 Task: Find discounted kurtas on Ajio and compare options.
Action: Mouse moved to (862, 214)
Screenshot: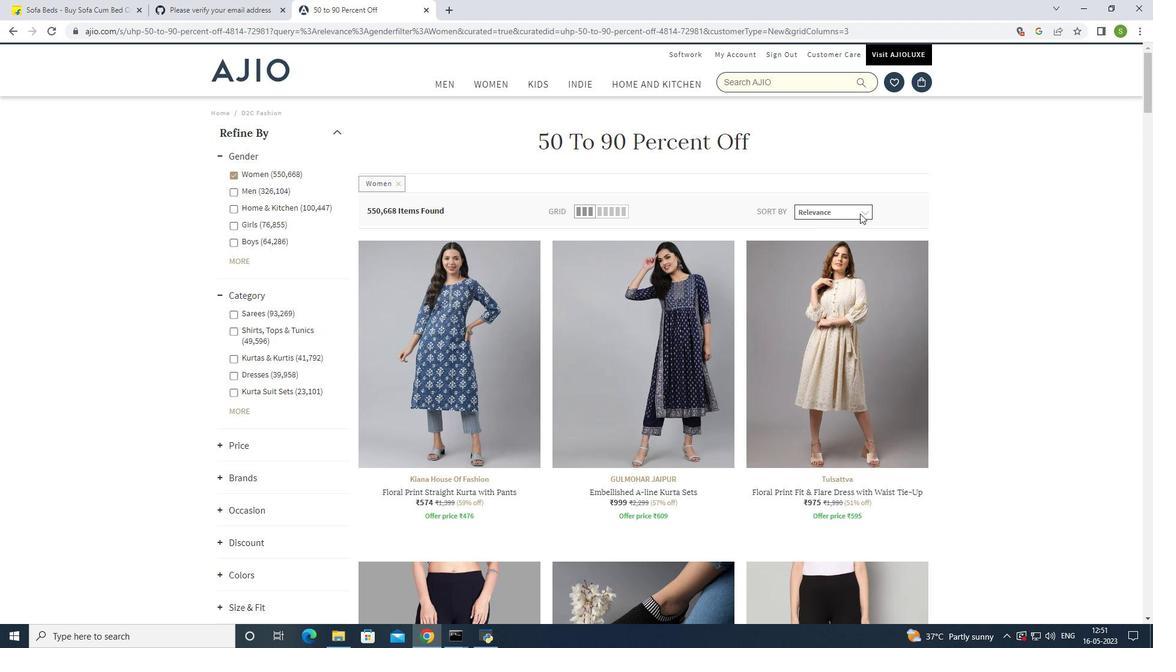 
Action: Mouse pressed left at (862, 214)
Screenshot: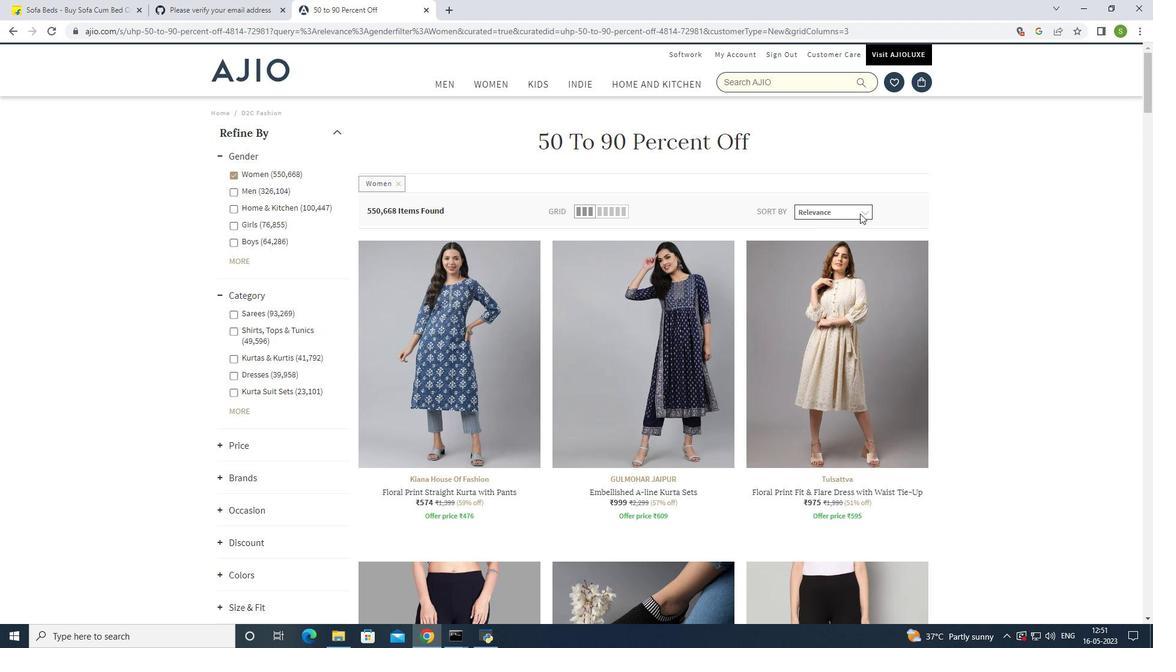 
Action: Mouse moved to (844, 252)
Screenshot: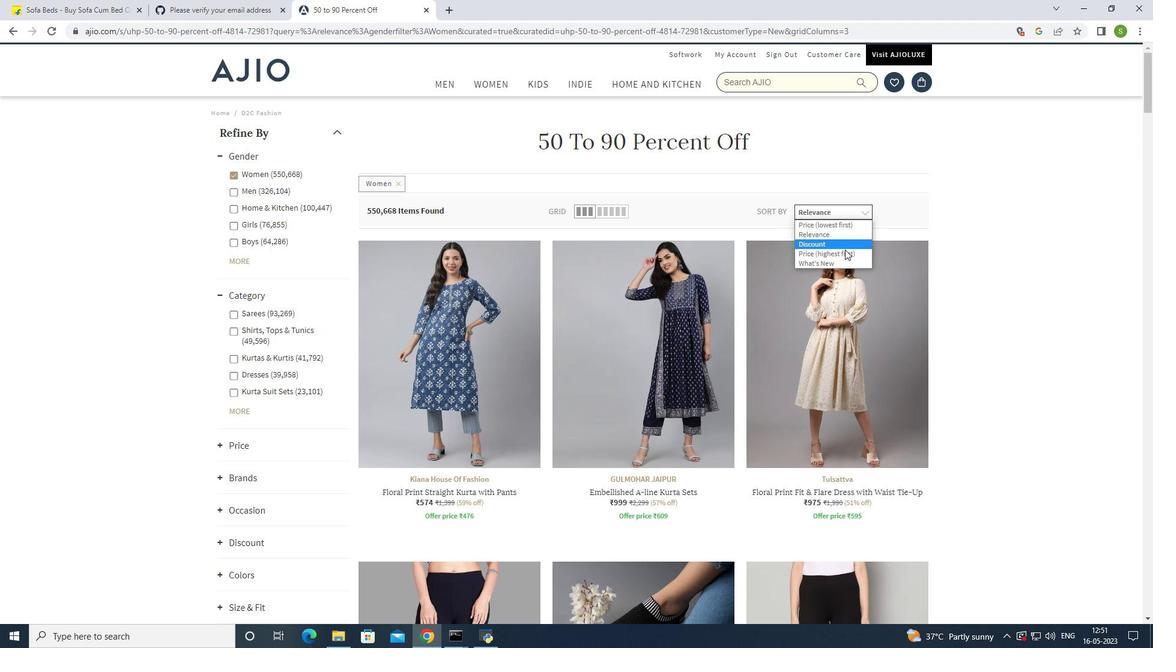 
Action: Mouse pressed left at (844, 252)
Screenshot: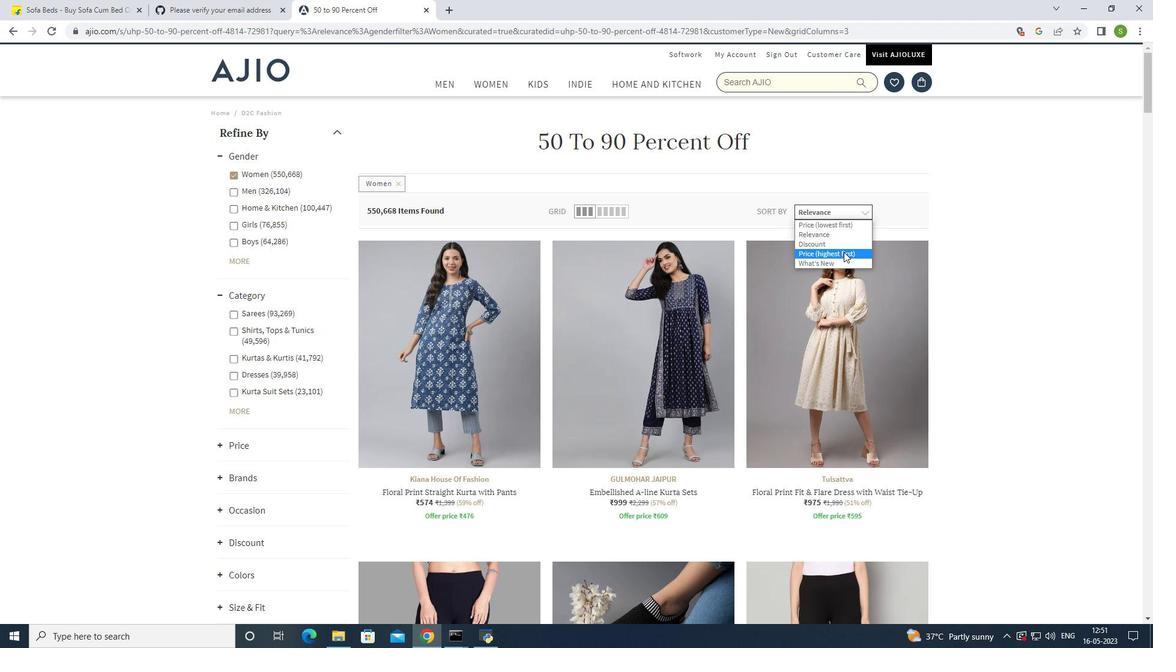 
Action: Mouse moved to (667, 313)
Screenshot: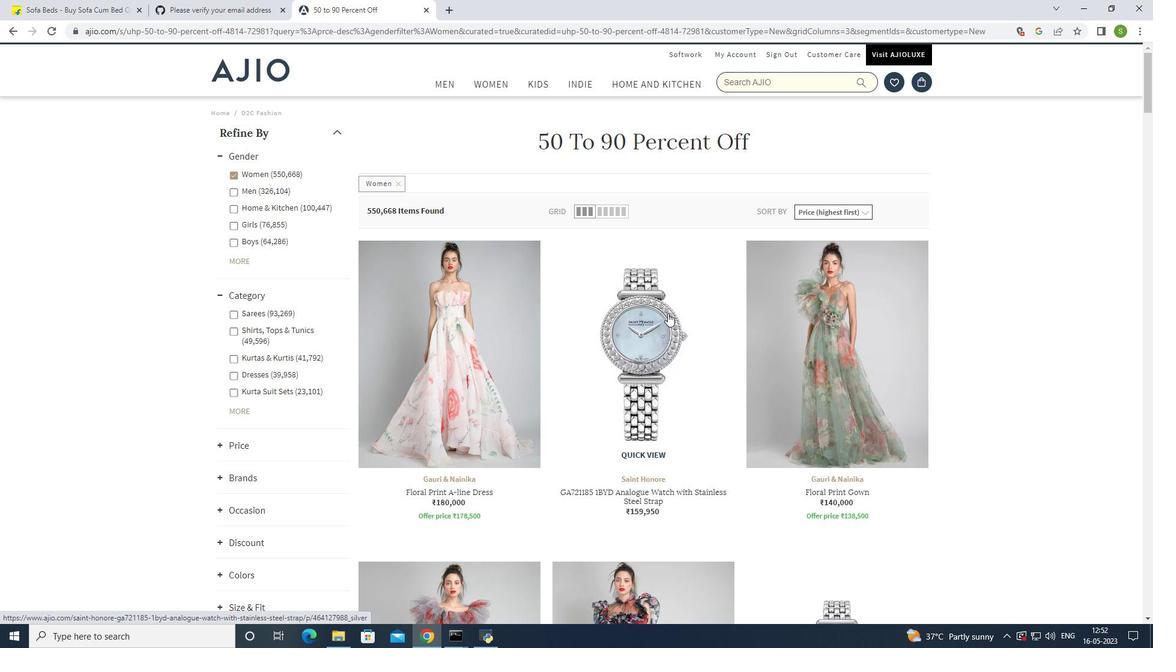 
Action: Mouse scrolled (667, 314) with delta (0, 0)
Screenshot: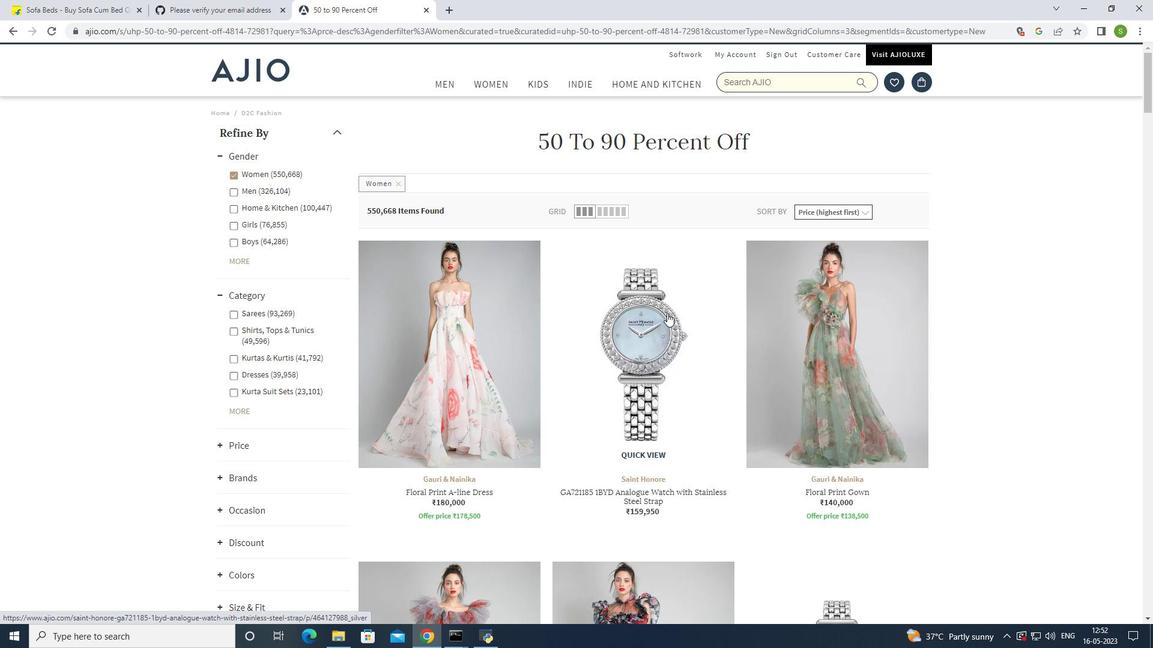 
Action: Mouse scrolled (667, 314) with delta (0, 0)
Screenshot: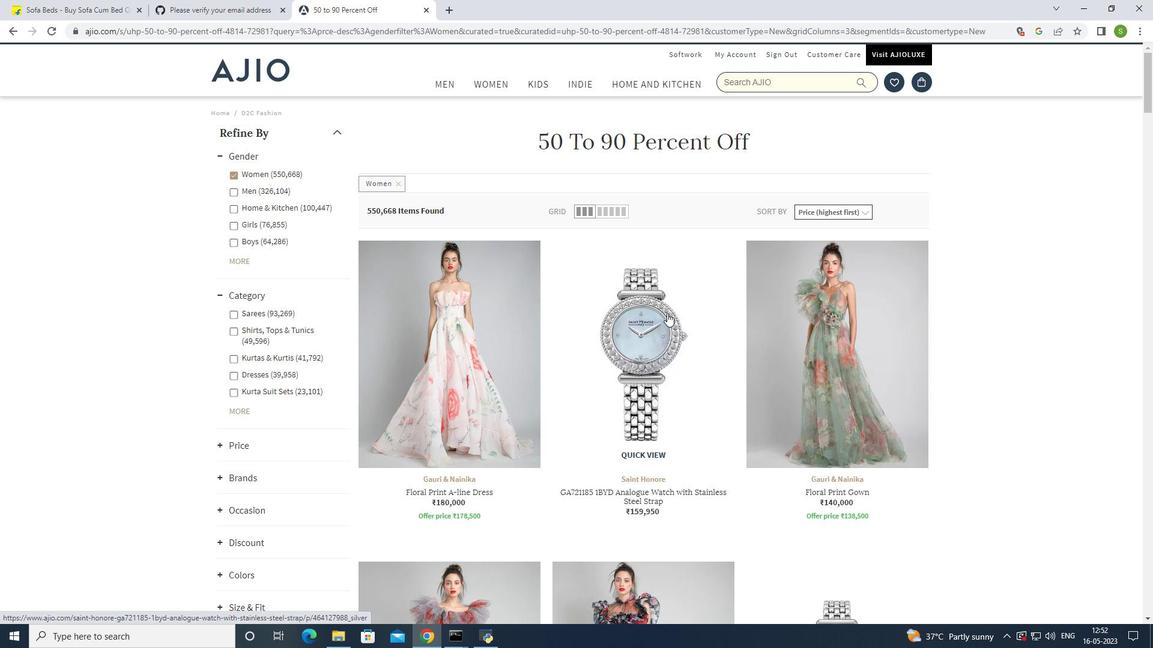 
Action: Mouse scrolled (667, 314) with delta (0, 0)
Screenshot: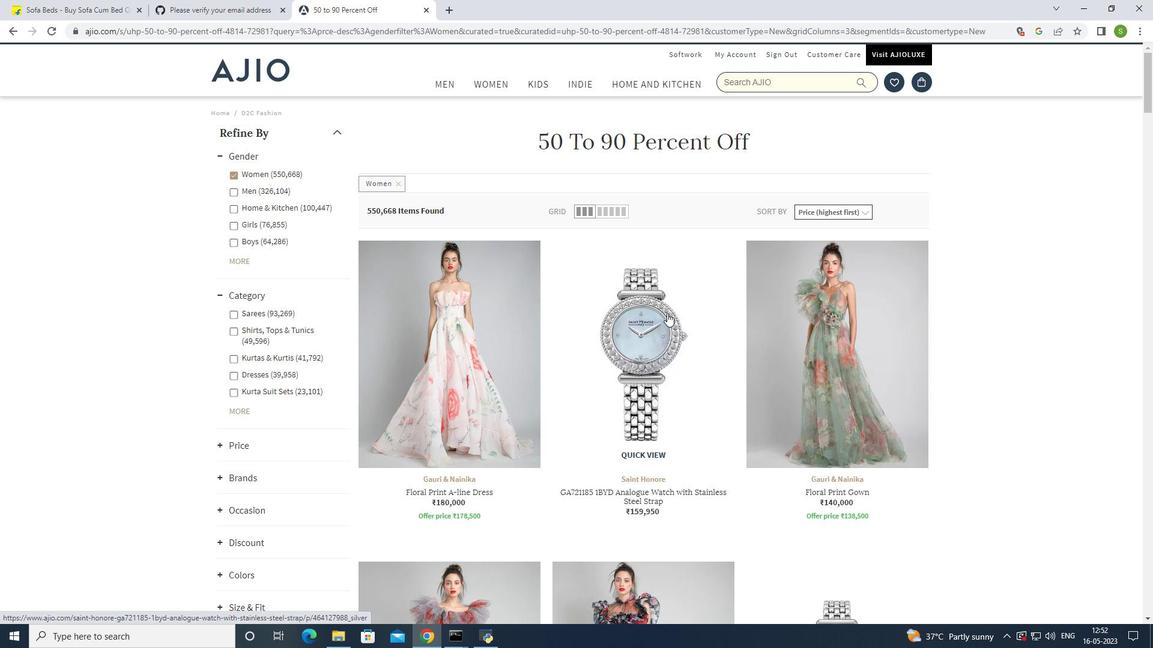 
Action: Mouse moved to (575, 311)
Screenshot: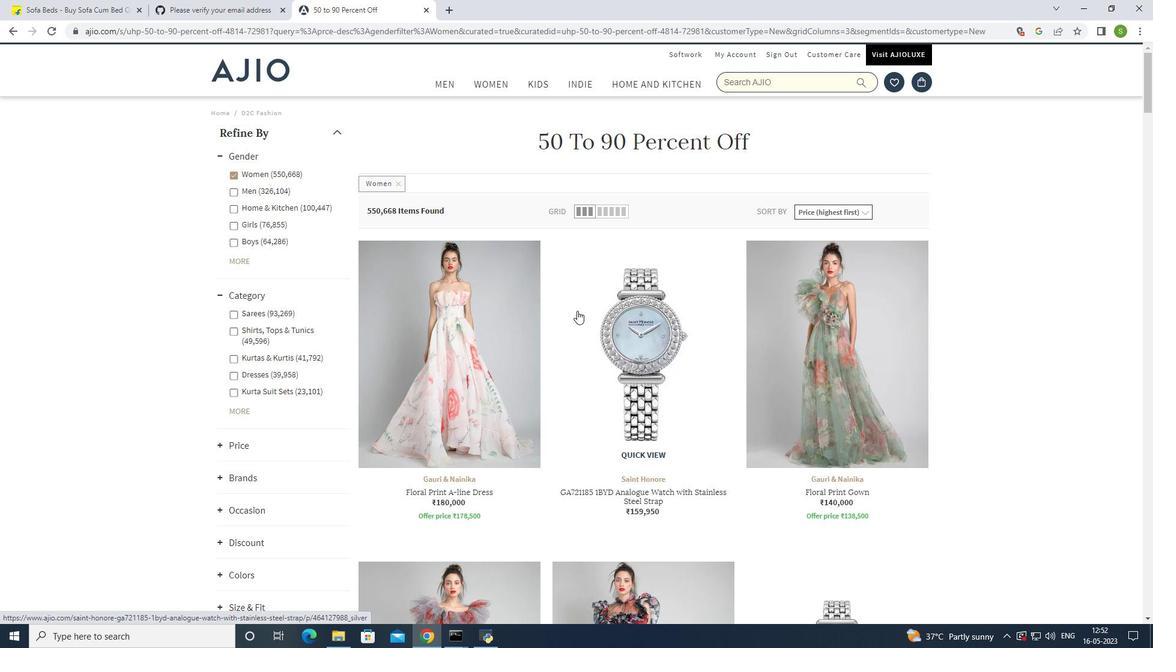 
Action: Mouse scrolled (575, 311) with delta (0, 0)
Screenshot: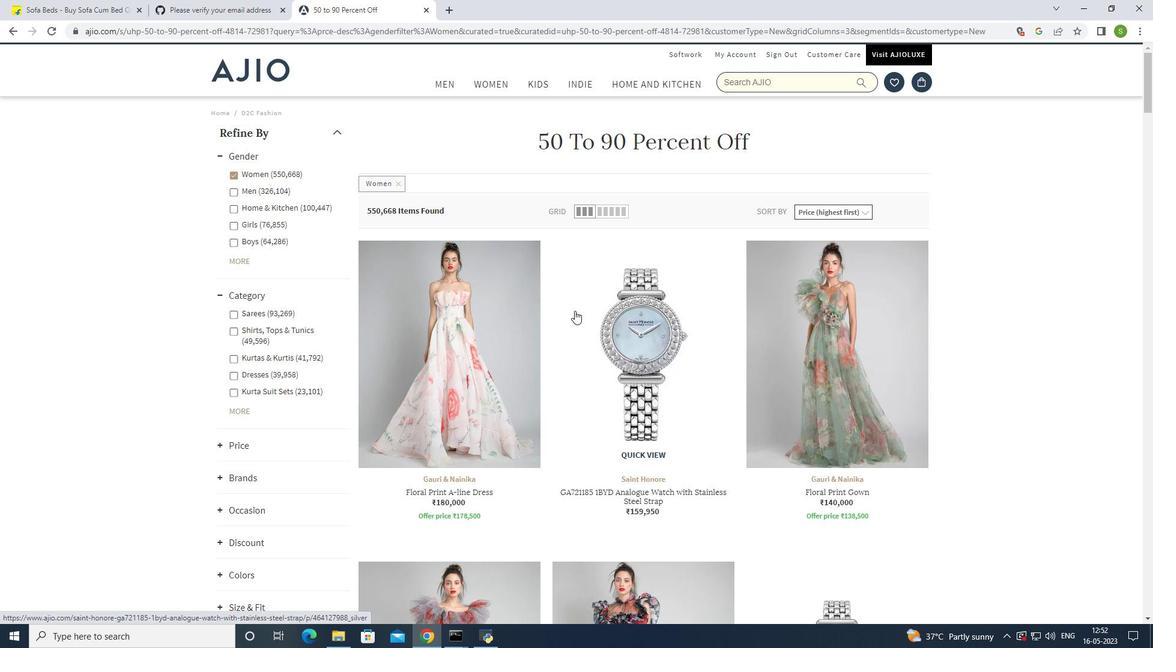 
Action: Mouse scrolled (575, 310) with delta (0, 0)
Screenshot: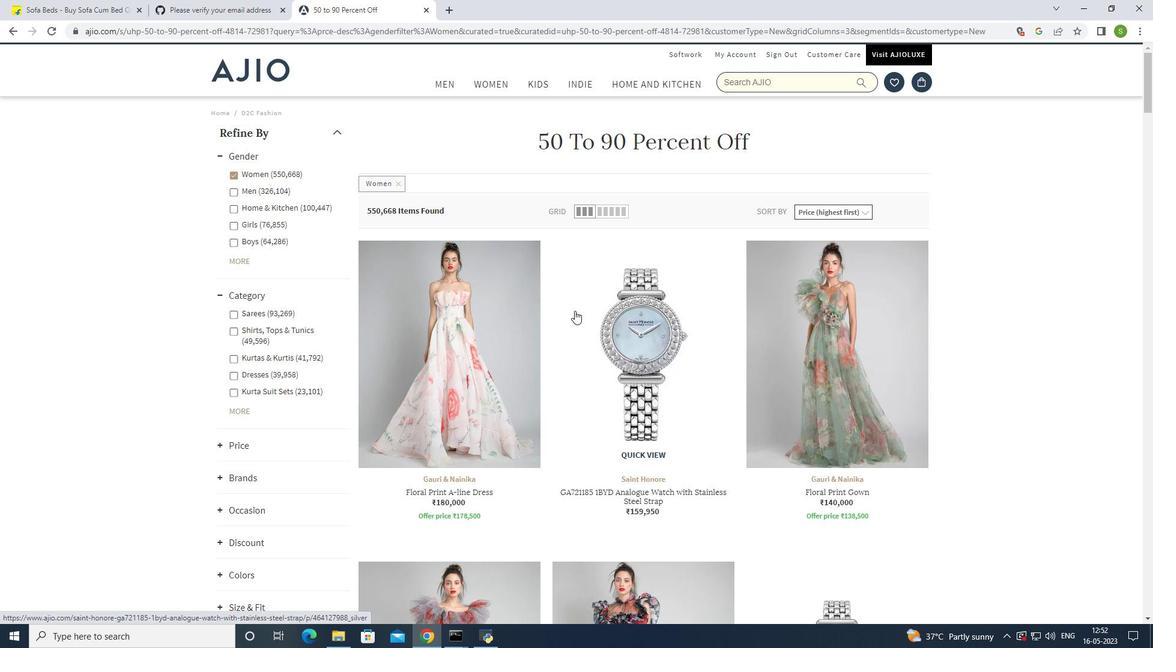 
Action: Mouse scrolled (575, 310) with delta (0, 0)
Screenshot: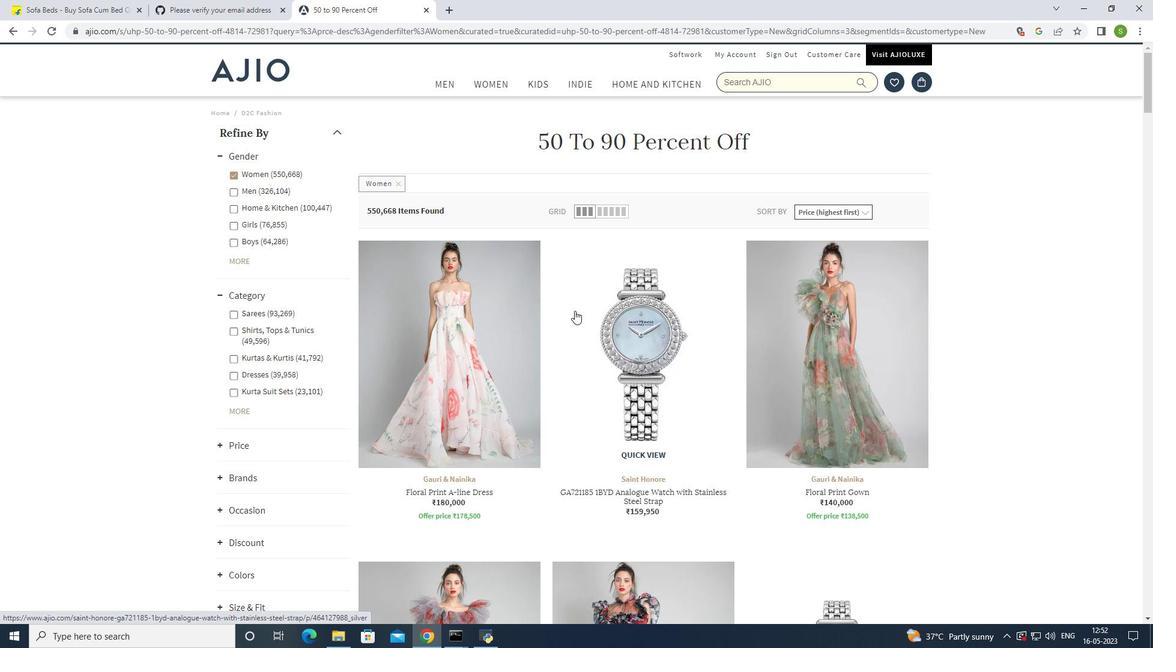
Action: Mouse scrolled (575, 310) with delta (0, 0)
Screenshot: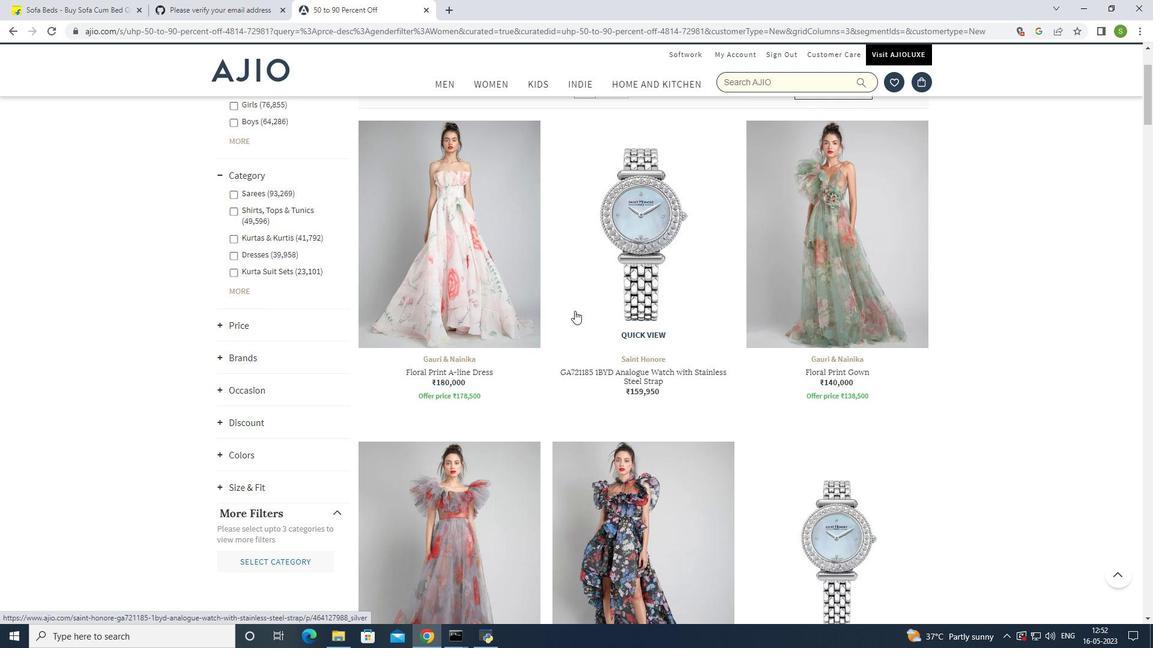 
Action: Mouse scrolled (575, 310) with delta (0, 0)
Screenshot: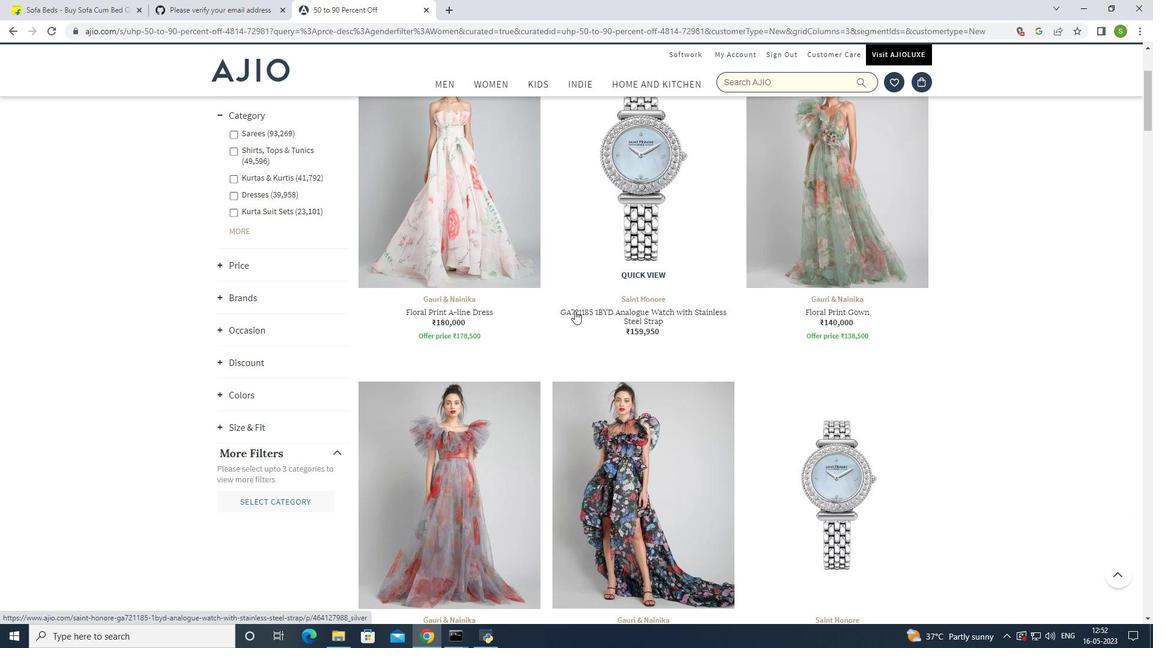 
Action: Mouse moved to (576, 309)
Screenshot: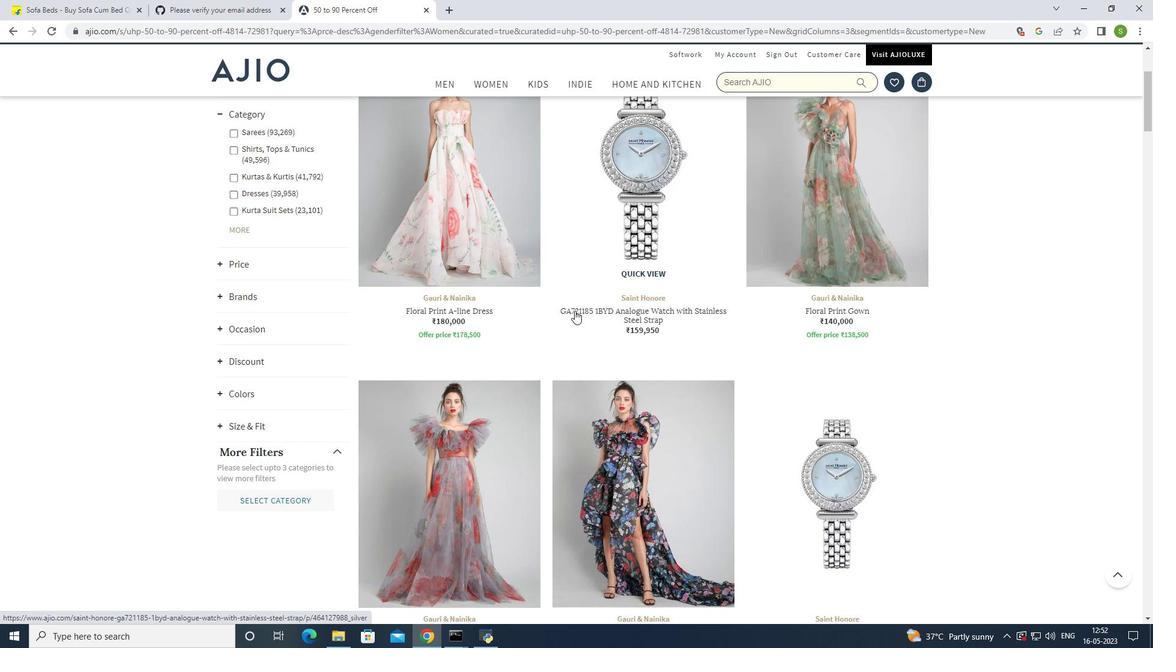 
Action: Mouse scrolled (576, 308) with delta (0, 0)
Screenshot: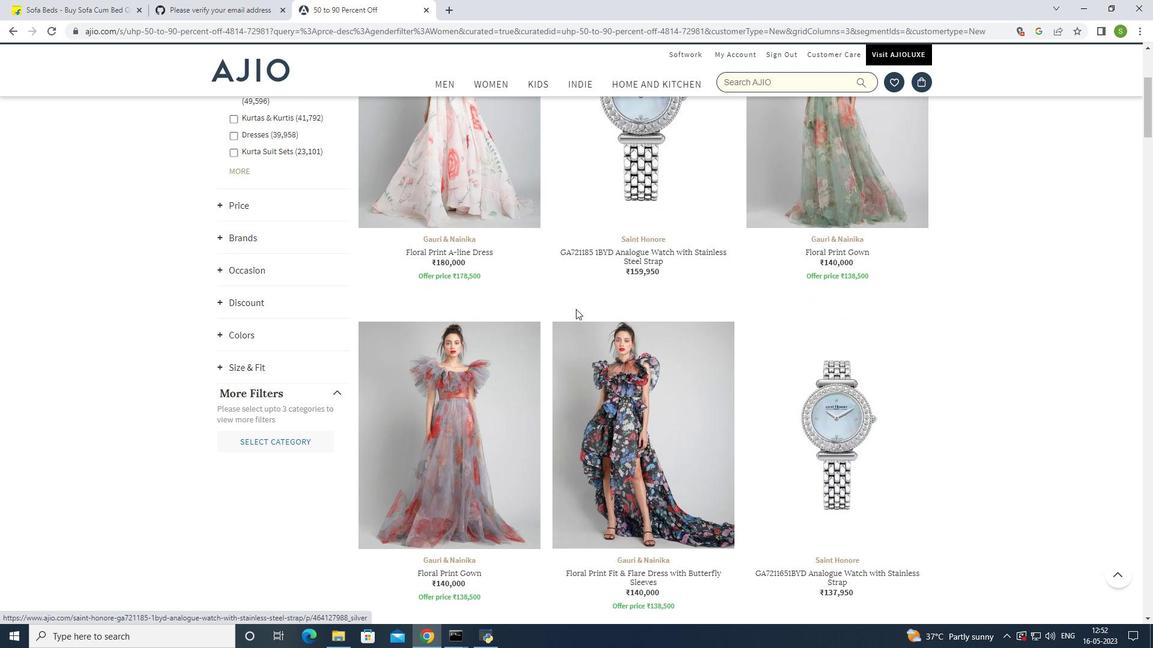 
Action: Mouse scrolled (576, 308) with delta (0, 0)
Screenshot: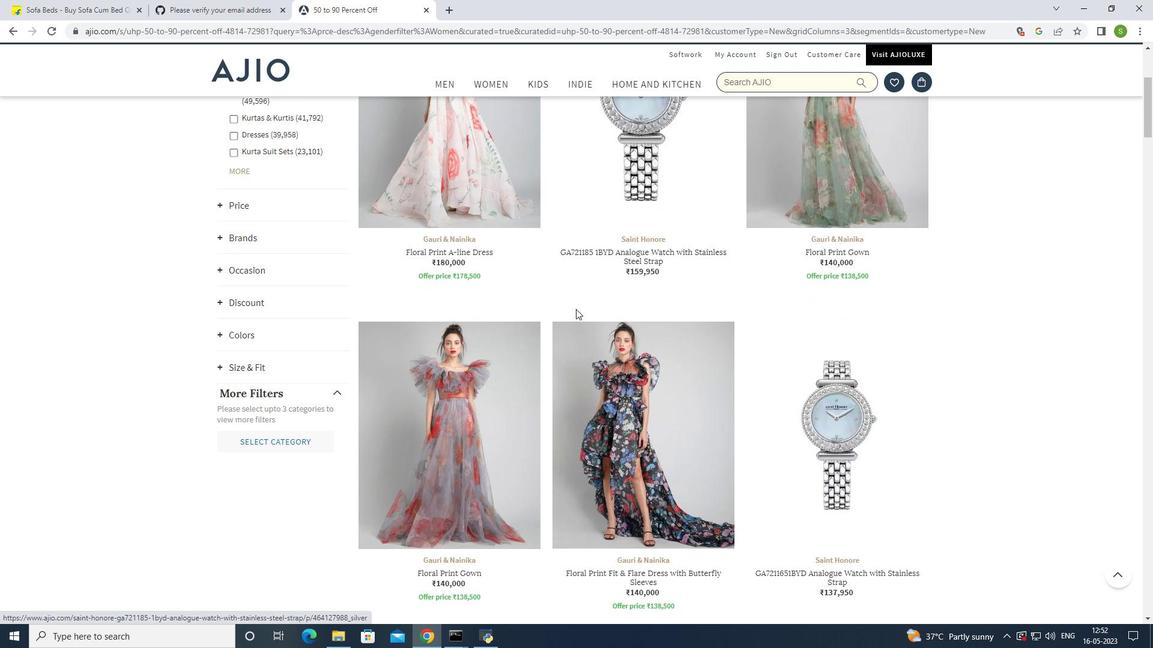 
Action: Mouse scrolled (576, 308) with delta (0, 0)
Screenshot: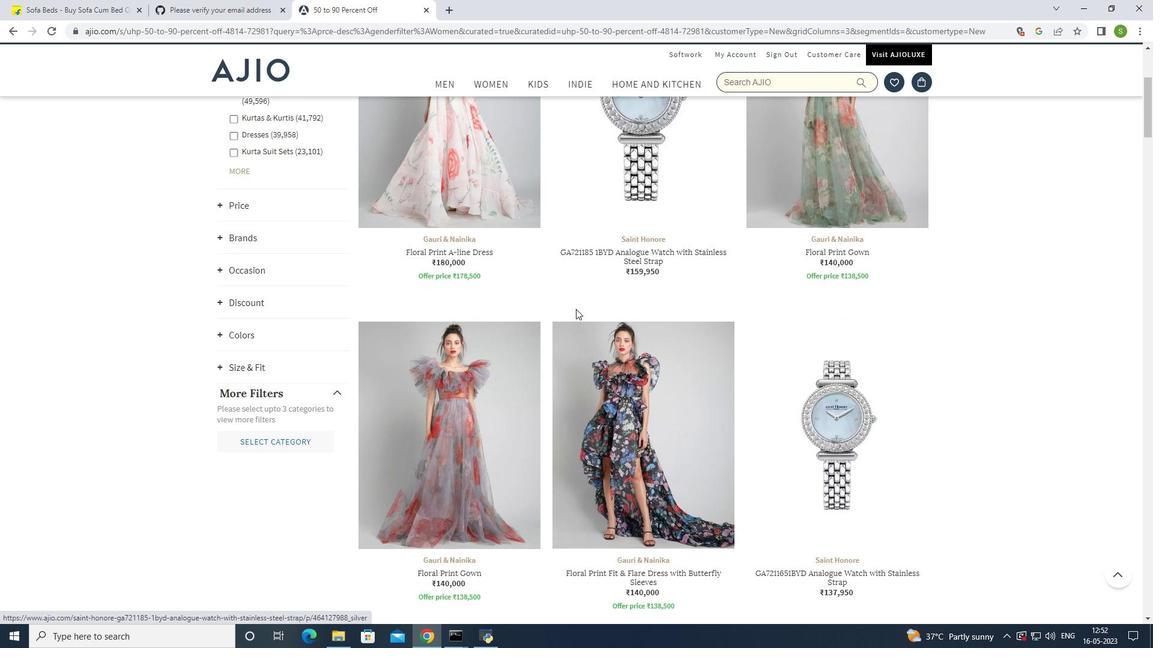 
Action: Mouse moved to (576, 308)
Screenshot: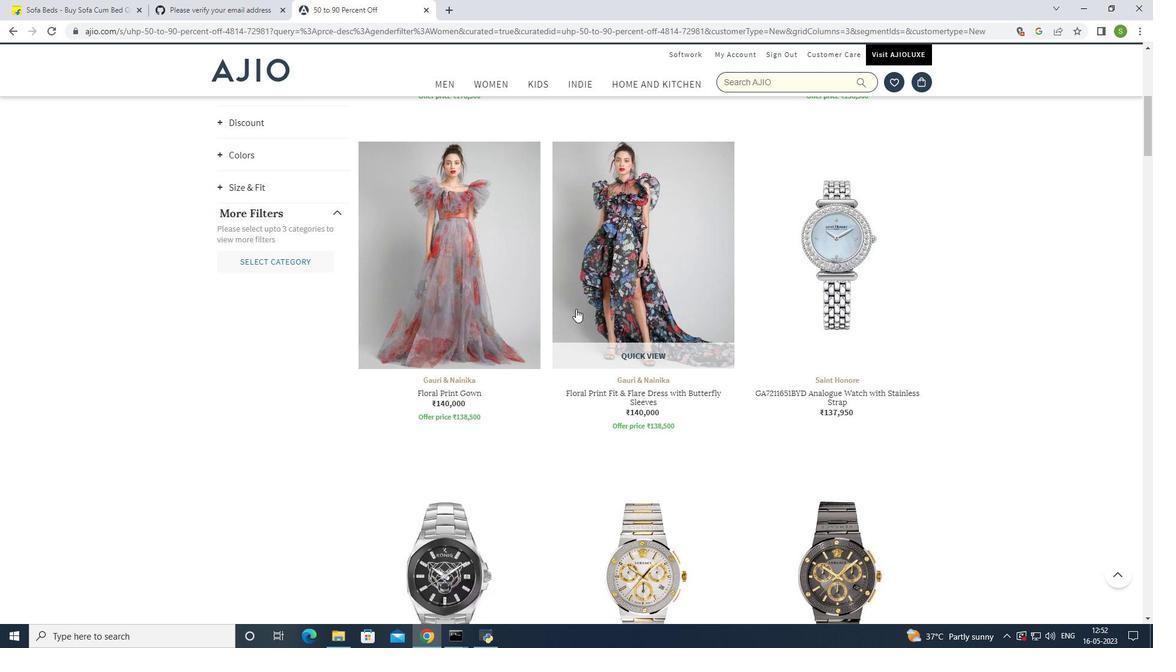 
Action: Mouse scrolled (576, 308) with delta (0, 0)
Screenshot: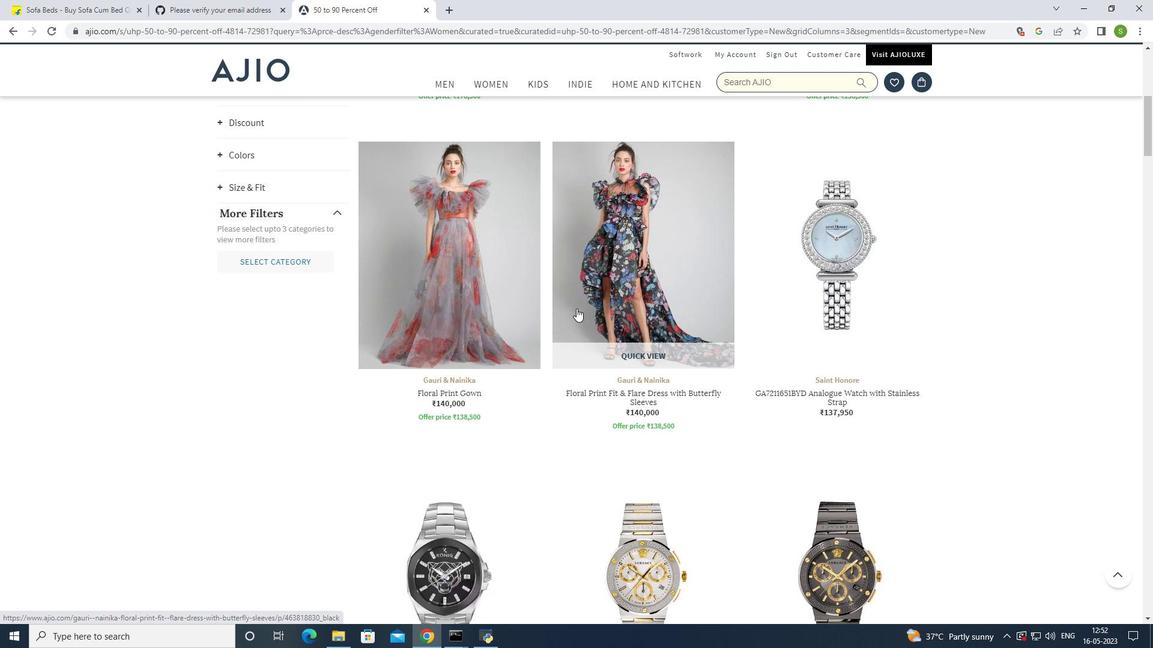 
Action: Mouse scrolled (576, 308) with delta (0, 0)
Screenshot: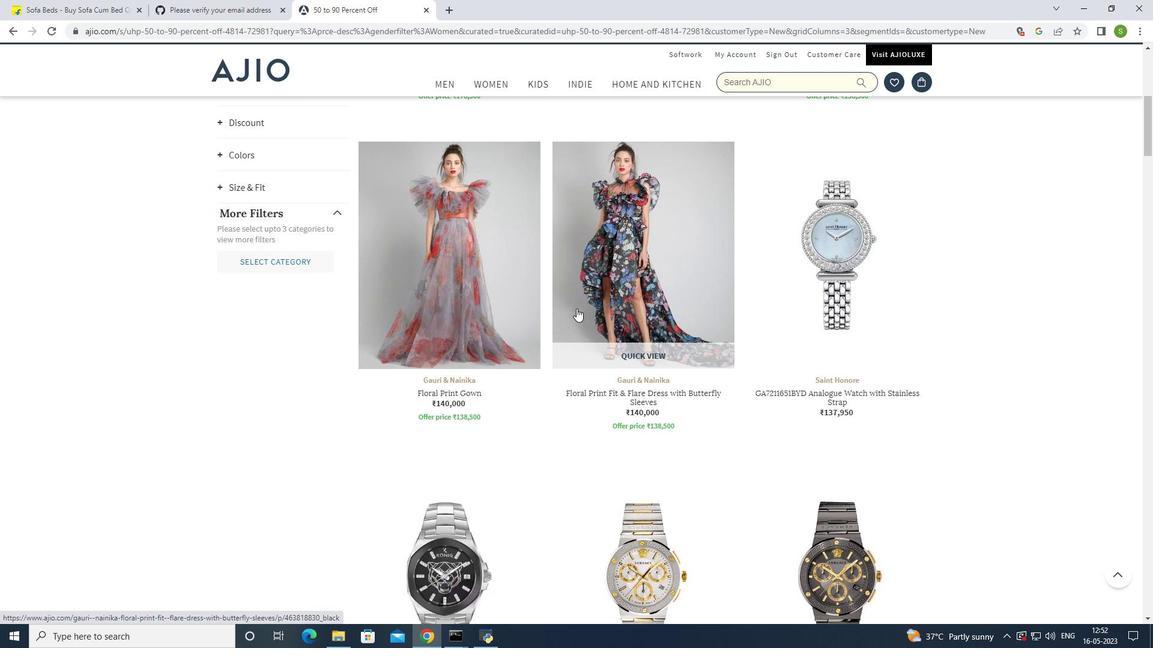 
Action: Mouse scrolled (576, 308) with delta (0, 0)
Screenshot: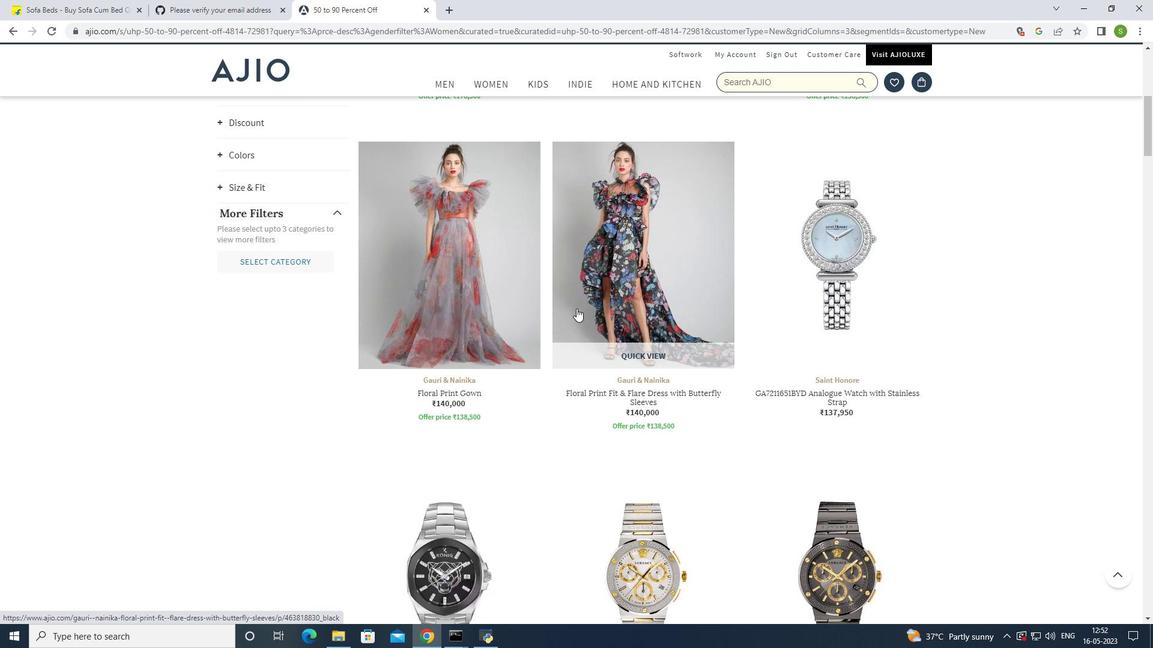 
Action: Mouse scrolled (576, 309) with delta (0, 0)
Screenshot: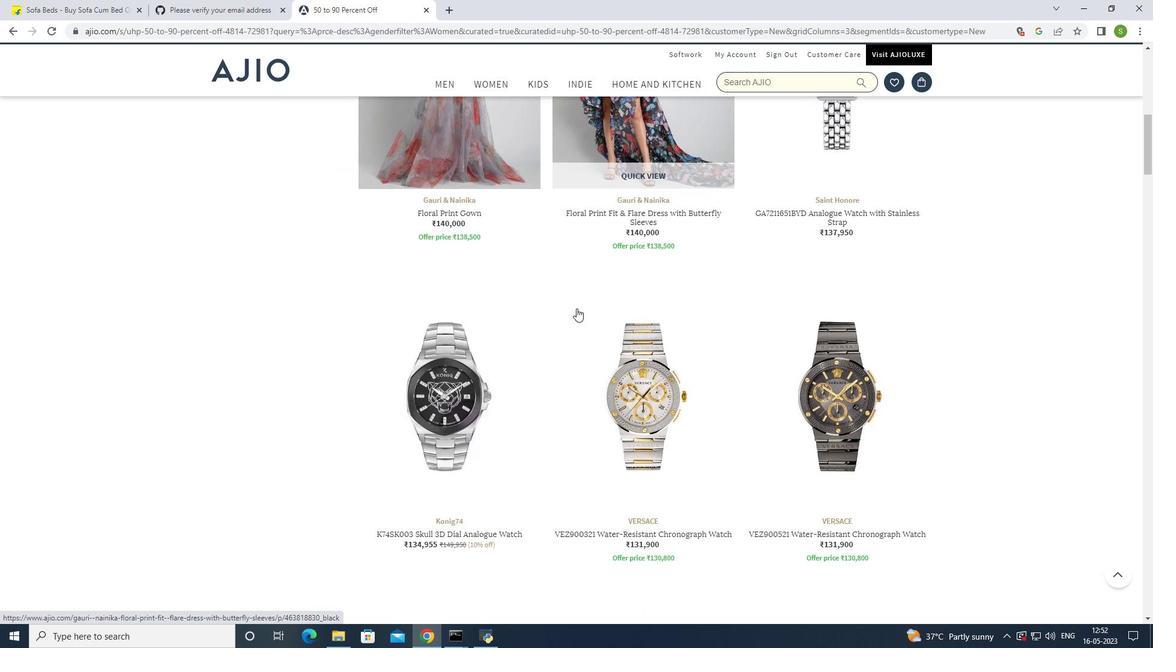 
Action: Mouse scrolled (576, 309) with delta (0, 0)
Screenshot: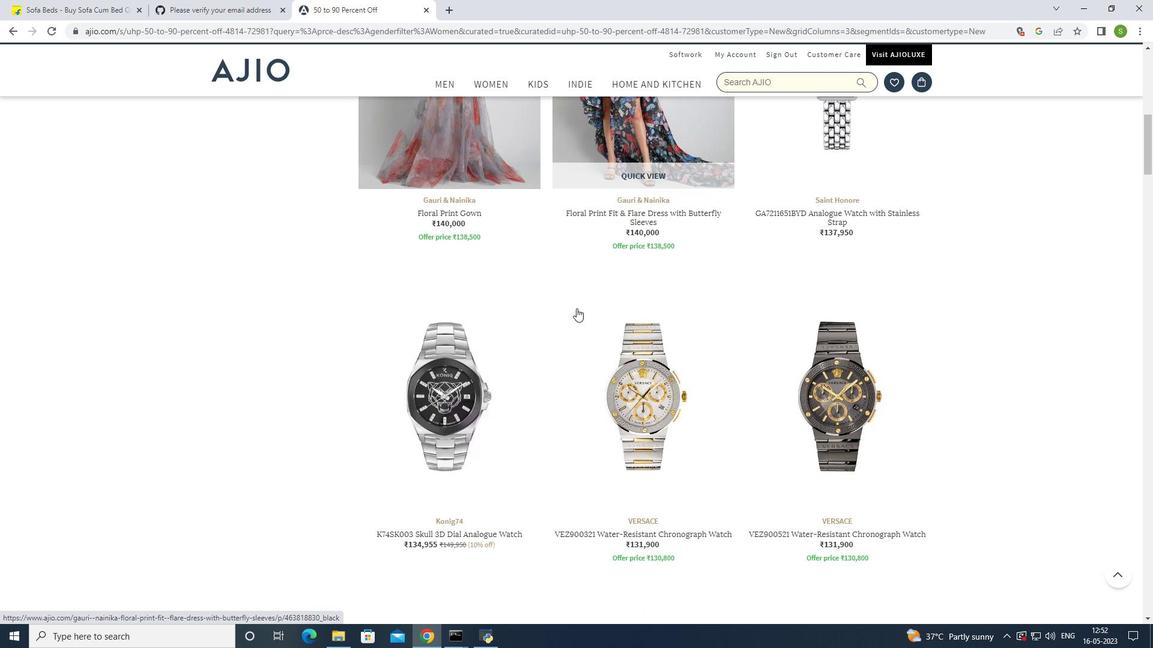 
Action: Mouse scrolled (576, 309) with delta (0, 0)
Screenshot: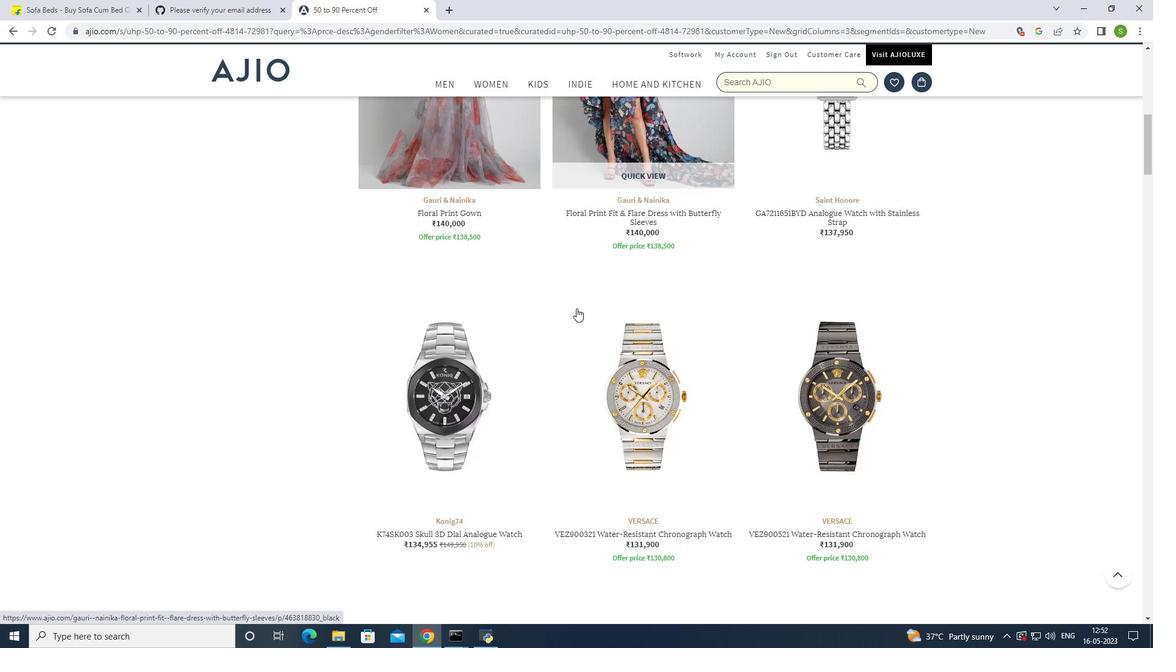 
Action: Mouse moved to (581, 296)
Screenshot: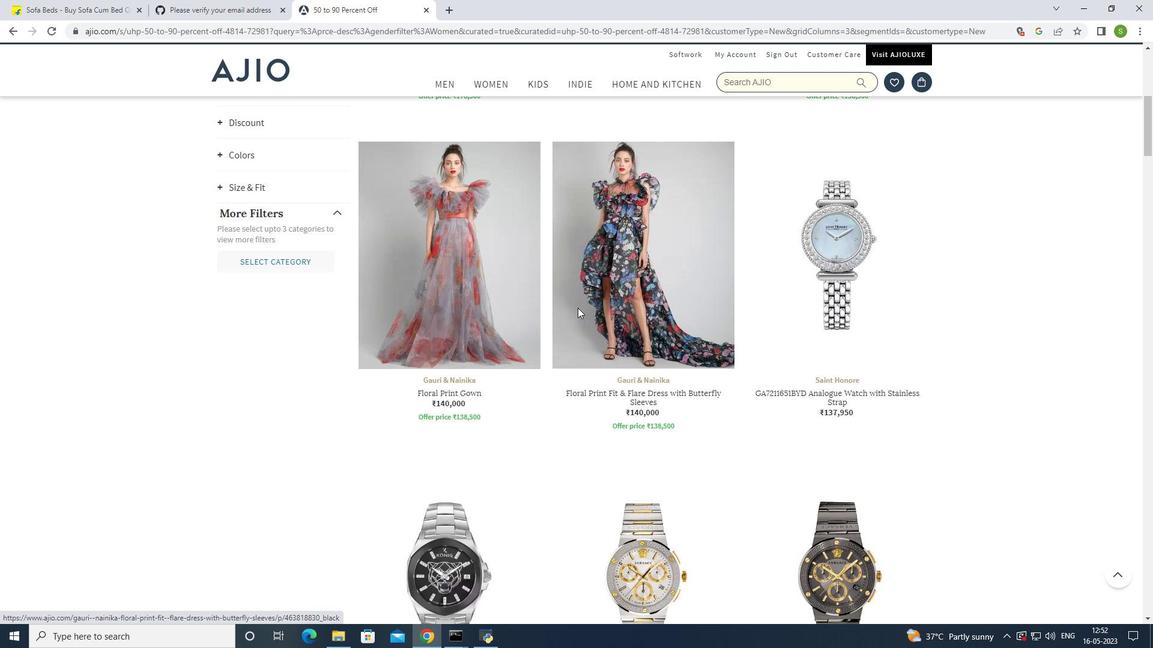 
Action: Mouse scrolled (581, 296) with delta (0, 0)
Screenshot: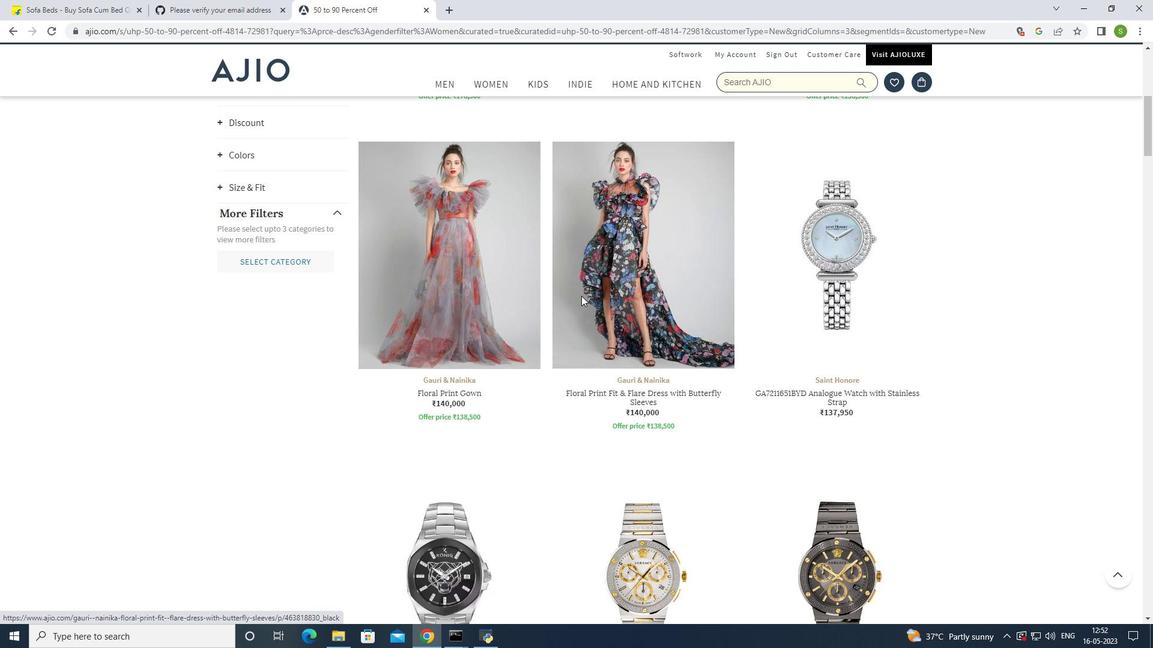 
Action: Mouse scrolled (581, 296) with delta (0, 0)
Screenshot: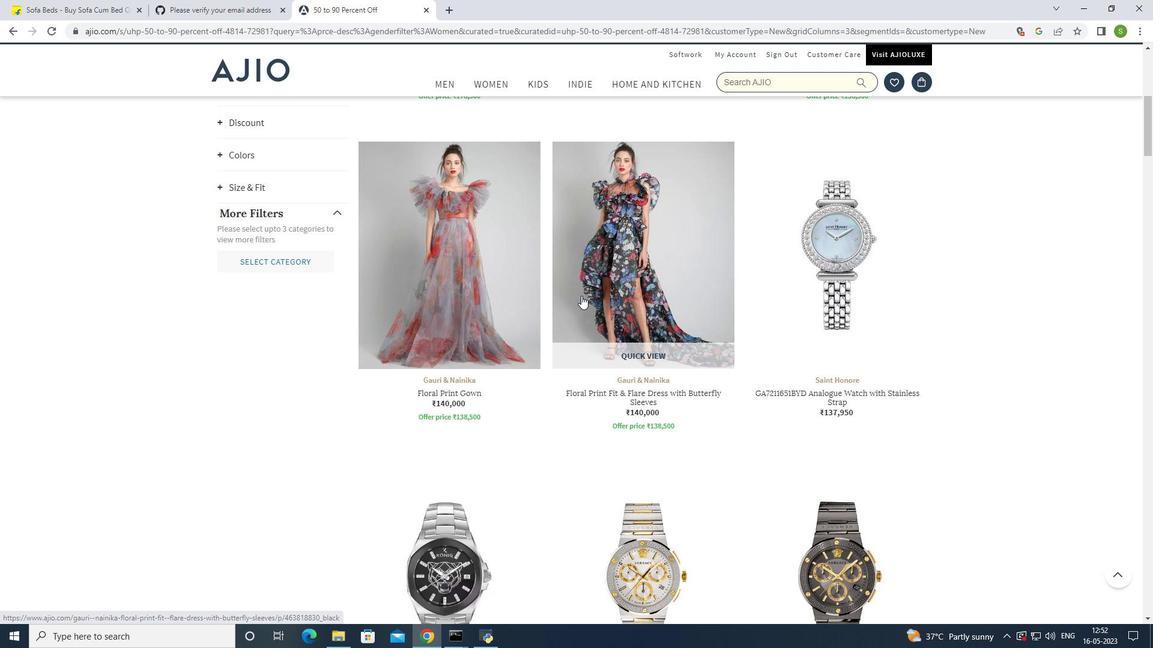 
Action: Mouse scrolled (581, 296) with delta (0, 0)
Screenshot: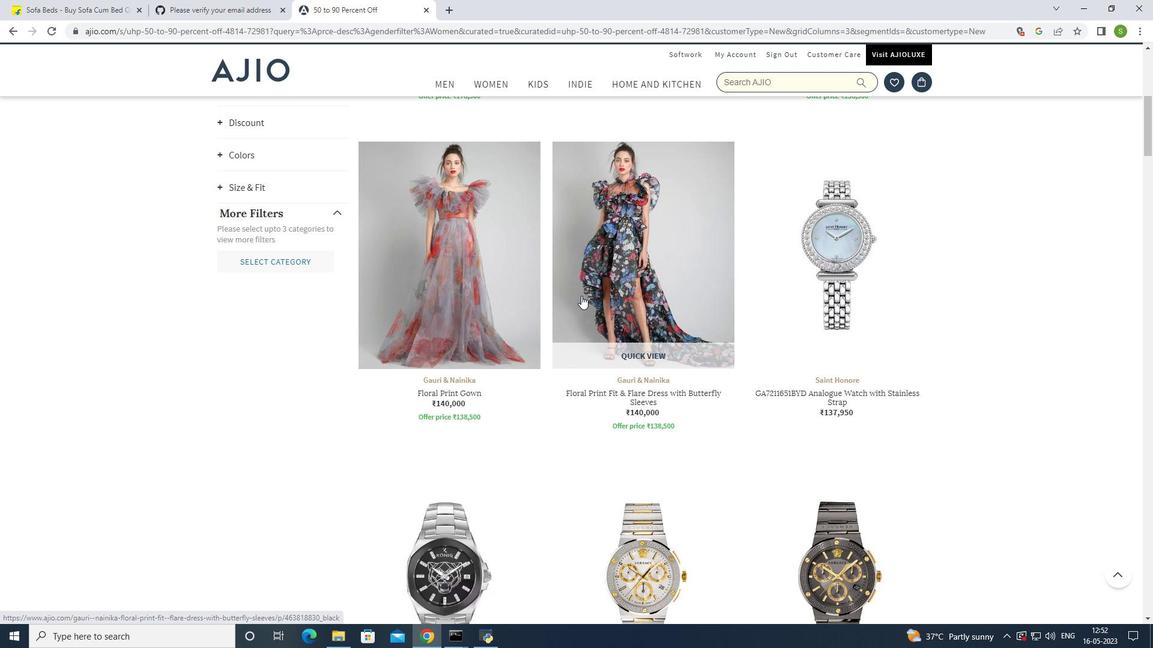 
Action: Mouse moved to (581, 295)
Screenshot: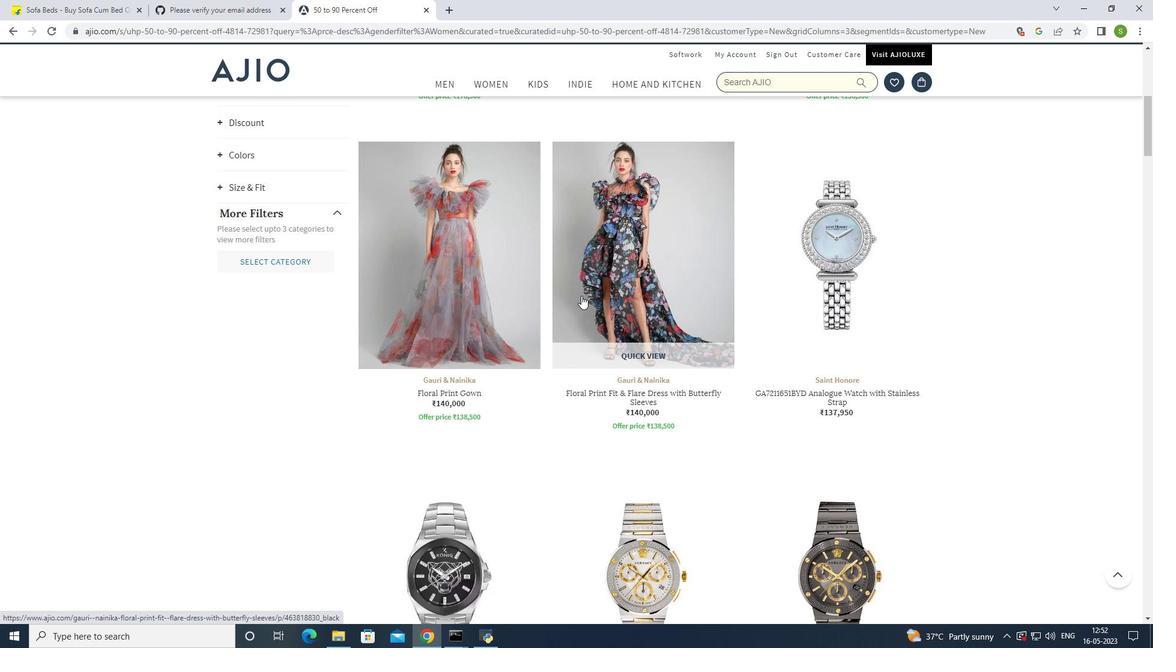 
Action: Mouse scrolled (581, 296) with delta (0, 0)
Screenshot: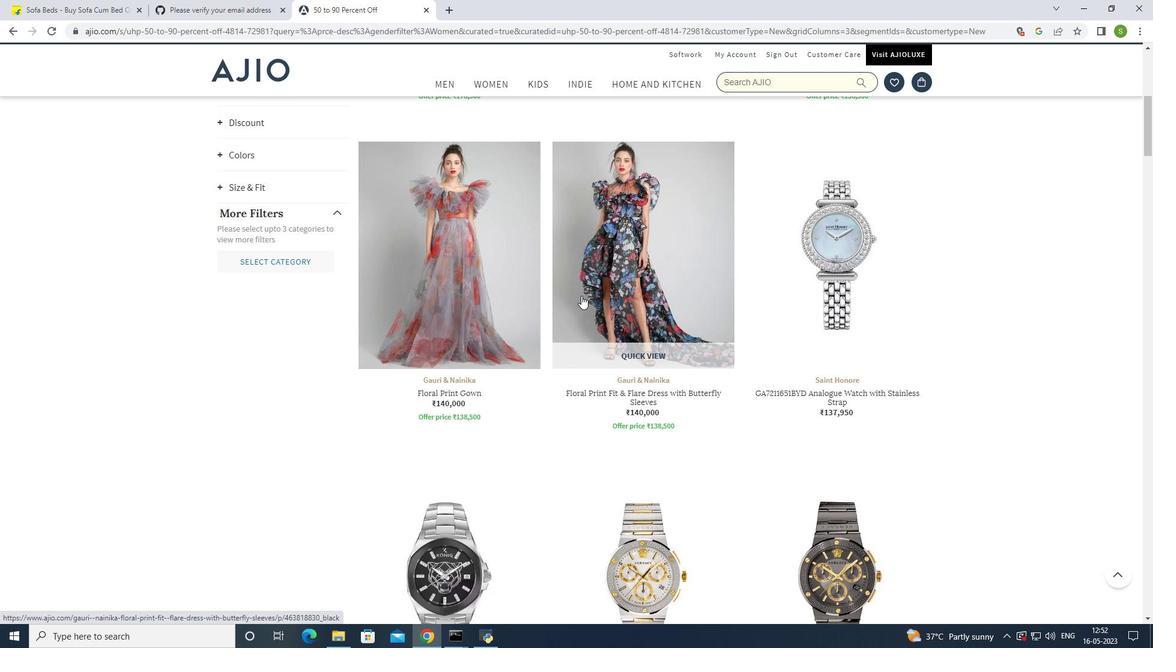 
Action: Mouse moved to (257, 176)
Screenshot: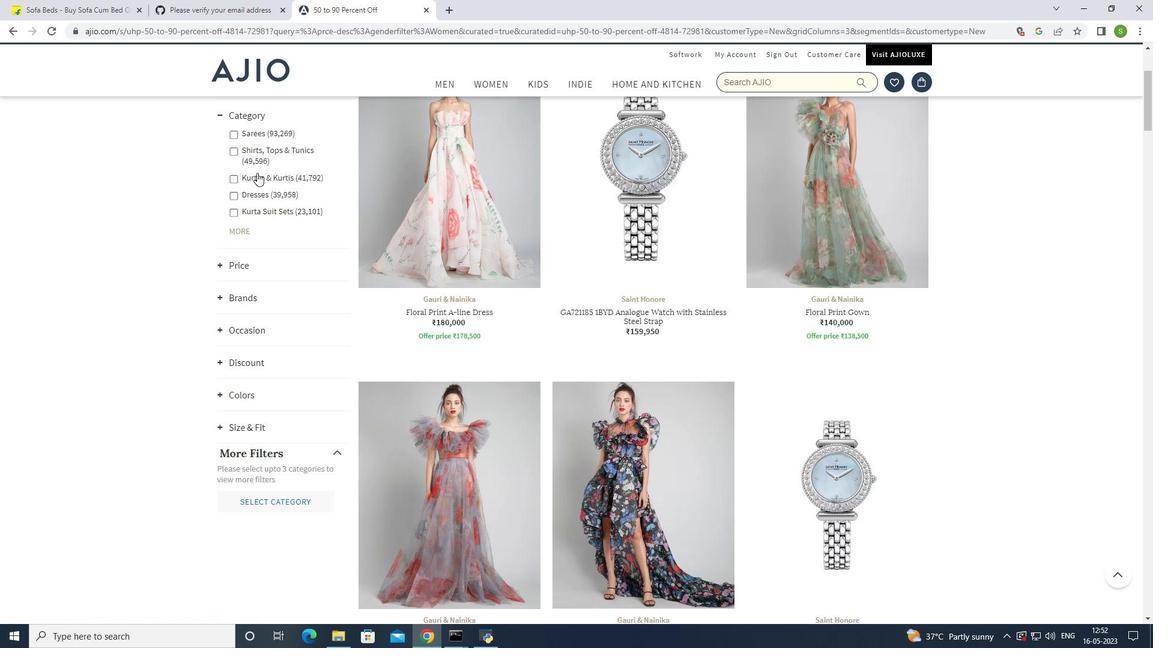 
Action: Mouse pressed left at (257, 176)
Screenshot: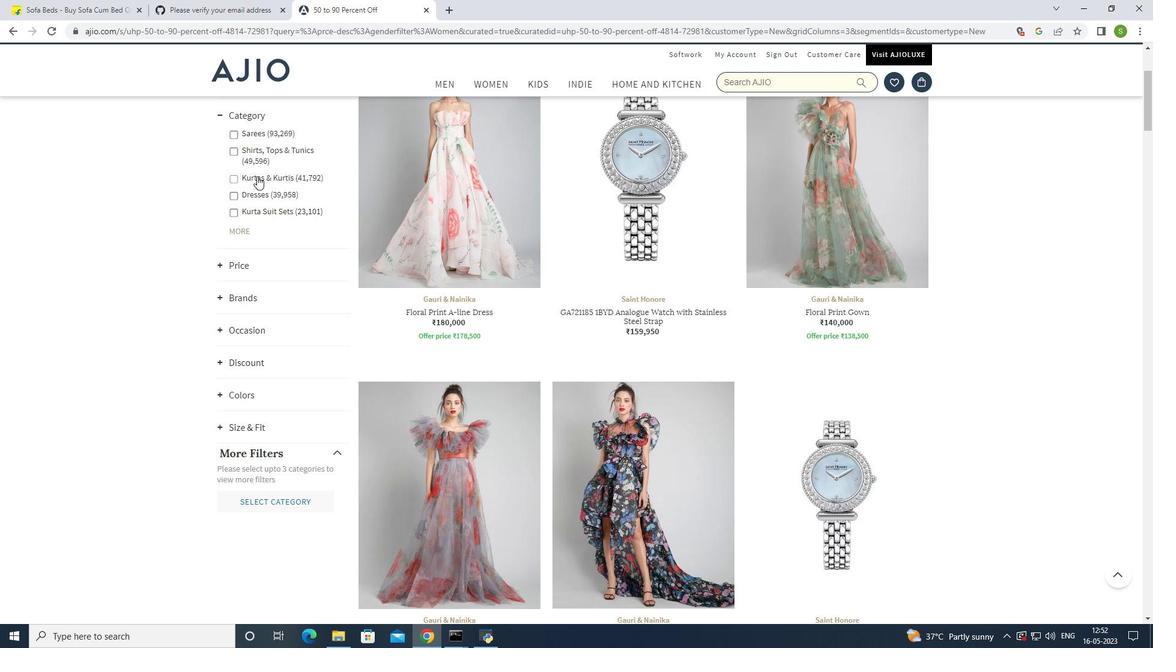 
Action: Mouse moved to (661, 258)
Screenshot: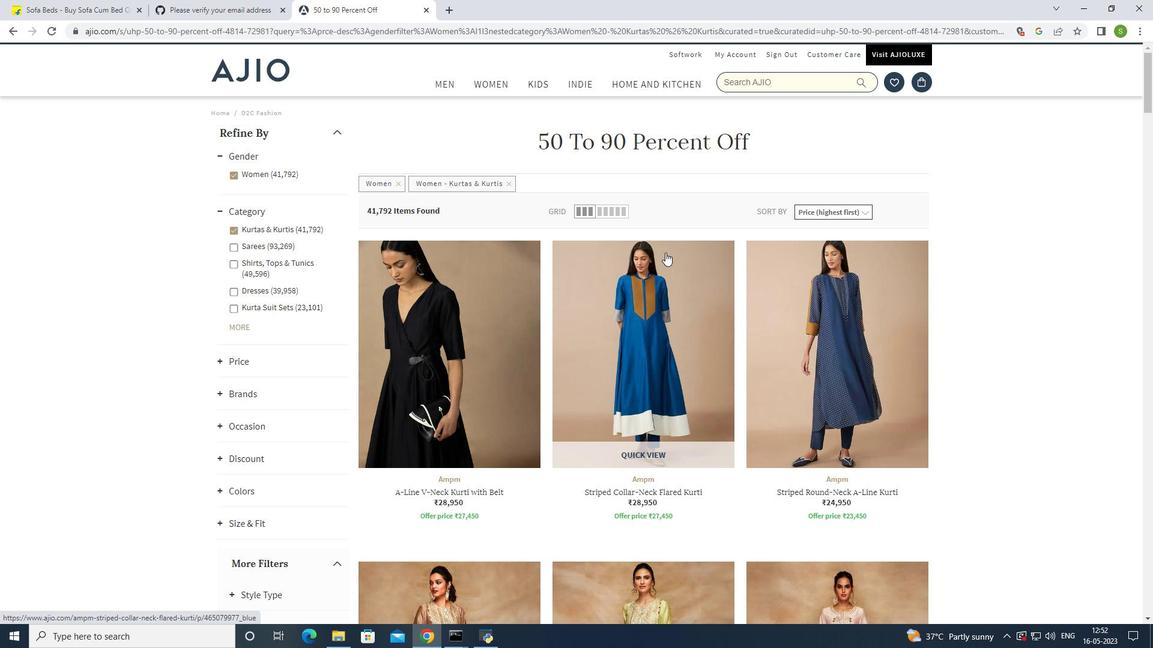 
Action: Mouse scrolled (661, 257) with delta (0, 0)
Screenshot: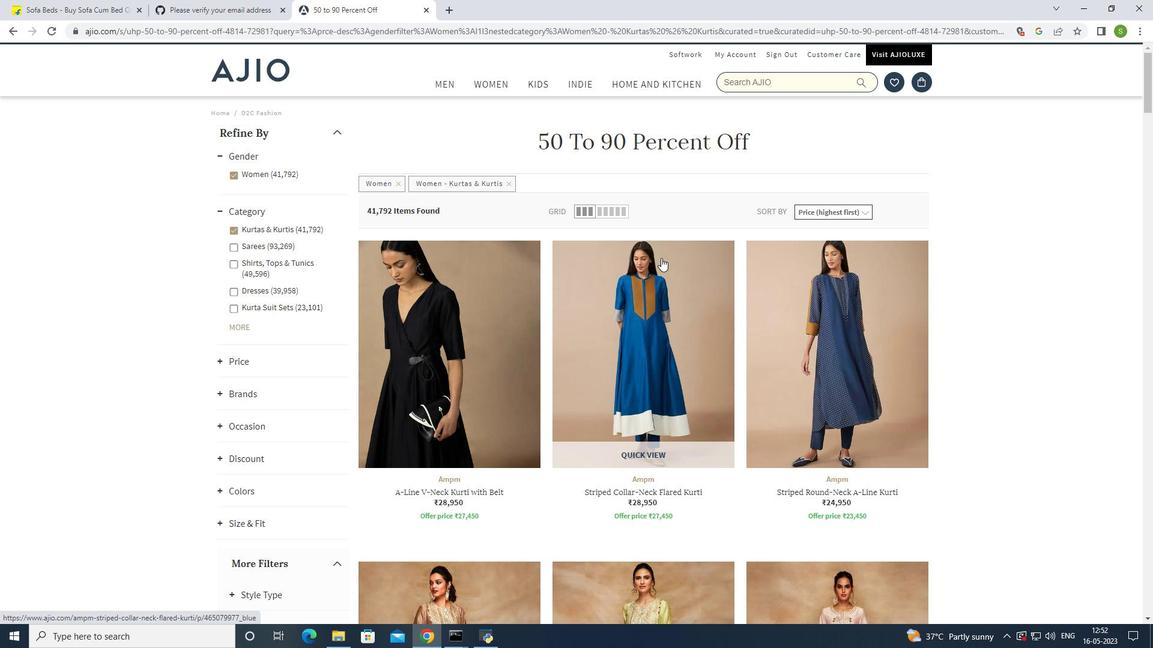 
Action: Mouse moved to (656, 266)
Screenshot: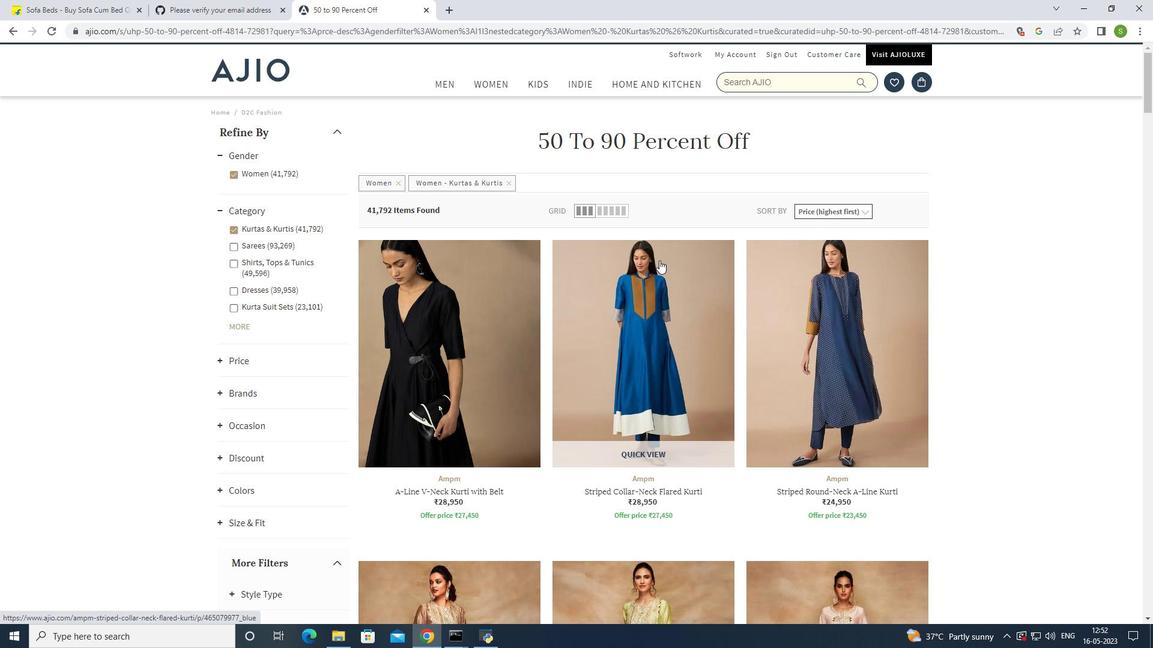 
Action: Mouse scrolled (656, 265) with delta (0, 0)
Screenshot: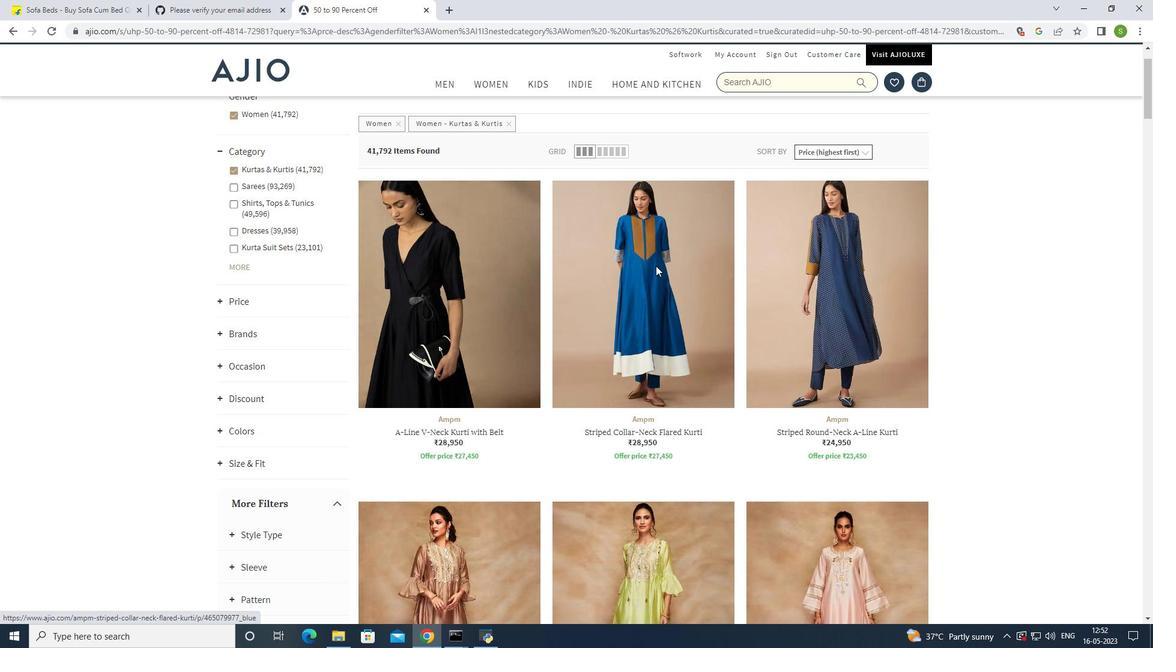 
Action: Mouse scrolled (656, 265) with delta (0, 0)
Screenshot: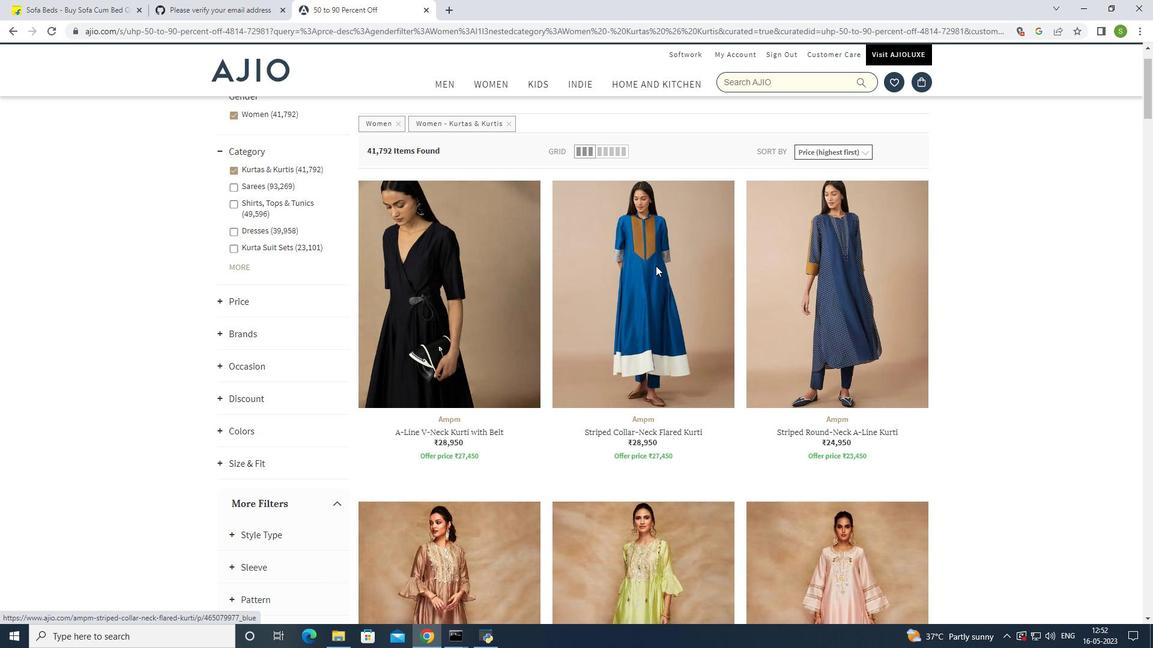 
Action: Mouse scrolled (656, 265) with delta (0, 0)
Screenshot: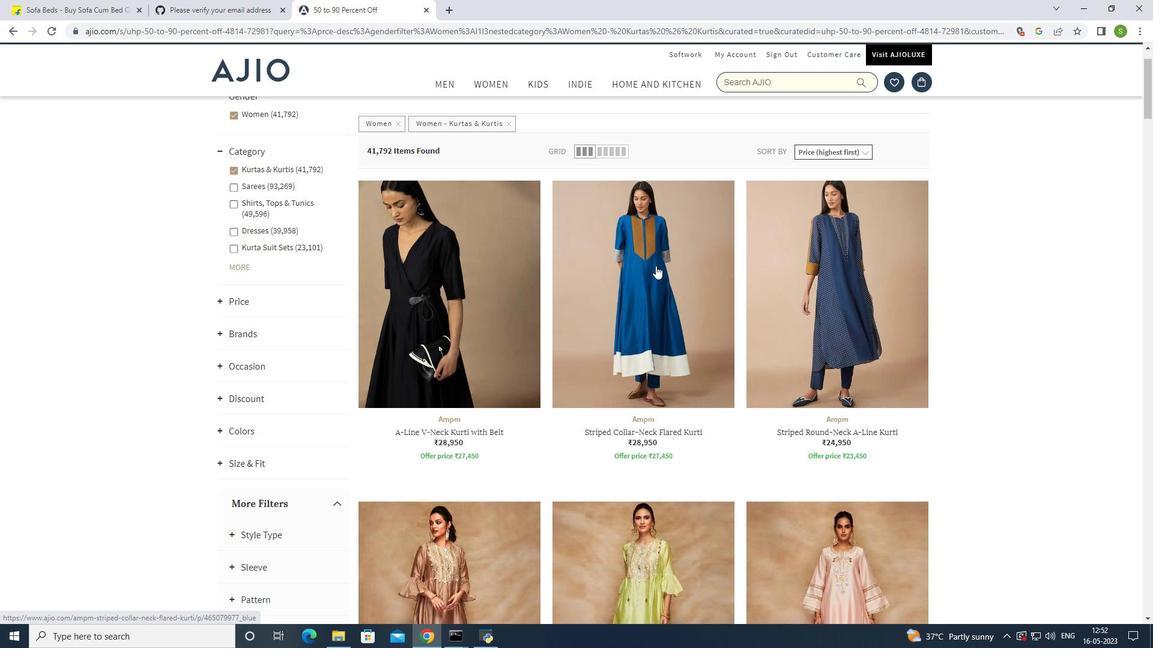 
Action: Mouse moved to (657, 251)
Screenshot: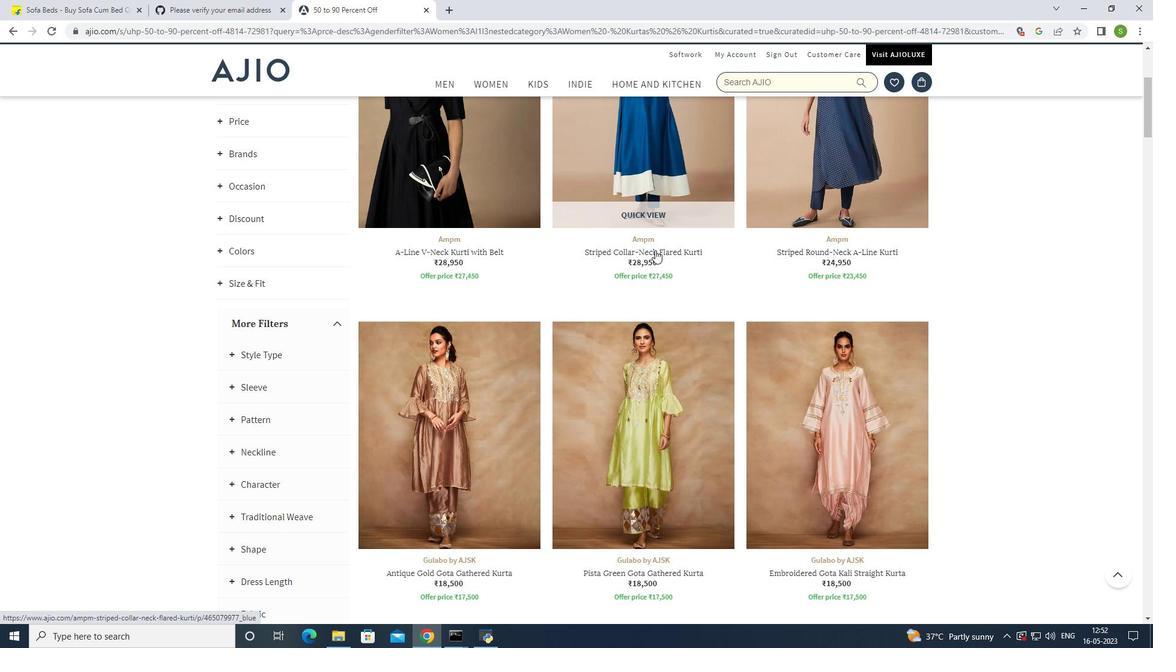 
Action: Mouse scrolled (657, 251) with delta (0, 0)
Screenshot: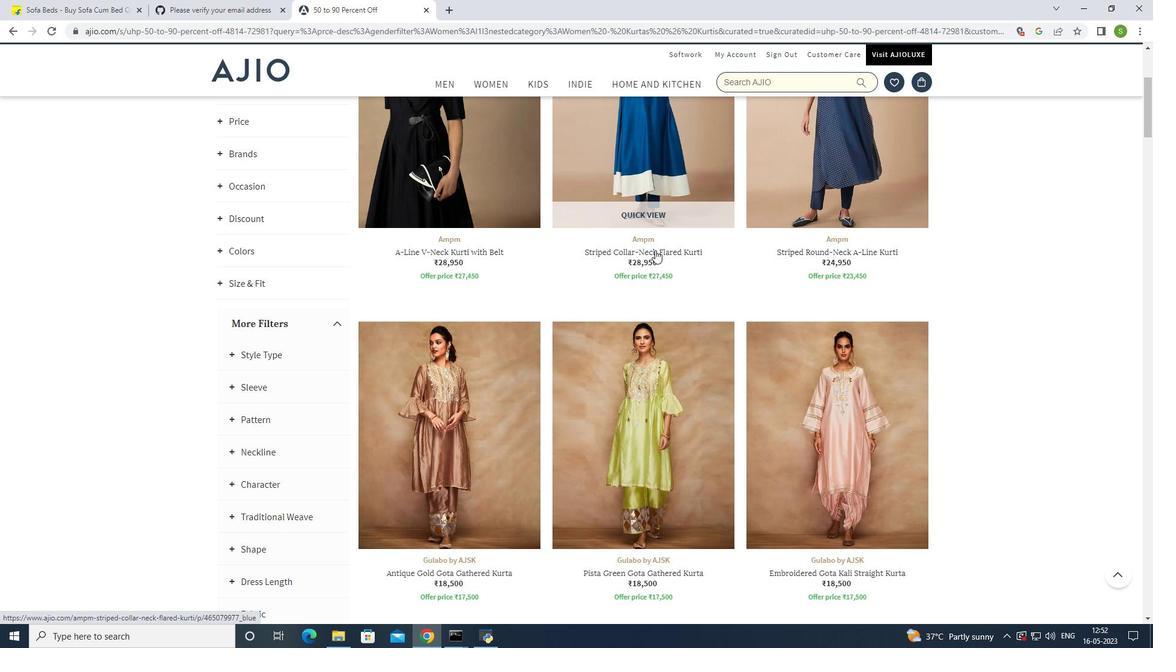 
Action: Mouse moved to (659, 256)
Screenshot: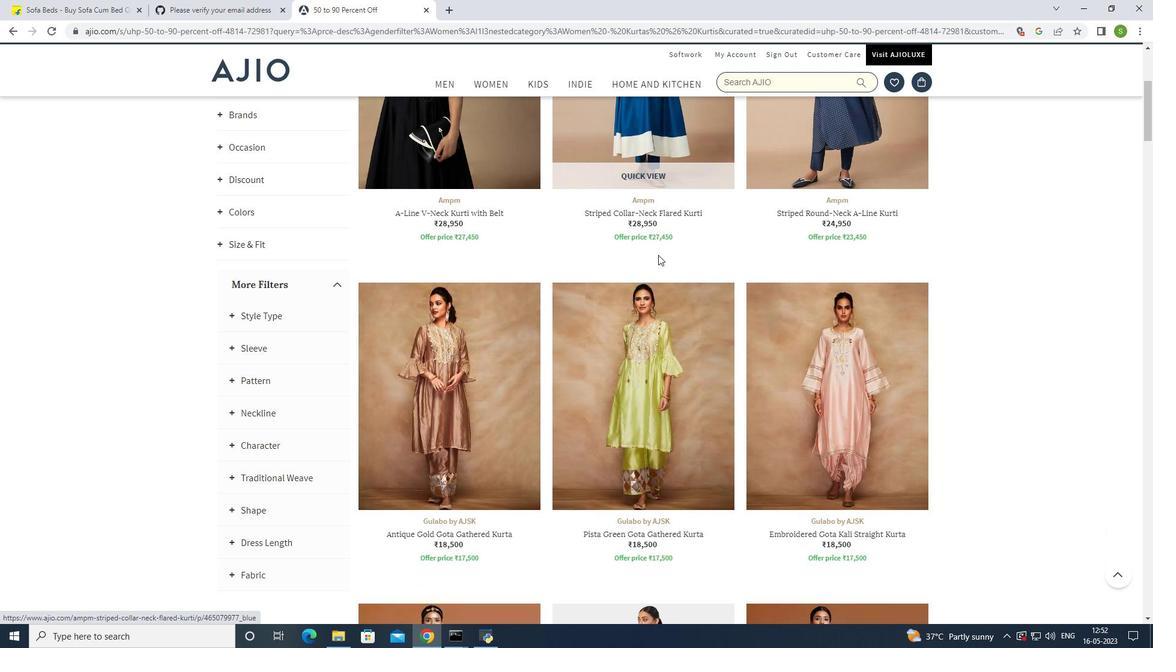 
Action: Mouse scrolled (659, 255) with delta (0, 0)
Screenshot: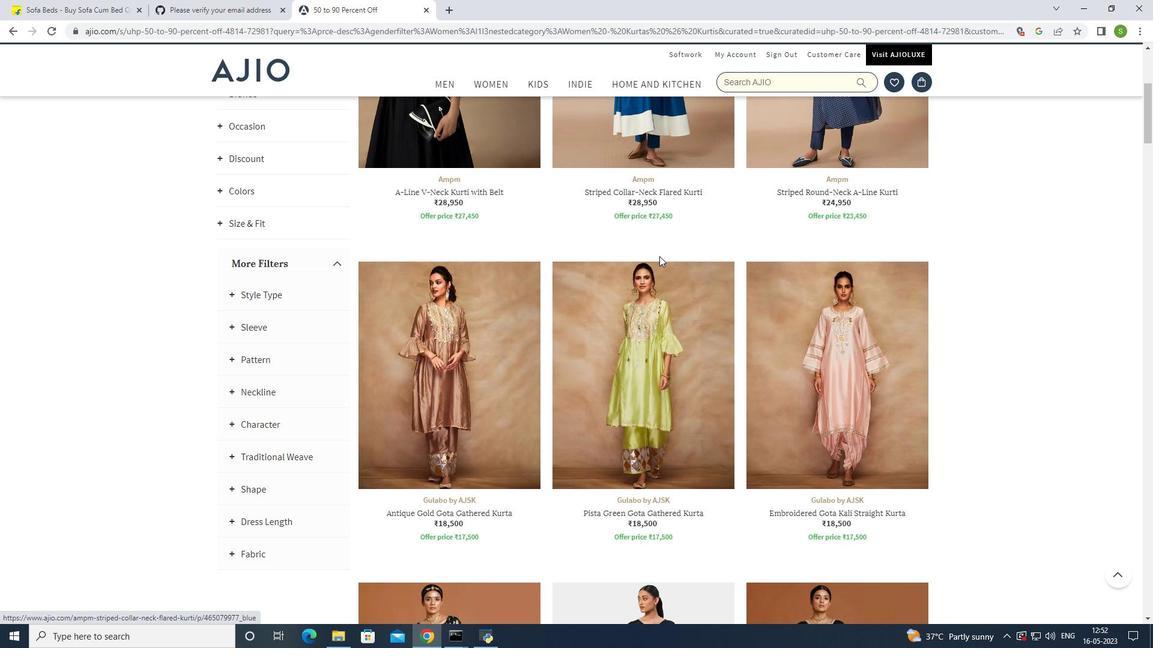 
Action: Mouse moved to (660, 263)
Screenshot: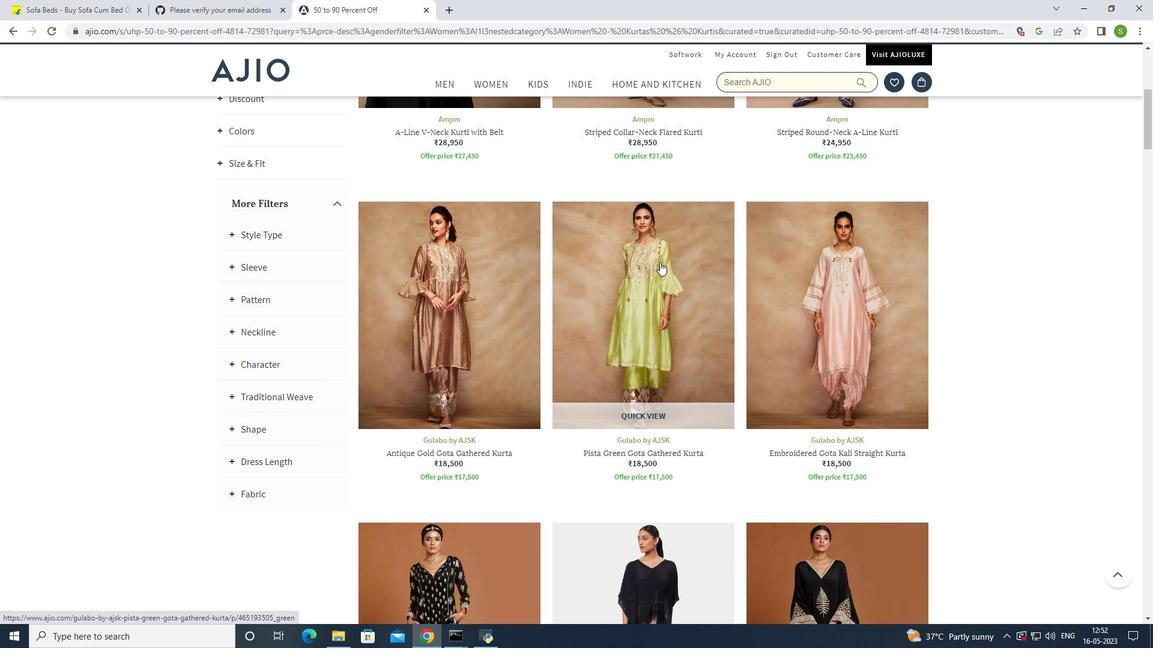 
Action: Mouse scrolled (660, 263) with delta (0, 0)
Screenshot: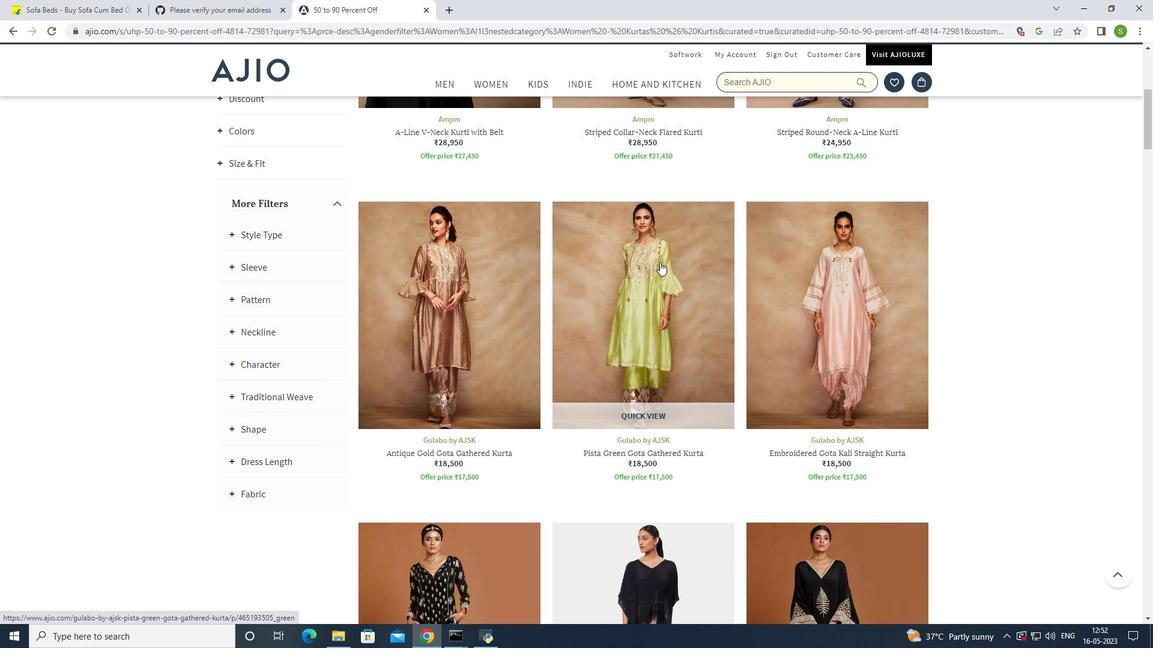 
Action: Mouse moved to (660, 266)
Screenshot: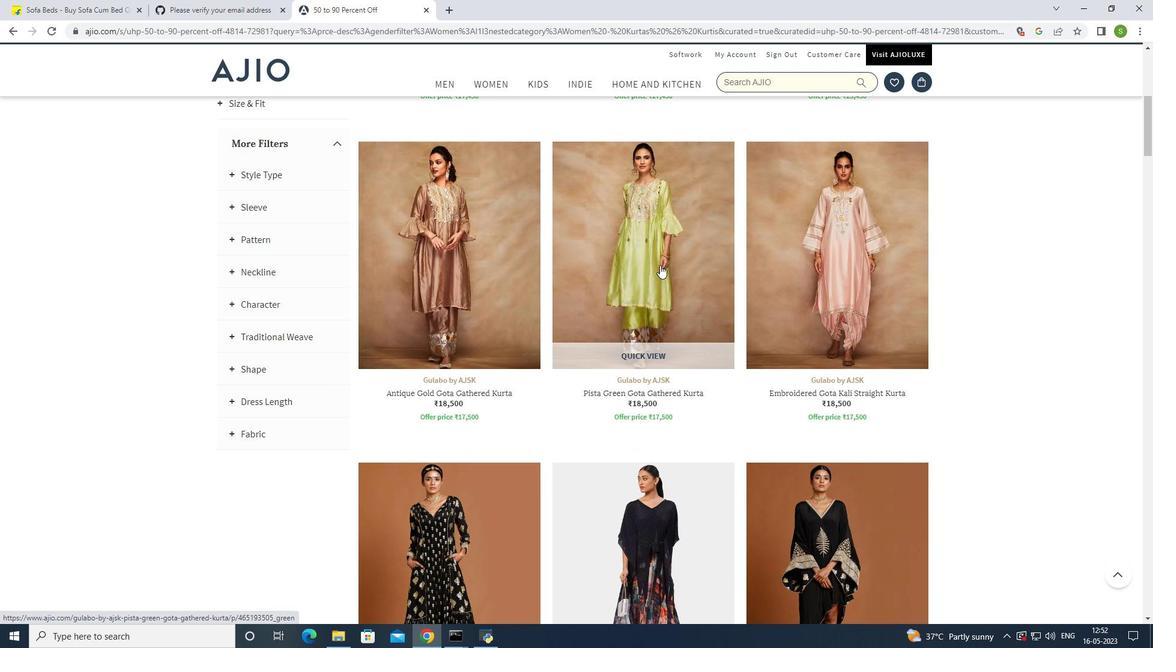 
Action: Mouse scrolled (660, 266) with delta (0, 0)
Screenshot: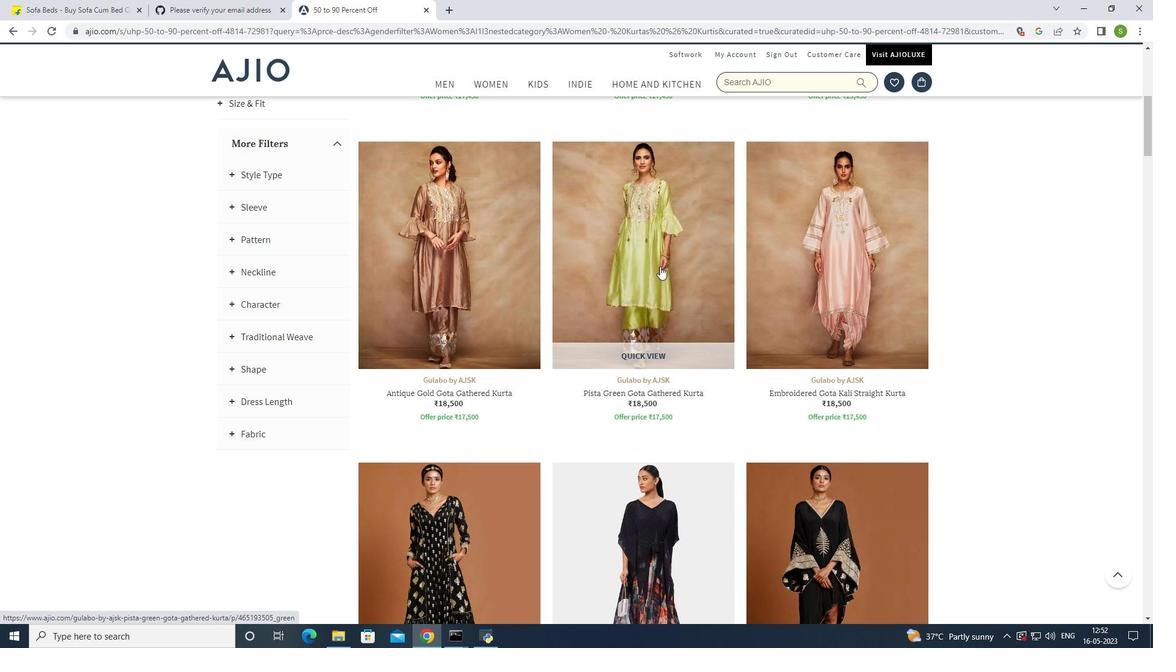 
Action: Mouse scrolled (660, 266) with delta (0, 0)
Screenshot: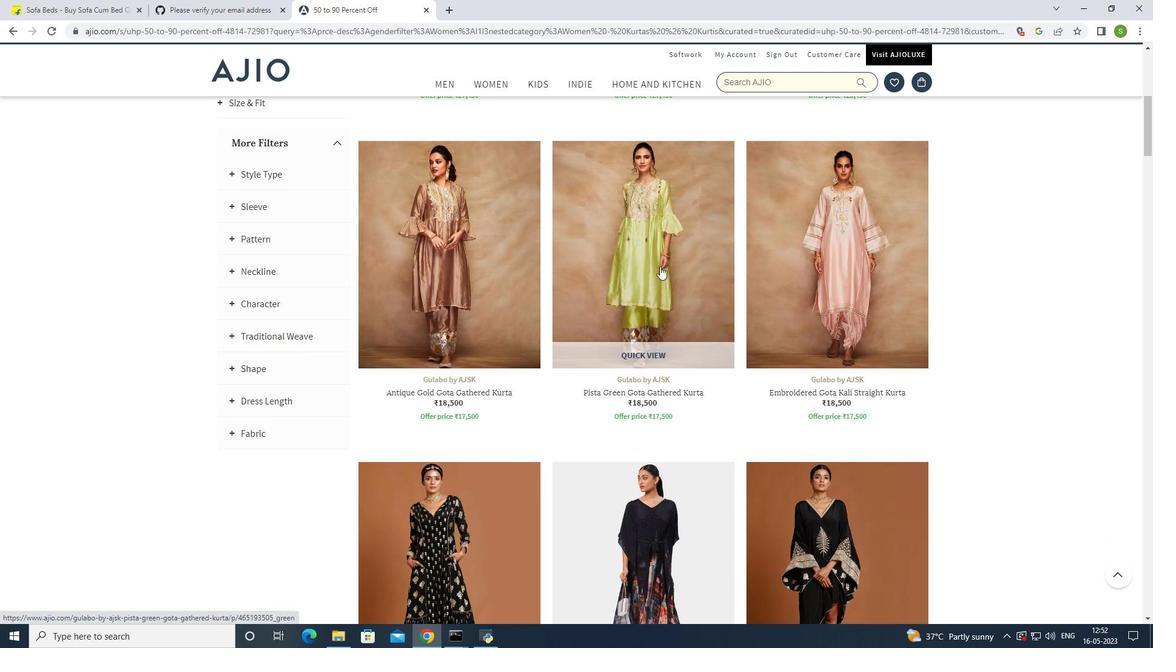
Action: Mouse scrolled (660, 266) with delta (0, 0)
Screenshot: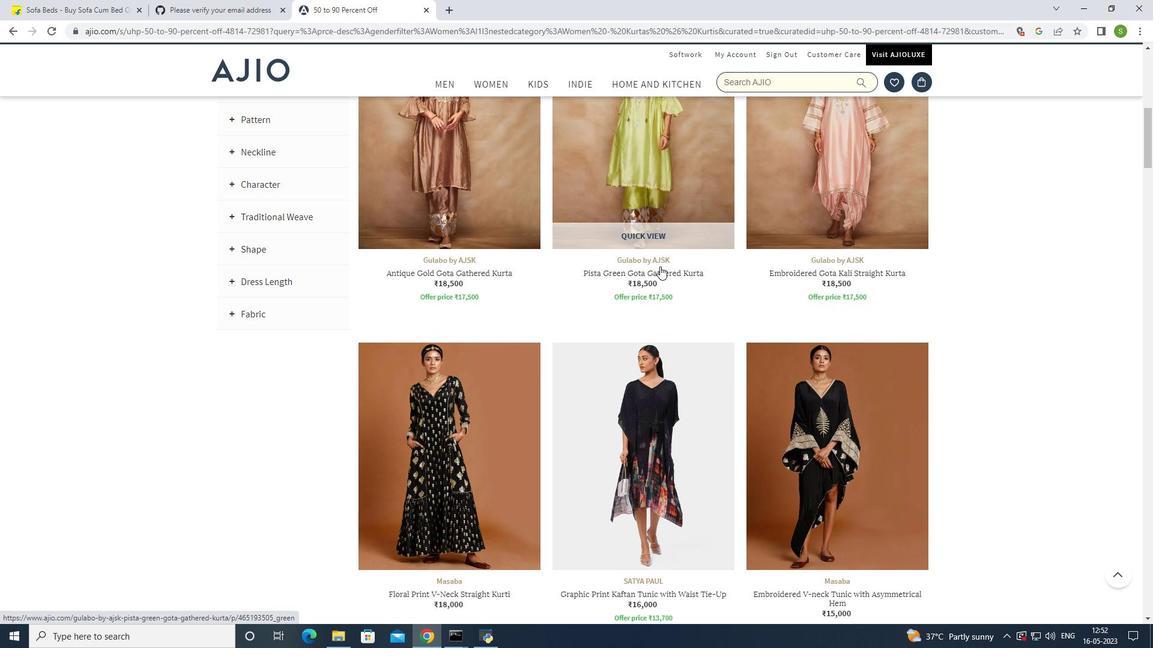 
Action: Mouse scrolled (660, 266) with delta (0, 0)
Screenshot: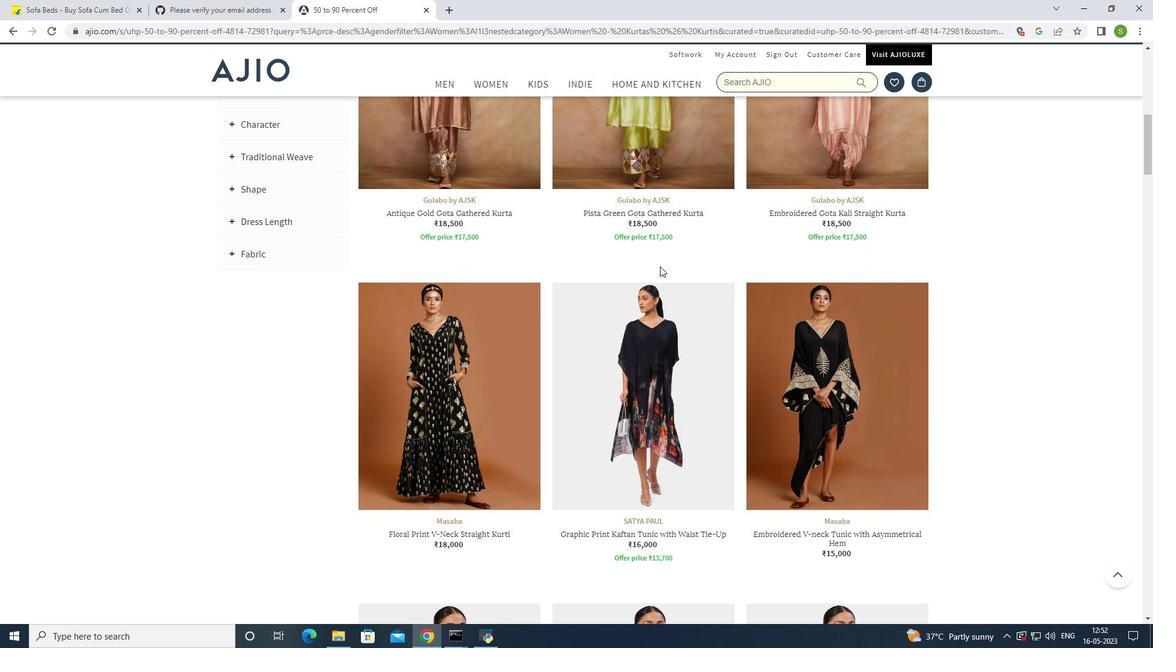 
Action: Mouse scrolled (660, 266) with delta (0, 0)
Screenshot: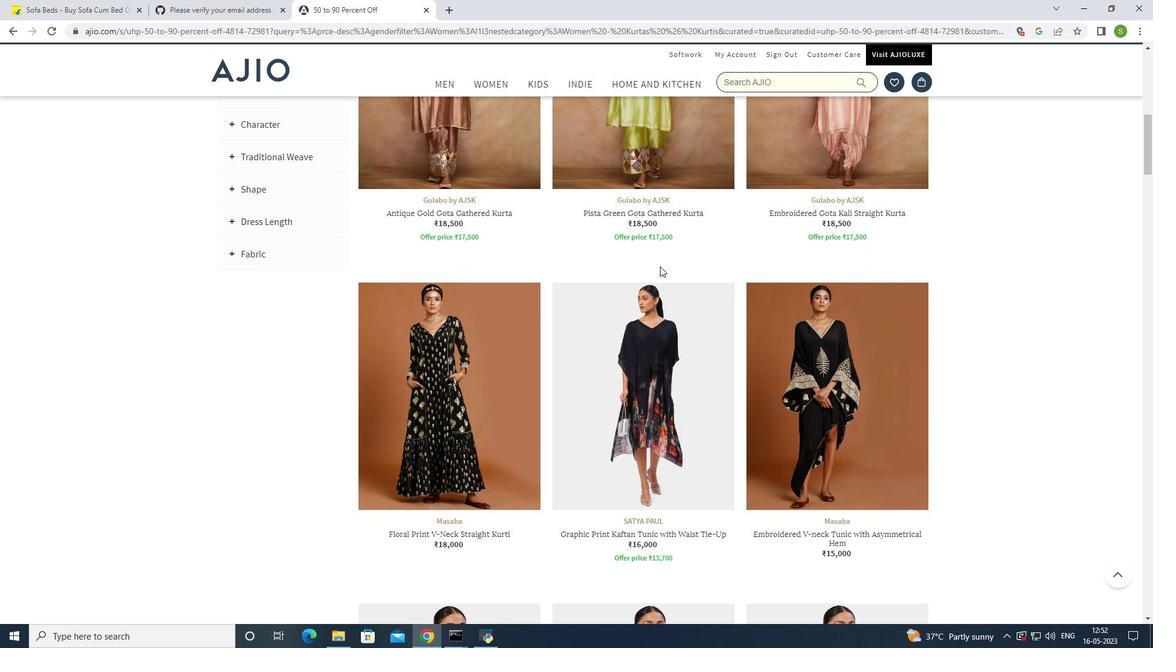 
Action: Mouse scrolled (660, 266) with delta (0, 0)
Screenshot: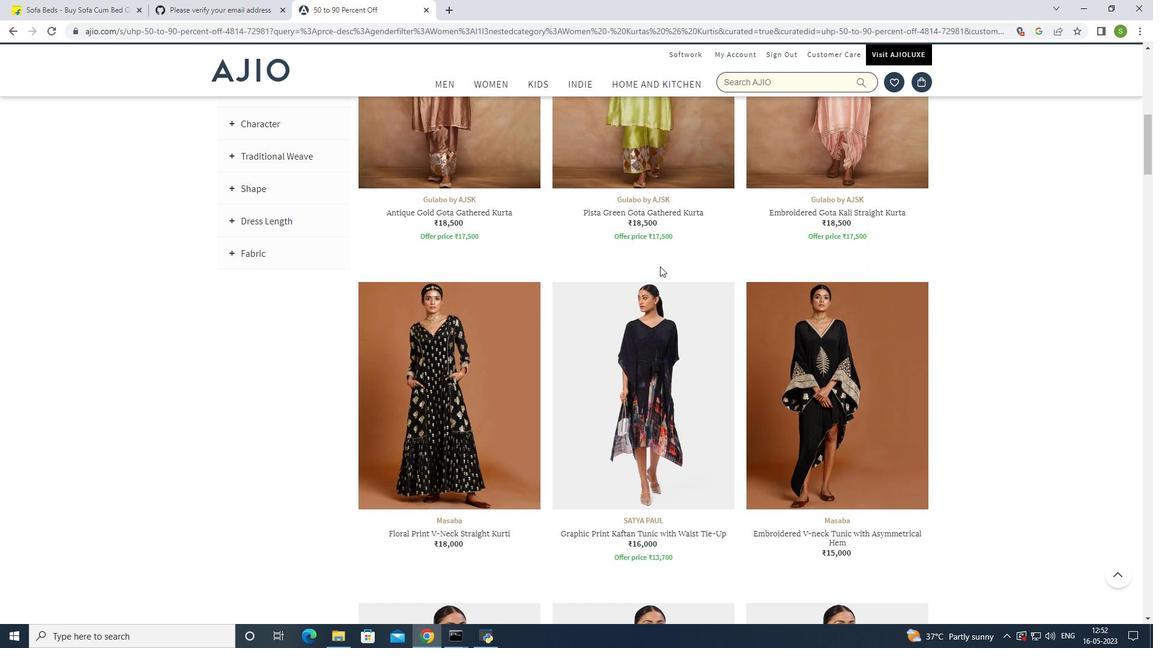 
Action: Mouse scrolled (660, 266) with delta (0, 0)
Screenshot: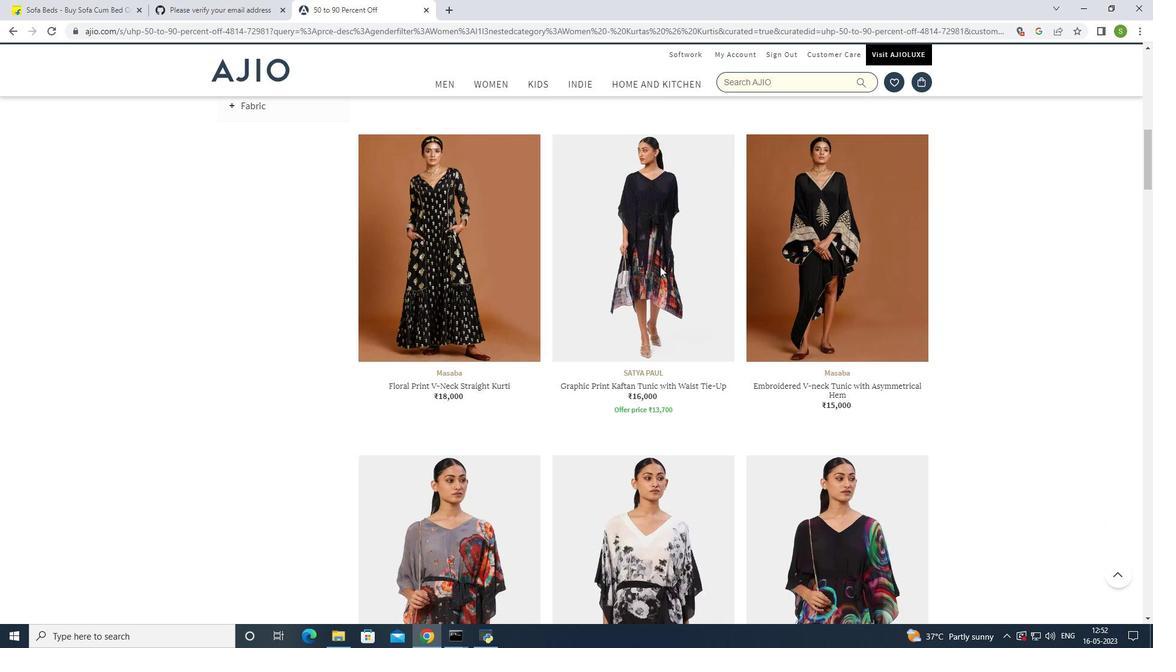 
Action: Mouse moved to (661, 263)
Screenshot: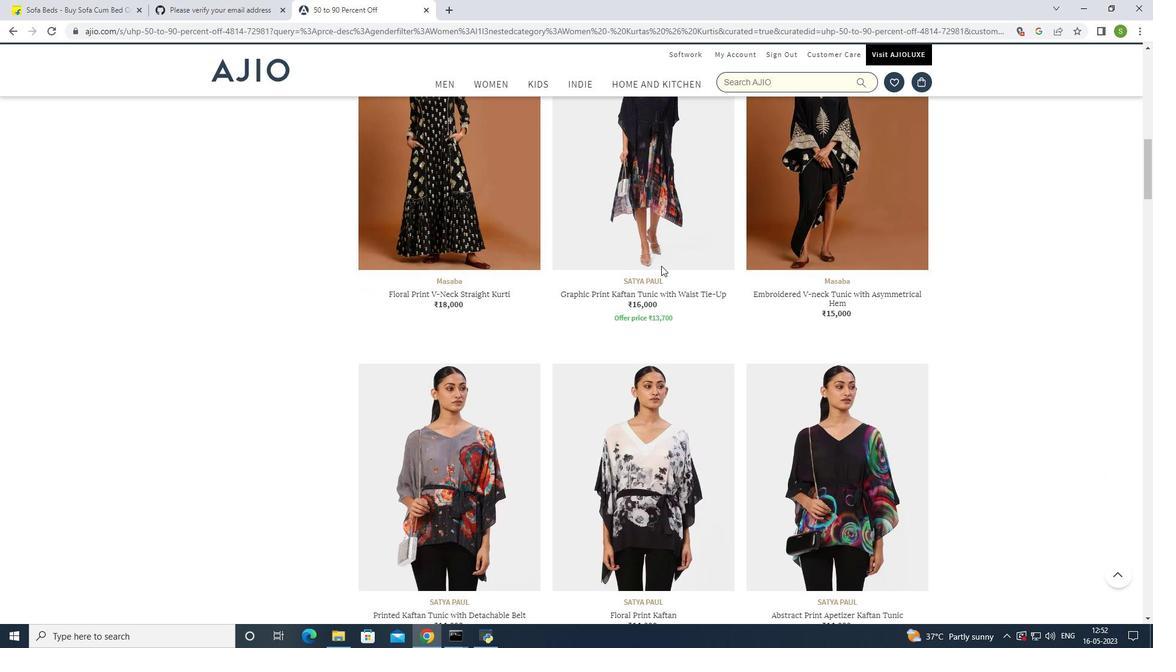 
Action: Mouse scrolled (661, 262) with delta (0, 0)
Screenshot: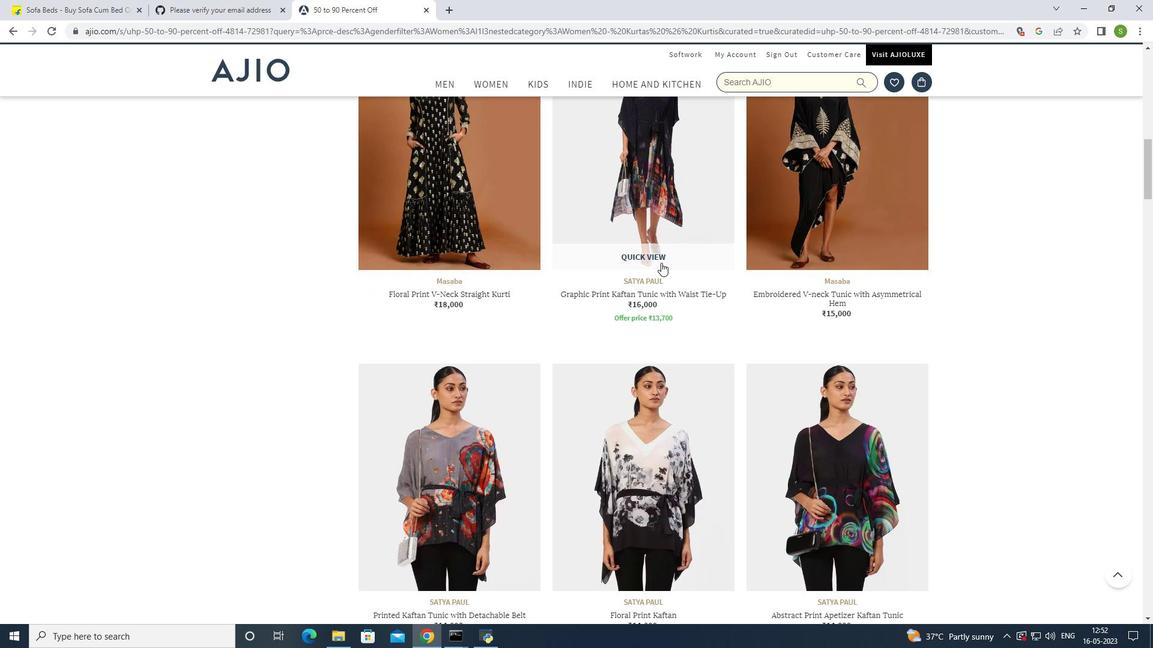 
Action: Mouse scrolled (661, 262) with delta (0, 0)
Screenshot: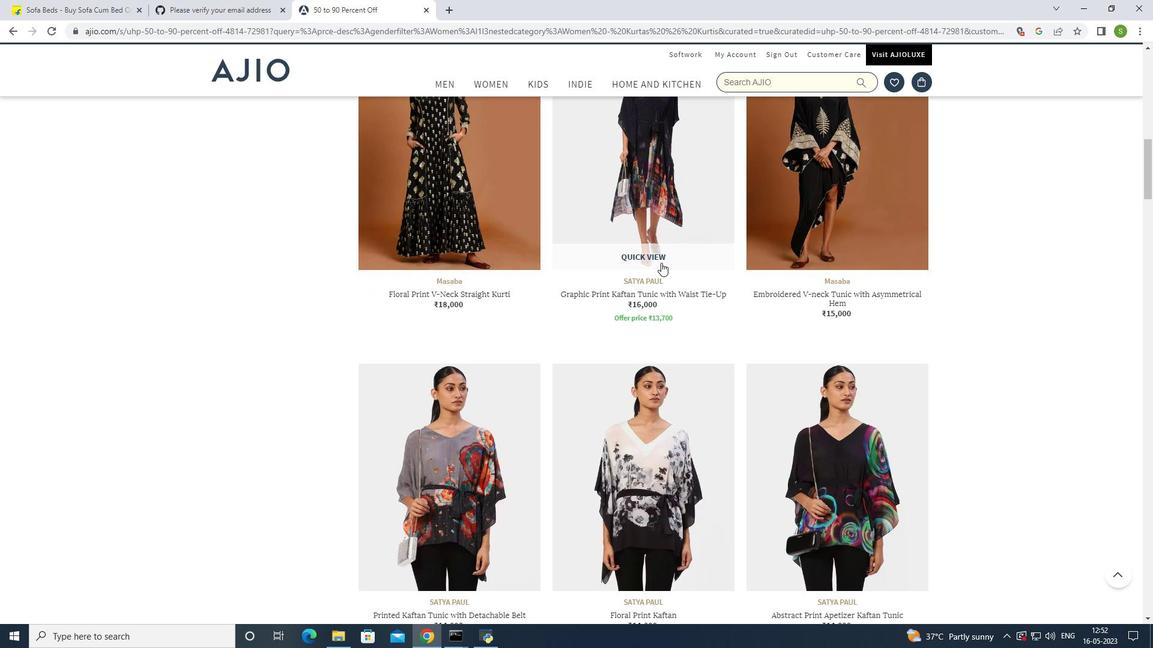 
Action: Mouse scrolled (661, 262) with delta (0, 0)
Screenshot: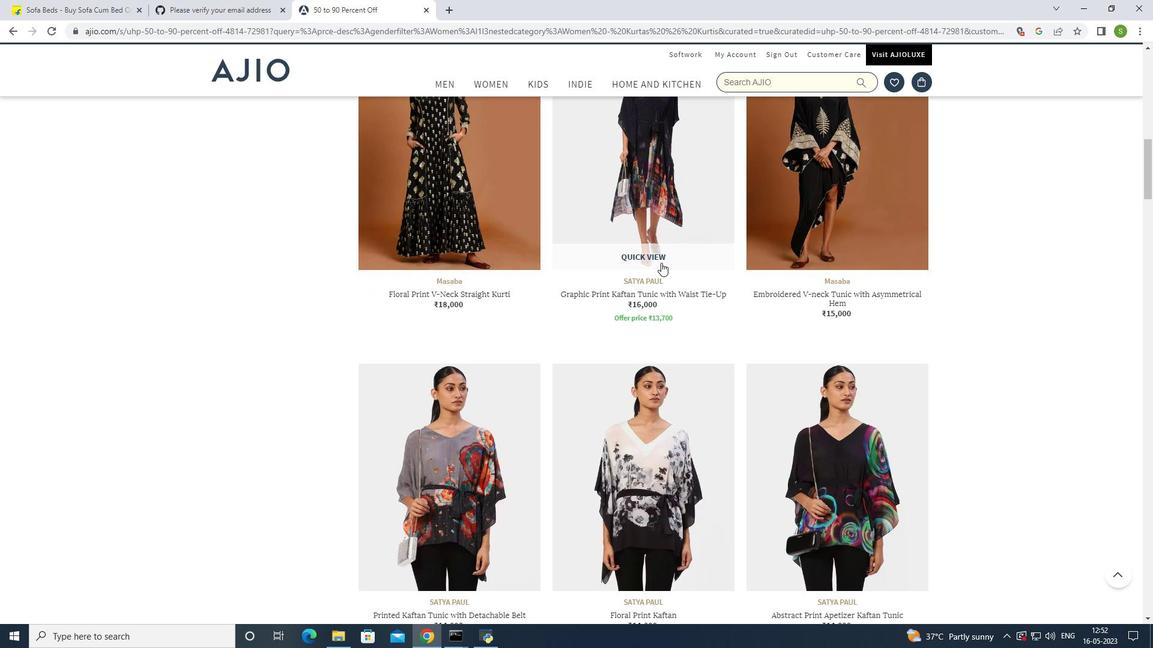 
Action: Mouse scrolled (661, 262) with delta (0, 0)
Screenshot: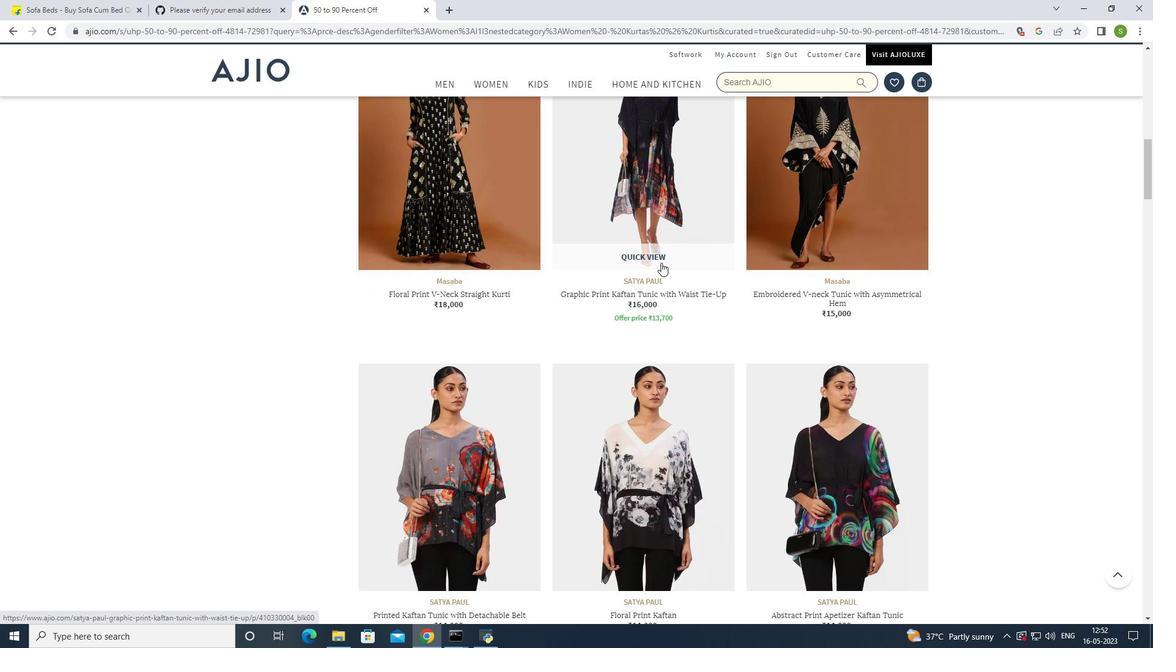 
Action: Mouse scrolled (661, 262) with delta (0, 0)
Screenshot: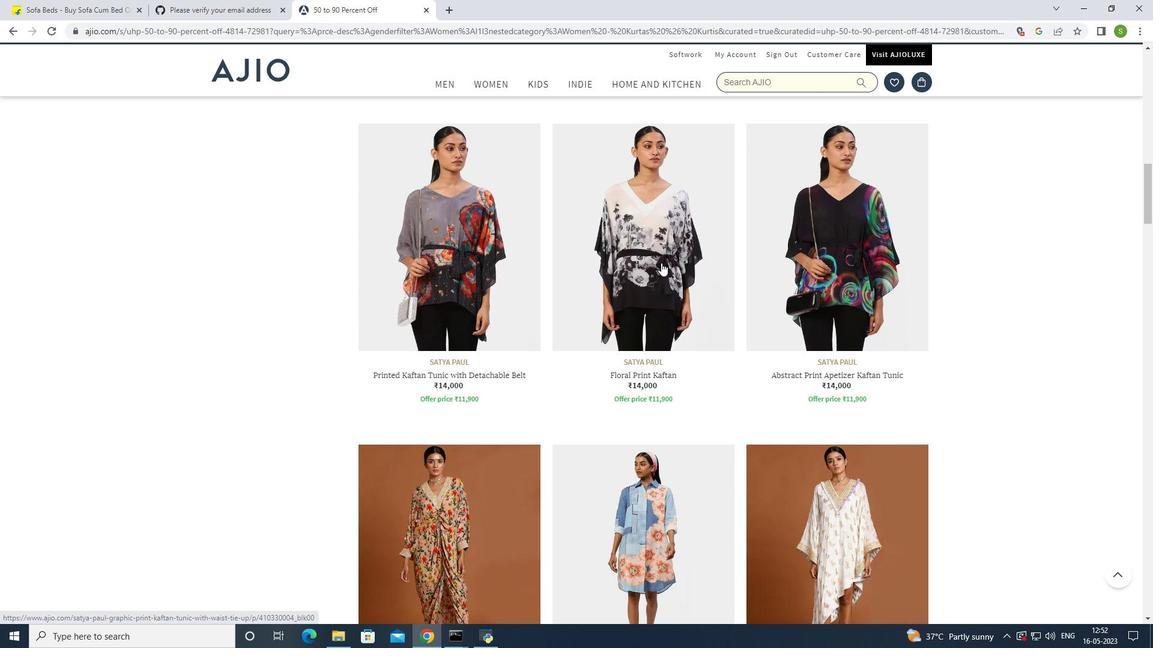 
Action: Mouse scrolled (661, 262) with delta (0, 0)
Screenshot: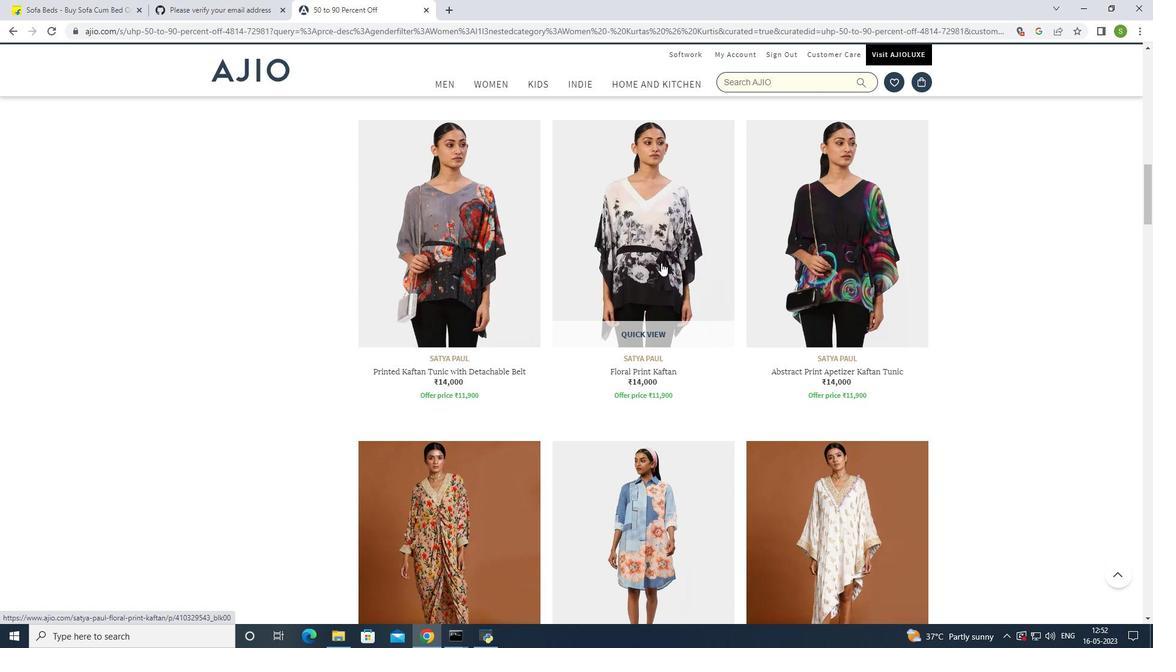 
Action: Mouse scrolled (661, 262) with delta (0, 0)
Screenshot: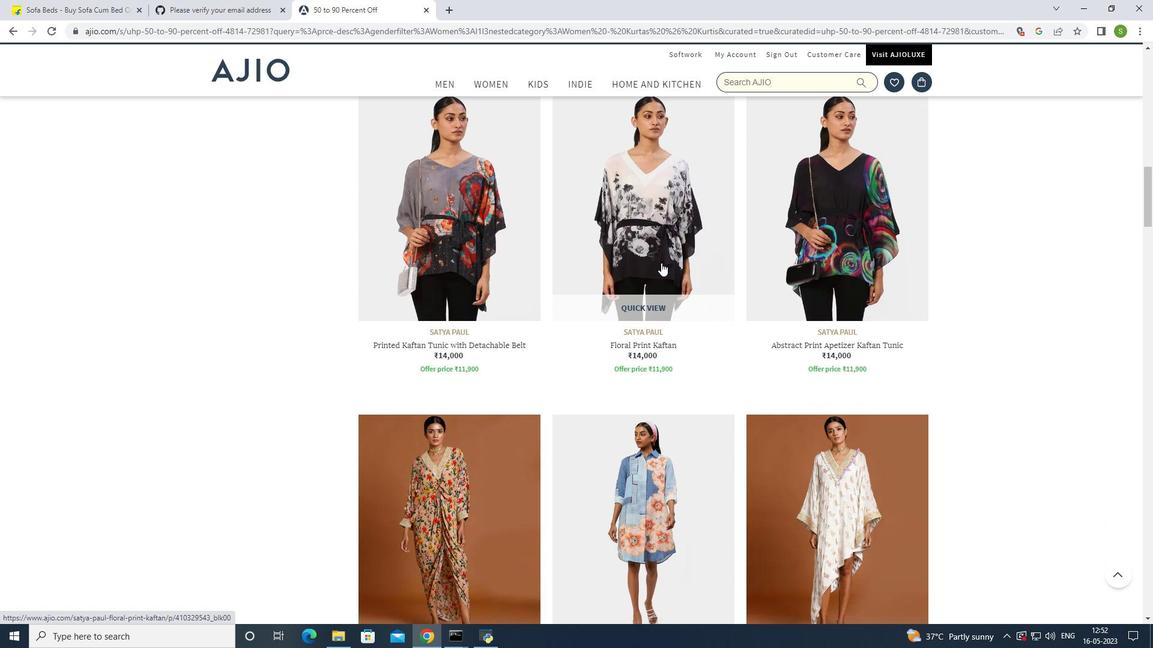 
Action: Mouse scrolled (661, 262) with delta (0, 0)
Screenshot: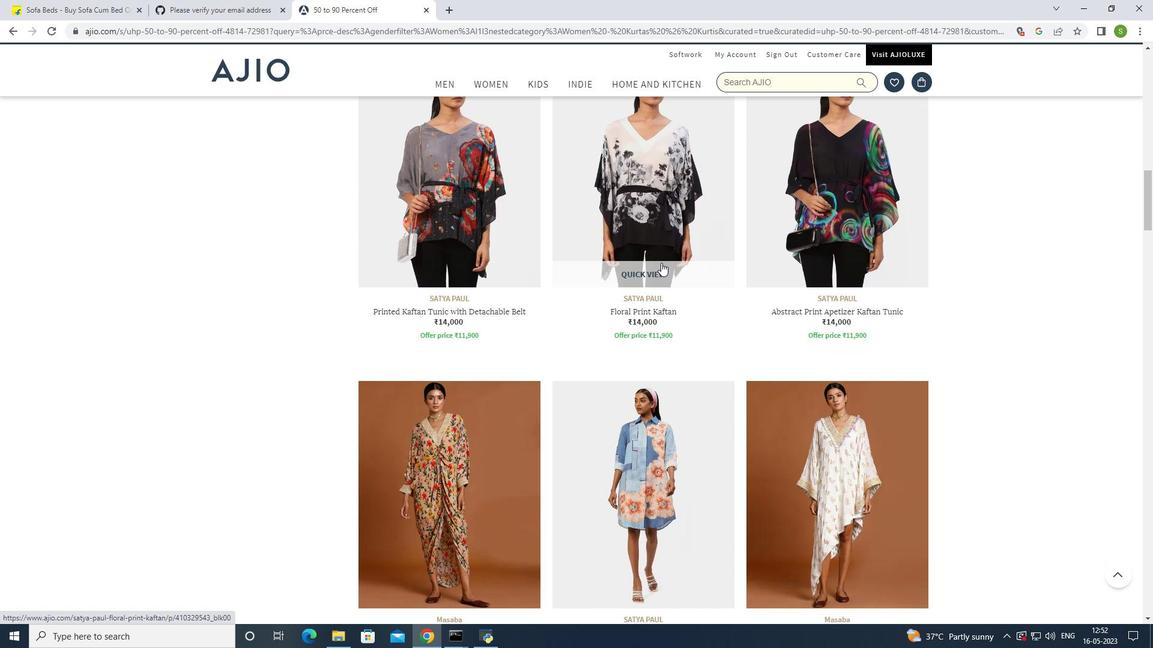 
Action: Mouse scrolled (661, 262) with delta (0, 0)
Screenshot: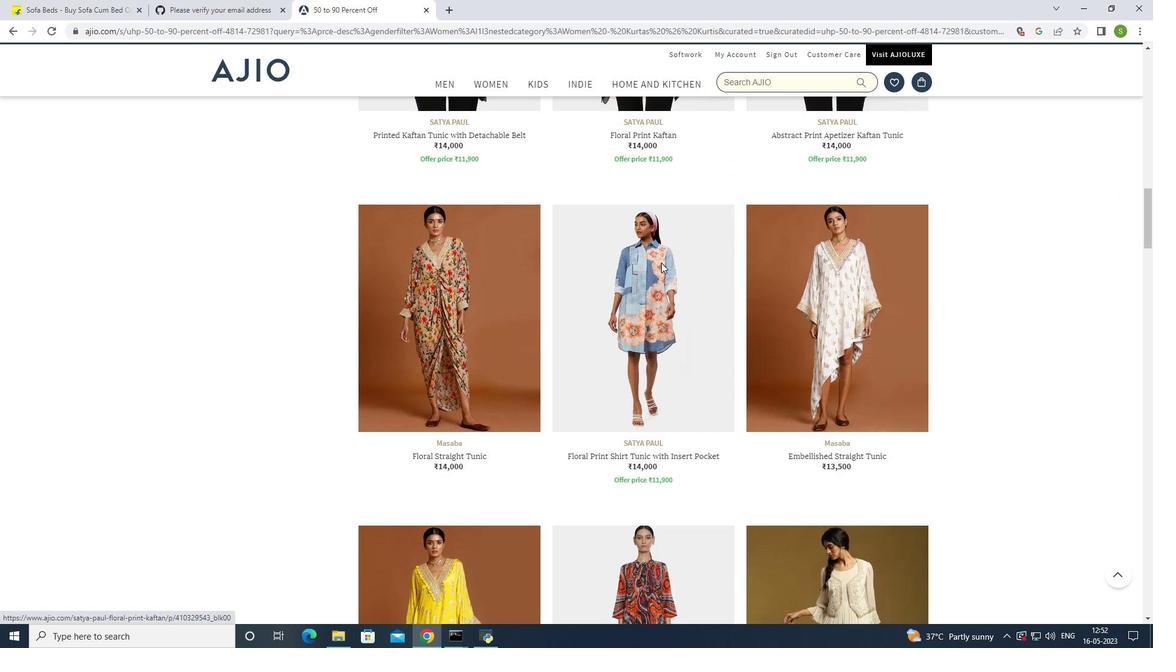 
Action: Mouse scrolled (661, 262) with delta (0, 0)
Screenshot: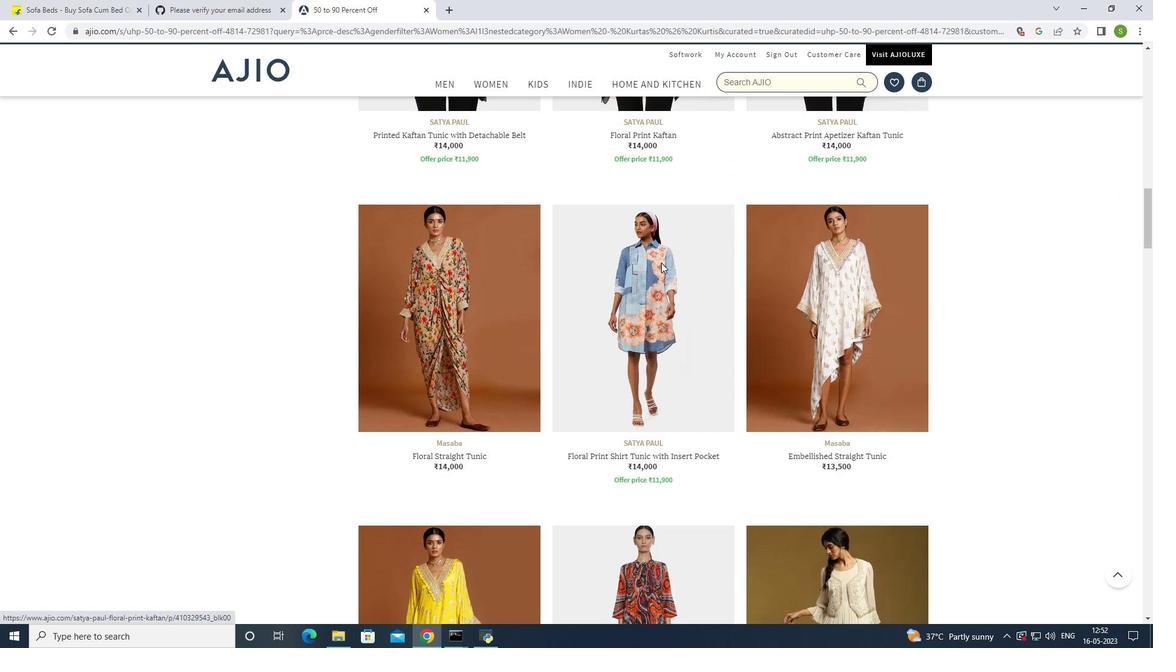 
Action: Mouse scrolled (661, 262) with delta (0, 0)
Screenshot: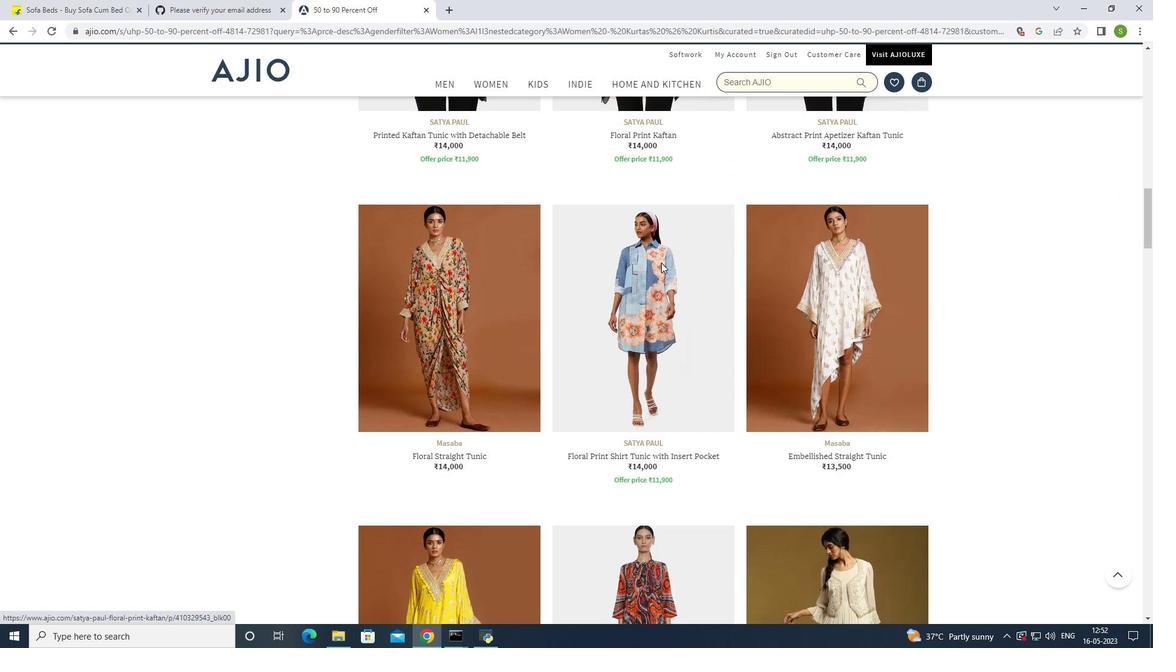 
Action: Mouse scrolled (661, 262) with delta (0, 0)
Screenshot: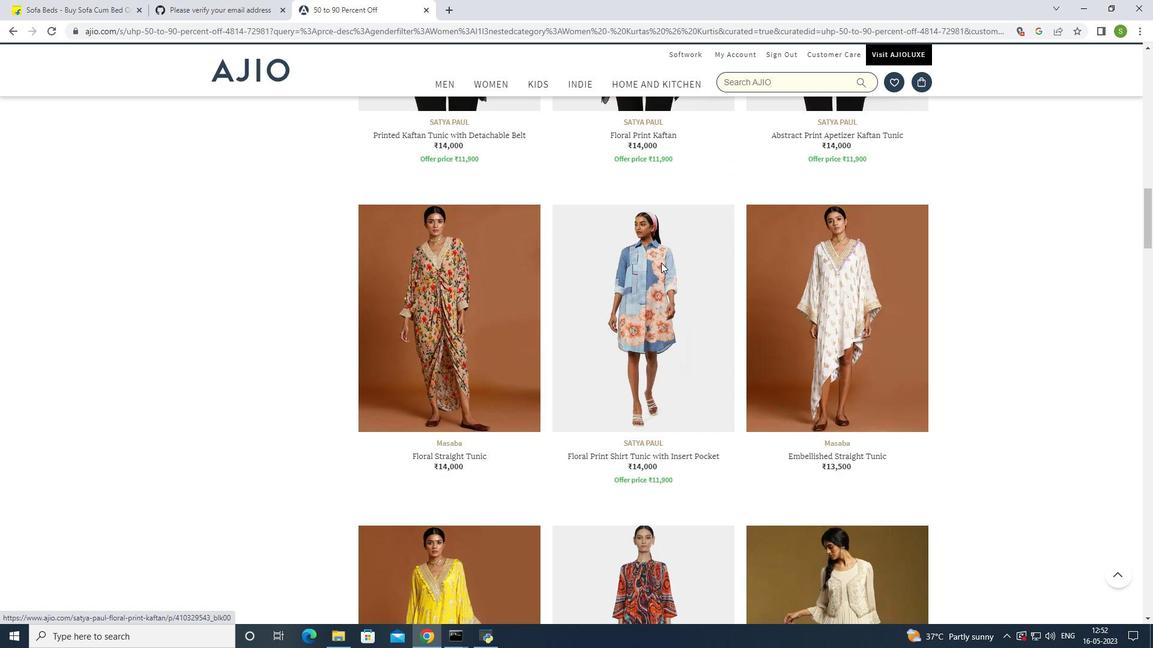 
Action: Mouse moved to (662, 261)
Screenshot: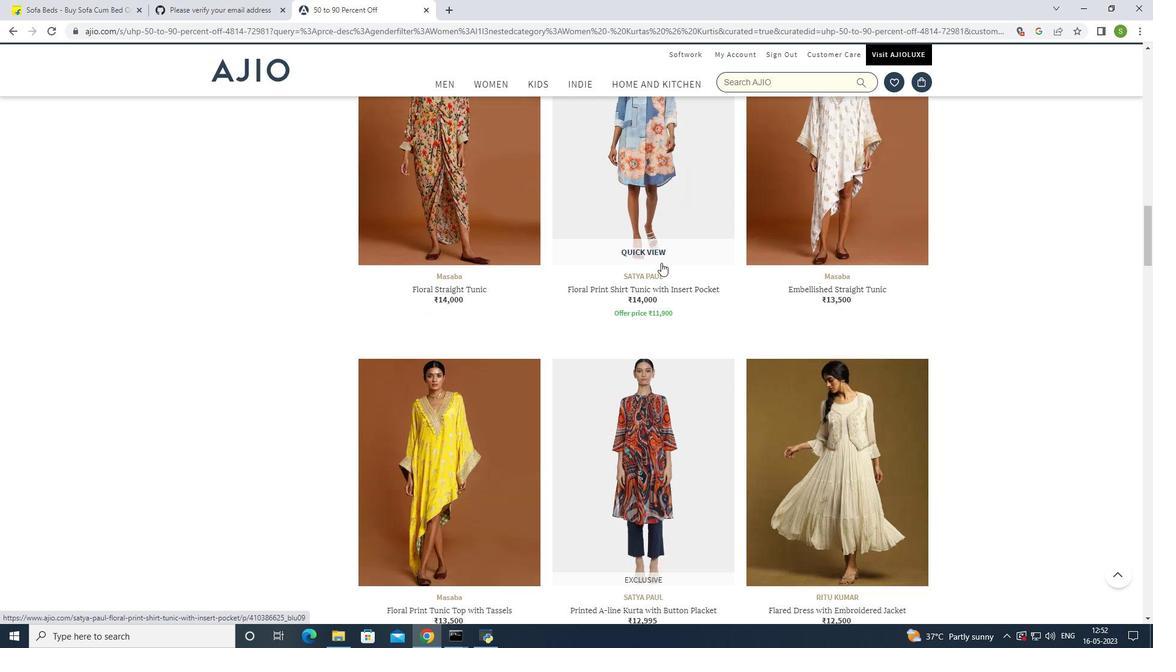 
Action: Mouse scrolled (662, 261) with delta (0, 0)
Screenshot: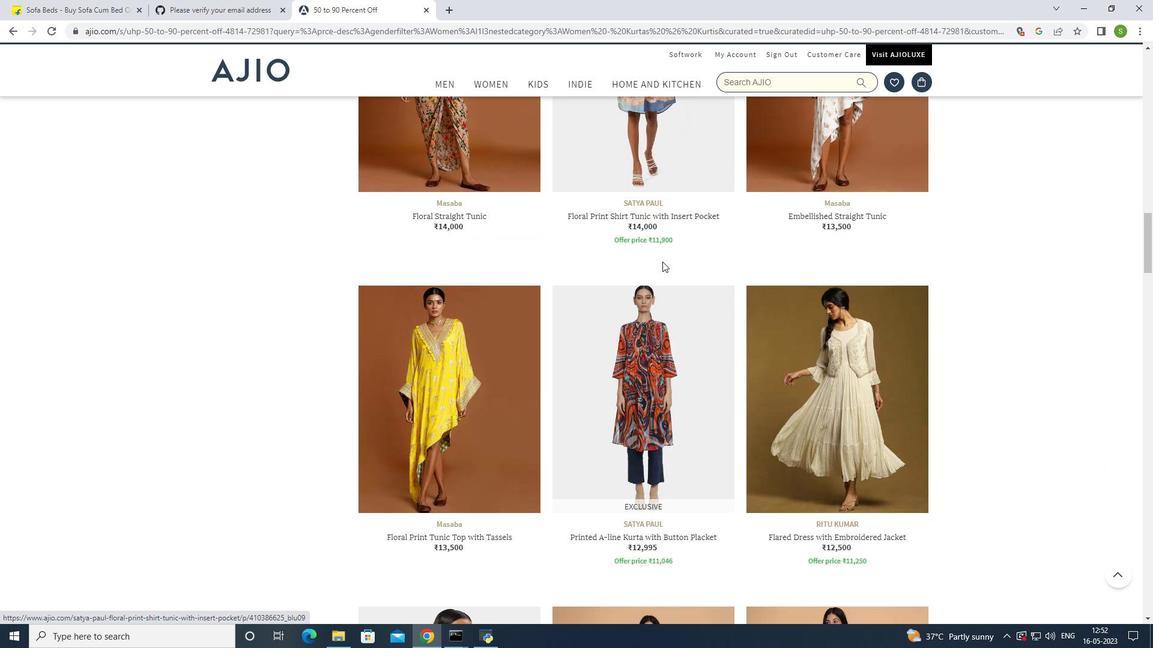 
Action: Mouse scrolled (662, 261) with delta (0, 0)
Screenshot: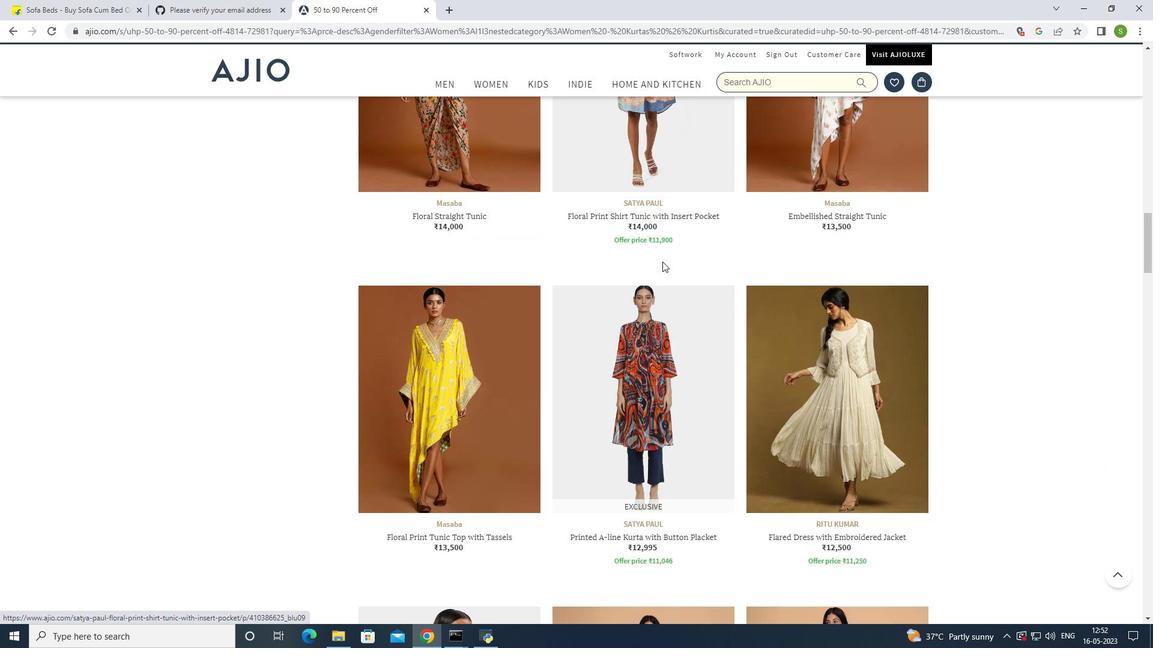 
Action: Mouse scrolled (662, 261) with delta (0, 0)
Screenshot: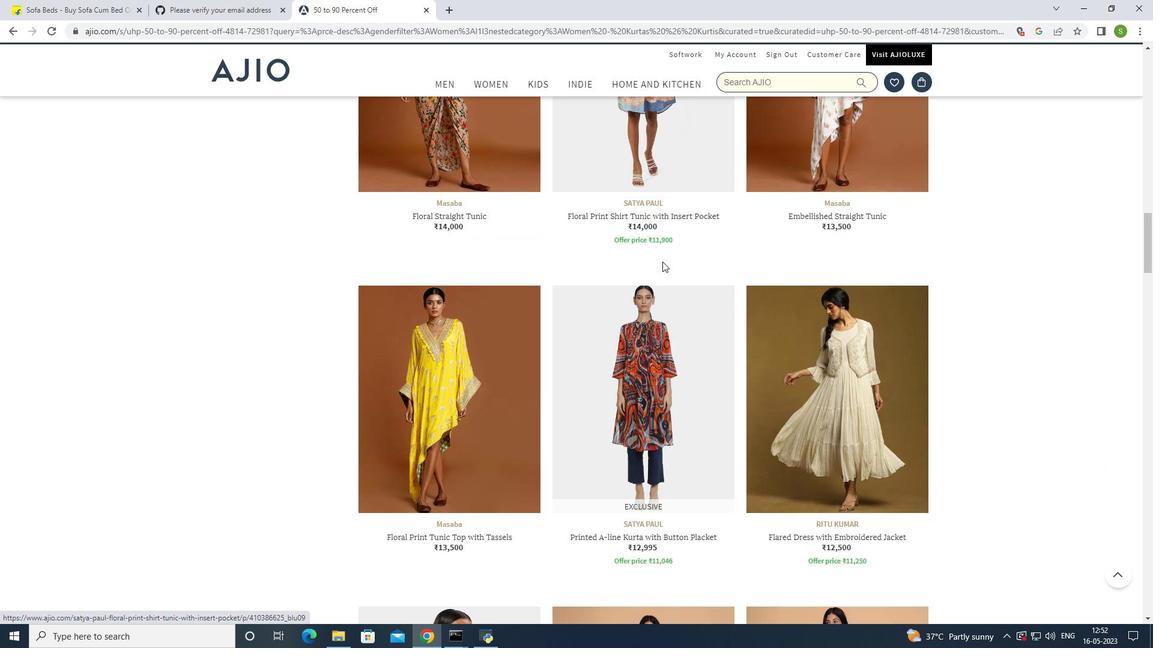 
Action: Mouse scrolled (662, 261) with delta (0, 0)
Screenshot: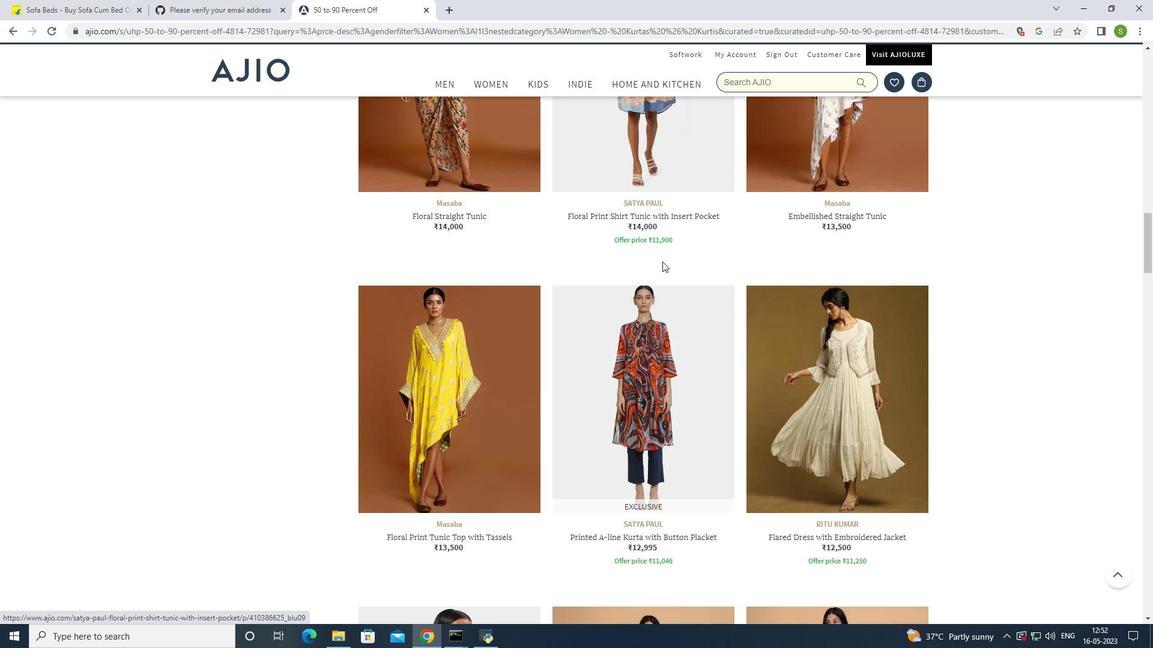 
Action: Mouse scrolled (662, 262) with delta (0, 0)
Screenshot: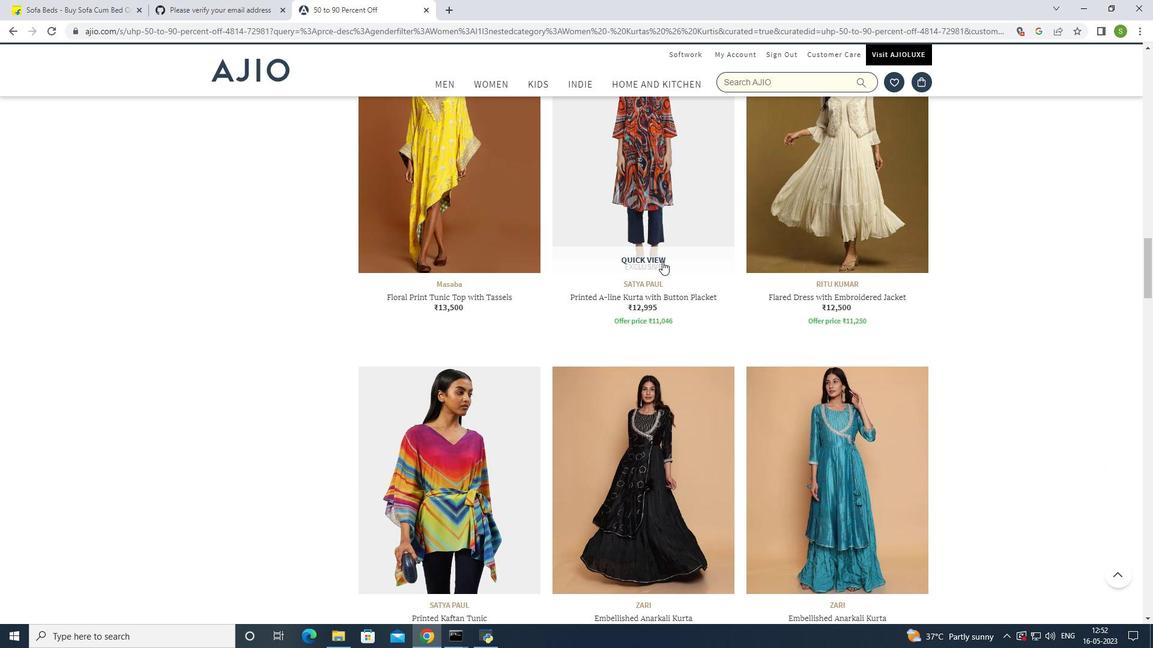 
Action: Mouse scrolled (662, 262) with delta (0, 0)
Screenshot: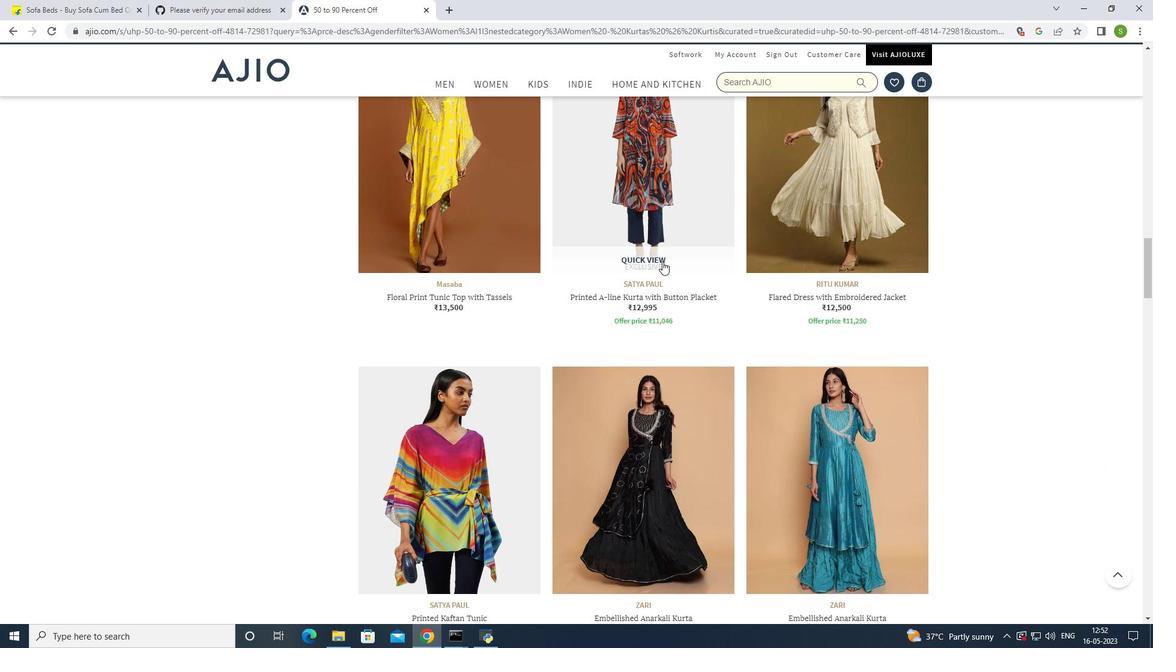 
Action: Mouse scrolled (662, 262) with delta (0, 0)
Screenshot: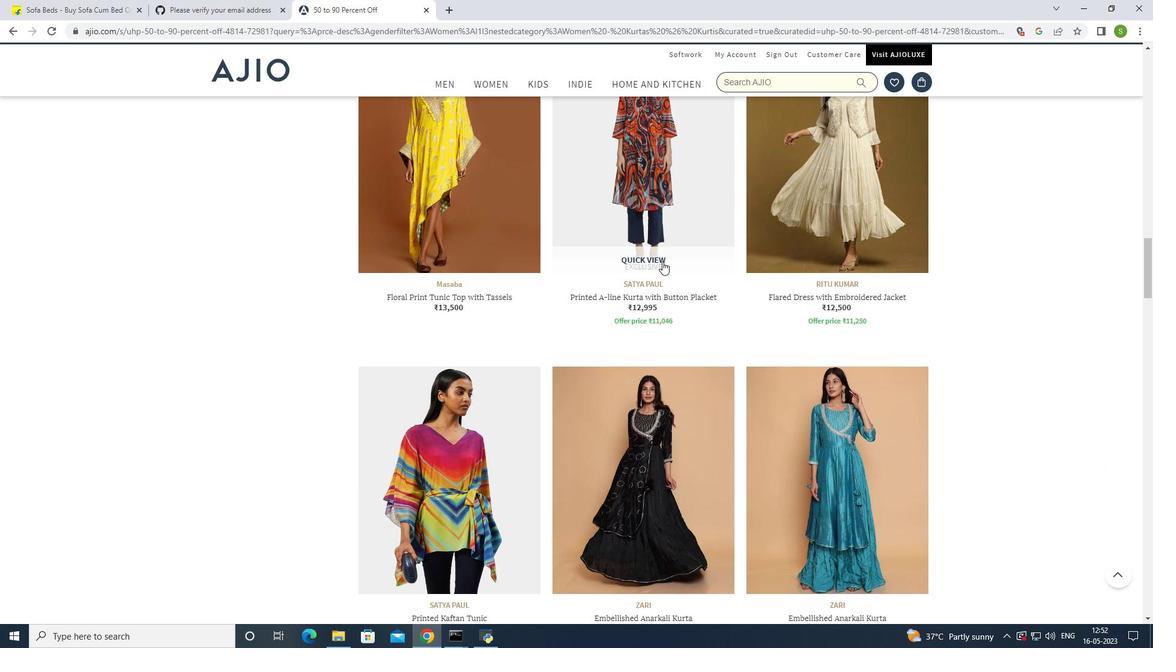 
Action: Mouse scrolled (662, 262) with delta (0, 0)
Screenshot: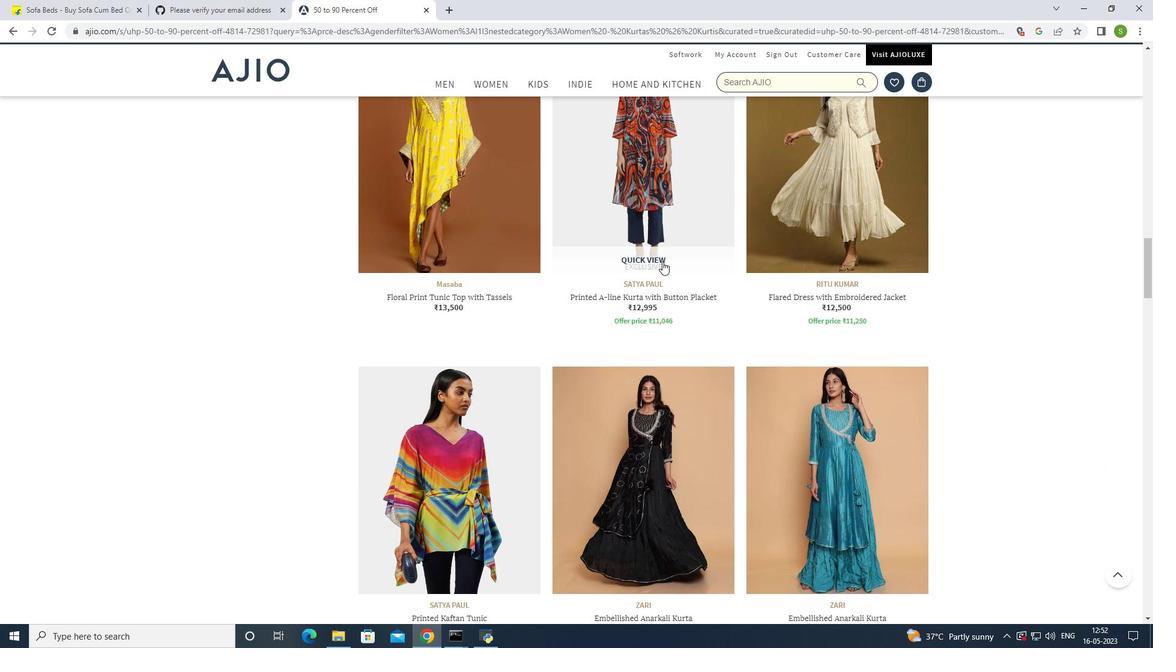 
Action: Mouse moved to (664, 260)
Screenshot: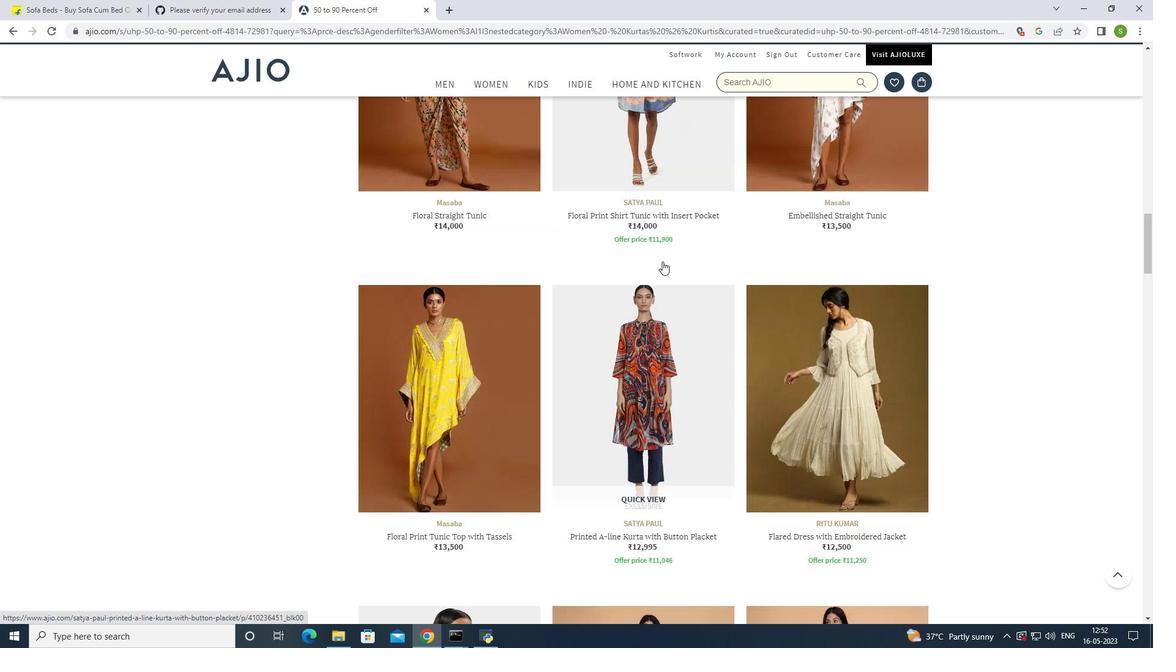 
Action: Mouse scrolled (664, 261) with delta (0, 0)
Screenshot: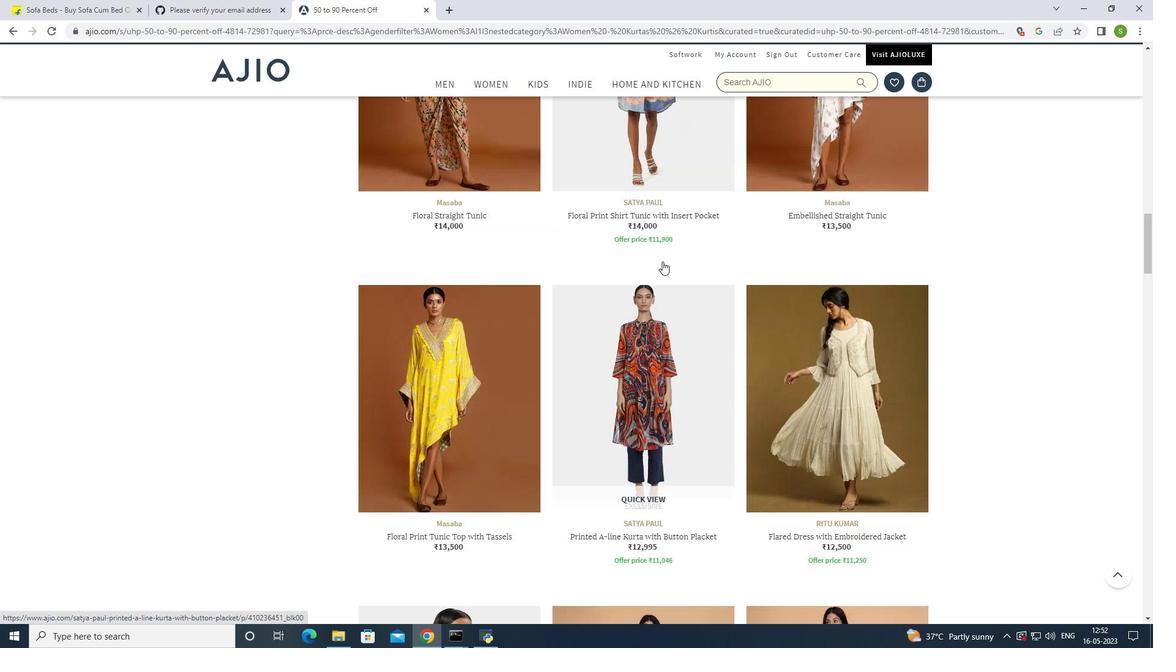 
Action: Mouse scrolled (664, 261) with delta (0, 0)
Screenshot: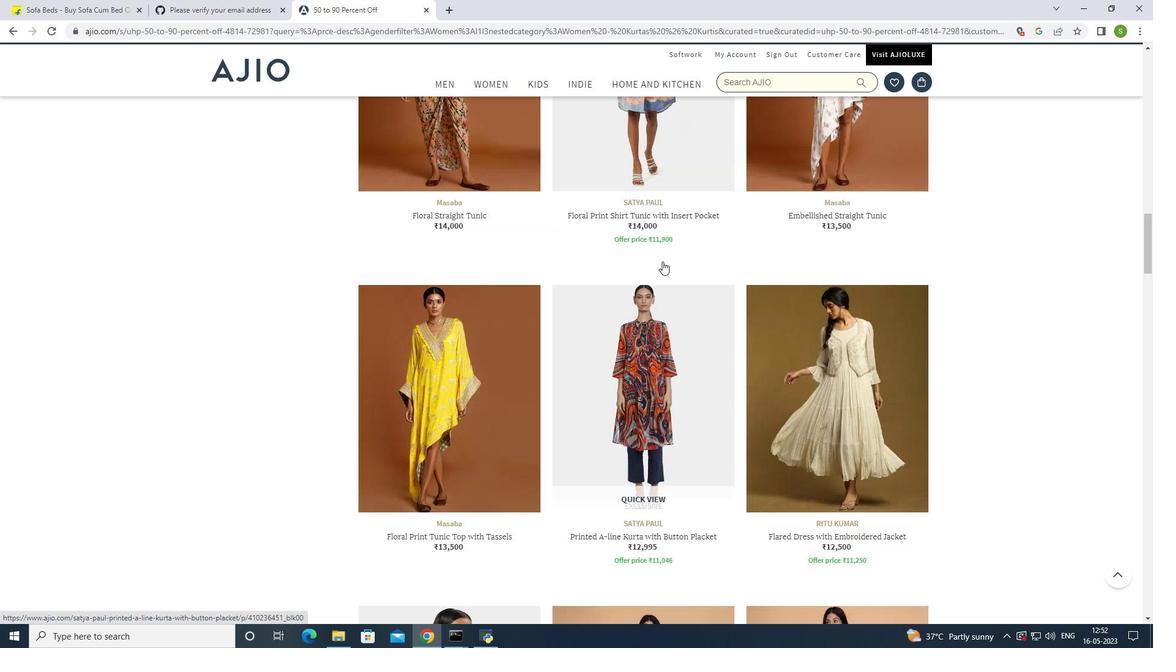 
Action: Mouse moved to (665, 260)
Screenshot: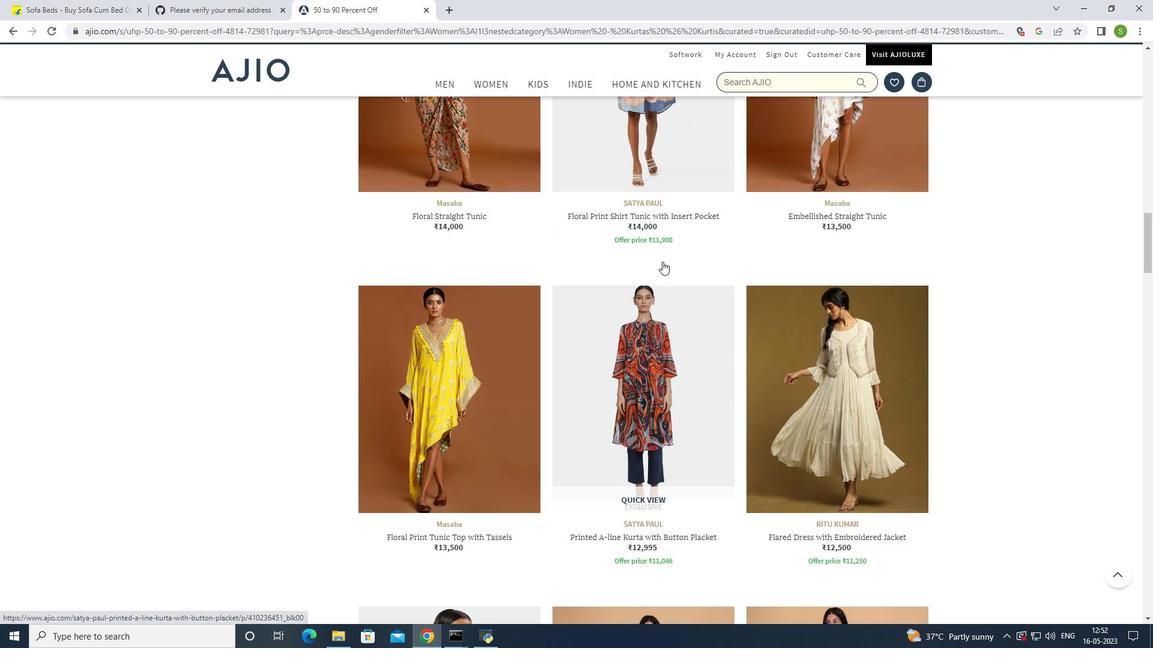 
Action: Mouse scrolled (665, 260) with delta (0, 0)
Screenshot: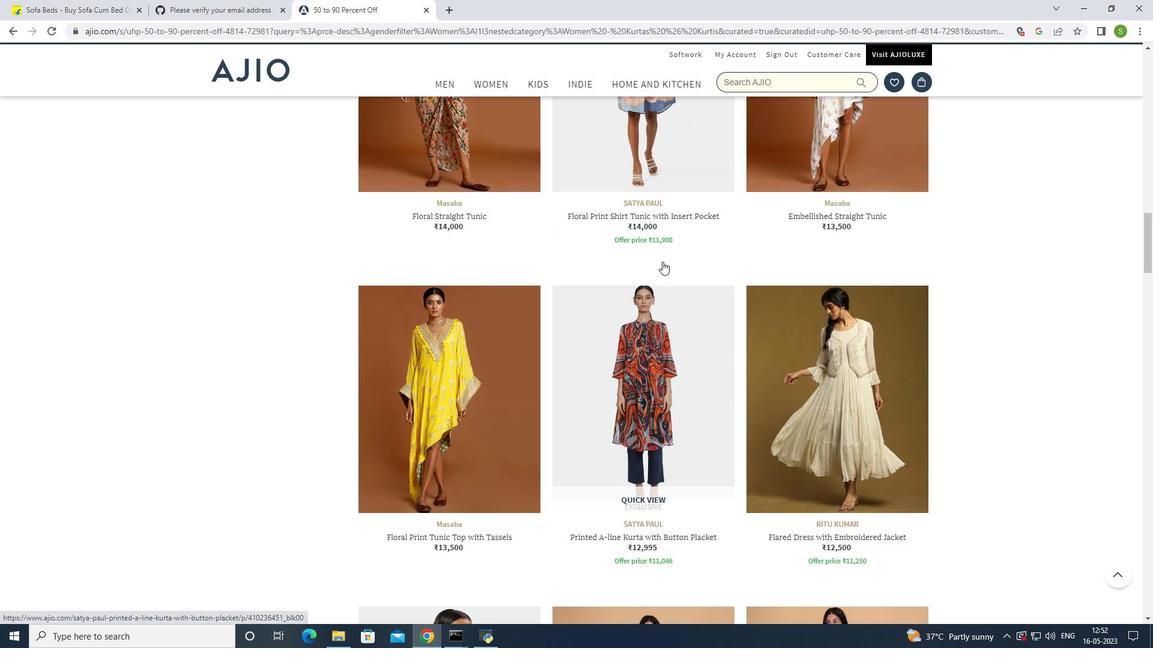 
Action: Mouse moved to (666, 258)
Screenshot: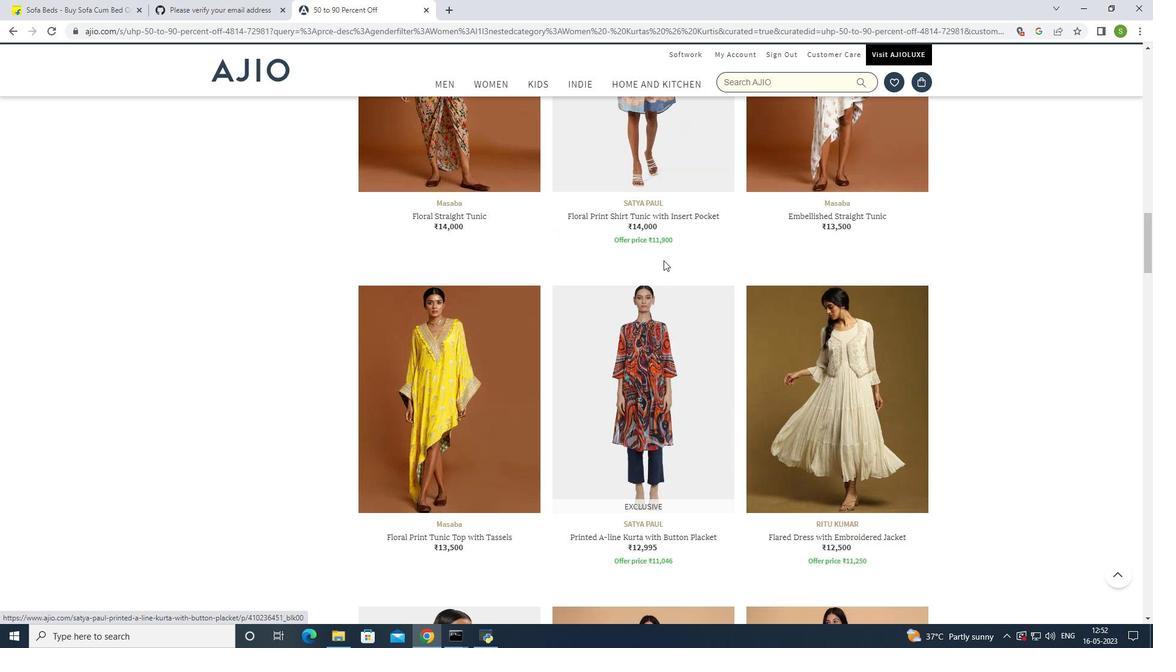 
Action: Mouse scrolled (666, 259) with delta (0, 0)
Screenshot: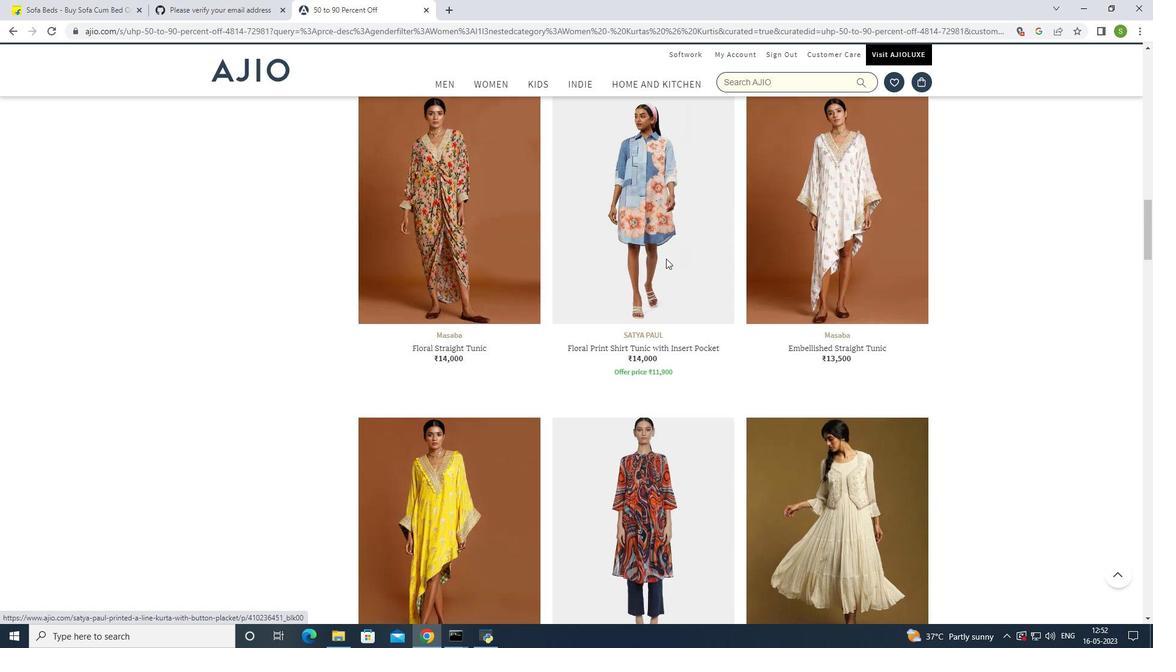 
Action: Mouse scrolled (666, 259) with delta (0, 0)
Screenshot: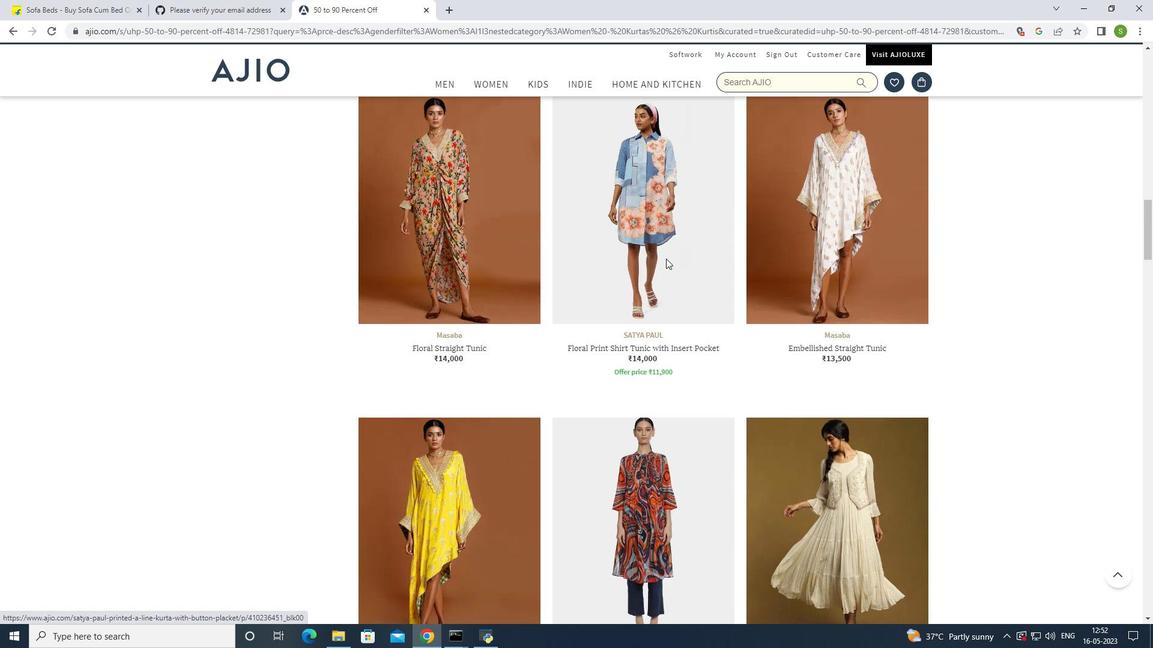 
Action: Mouse scrolled (666, 259) with delta (0, 0)
Screenshot: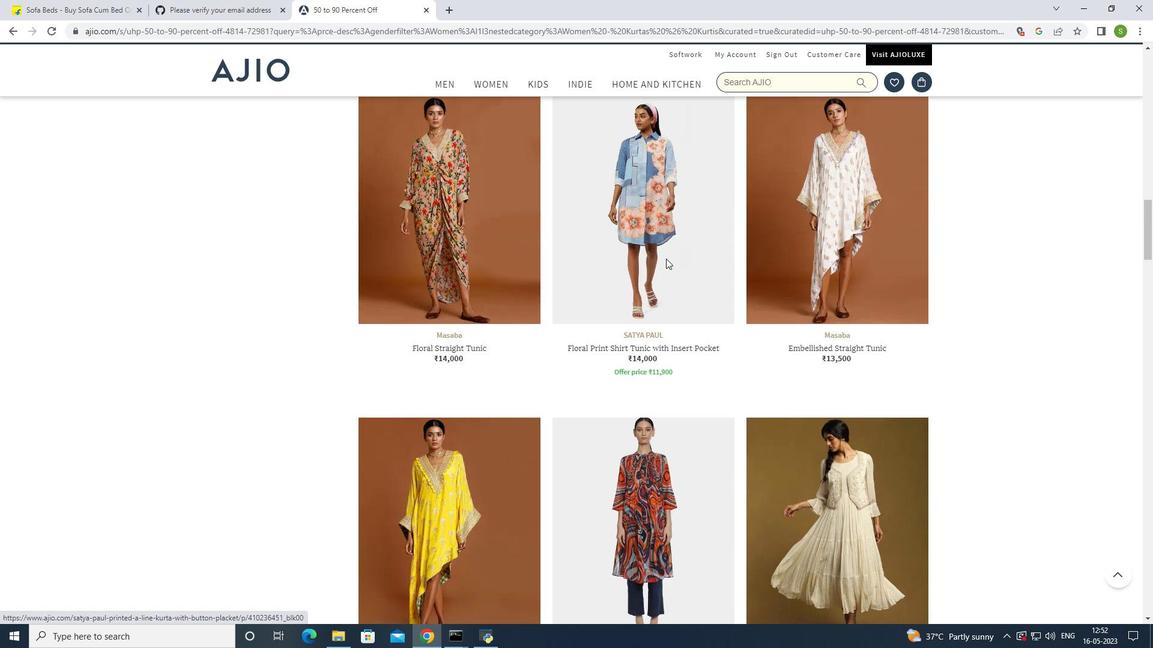 
Action: Mouse scrolled (666, 259) with delta (0, 0)
Screenshot: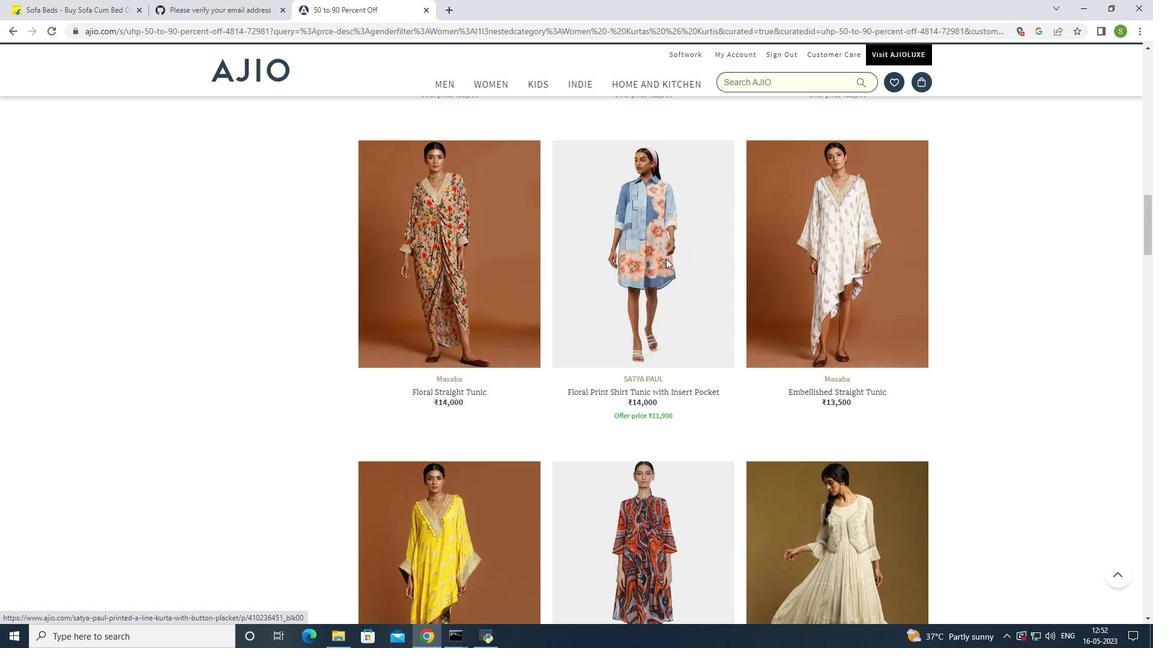 
Action: Mouse scrolled (666, 259) with delta (0, 0)
Screenshot: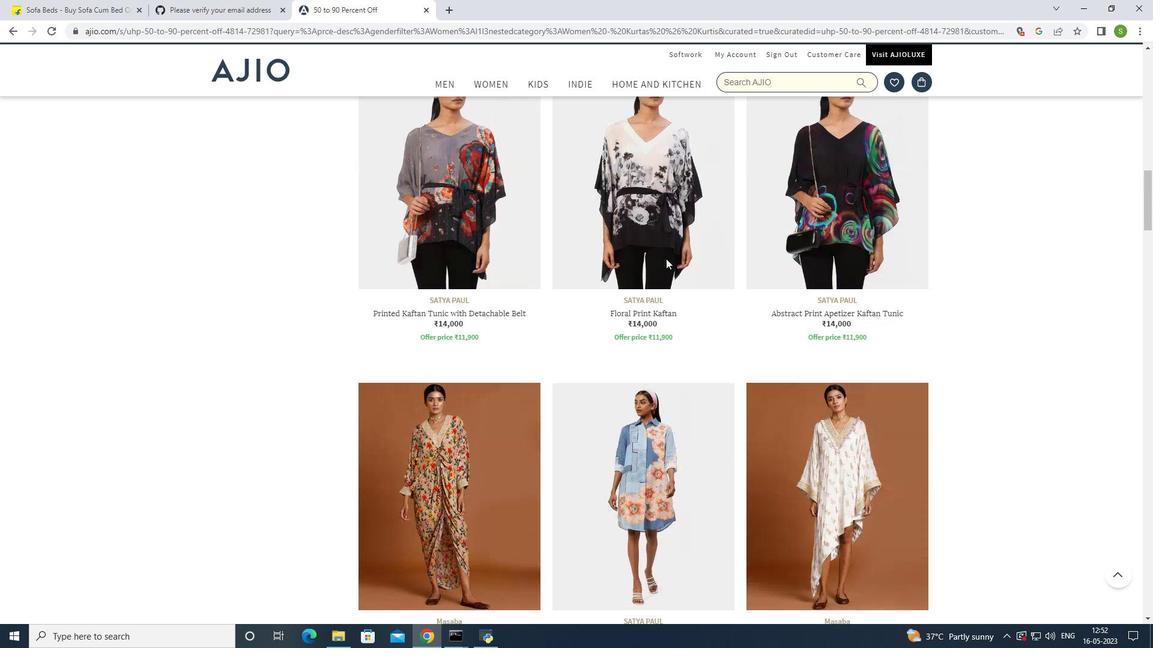 
Action: Mouse scrolled (666, 259) with delta (0, 0)
Screenshot: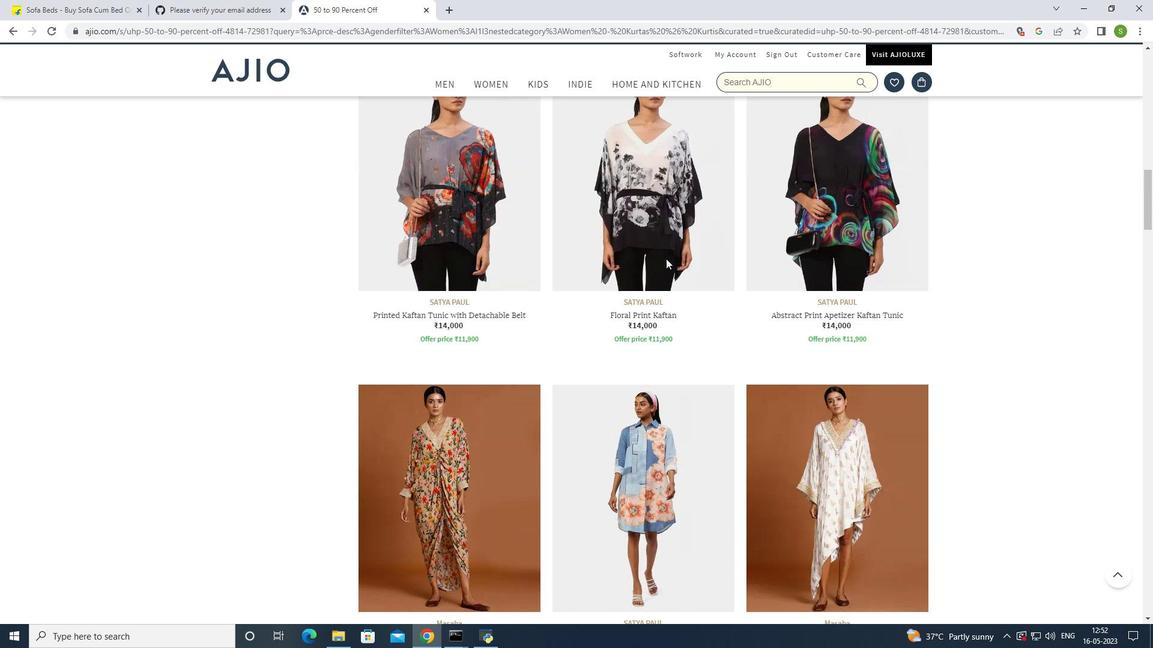 
Action: Mouse scrolled (666, 259) with delta (0, 0)
Screenshot: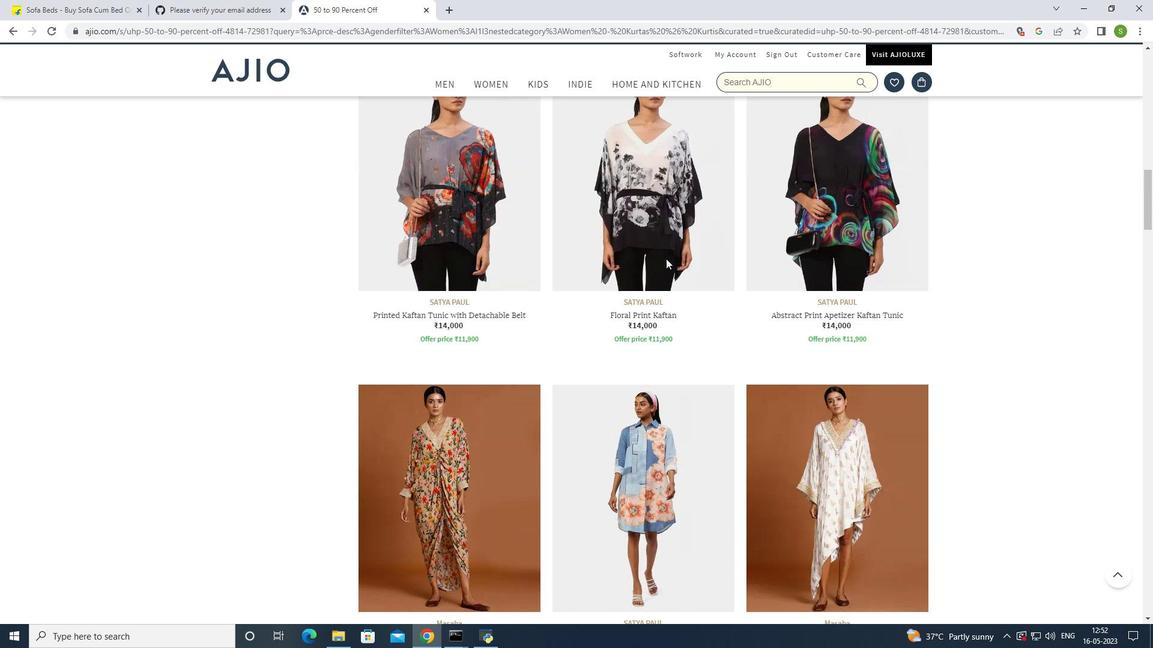 
Action: Mouse scrolled (666, 259) with delta (0, 0)
Screenshot: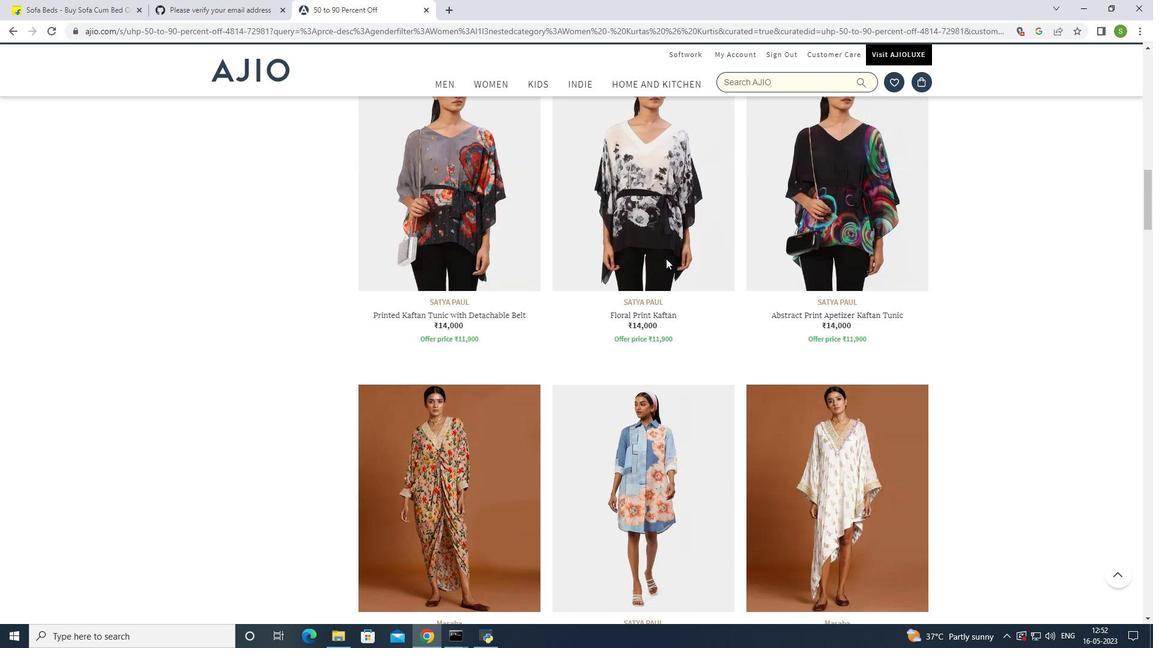 
Action: Mouse scrolled (666, 259) with delta (0, 0)
Screenshot: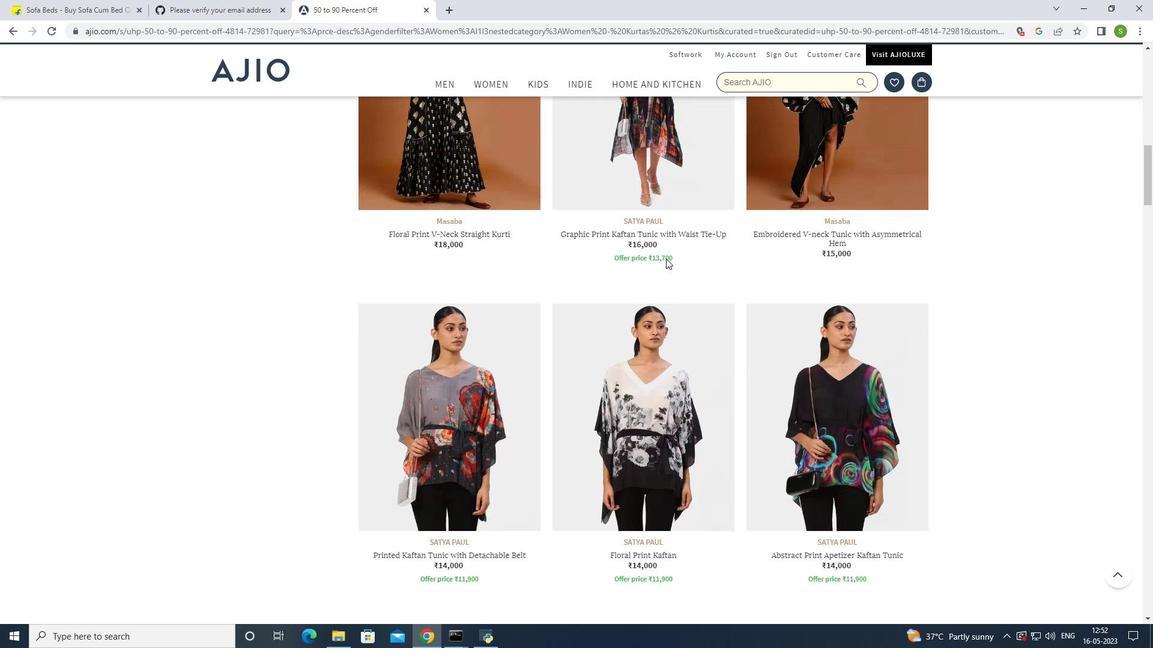 
Action: Mouse scrolled (666, 259) with delta (0, 0)
Screenshot: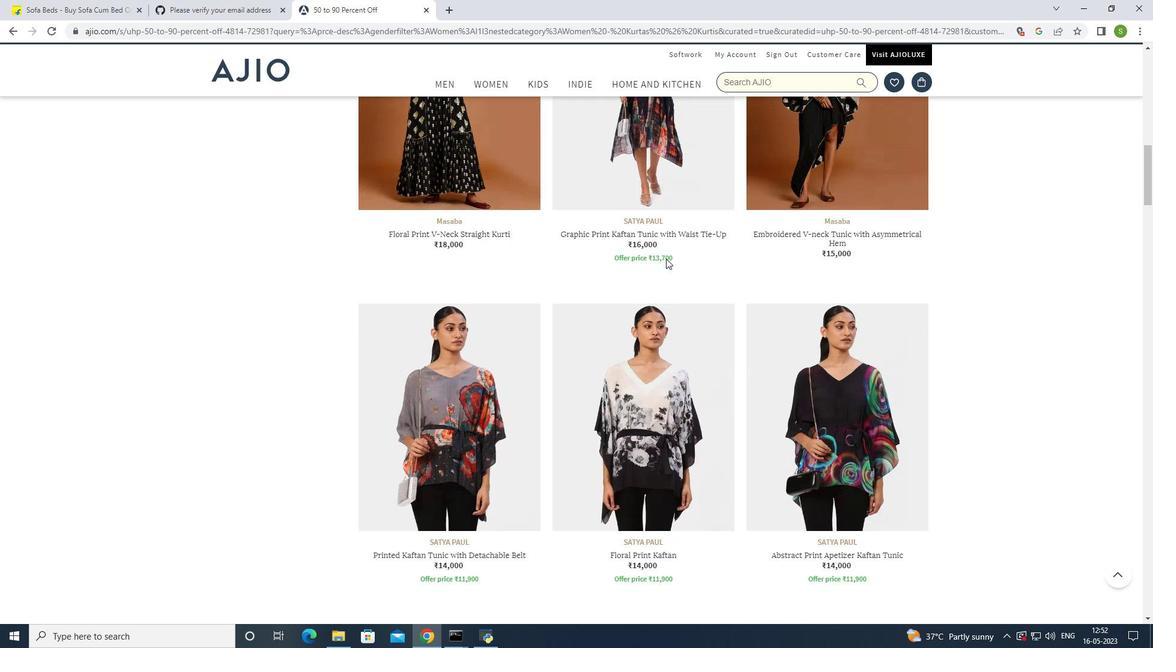 
Action: Mouse scrolled (666, 259) with delta (0, 0)
Screenshot: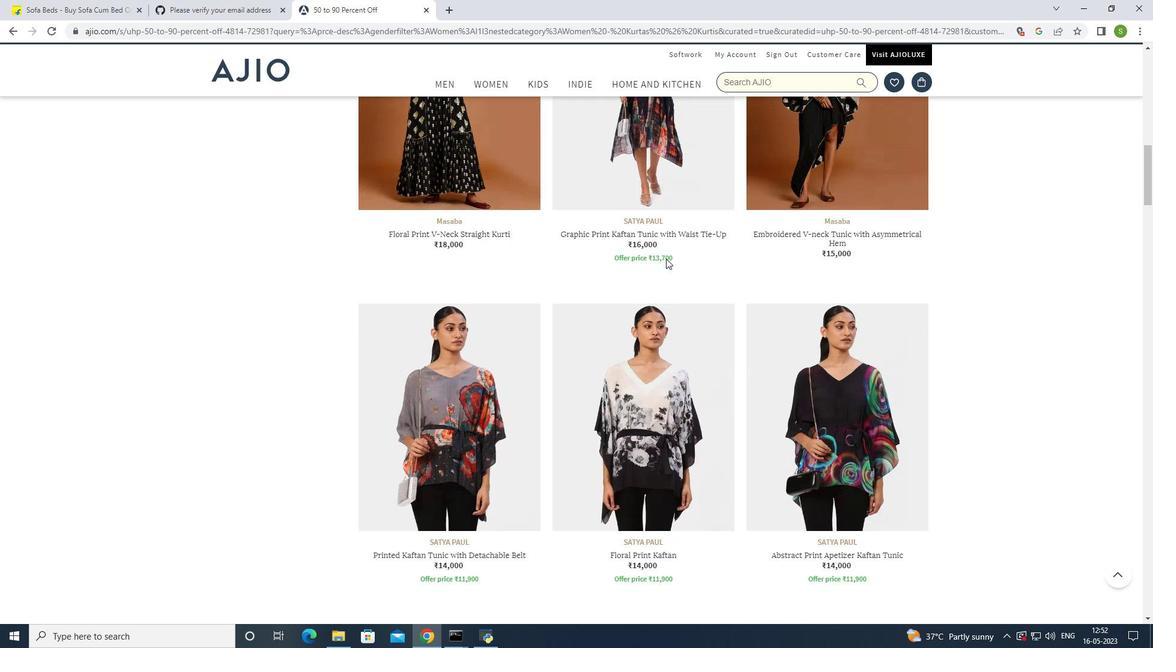 
Action: Mouse scrolled (666, 259) with delta (0, 0)
Screenshot: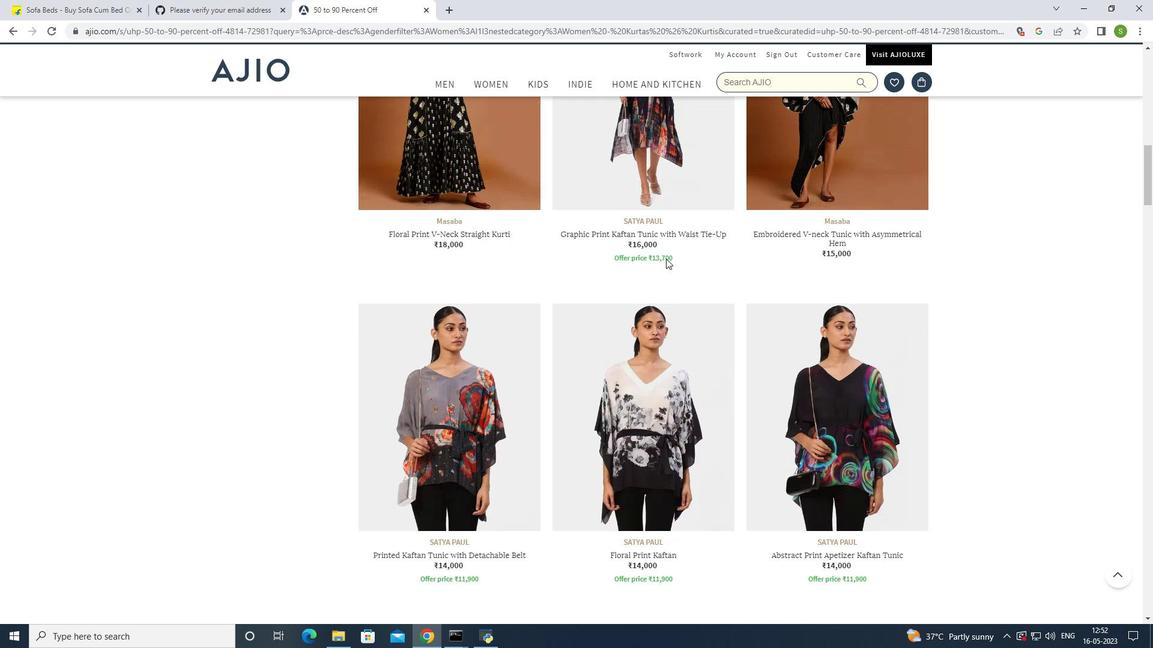 
Action: Mouse scrolled (666, 259) with delta (0, 0)
Screenshot: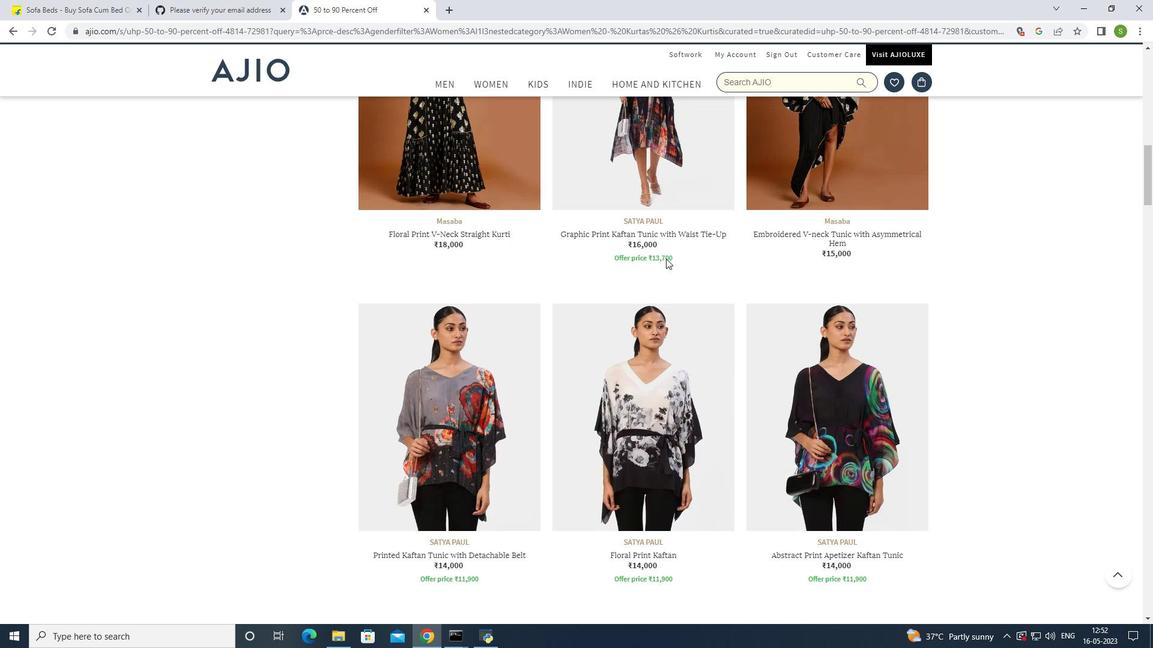 
Action: Mouse scrolled (666, 259) with delta (0, 0)
Screenshot: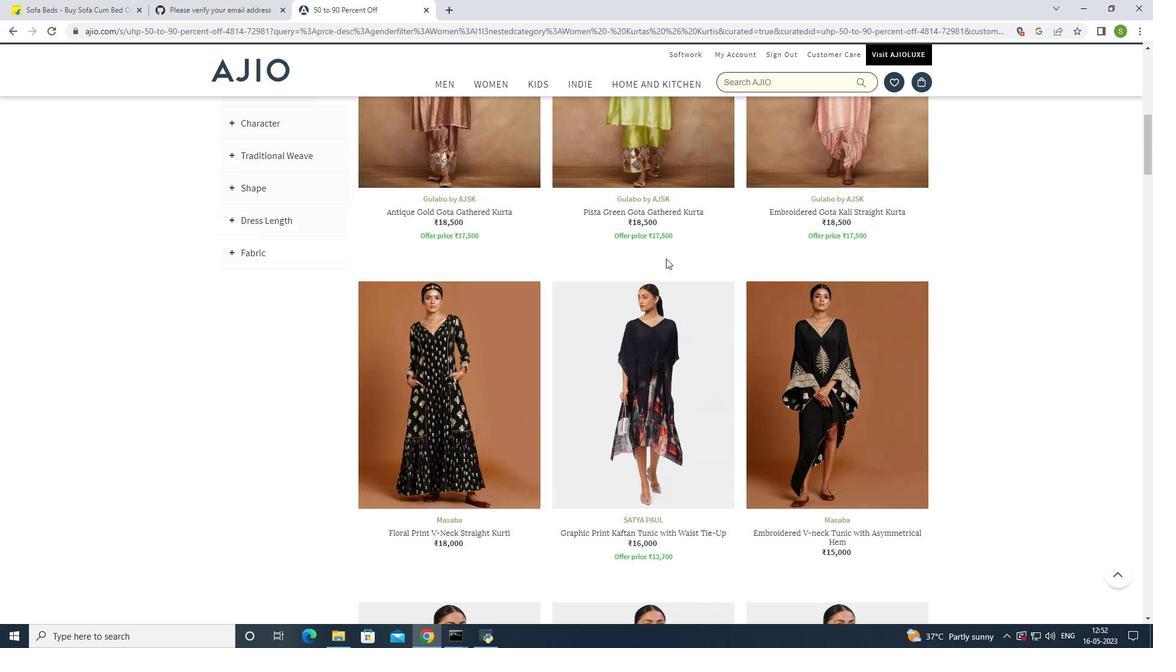 
Action: Mouse scrolled (666, 259) with delta (0, 0)
Screenshot: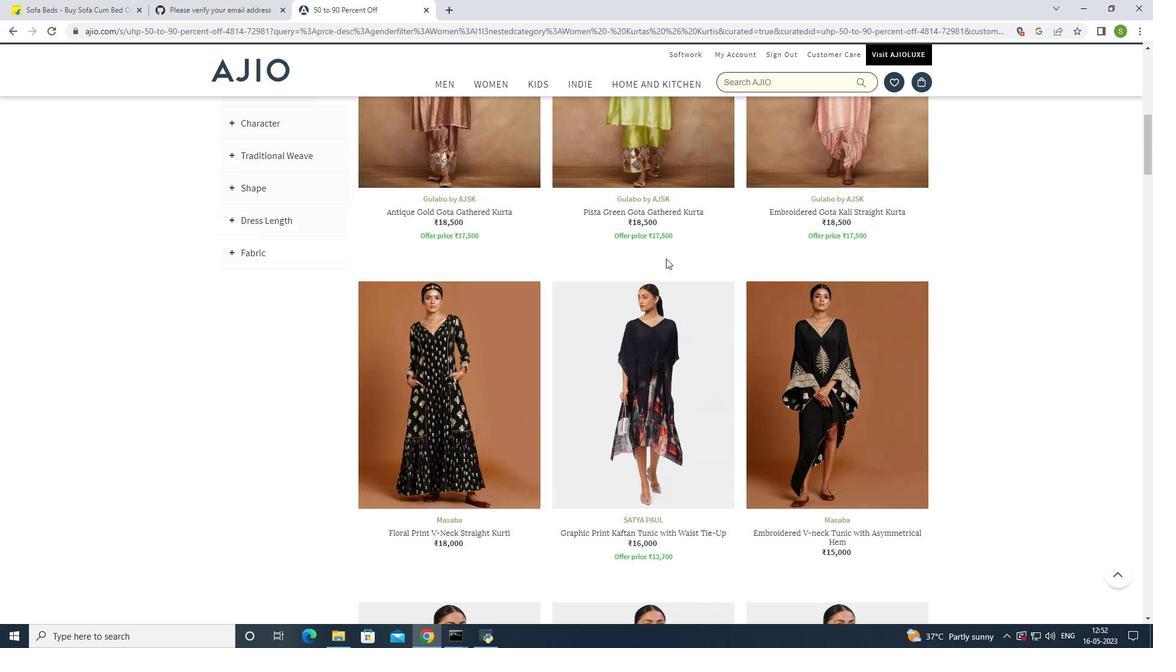 
Action: Mouse scrolled (666, 259) with delta (0, 0)
Screenshot: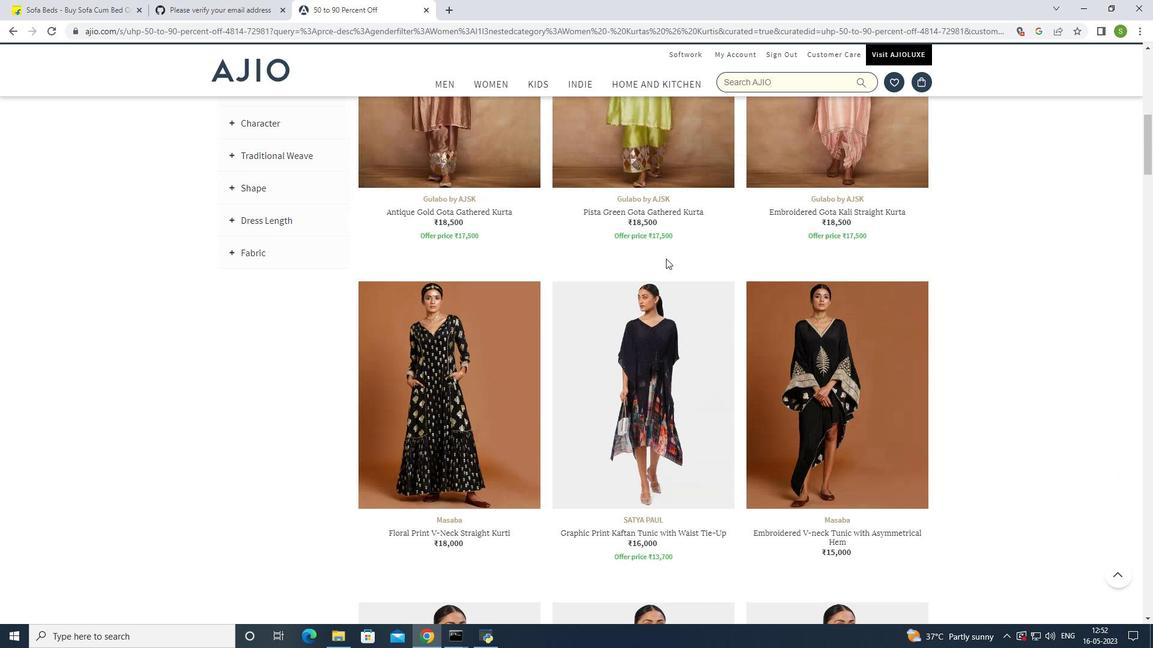 
Action: Mouse scrolled (666, 259) with delta (0, 0)
Screenshot: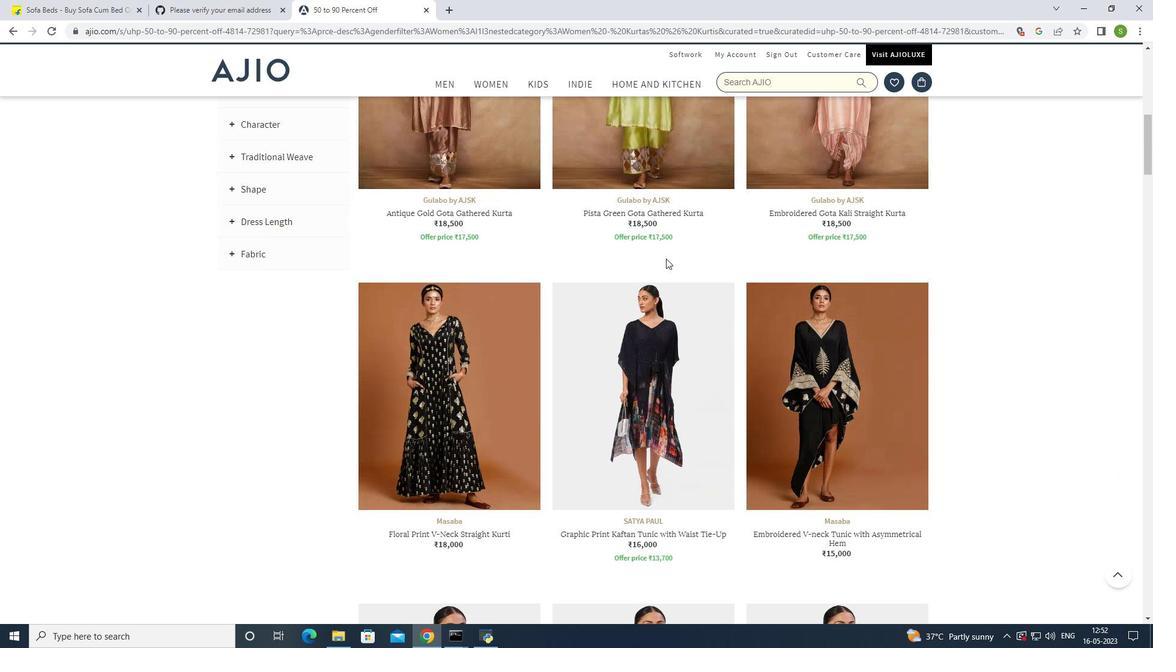 
Action: Mouse moved to (668, 254)
Screenshot: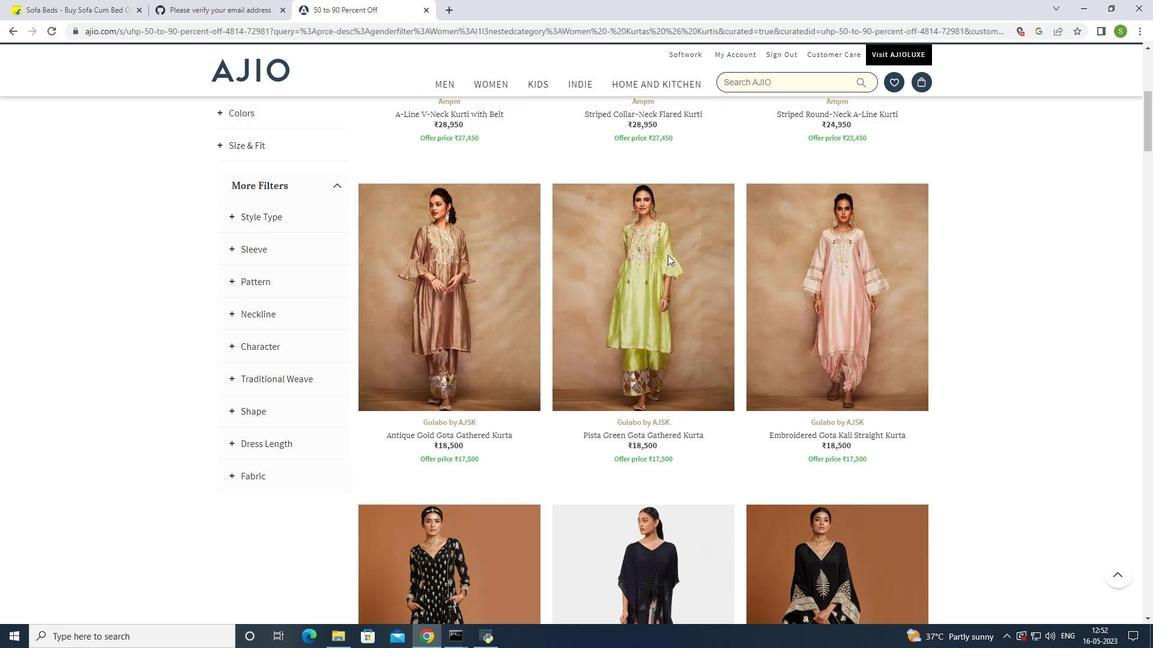 
Action: Mouse scrolled (668, 255) with delta (0, 0)
Screenshot: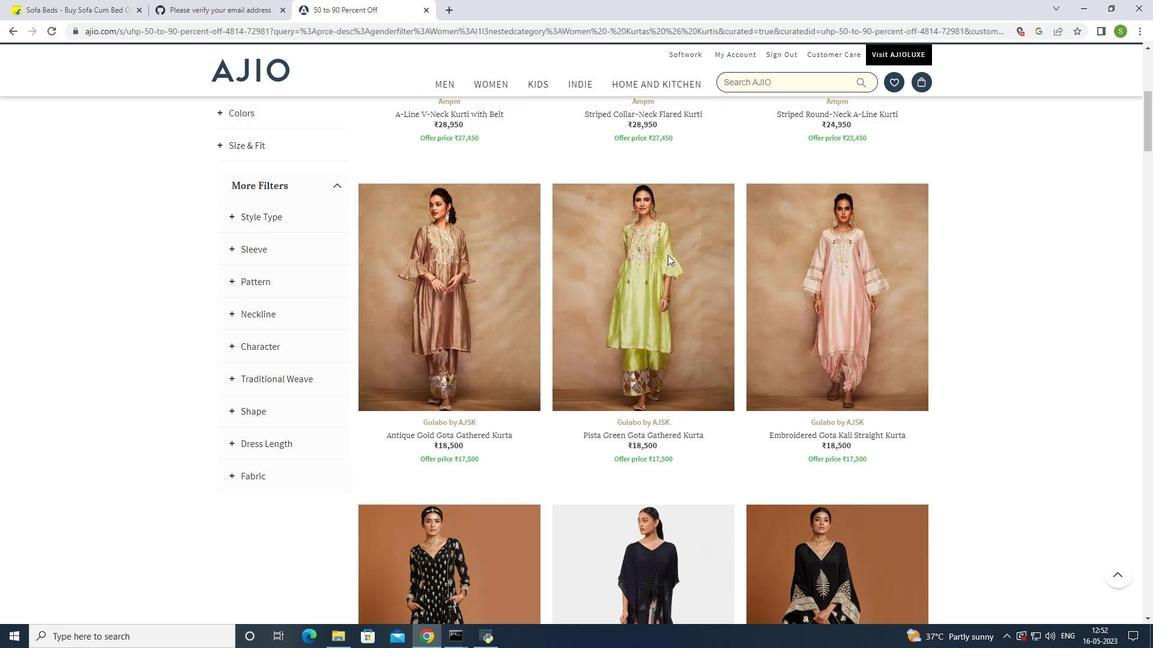 
Action: Mouse moved to (668, 254)
Screenshot: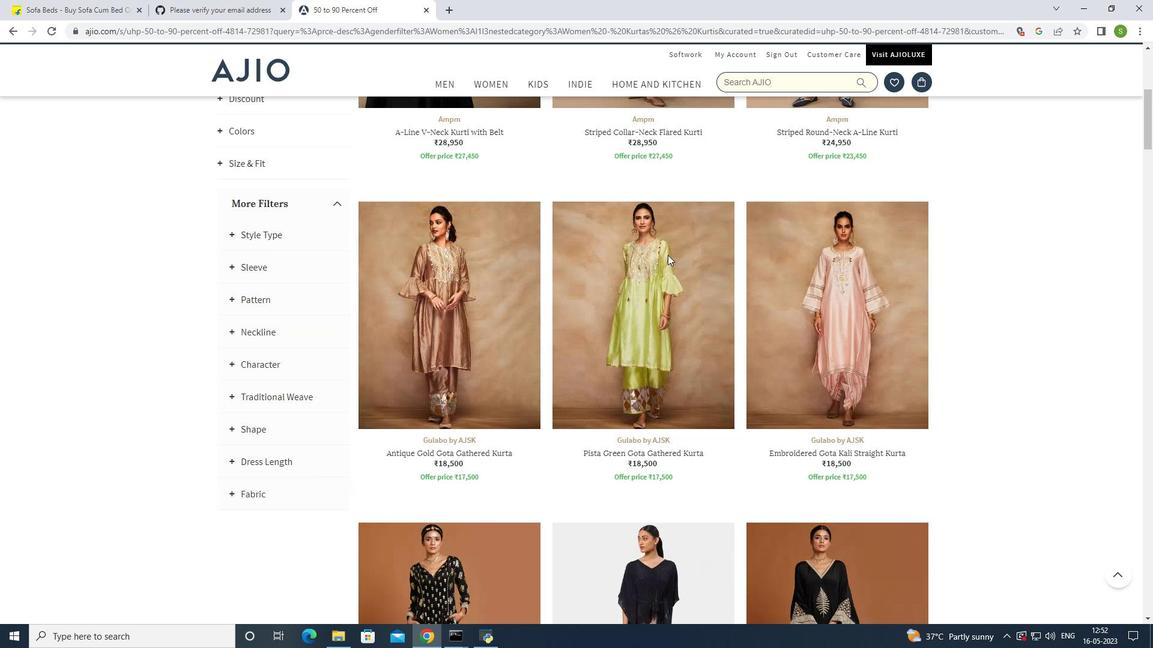 
Action: Mouse scrolled (668, 254) with delta (0, 0)
Screenshot: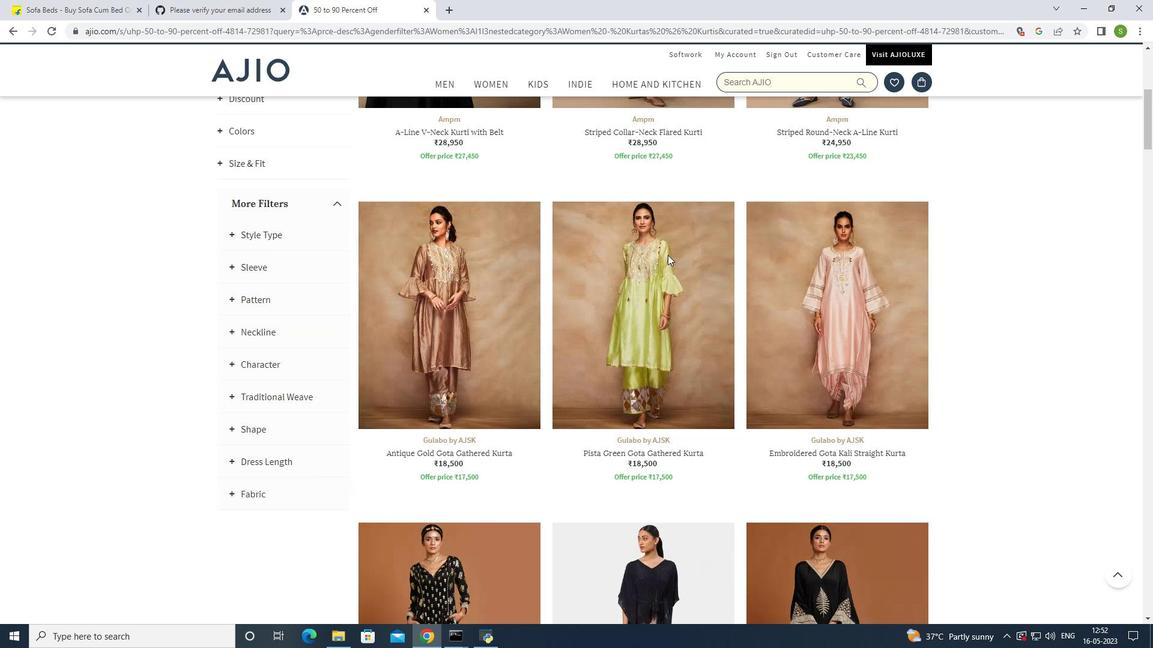 
Action: Mouse scrolled (668, 254) with delta (0, 0)
Screenshot: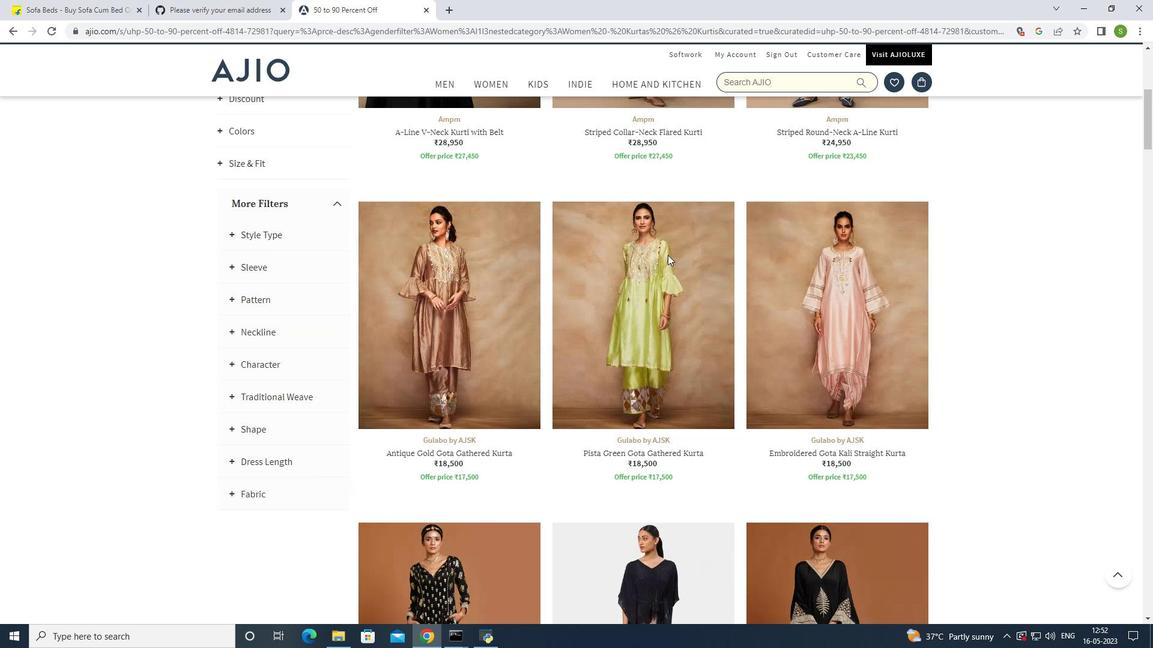 
Action: Mouse scrolled (668, 254) with delta (0, 0)
Screenshot: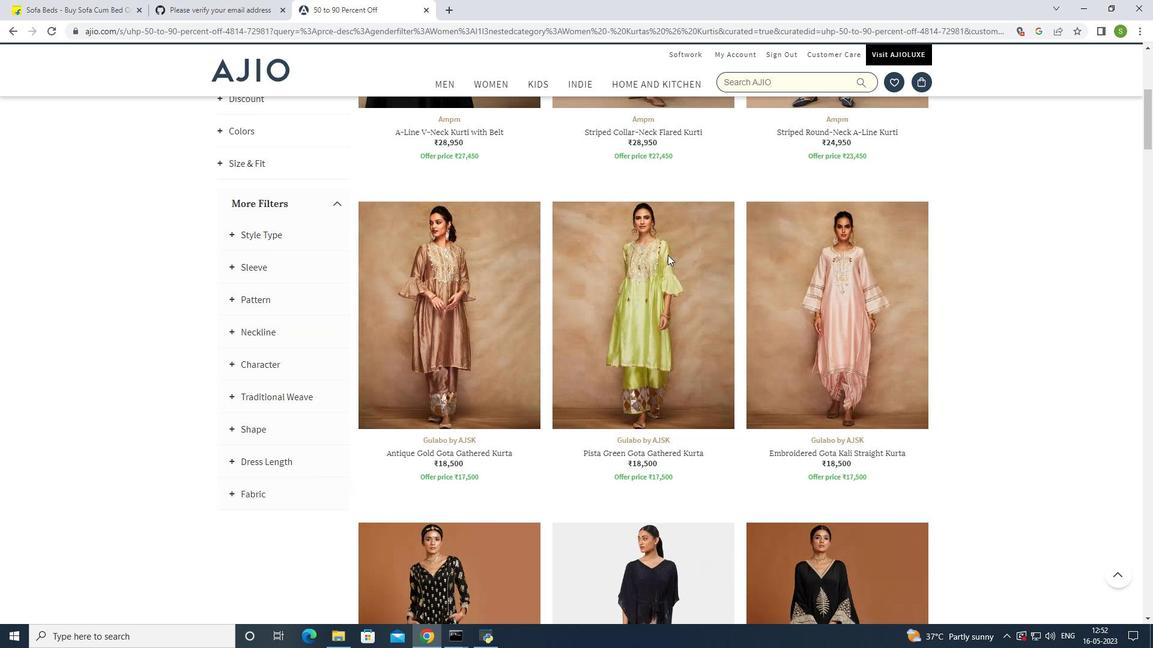 
Action: Mouse moved to (669, 253)
Screenshot: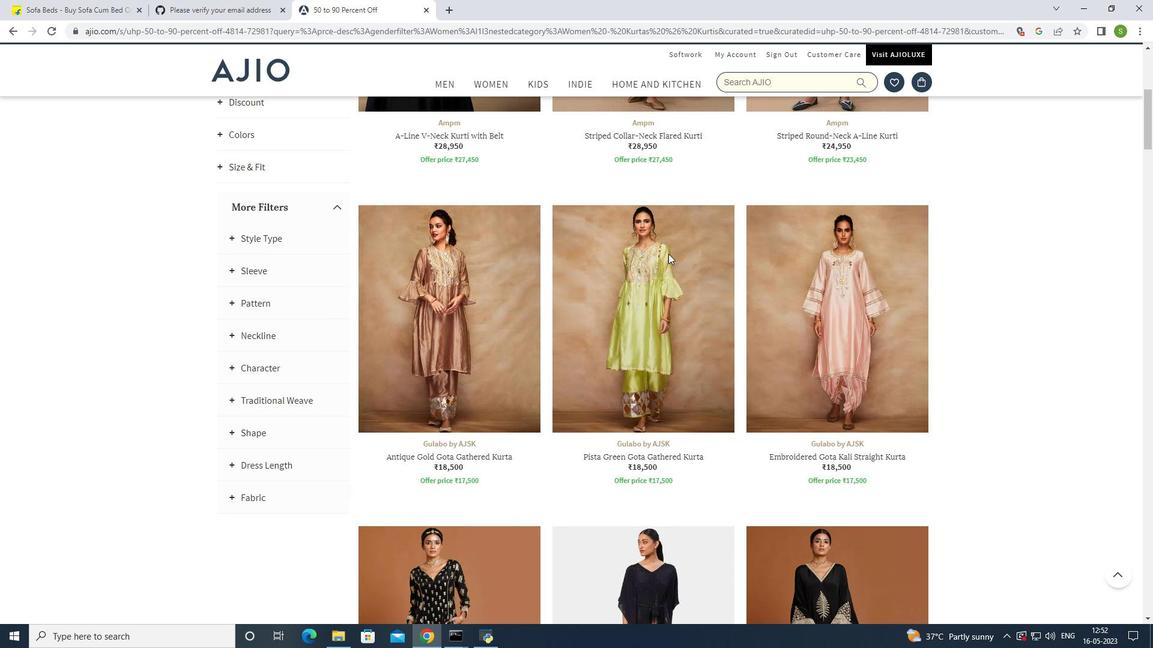
Action: Mouse scrolled (669, 254) with delta (0, 0)
Screenshot: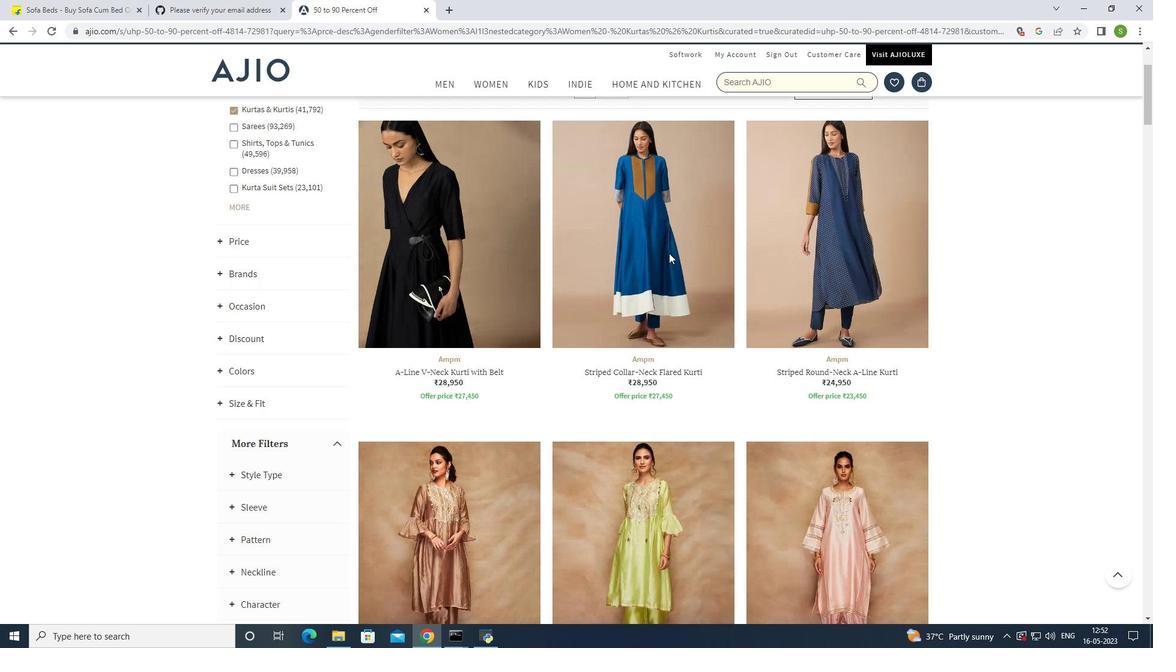 
Action: Mouse scrolled (669, 254) with delta (0, 0)
Screenshot: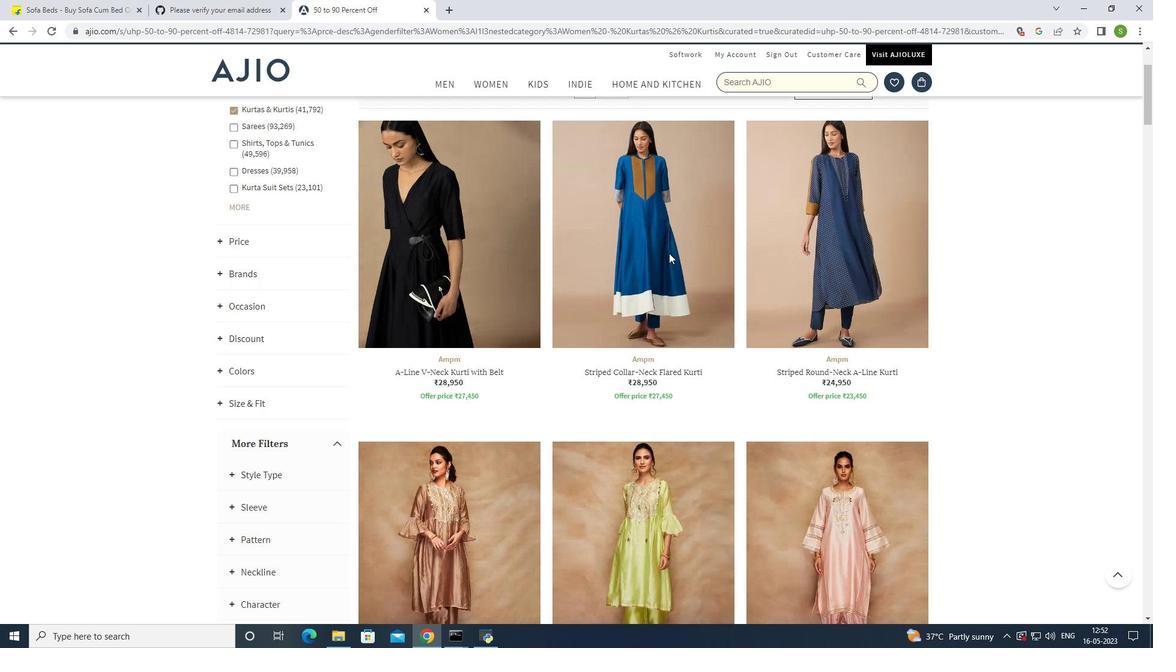 
Action: Mouse scrolled (669, 254) with delta (0, 0)
Screenshot: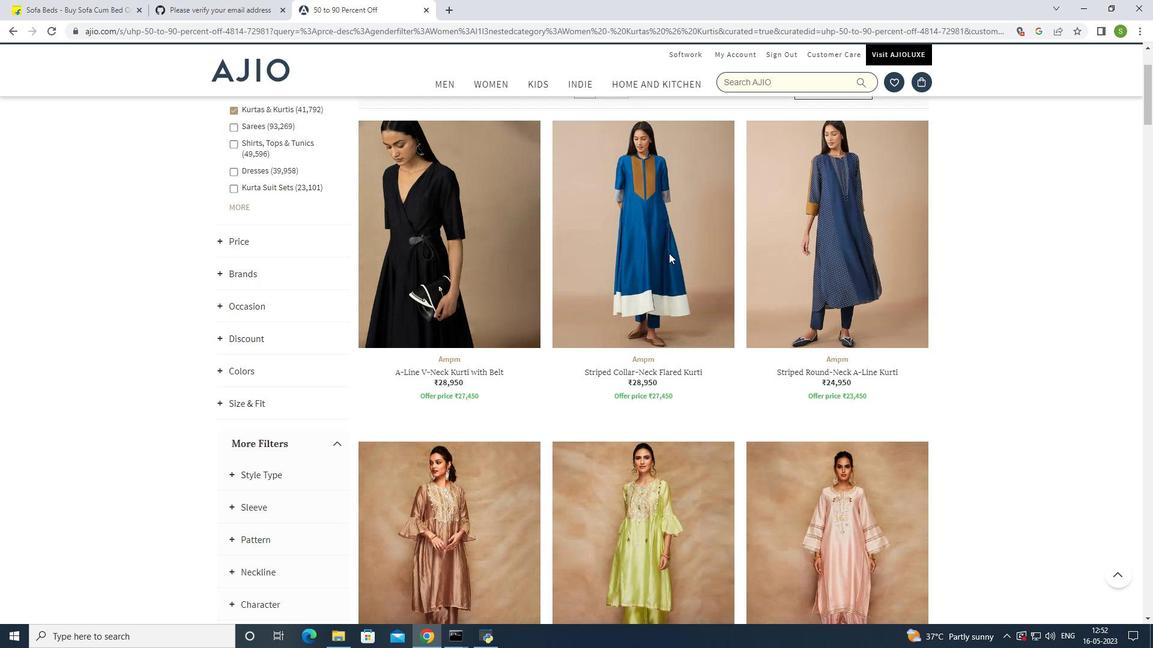 
Action: Mouse scrolled (669, 254) with delta (0, 0)
Screenshot: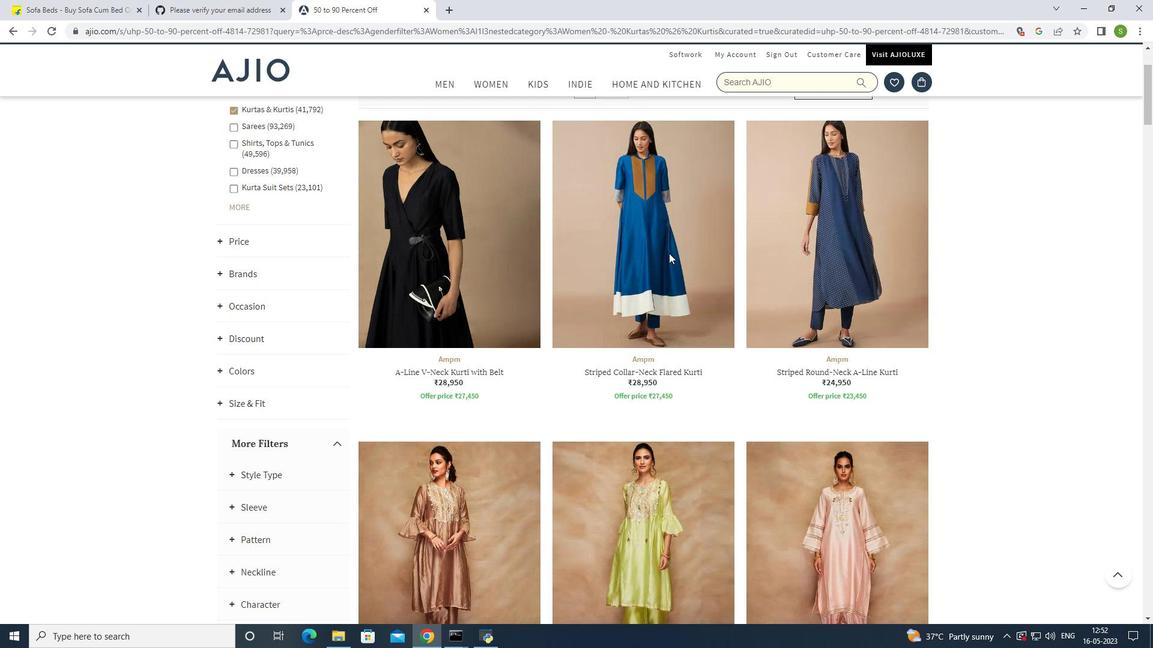 
Action: Mouse moved to (670, 252)
Screenshot: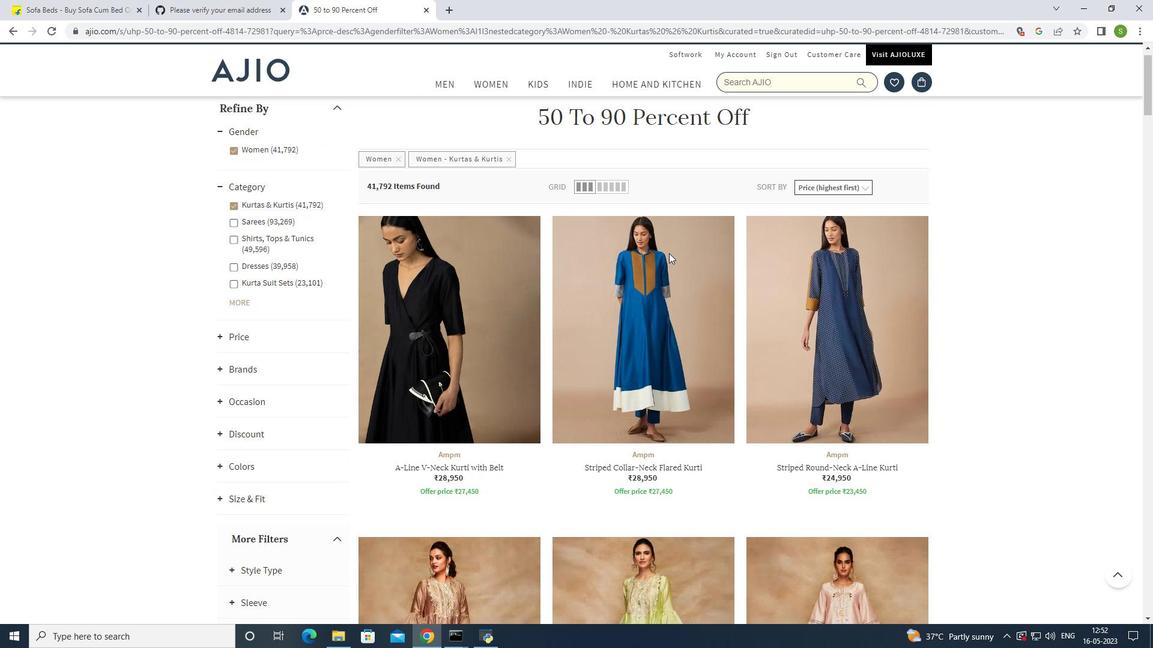 
Action: Mouse scrolled (670, 253) with delta (0, 0)
Screenshot: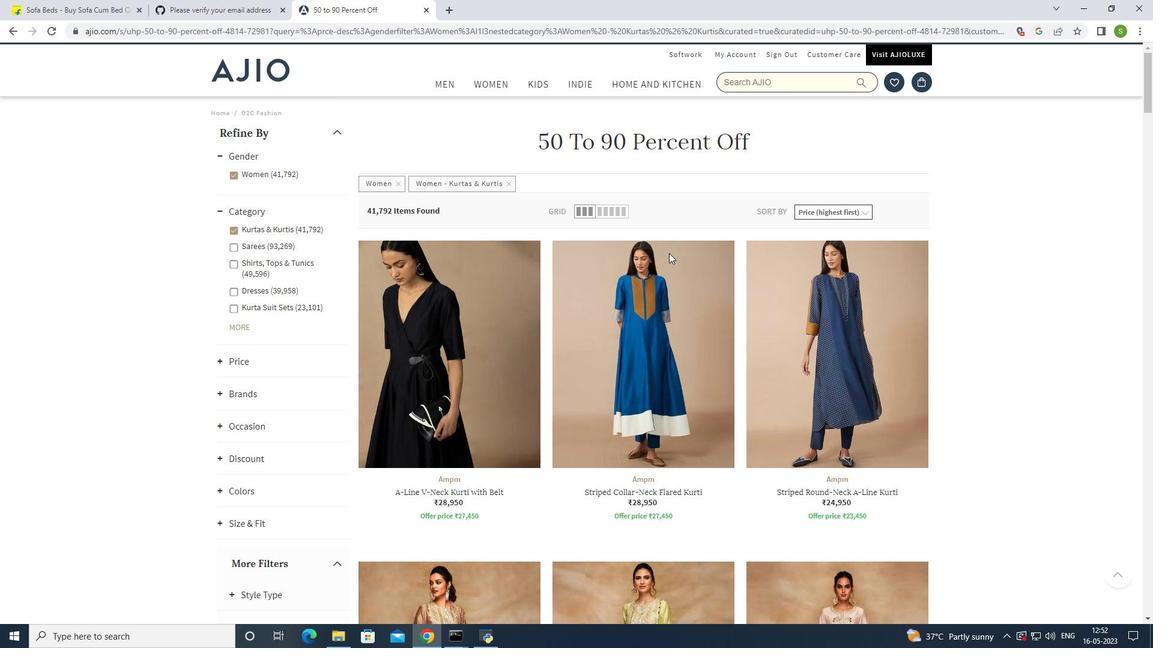 
Action: Mouse scrolled (670, 253) with delta (0, 0)
Screenshot: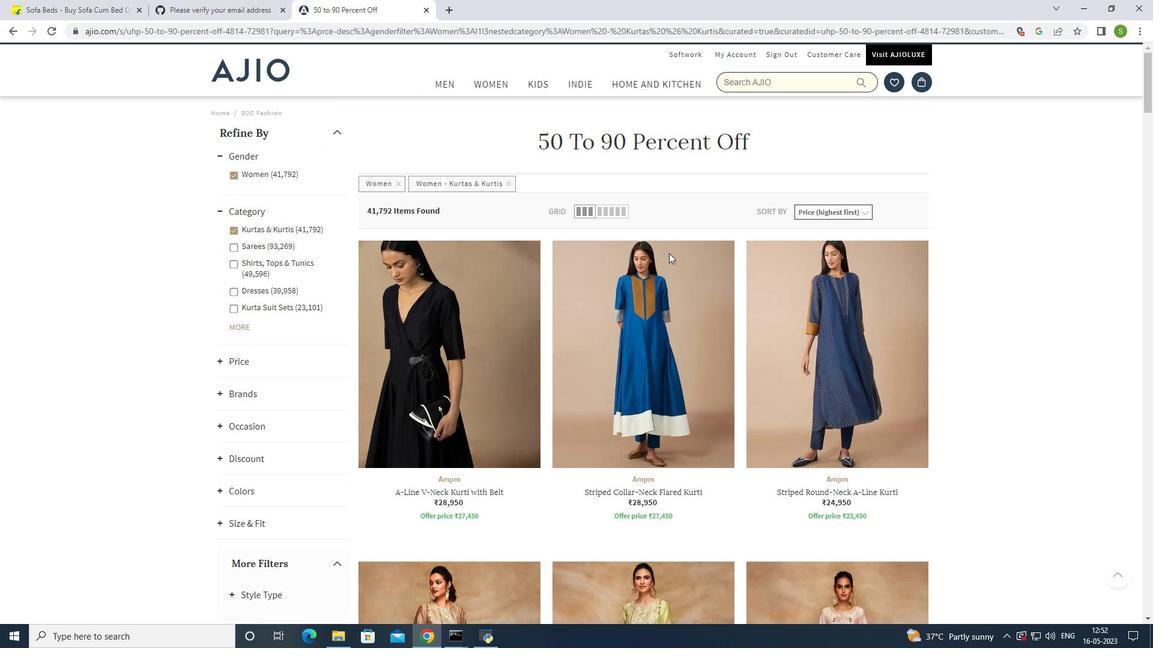 
Action: Mouse scrolled (670, 253) with delta (0, 0)
Screenshot: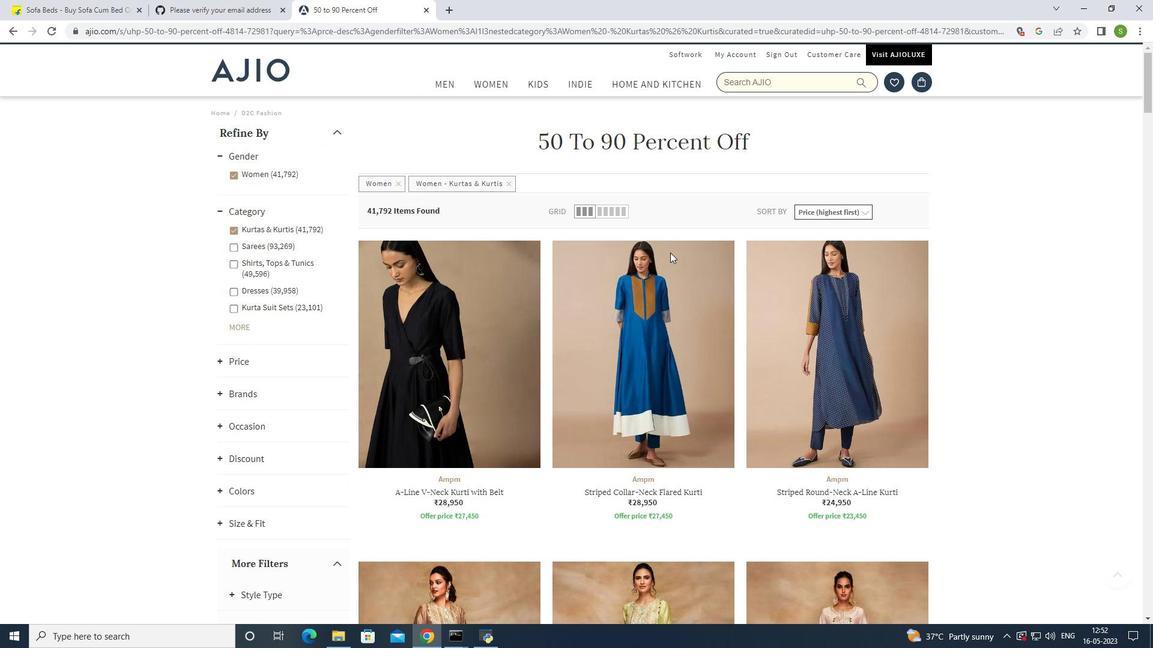 
Action: Mouse scrolled (670, 253) with delta (0, 0)
Screenshot: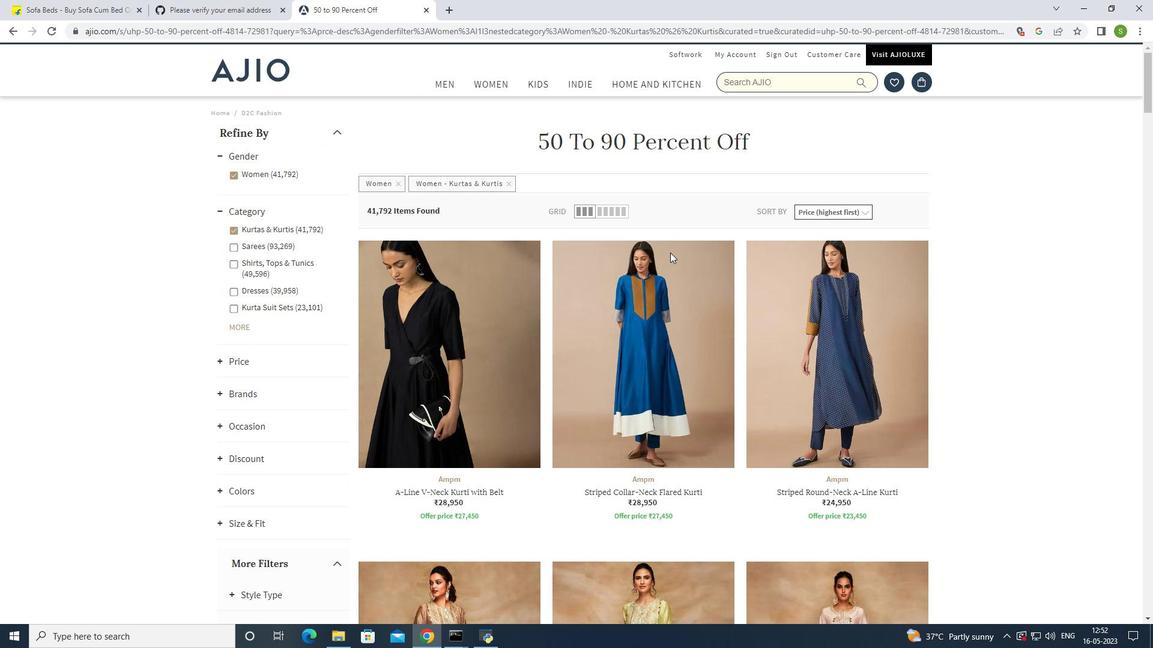 
Action: Mouse moved to (470, 324)
Screenshot: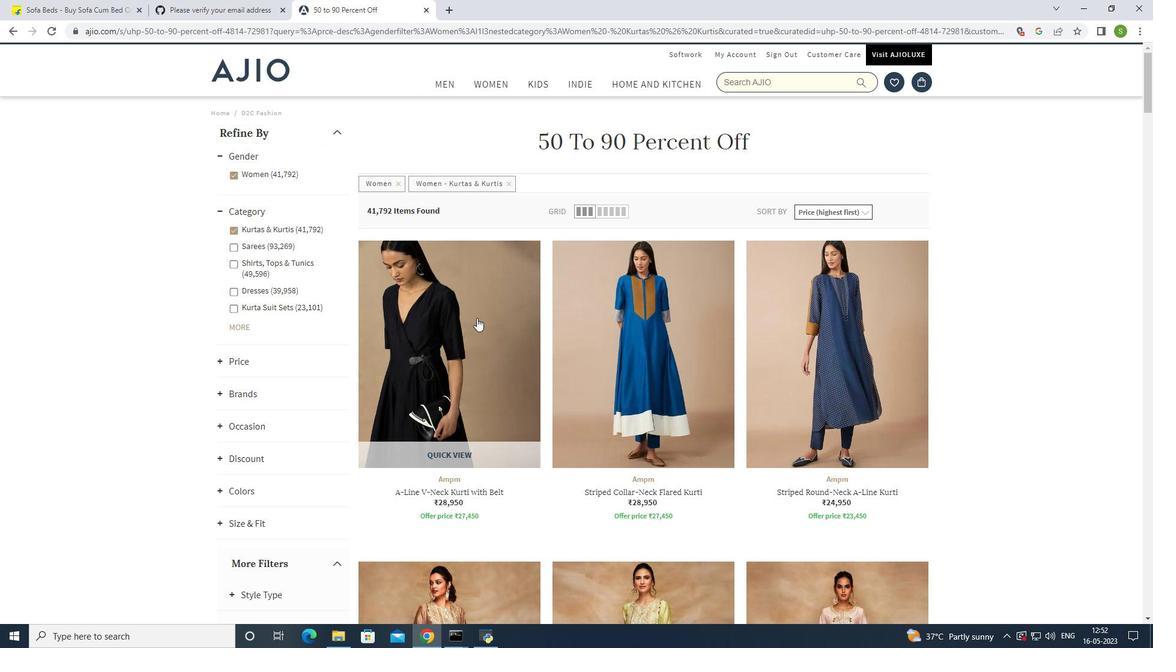 
Action: Mouse pressed left at (470, 324)
Screenshot: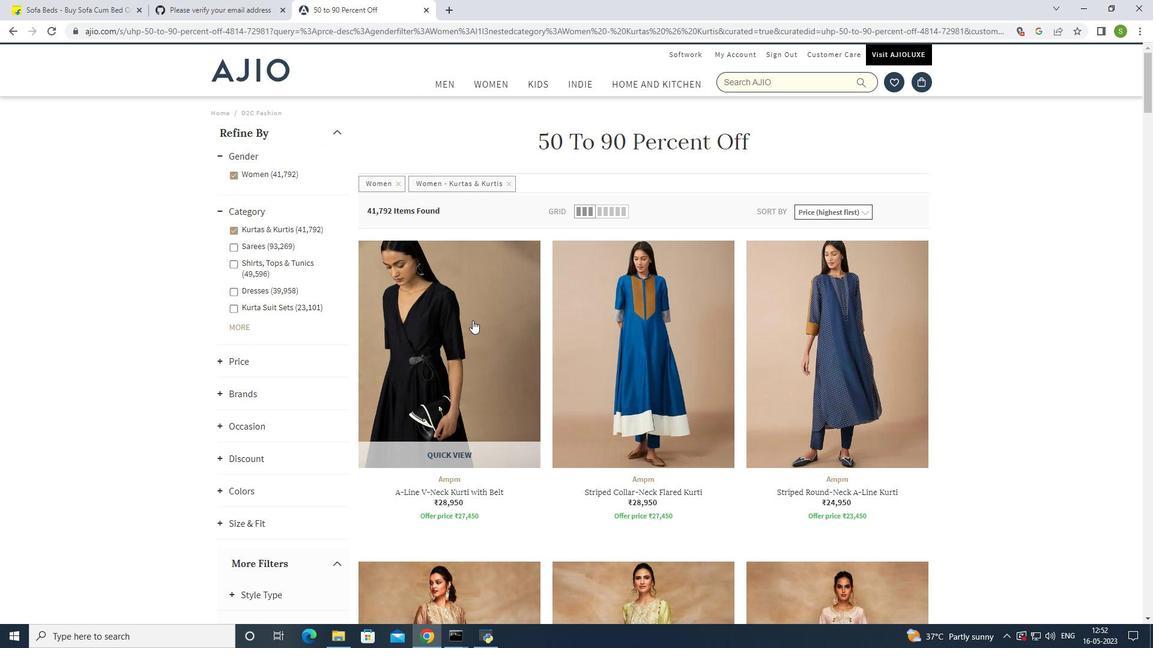 
Action: Mouse moved to (493, 258)
Screenshot: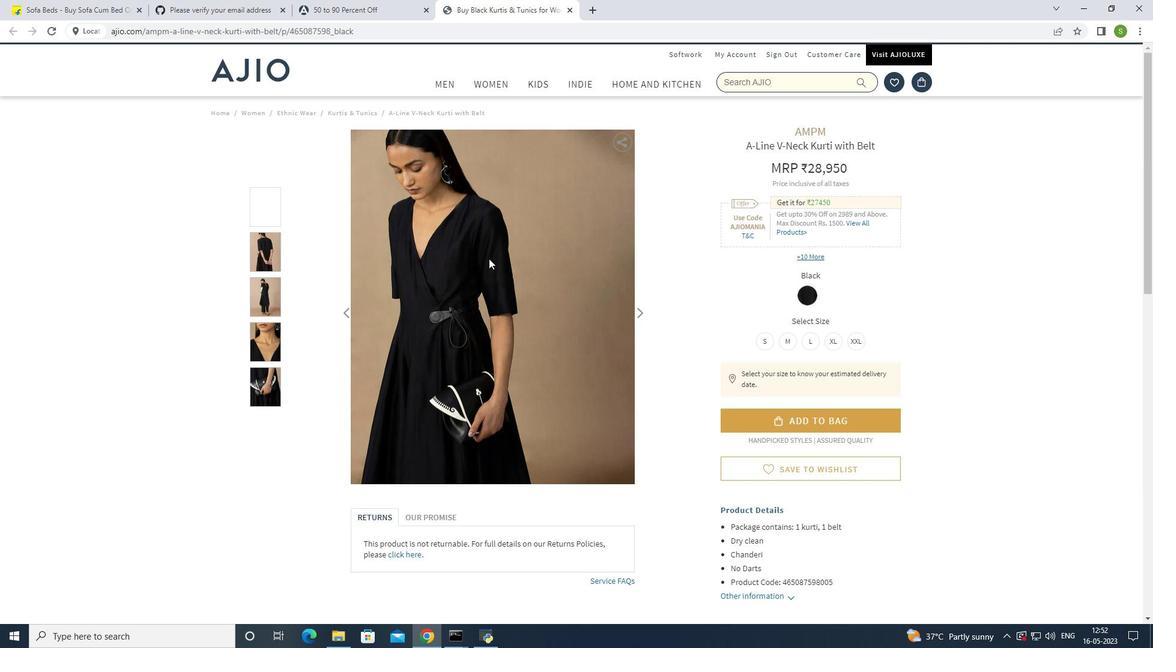 
Action: Mouse scrolled (493, 257) with delta (0, 0)
Screenshot: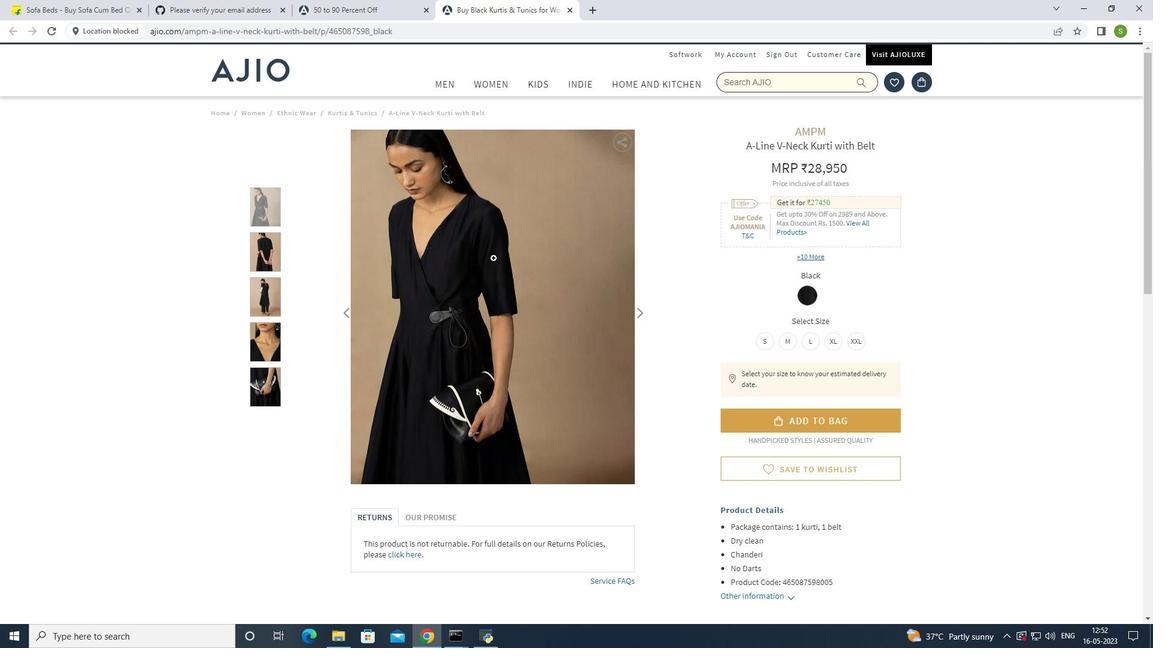 
Action: Mouse scrolled (493, 257) with delta (0, 0)
Screenshot: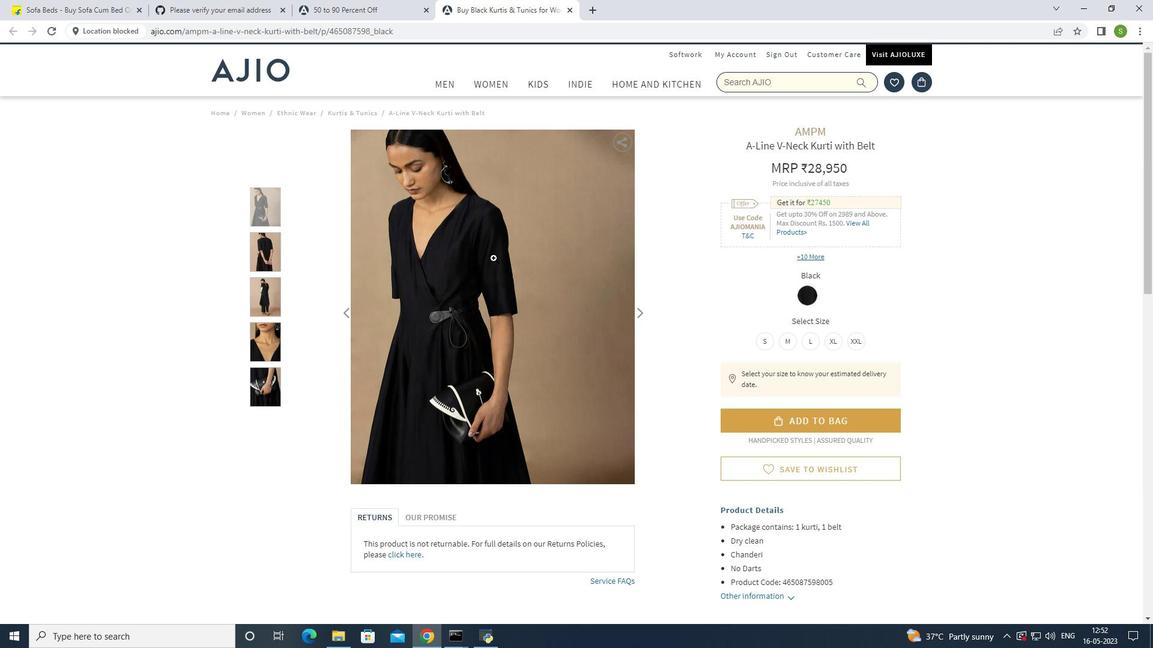 
Action: Mouse scrolled (493, 257) with delta (0, 0)
Screenshot: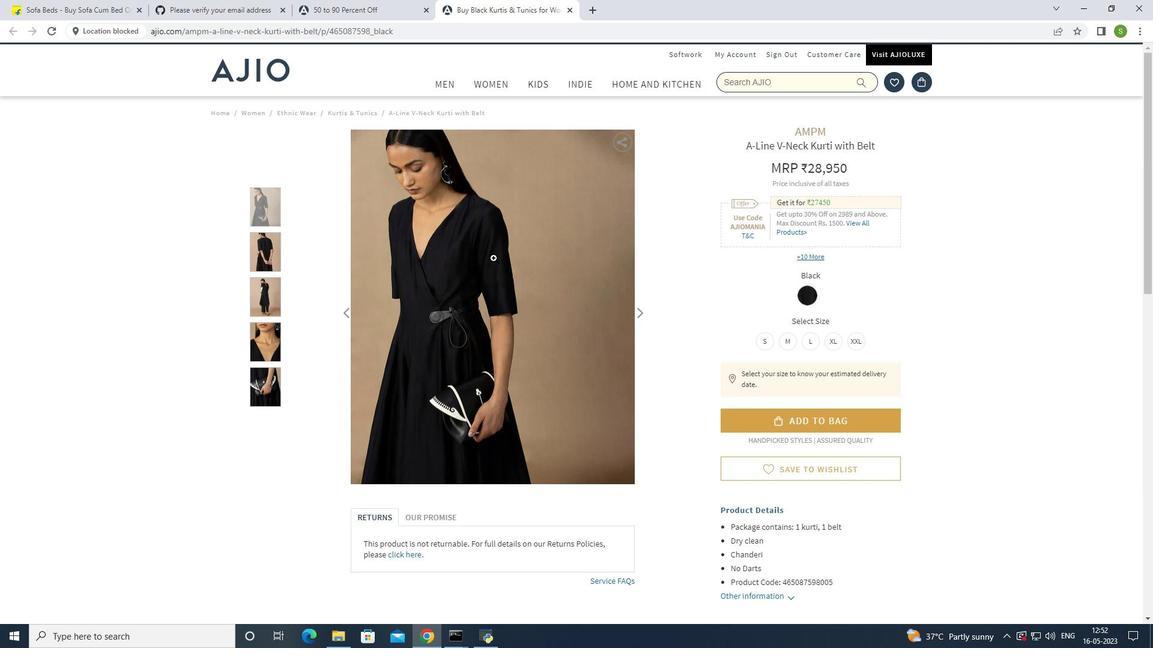 
Action: Mouse scrolled (493, 257) with delta (0, 0)
Screenshot: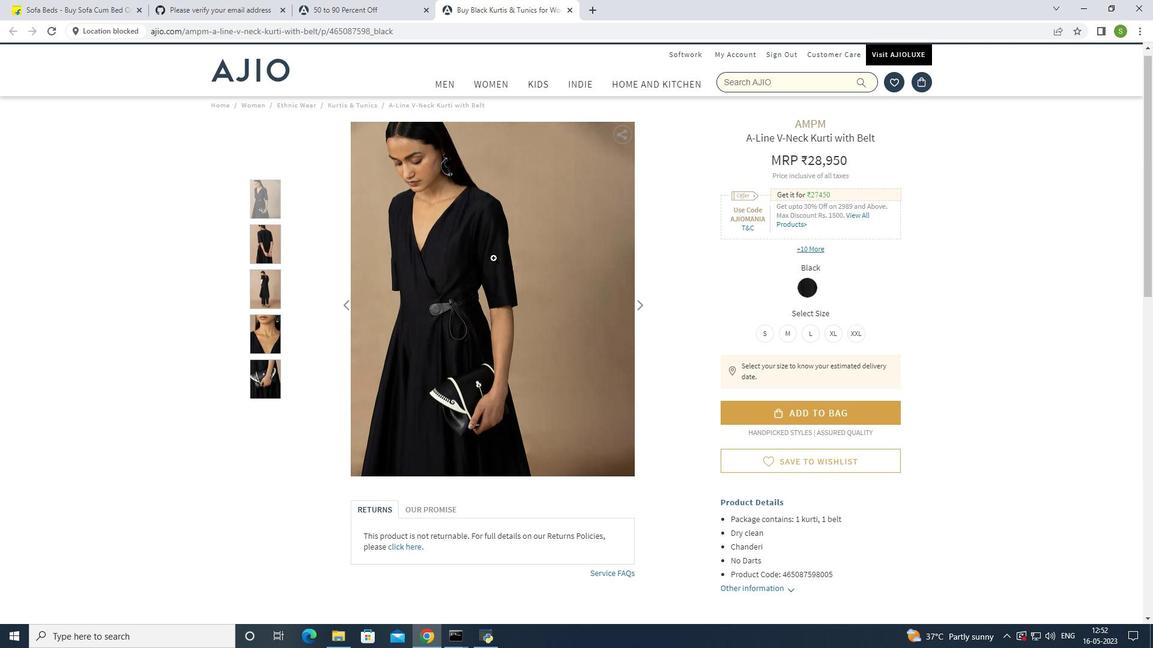 
Action: Mouse moved to (500, 252)
Screenshot: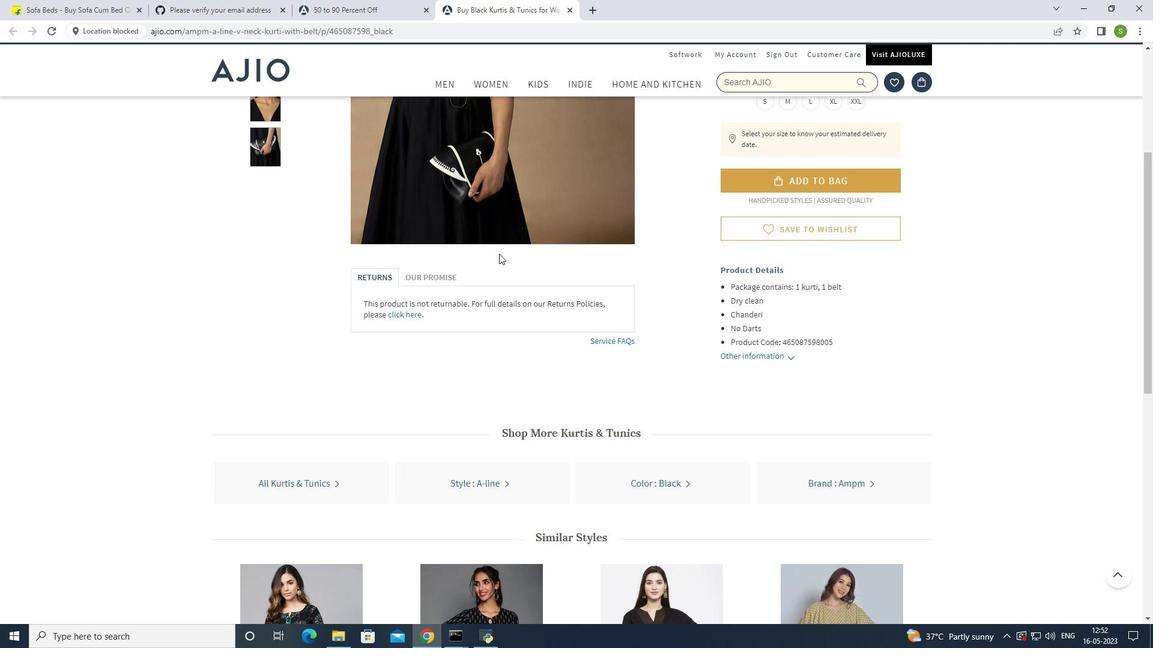 
Action: Mouse scrolled (500, 253) with delta (0, 0)
Screenshot: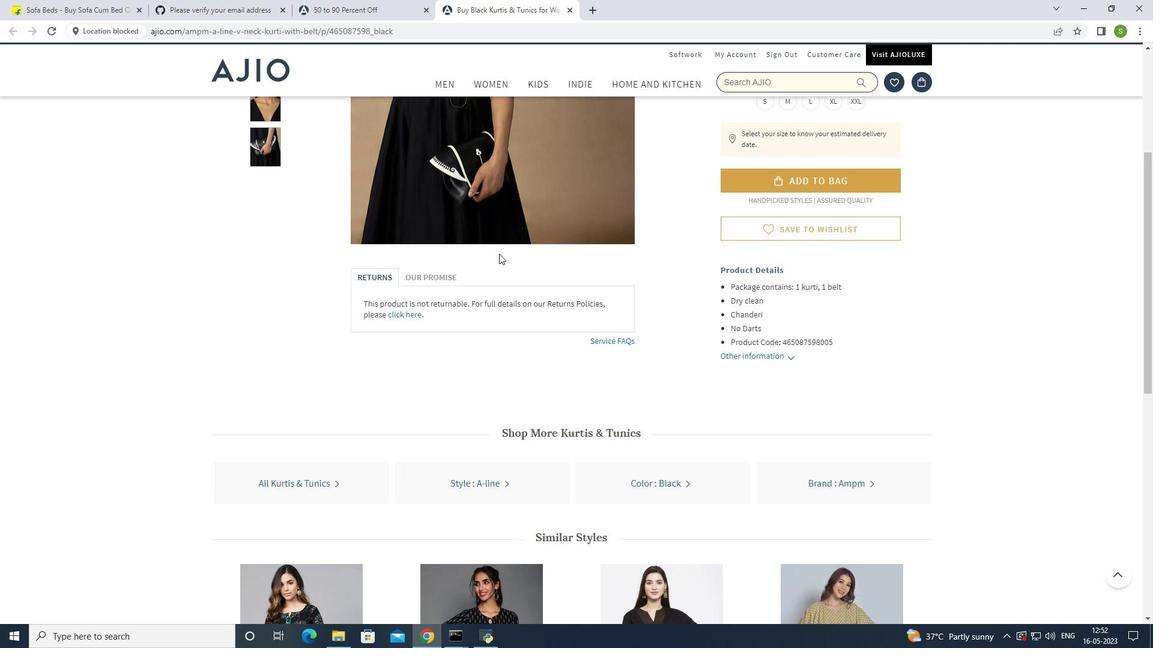 
Action: Mouse moved to (501, 252)
Screenshot: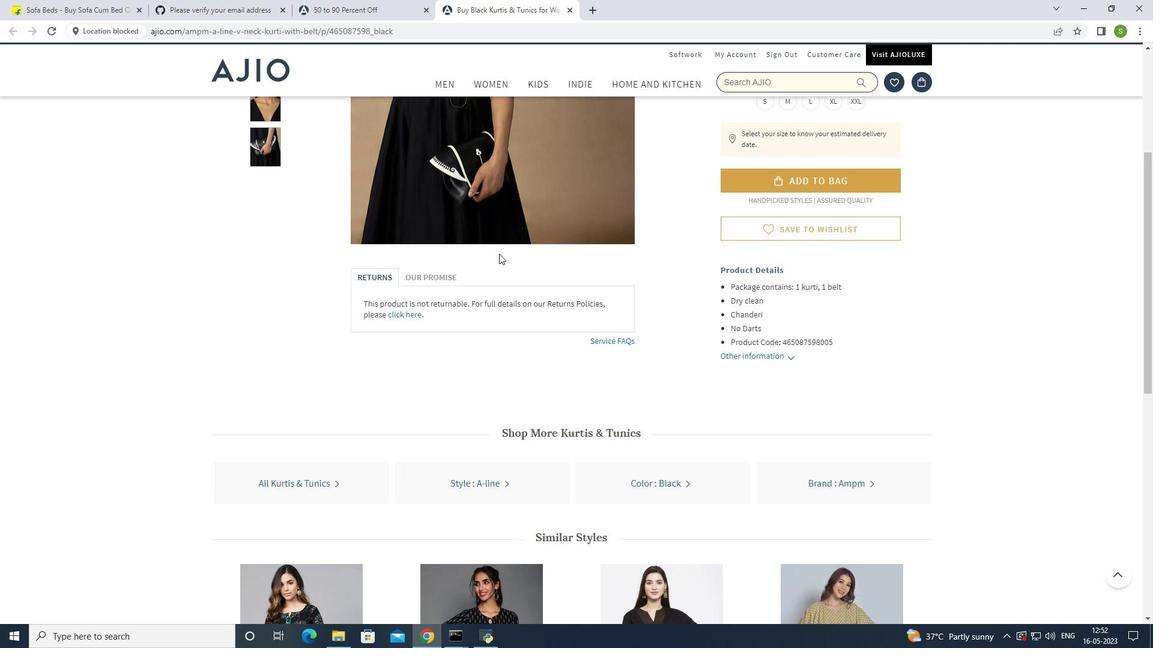 
Action: Mouse scrolled (501, 252) with delta (0, 0)
Screenshot: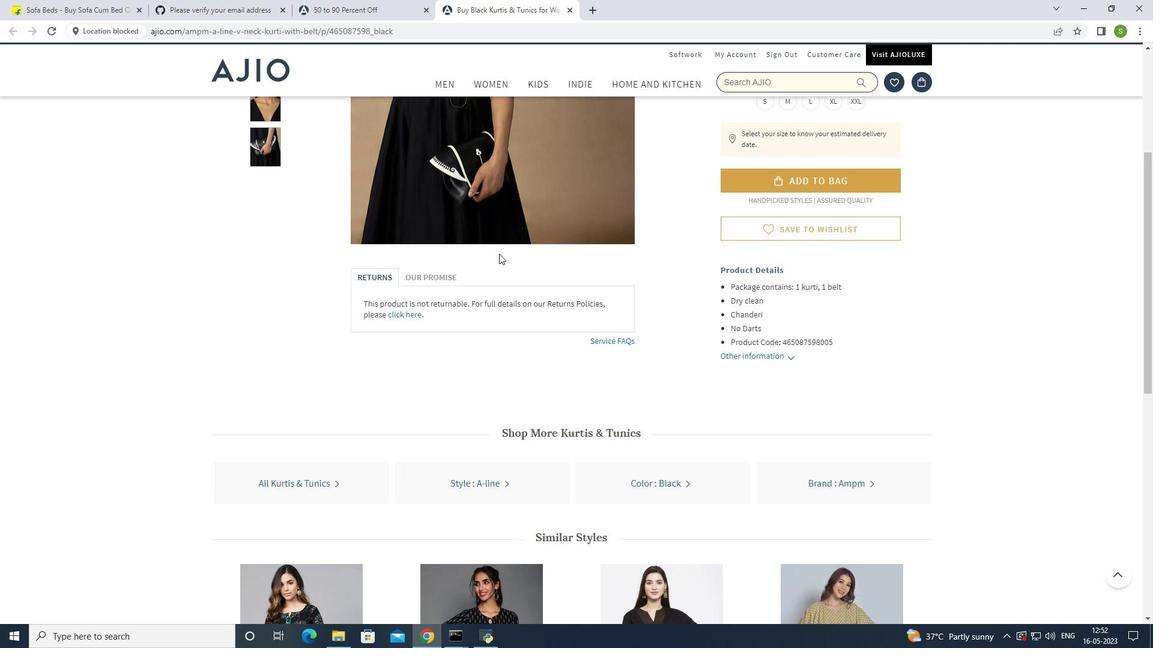 
Action: Mouse scrolled (501, 252) with delta (0, 0)
Screenshot: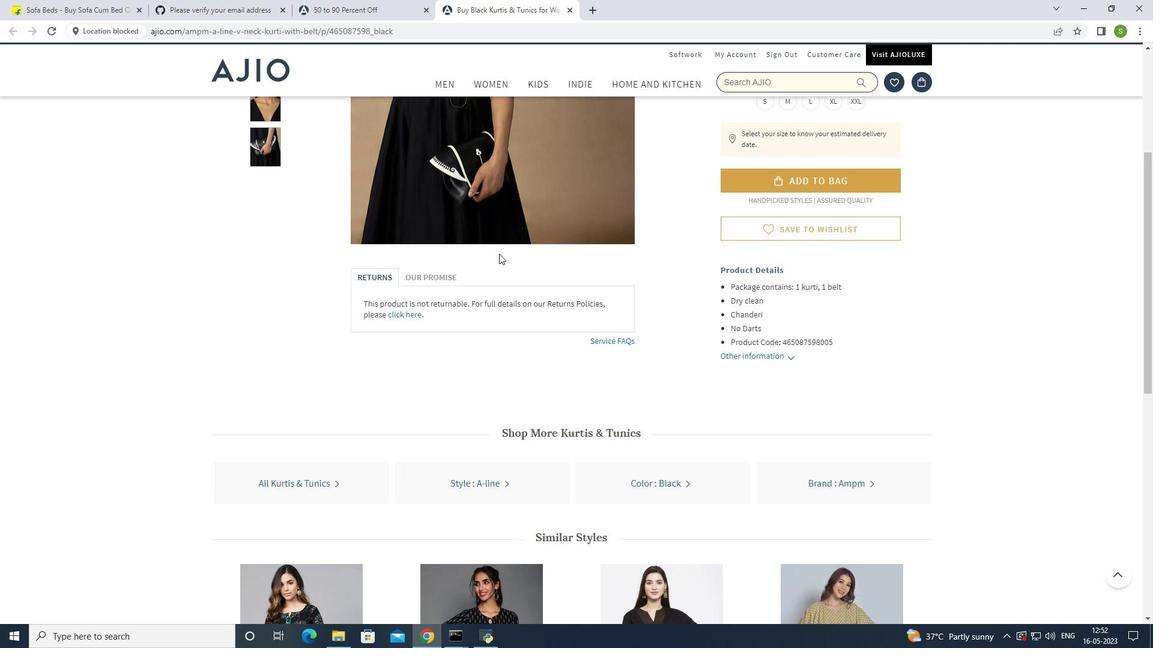 
Action: Mouse moved to (501, 252)
Screenshot: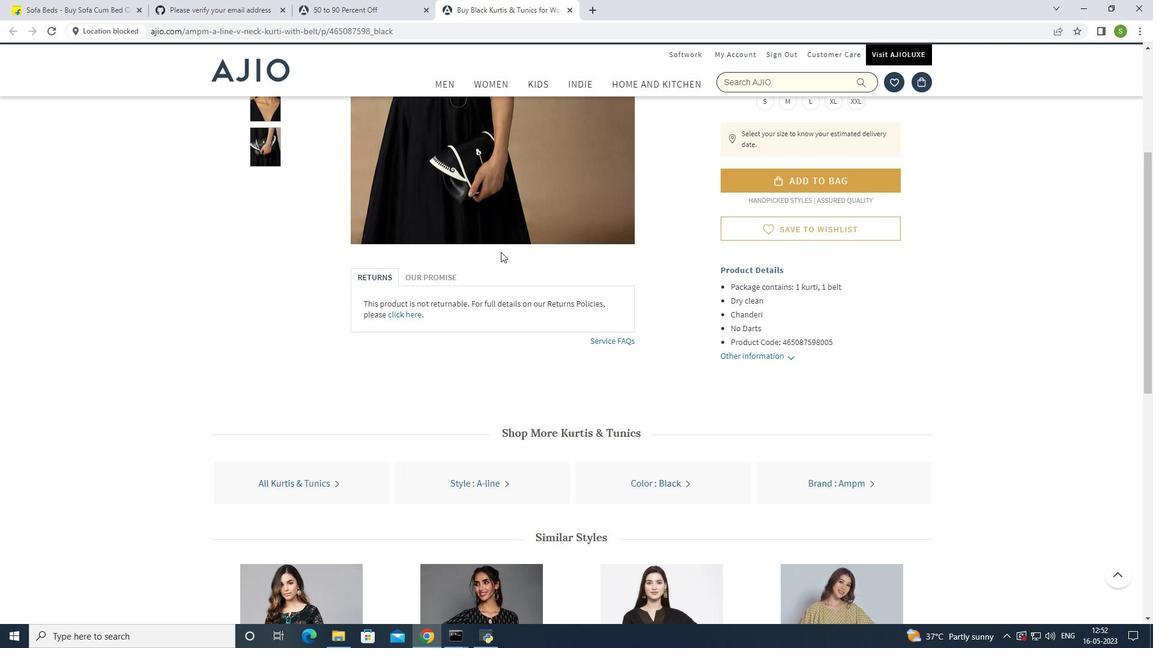 
Action: Mouse scrolled (501, 252) with delta (0, 0)
Screenshot: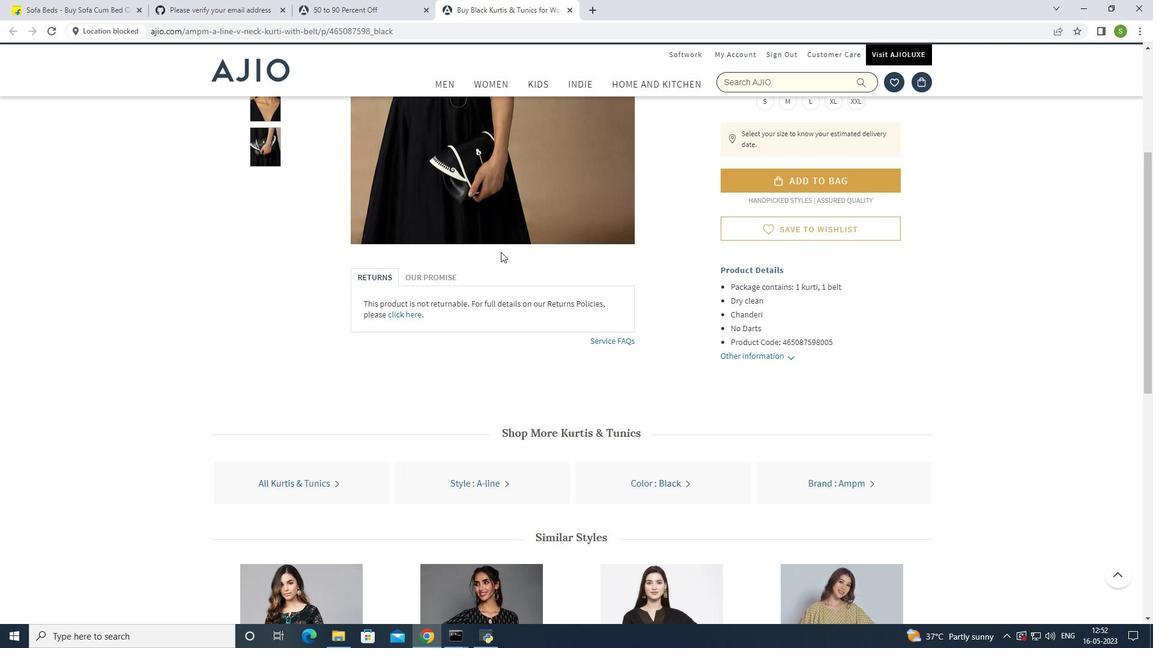 
Action: Mouse moved to (641, 314)
Screenshot: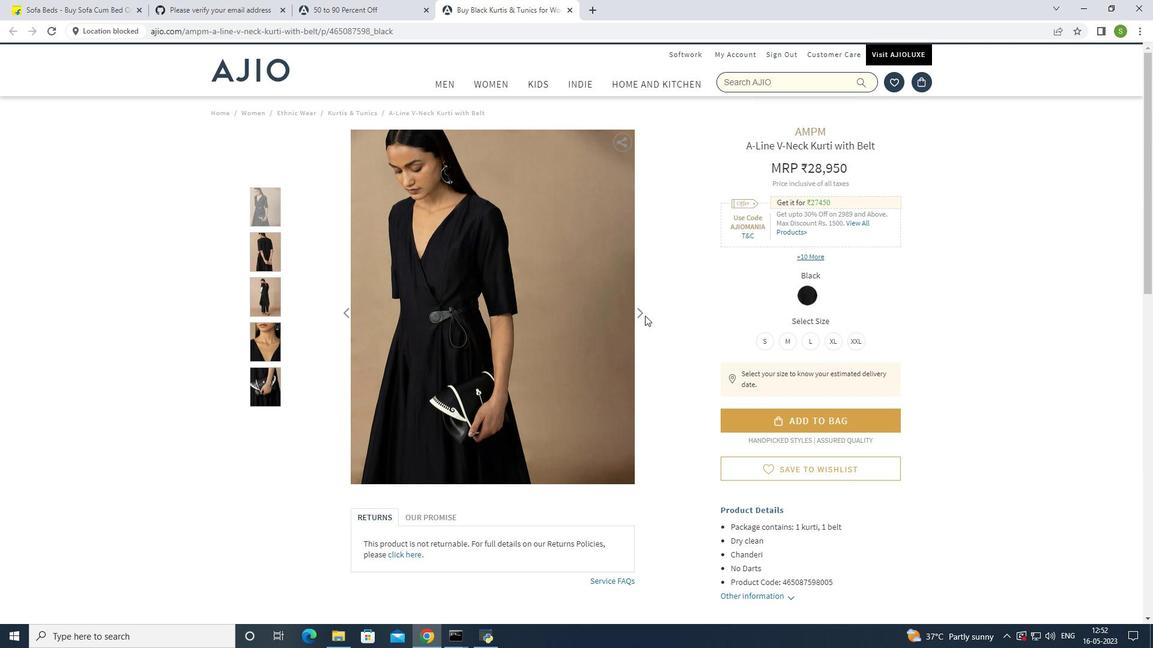 
Action: Mouse pressed left at (641, 314)
Screenshot: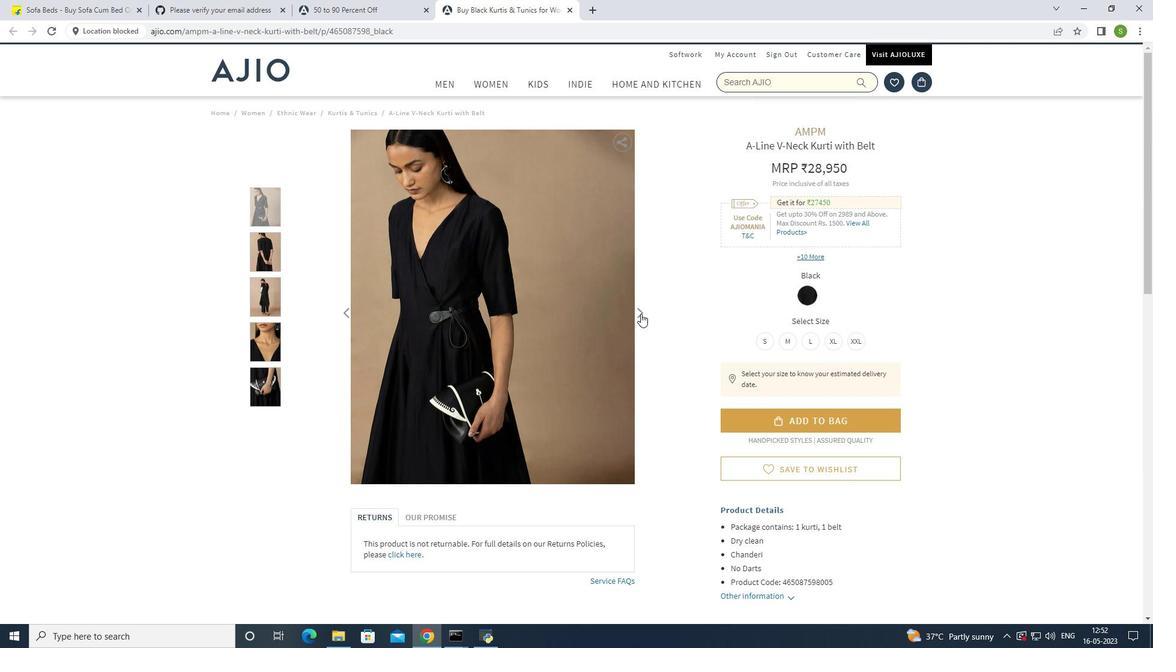 
Action: Mouse pressed left at (641, 314)
Screenshot: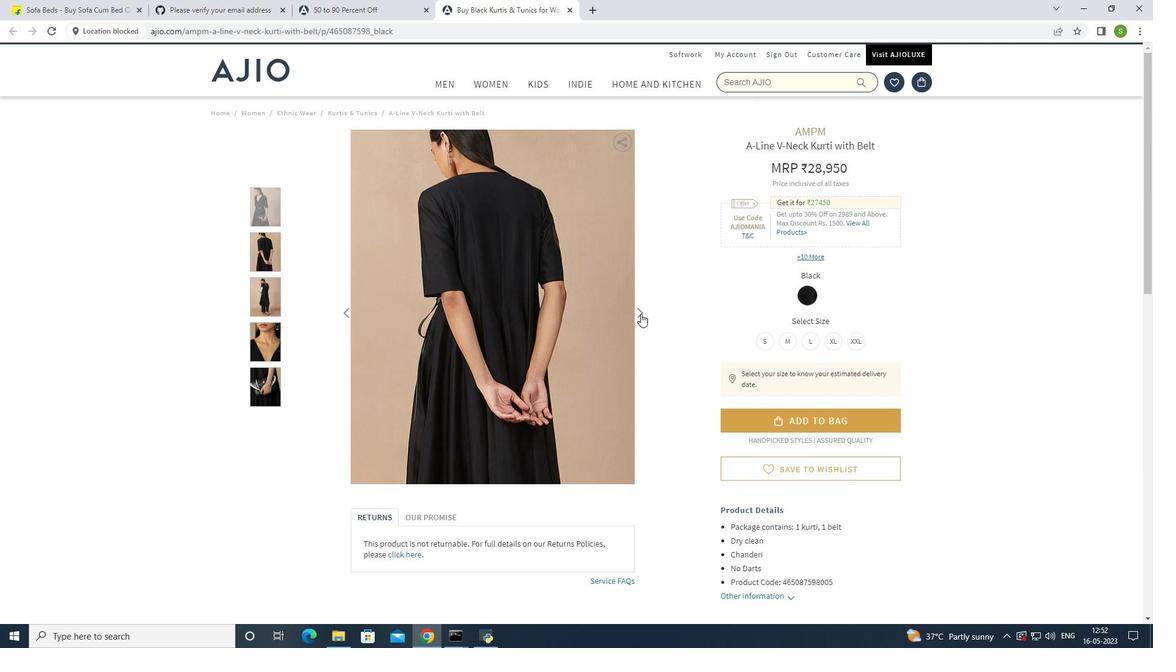 
Action: Mouse pressed left at (641, 314)
Screenshot: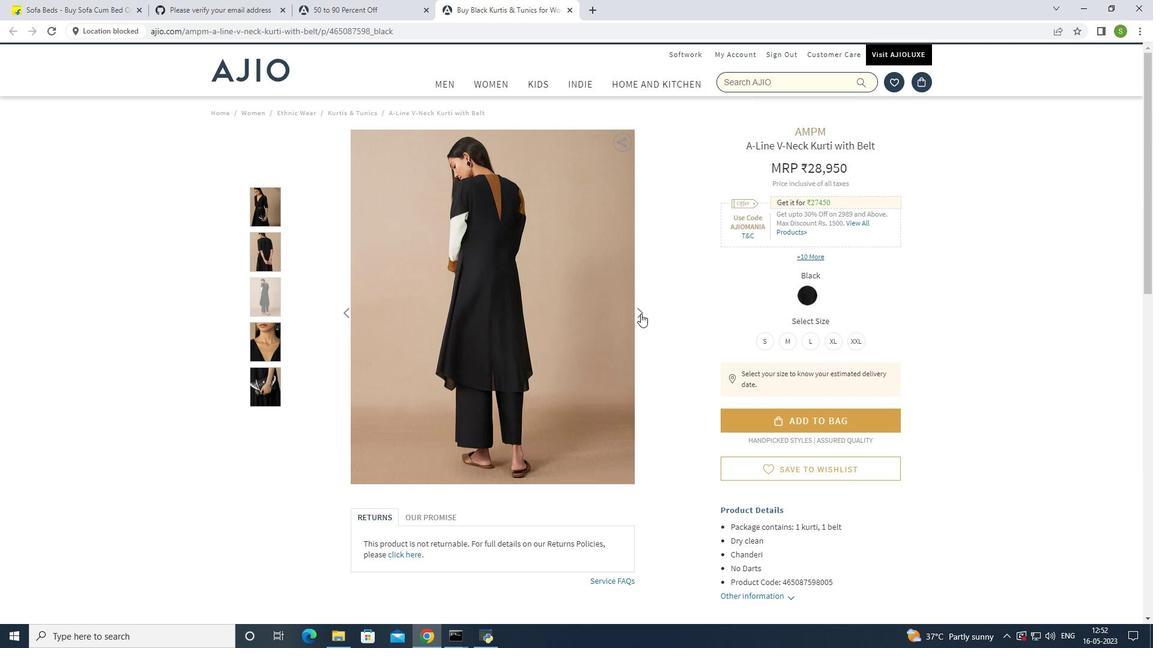 
Action: Mouse moved to (638, 311)
Screenshot: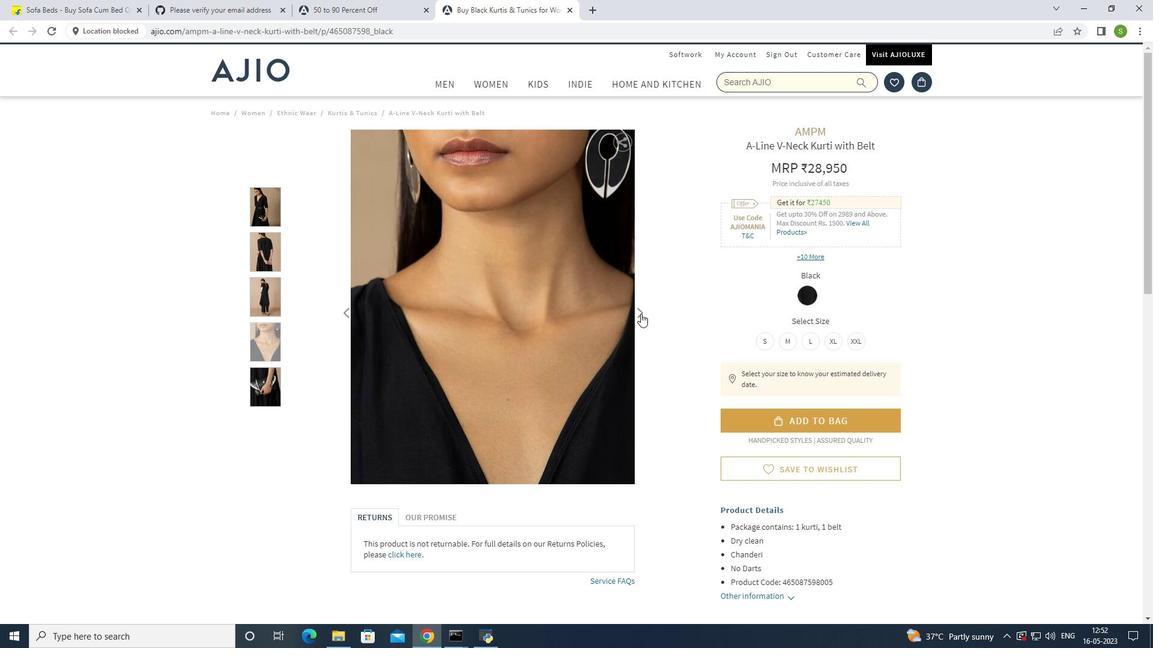 
Action: Mouse pressed left at (638, 311)
Screenshot: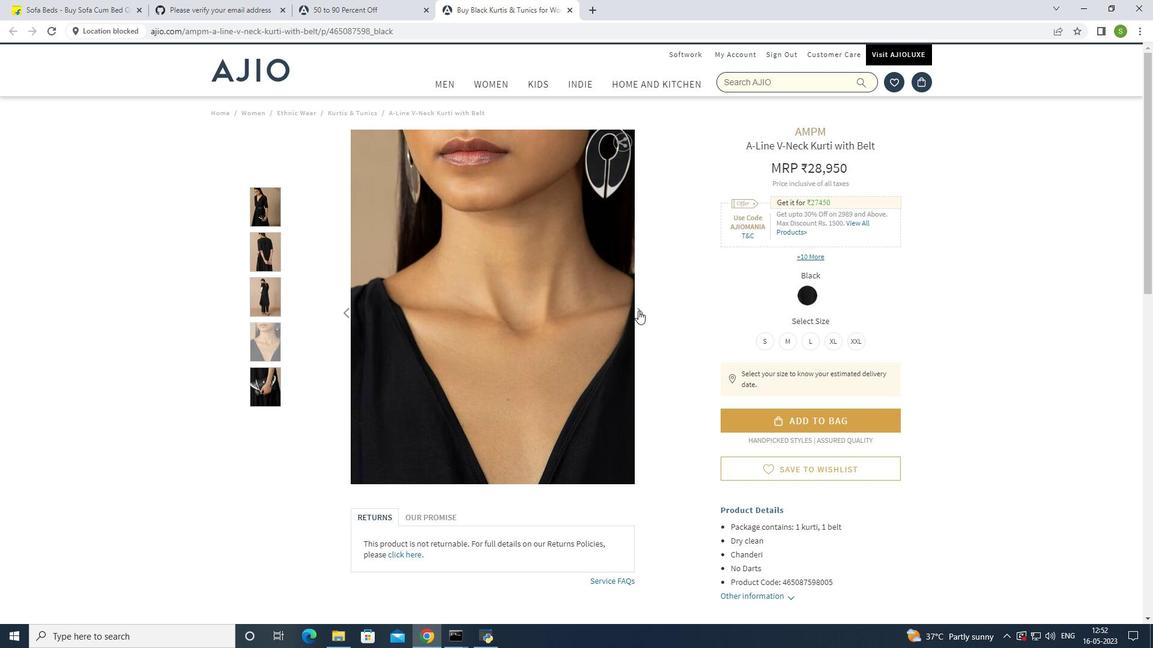 
Action: Mouse moved to (323, 8)
Screenshot: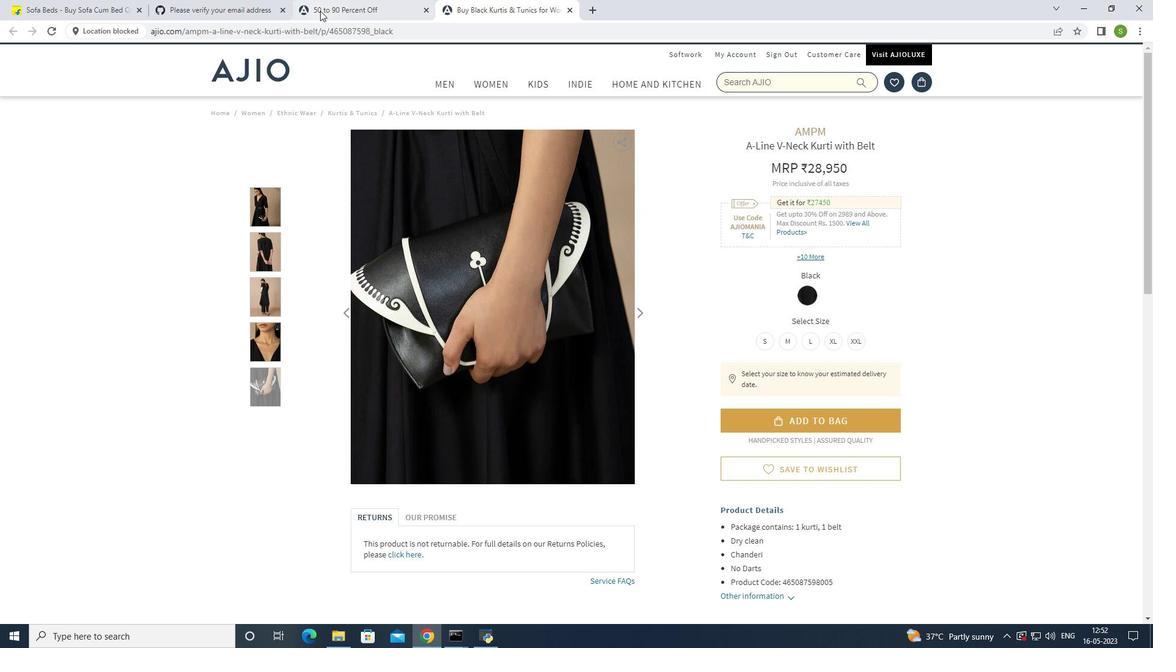 
Action: Mouse pressed left at (323, 8)
Screenshot: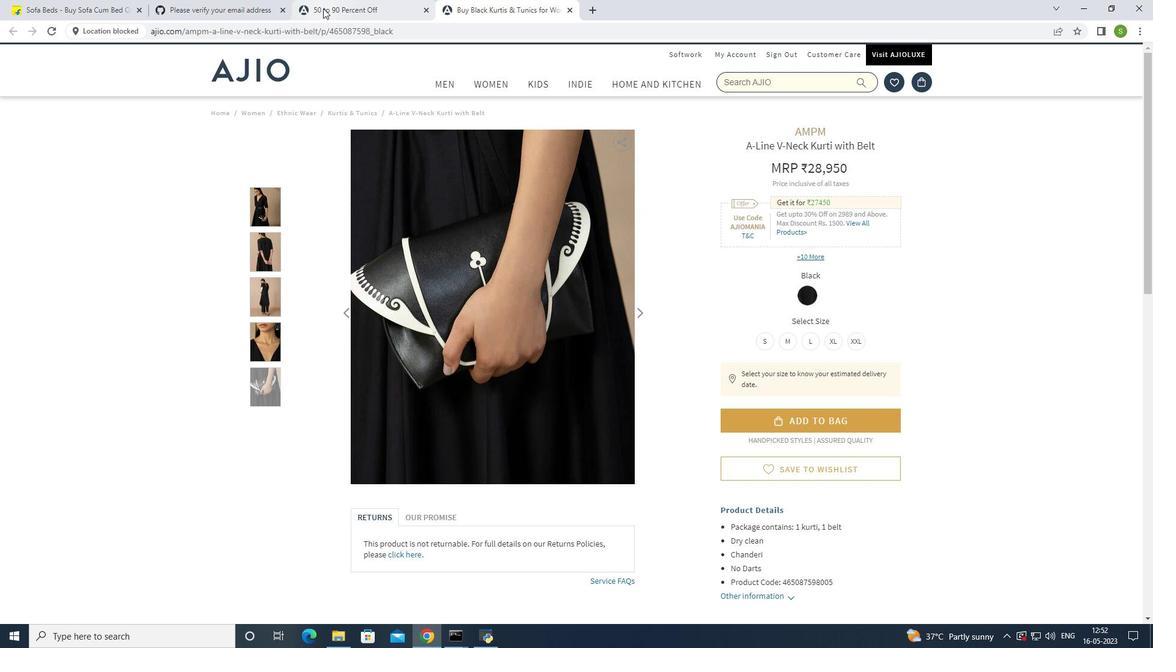 
Action: Mouse moved to (619, 317)
Screenshot: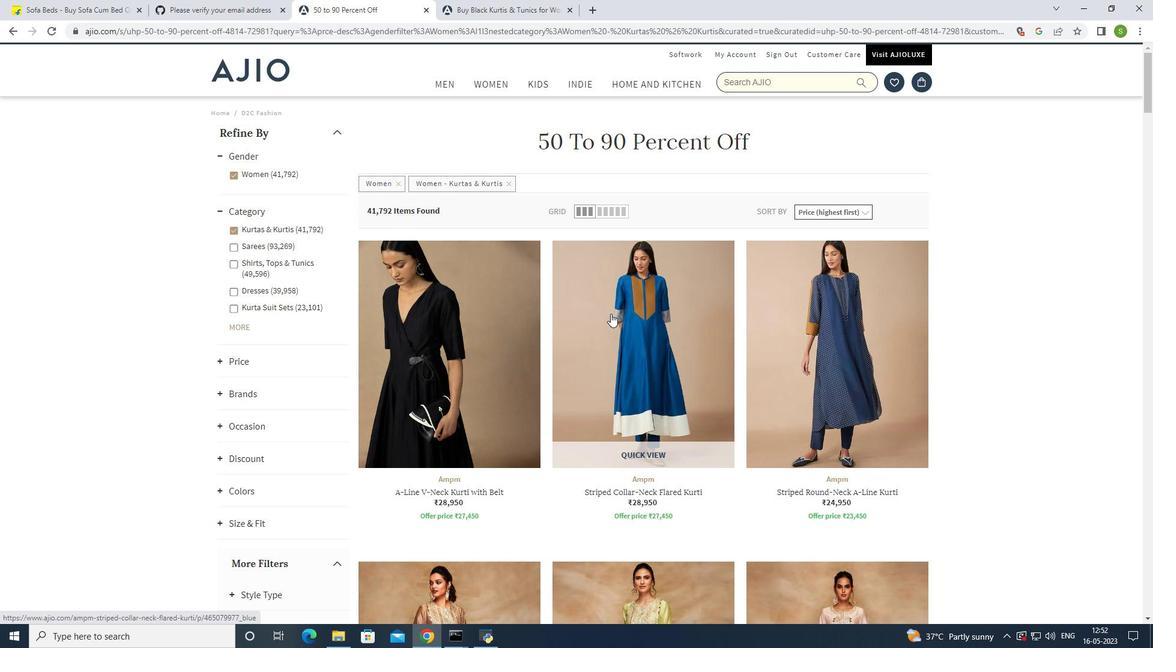 
Action: Mouse pressed left at (619, 317)
Screenshot: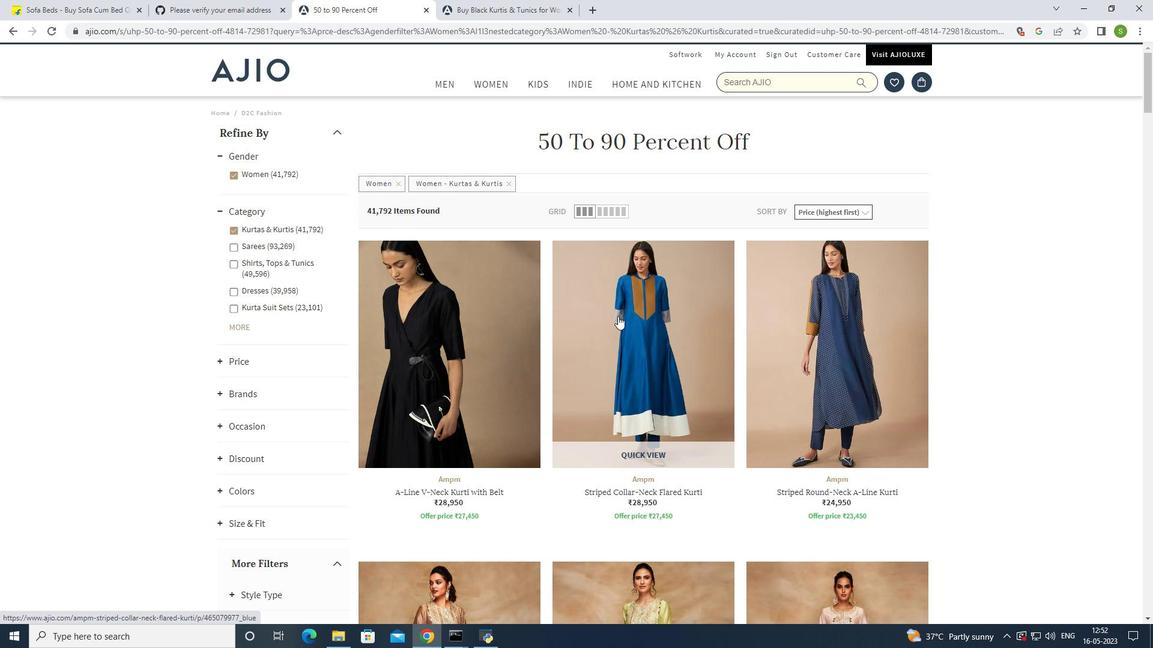 
Action: Mouse moved to (640, 8)
Screenshot: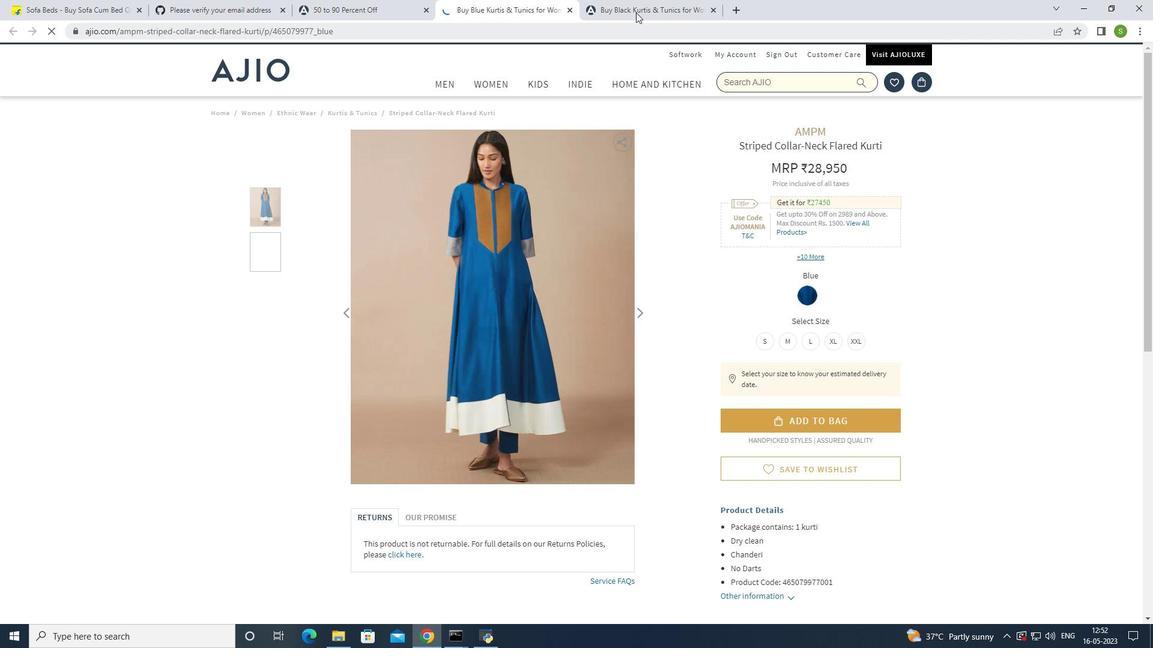 
Action: Mouse pressed left at (640, 8)
Screenshot: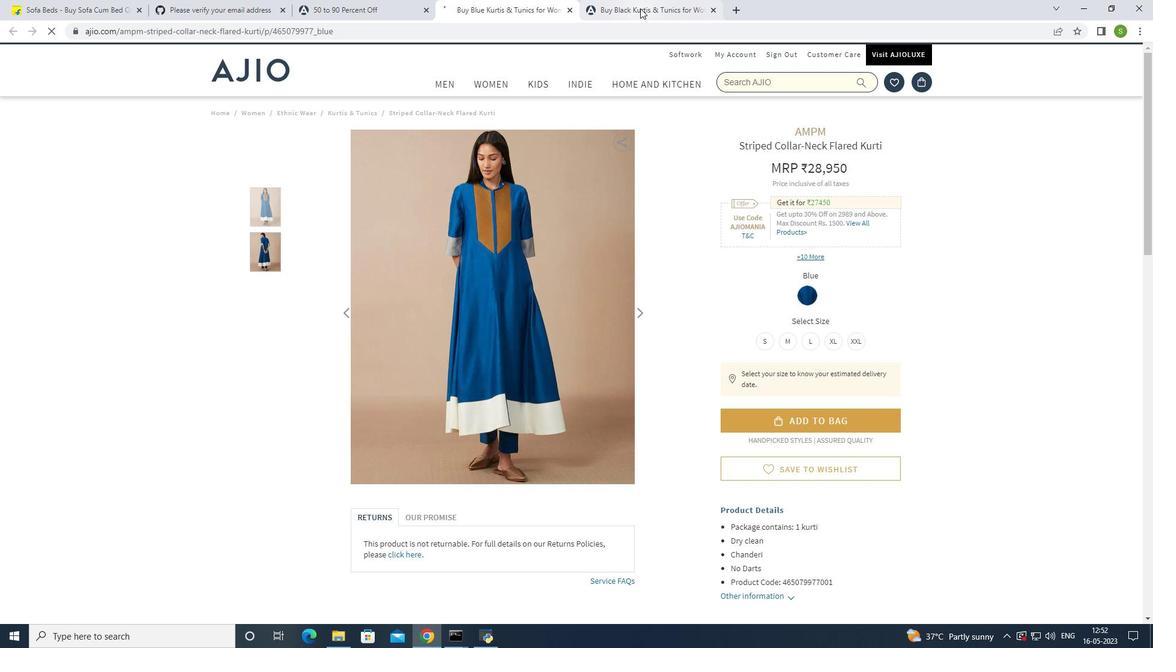 
Action: Mouse moved to (460, 402)
Screenshot: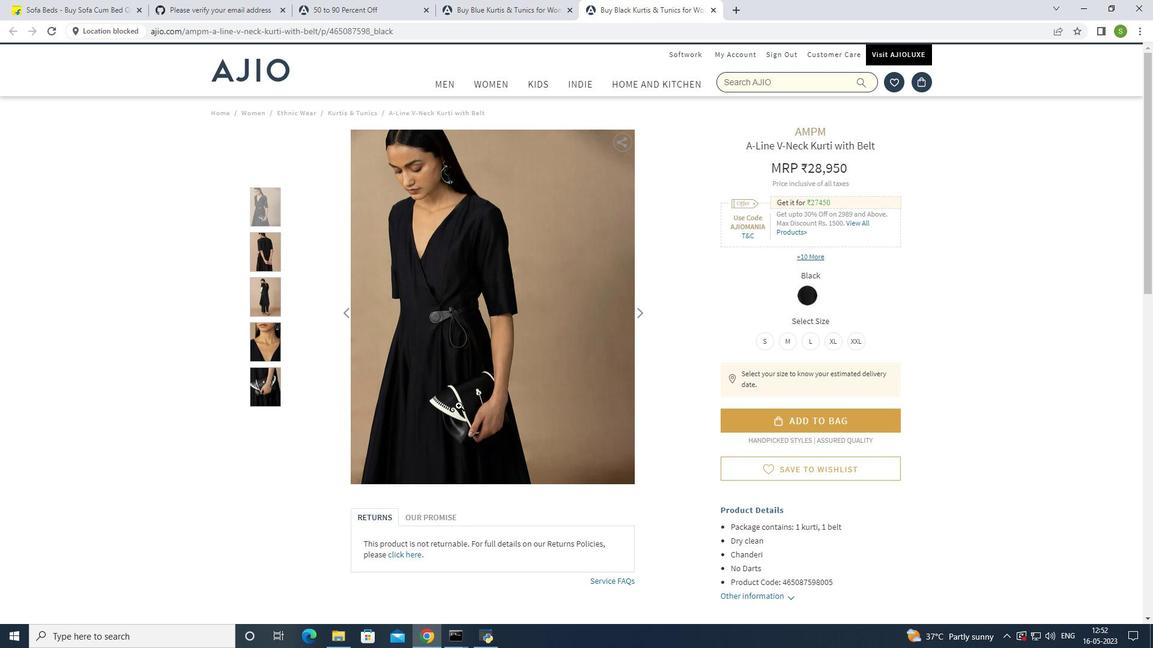 
Action: Mouse scrolled (460, 402) with delta (0, 0)
Screenshot: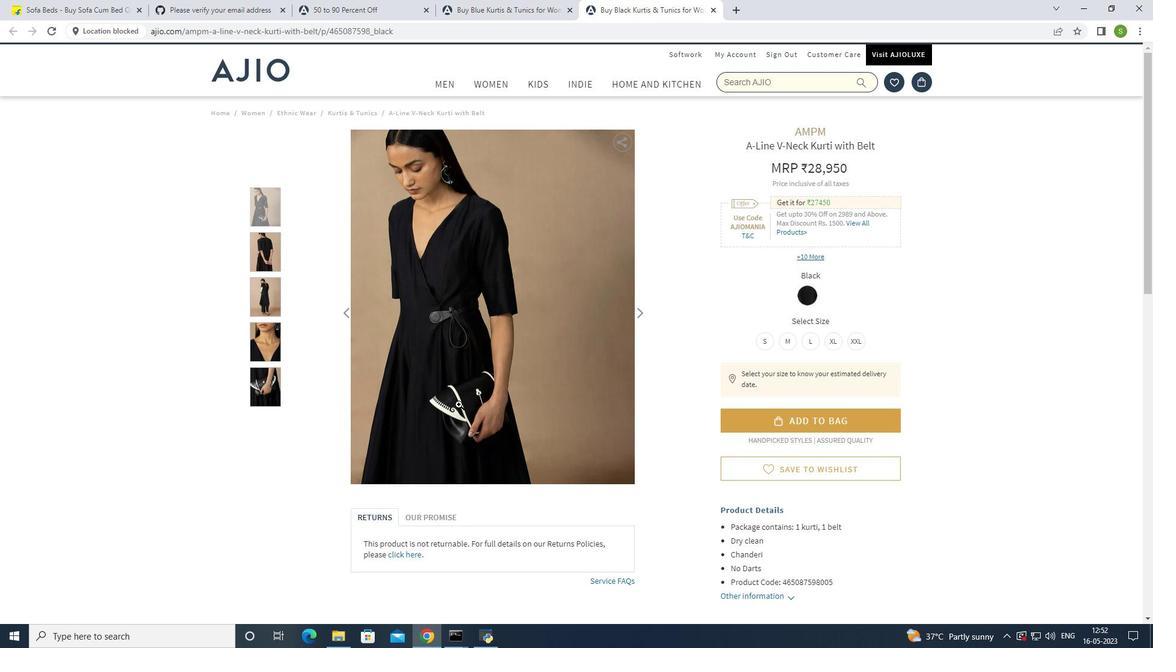
Action: Mouse scrolled (460, 402) with delta (0, 0)
Screenshot: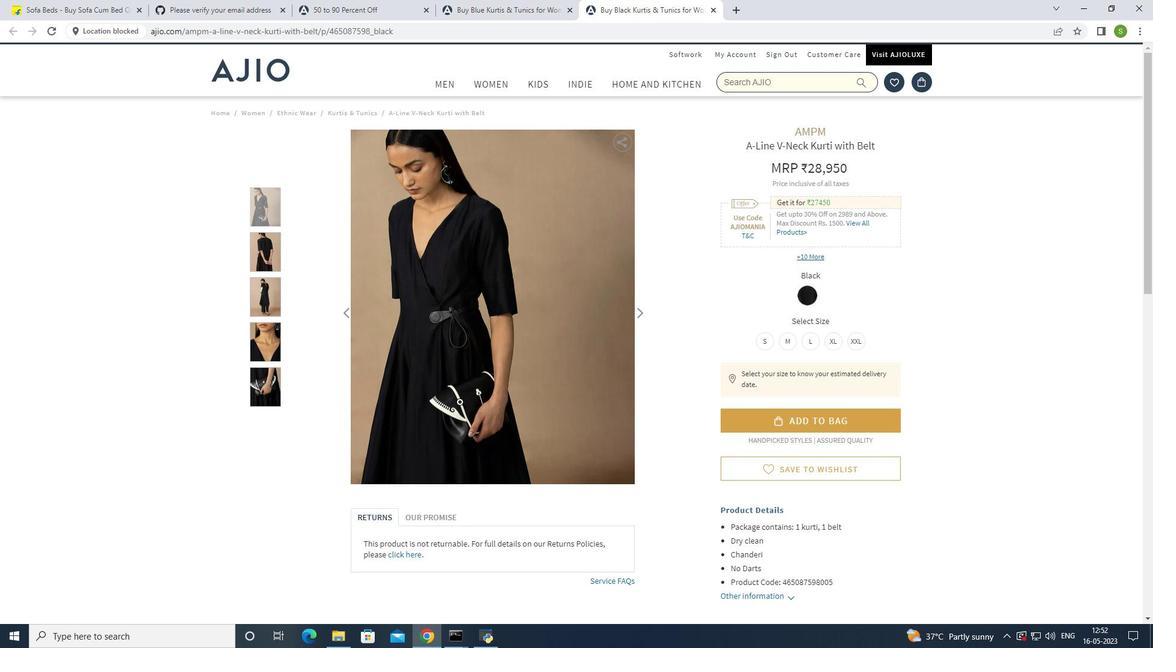 
Action: Mouse scrolled (460, 402) with delta (0, 0)
Screenshot: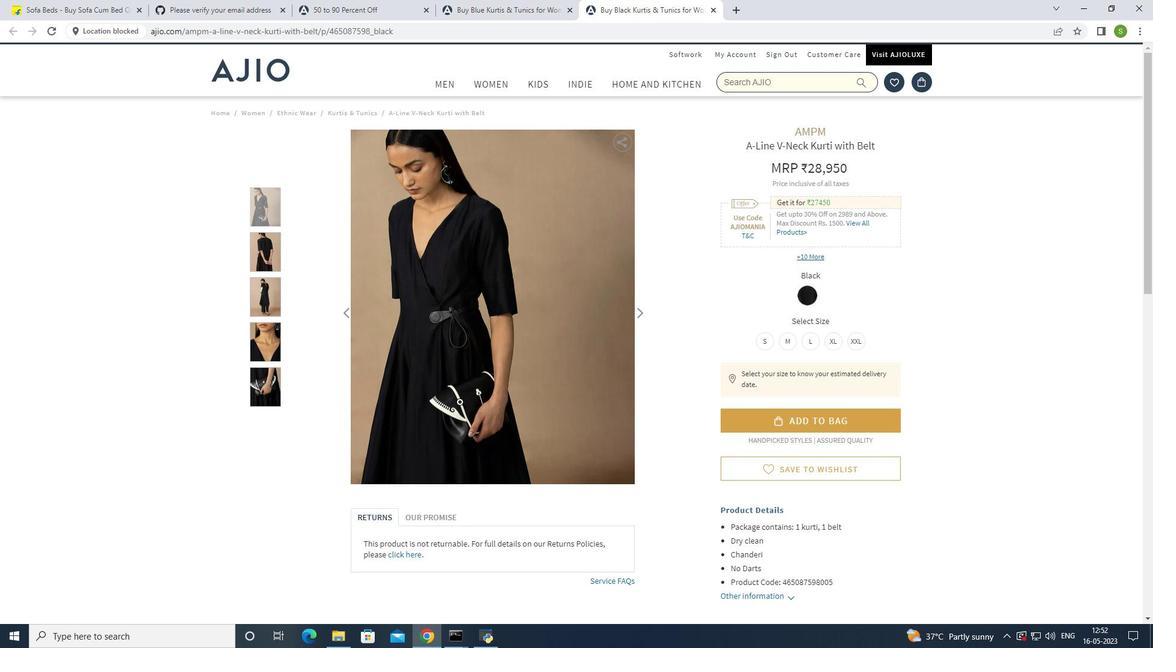 
Action: Mouse scrolled (460, 402) with delta (0, 0)
Screenshot: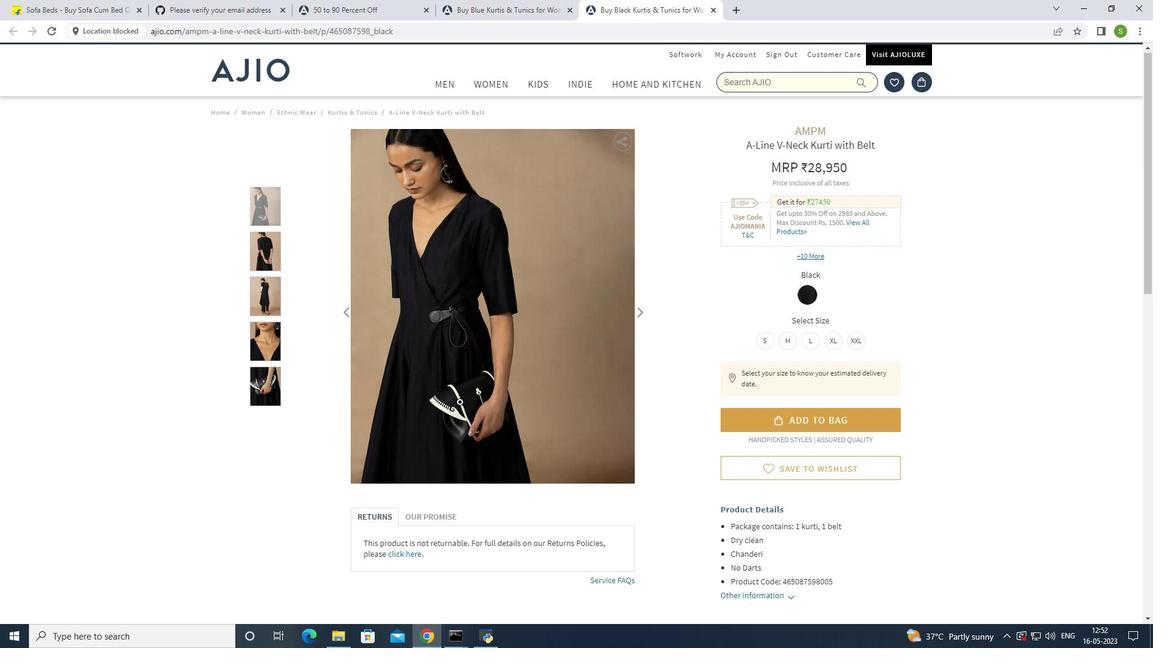 
Action: Mouse moved to (832, 173)
Screenshot: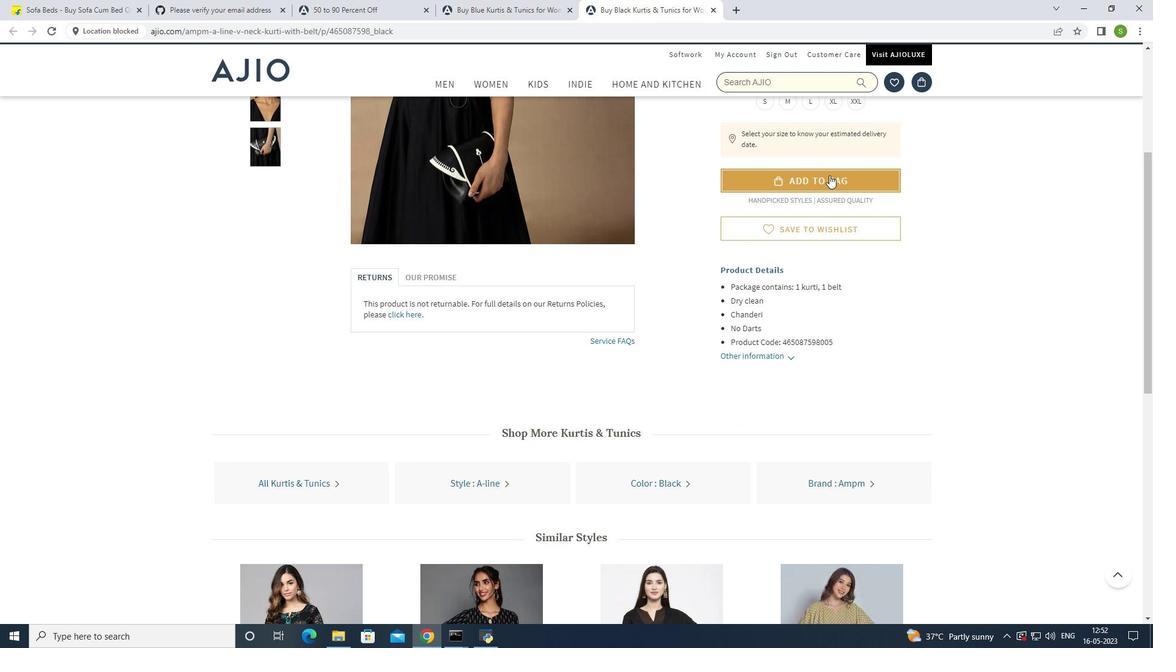 
Action: Mouse pressed left at (832, 173)
Screenshot: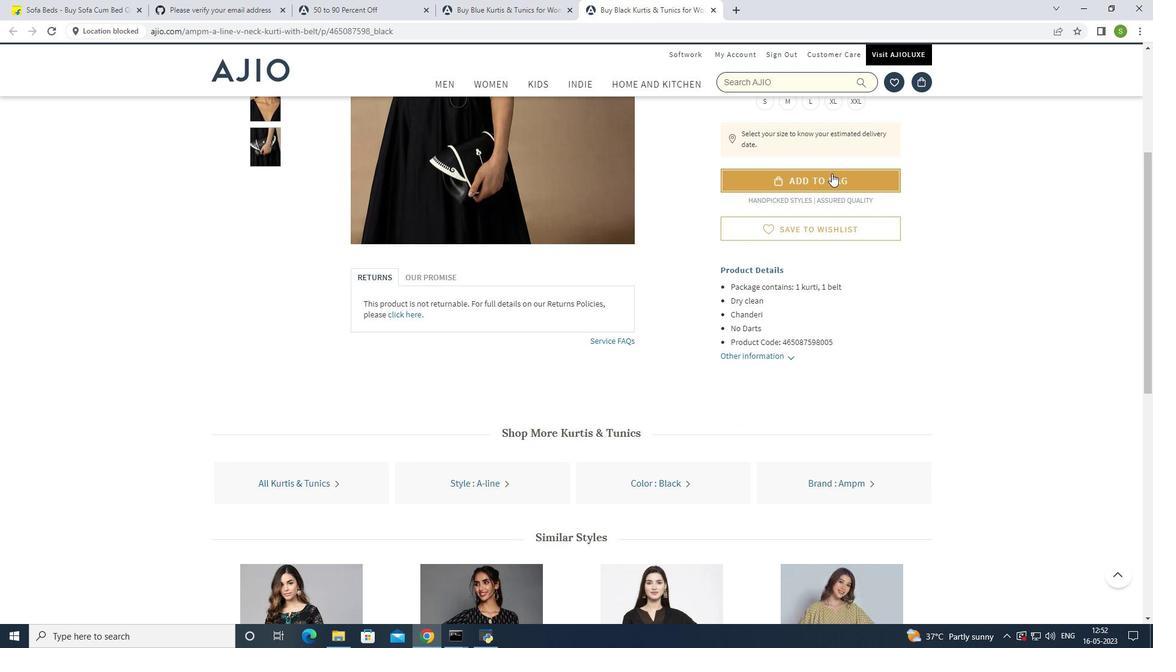 
Action: Mouse moved to (494, 6)
Screenshot: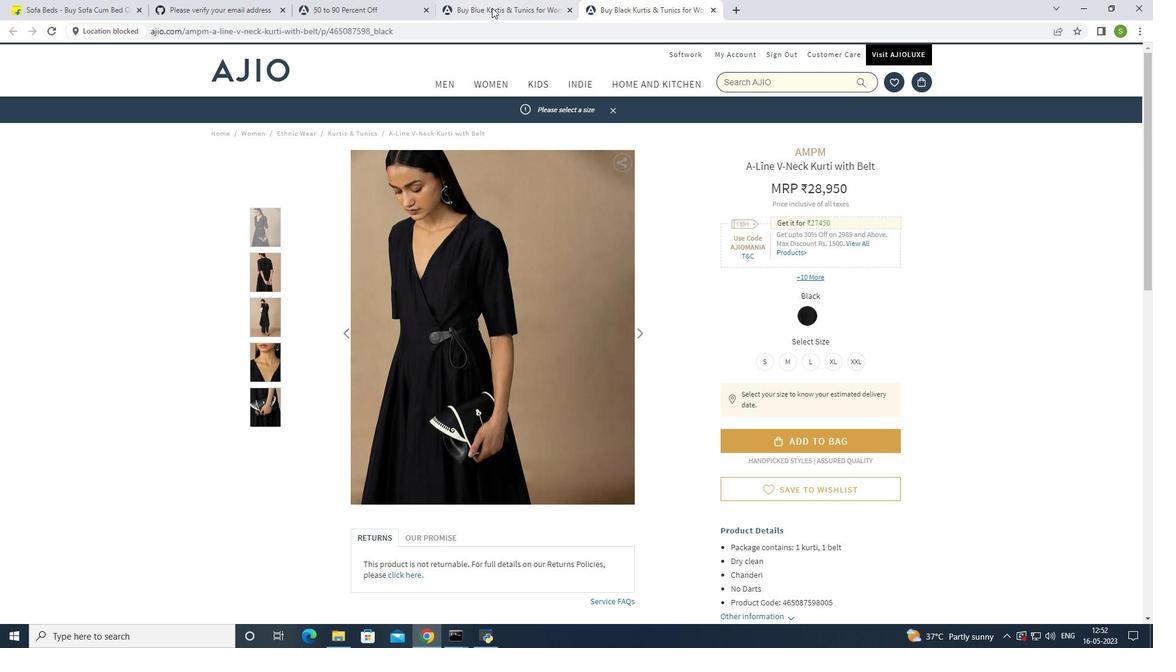 
Action: Mouse pressed left at (494, 6)
Screenshot: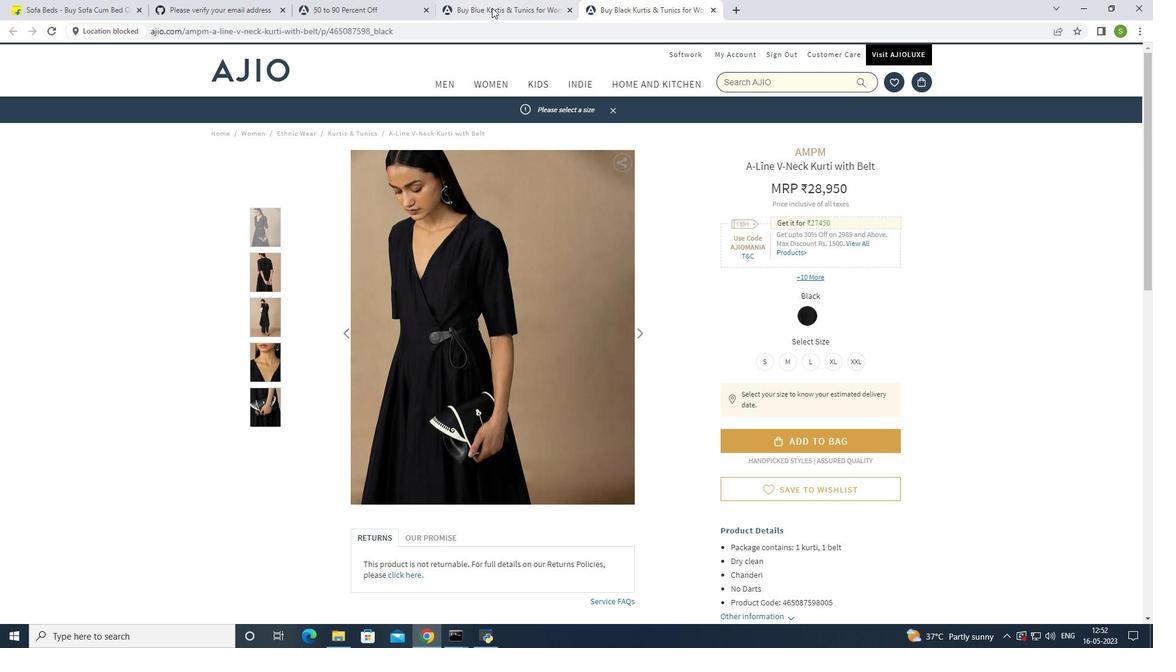 
Action: Mouse moved to (800, 424)
Screenshot: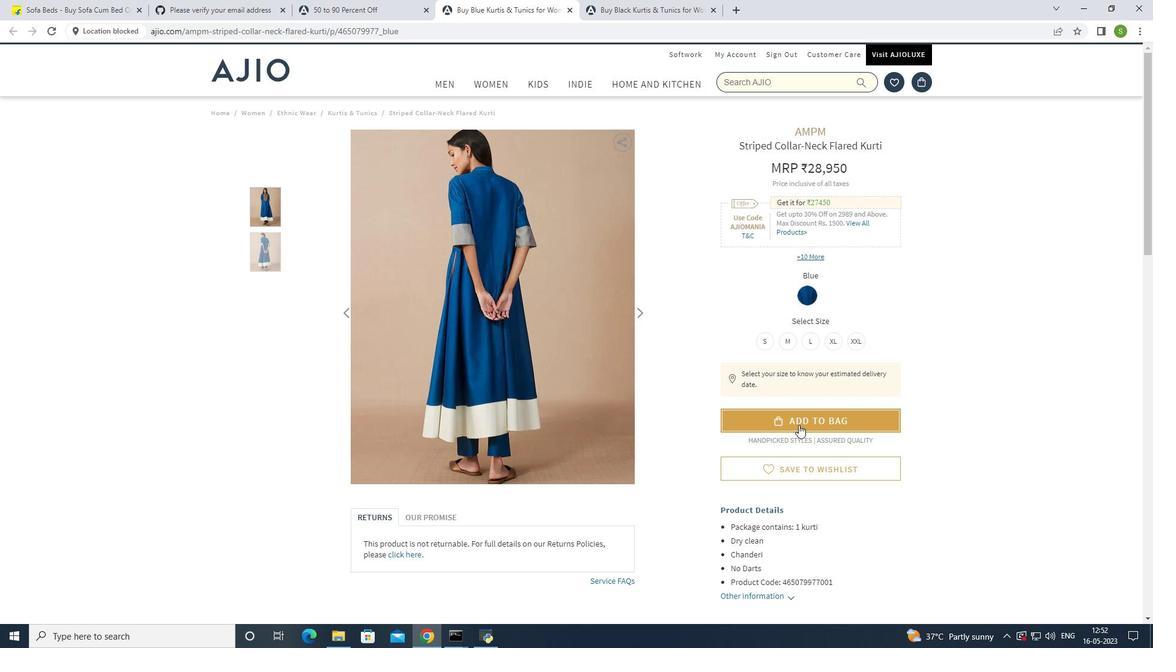 
Action: Mouse pressed left at (800, 424)
Screenshot: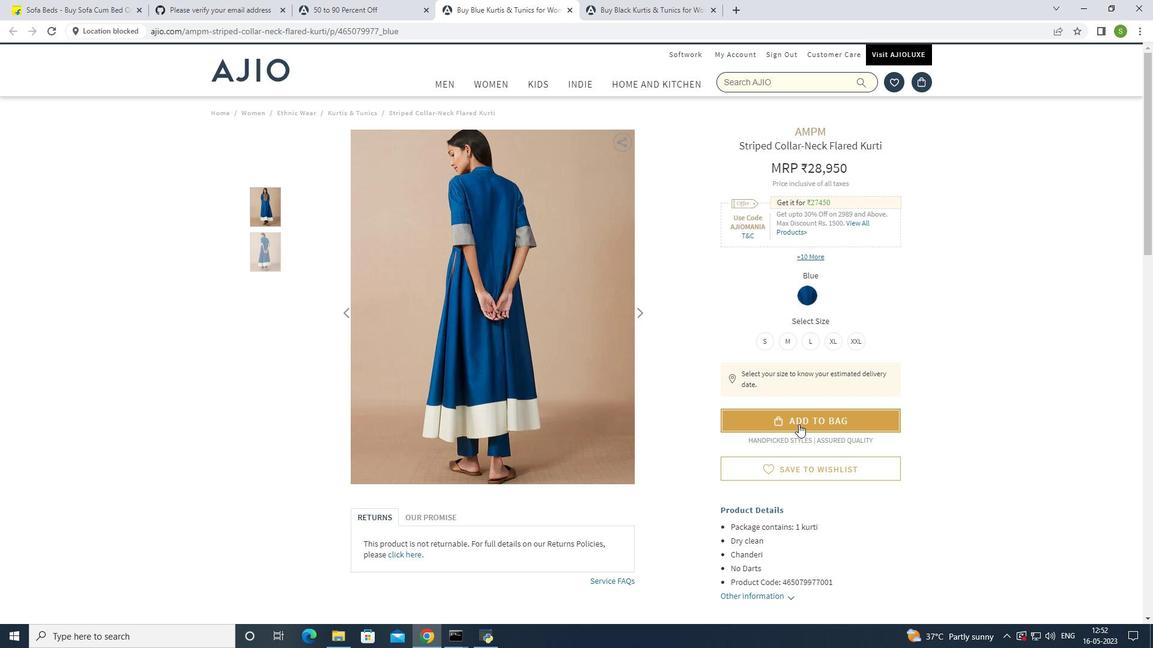 
Action: Mouse moved to (390, 12)
Screenshot: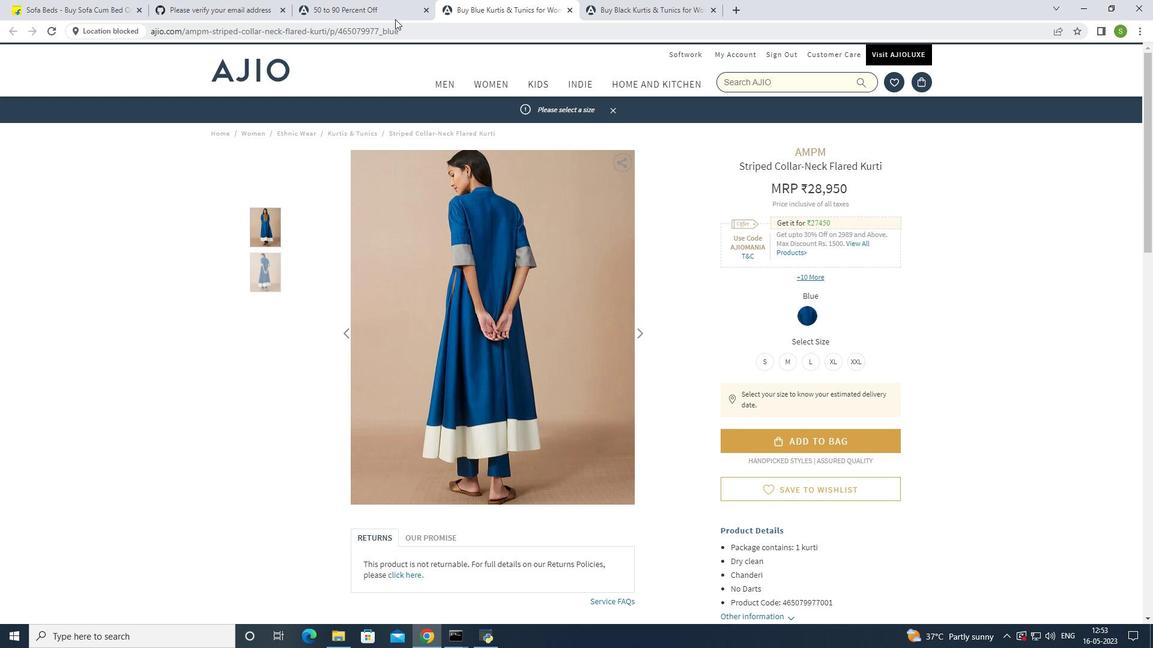 
Action: Mouse pressed left at (390, 12)
Screenshot: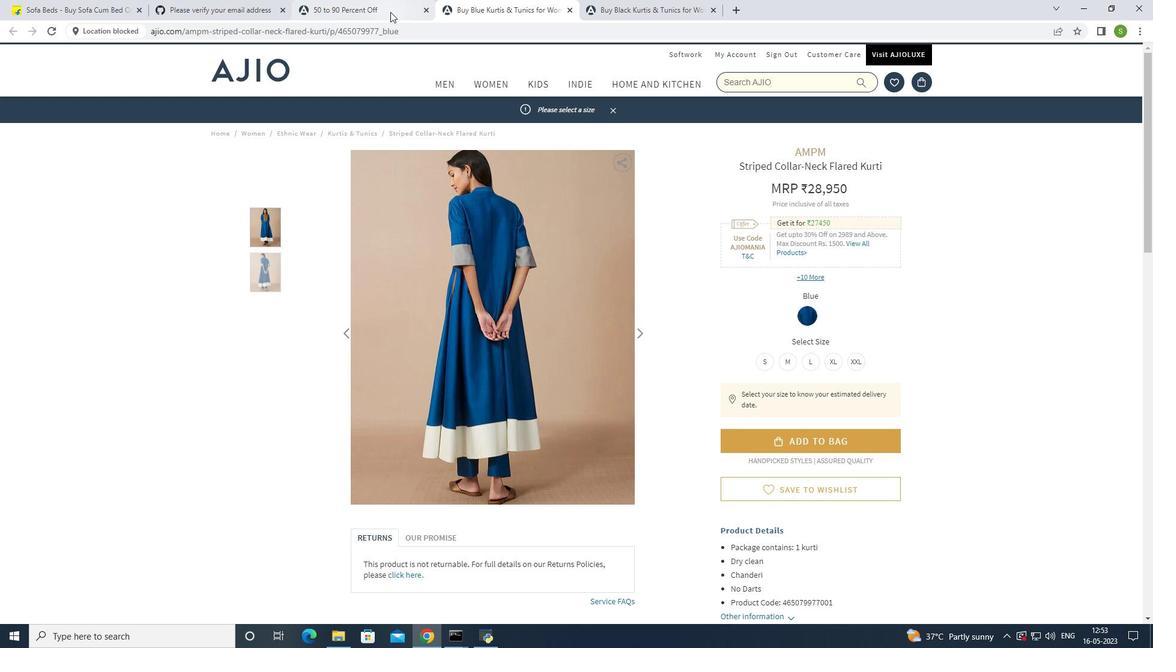 
Action: Mouse moved to (808, 334)
Screenshot: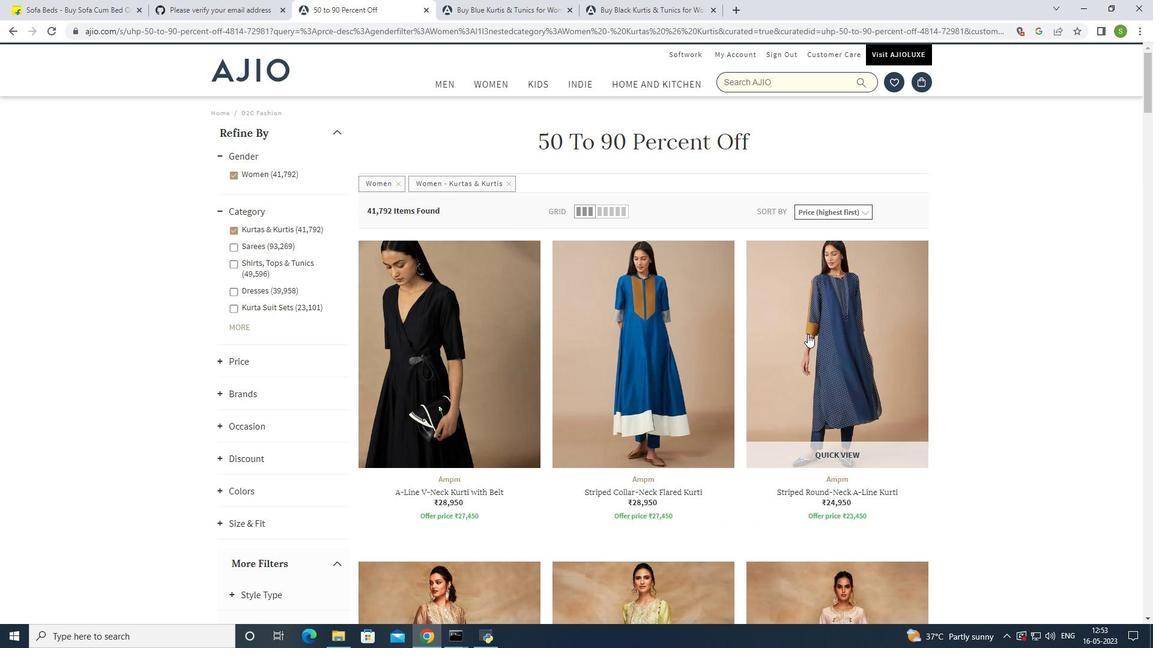 
Action: Mouse pressed left at (808, 334)
Screenshot: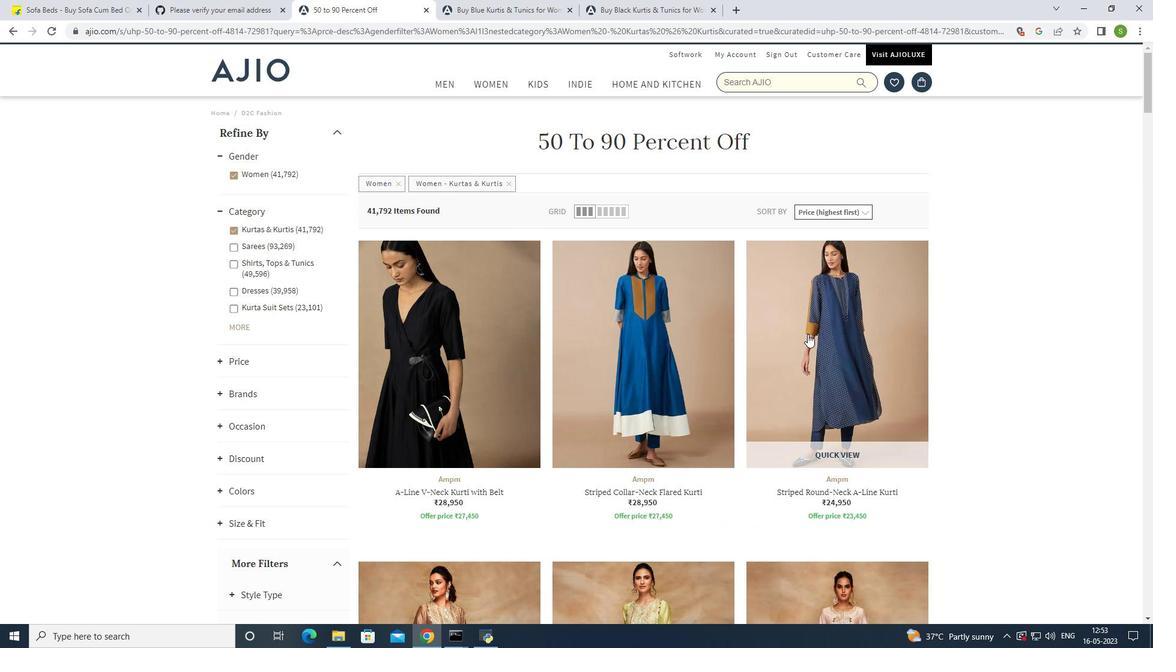
Action: Mouse moved to (767, 426)
Screenshot: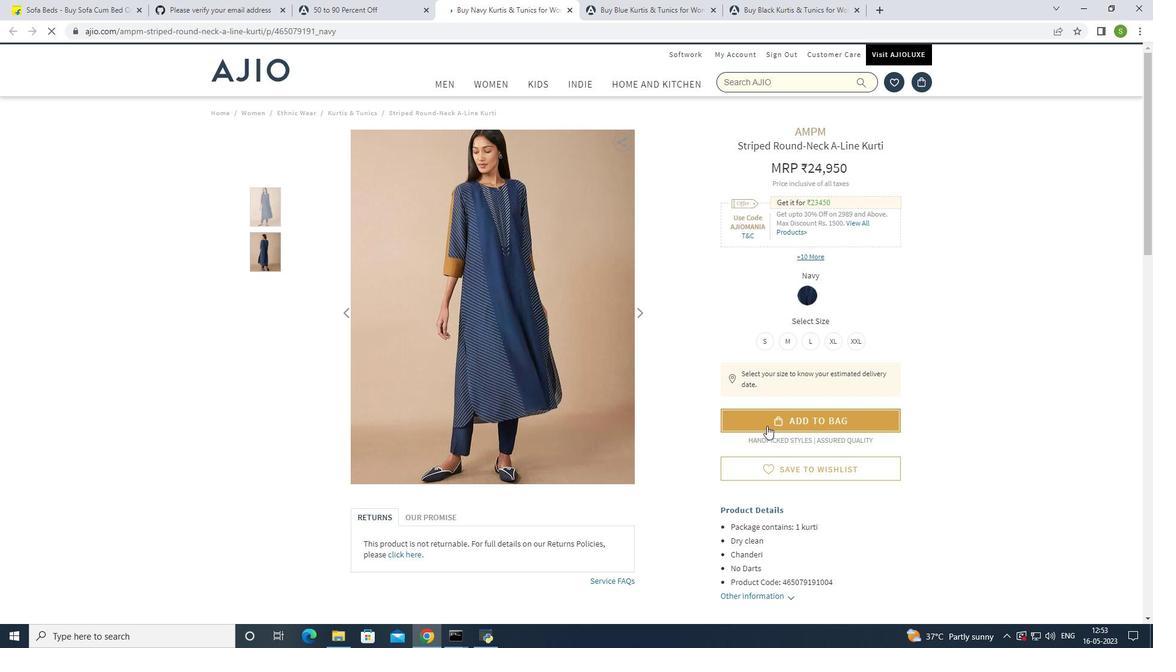 
Action: Mouse pressed left at (767, 426)
Screenshot: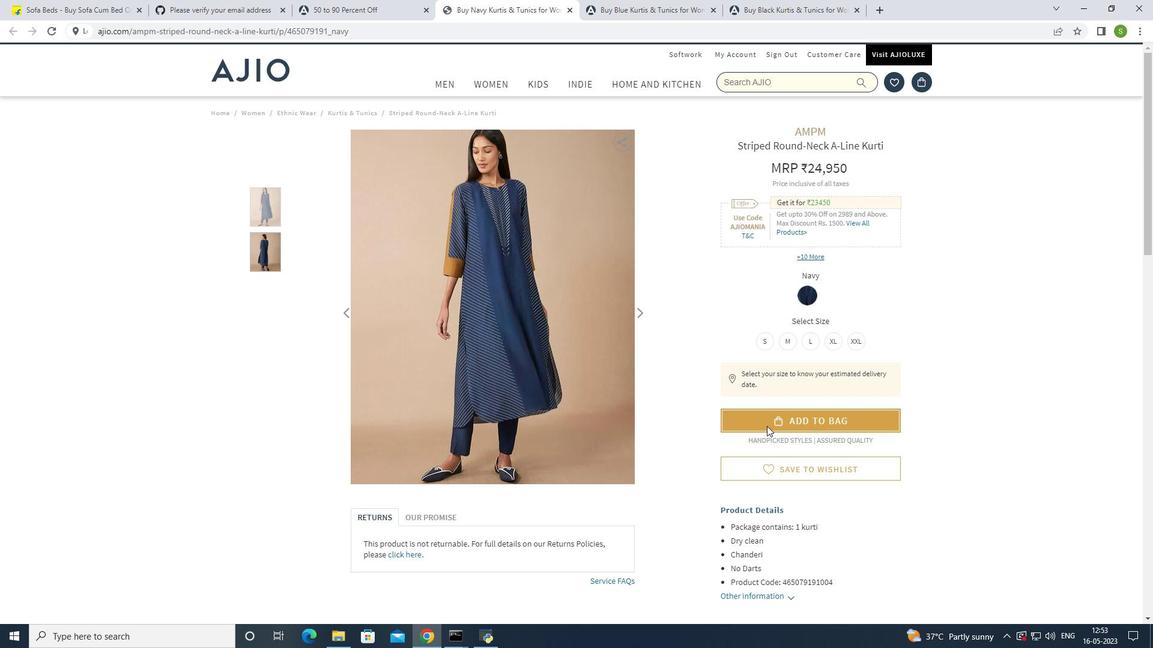 
Action: Mouse moved to (375, 18)
Screenshot: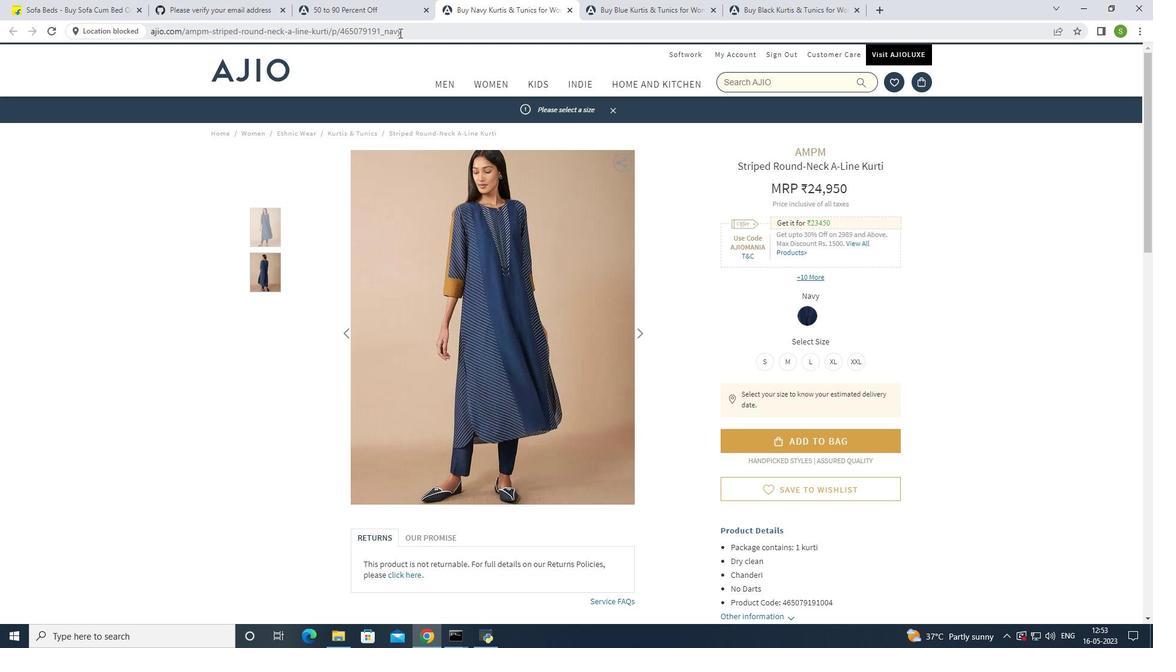 
Action: Mouse pressed left at (375, 18)
Screenshot: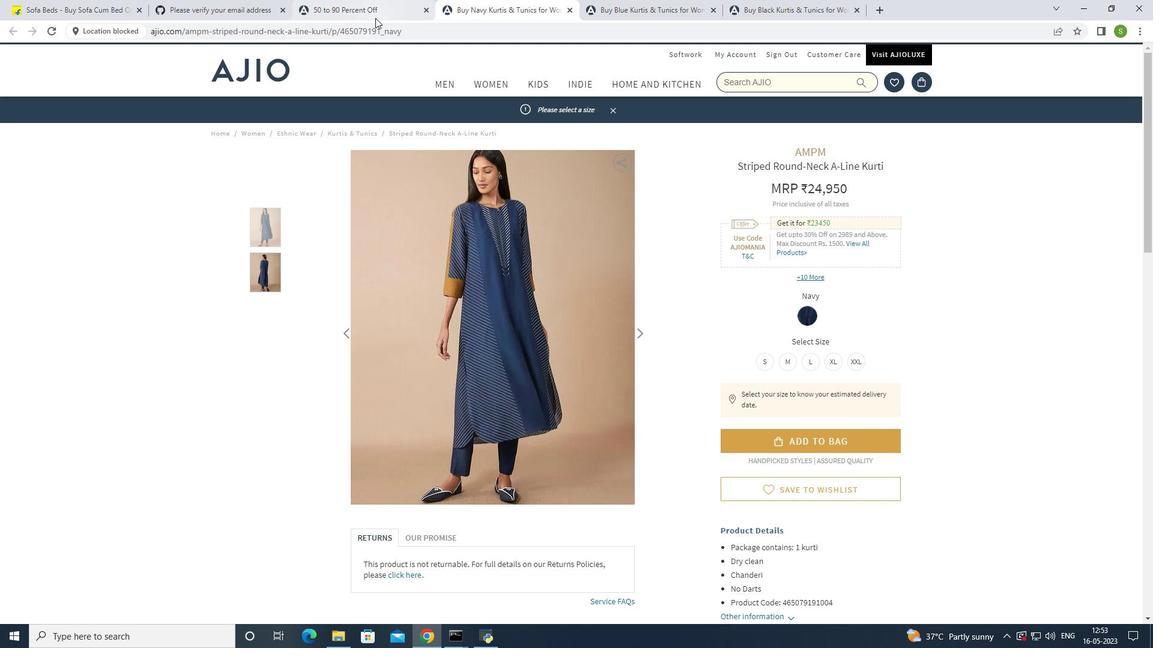 
Action: Mouse moved to (499, 296)
Screenshot: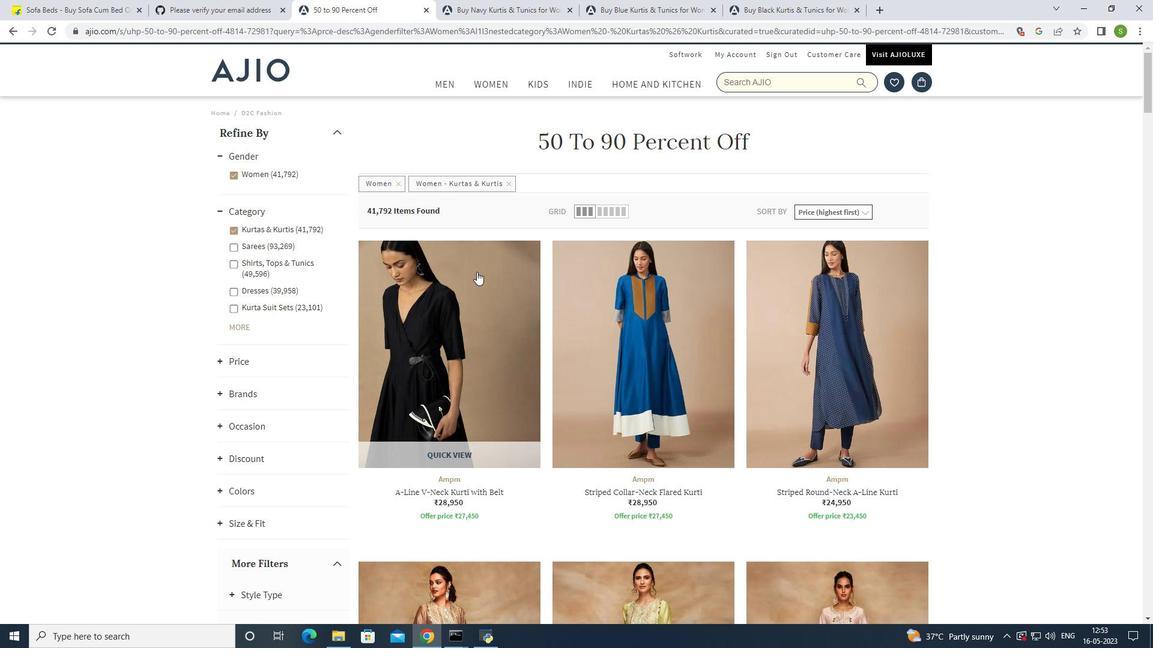 
Action: Mouse scrolled (499, 296) with delta (0, 0)
Screenshot: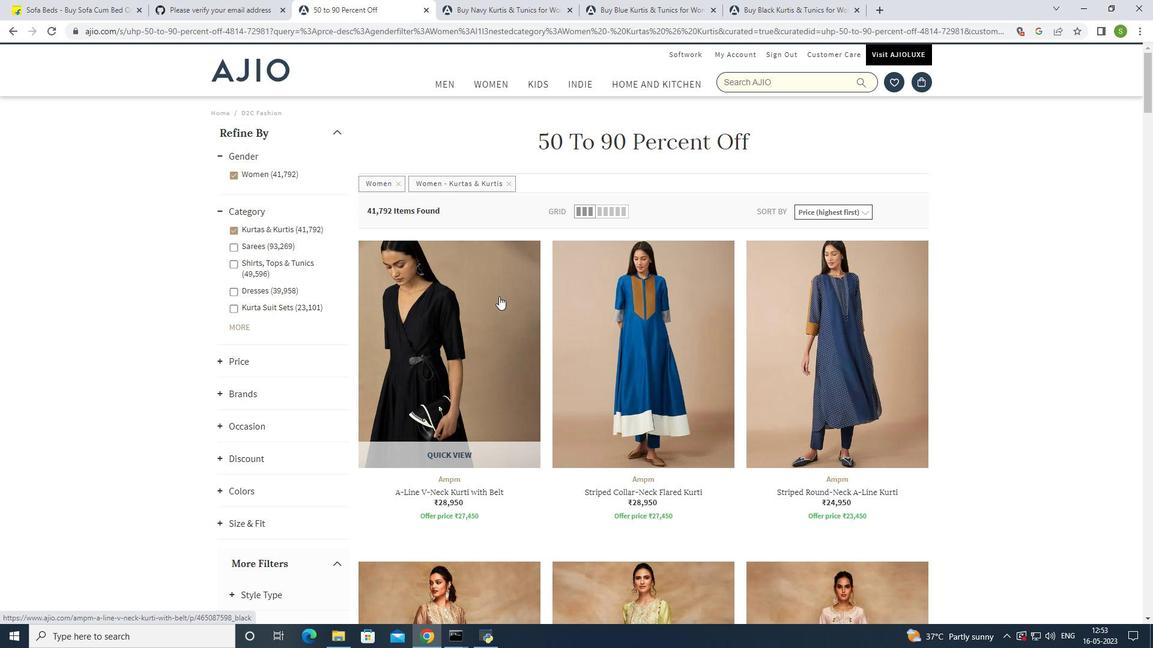 
Action: Mouse scrolled (499, 296) with delta (0, 0)
Screenshot: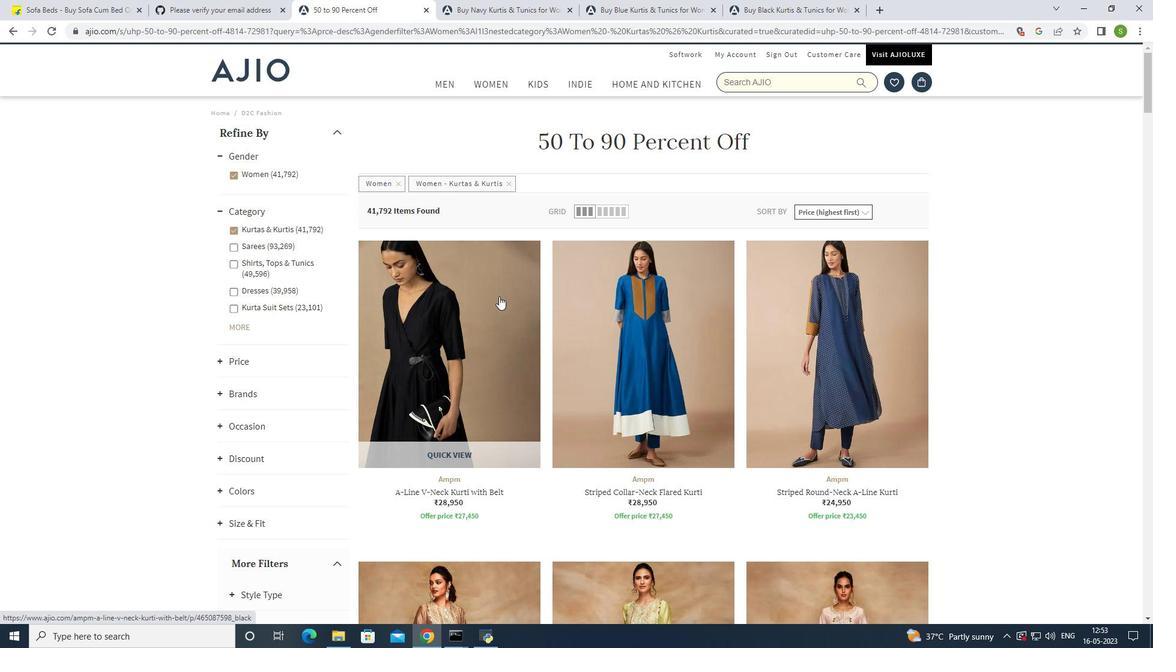 
Action: Mouse scrolled (499, 296) with delta (0, 0)
Screenshot: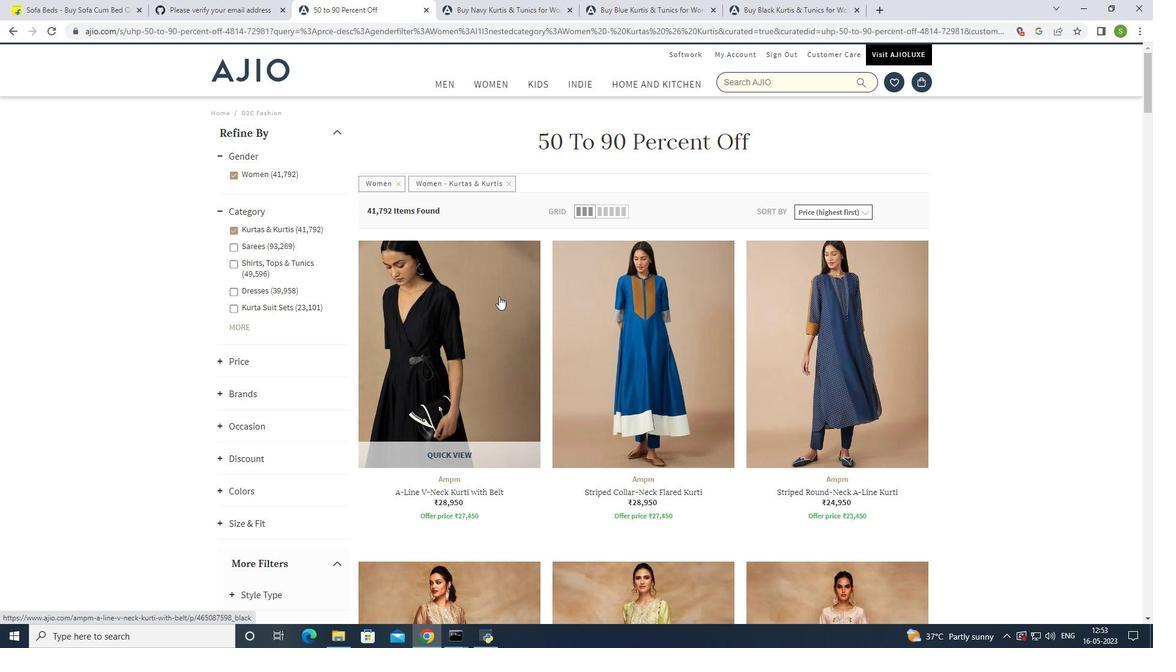 
Action: Mouse scrolled (499, 296) with delta (0, 0)
Screenshot: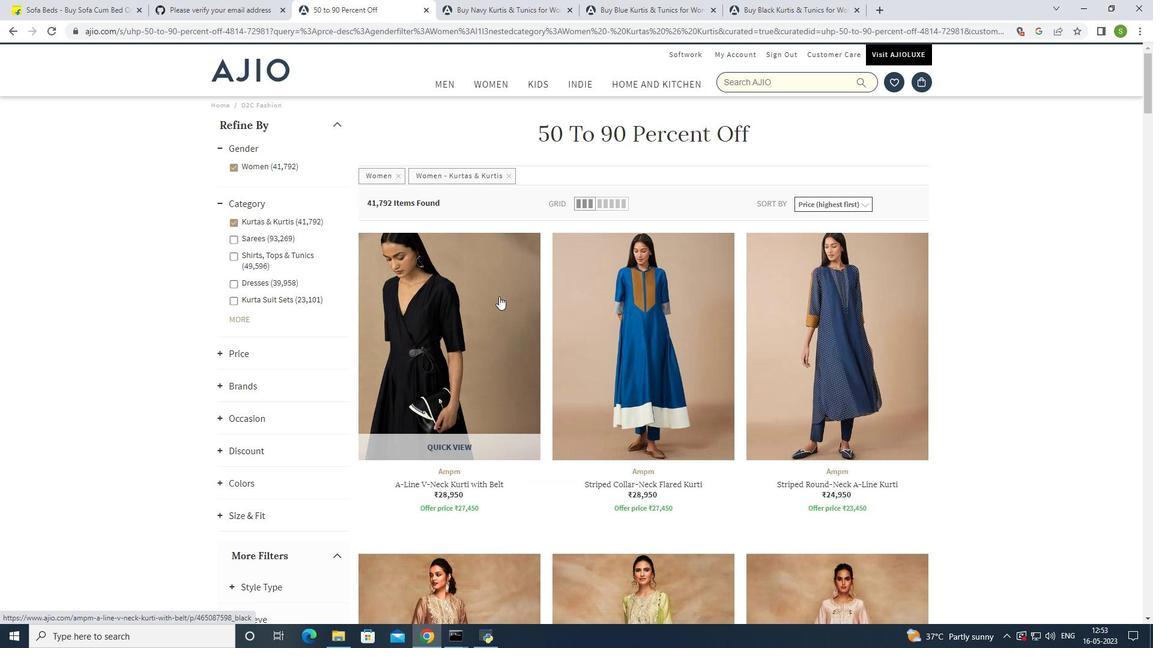 
Action: Mouse moved to (498, 301)
Screenshot: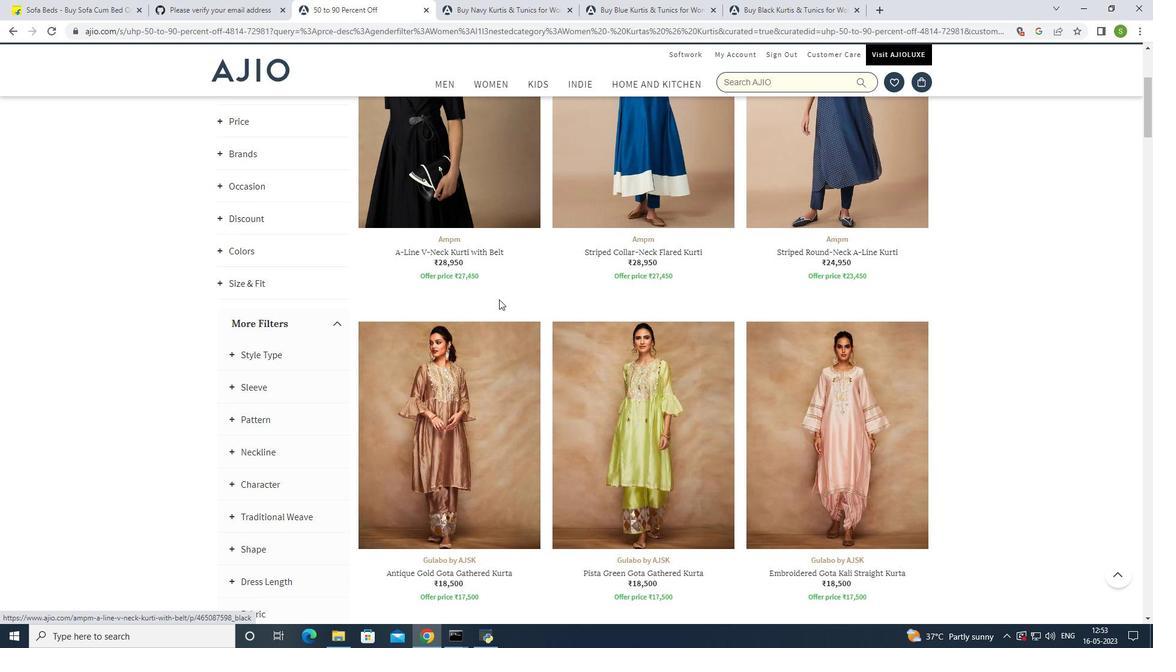 
Action: Mouse scrolled (498, 300) with delta (0, 0)
Screenshot: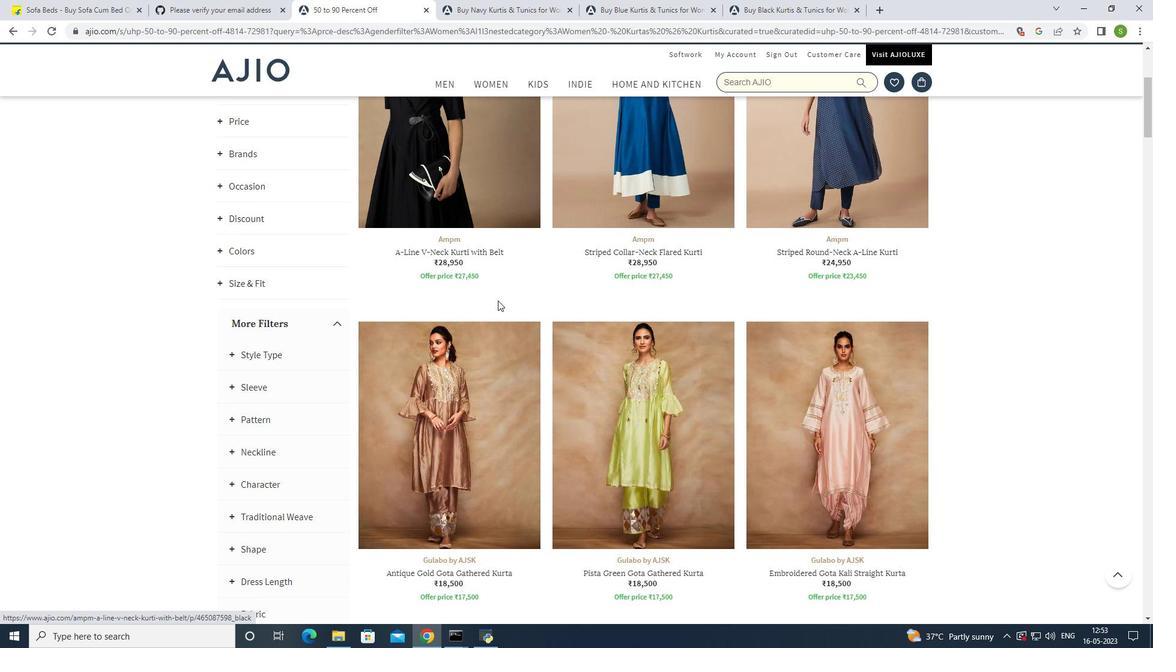 
Action: Mouse scrolled (498, 300) with delta (0, 0)
Screenshot: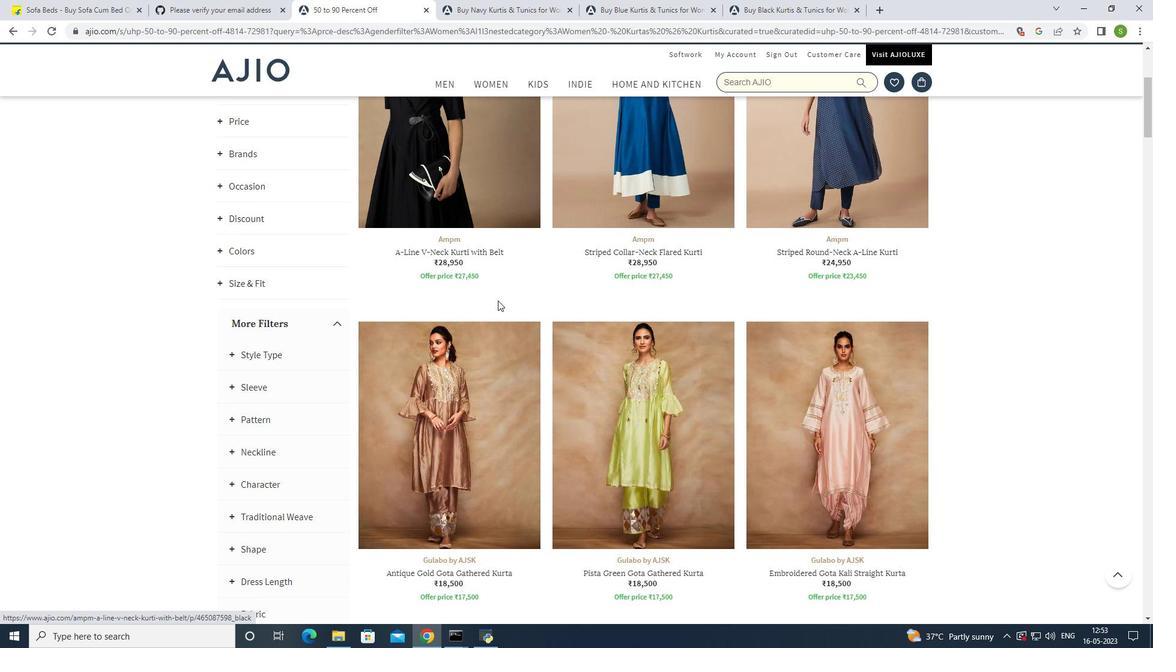 
Action: Mouse moved to (486, 303)
Screenshot: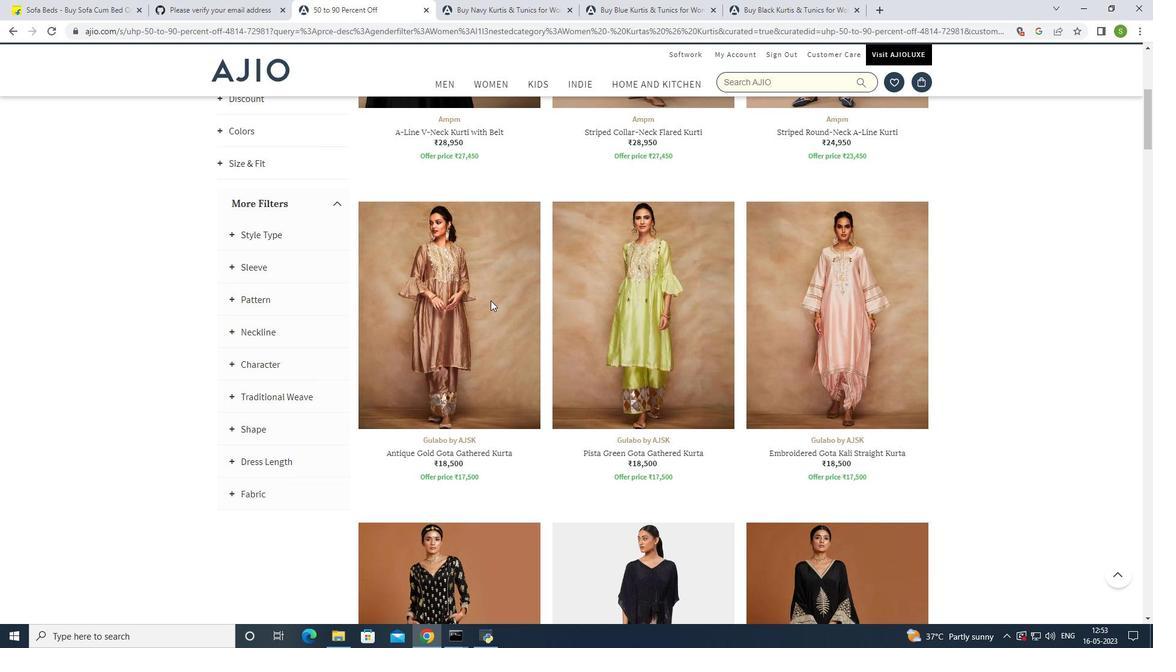 
Action: Mouse pressed left at (486, 303)
Screenshot: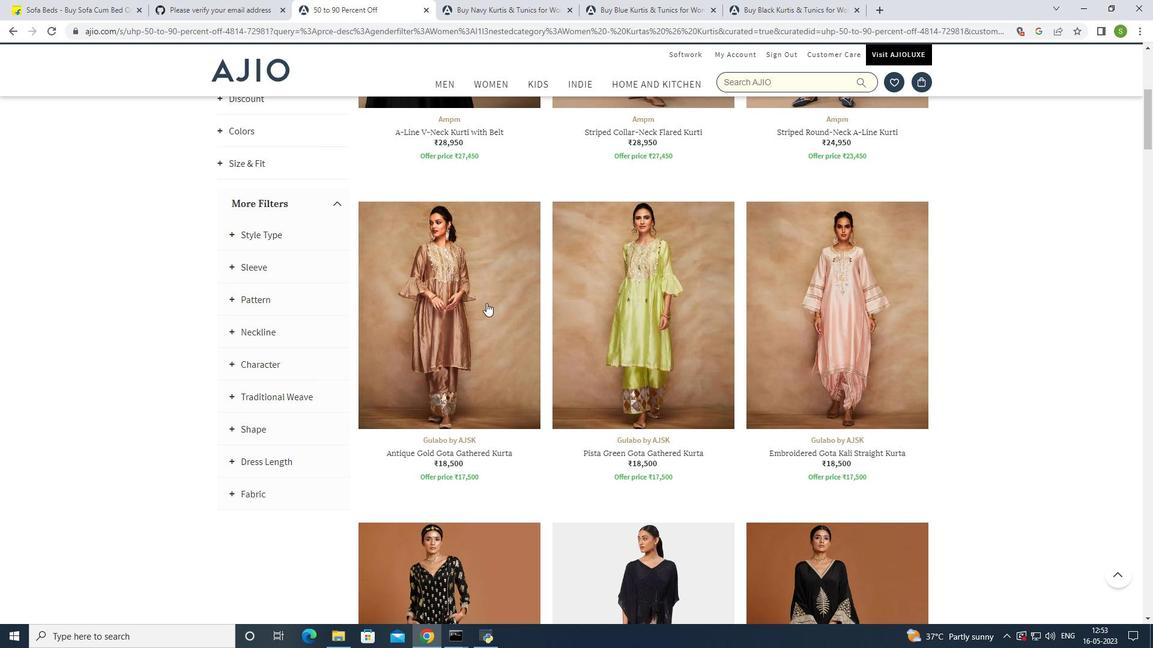 
Action: Mouse moved to (566, 287)
Screenshot: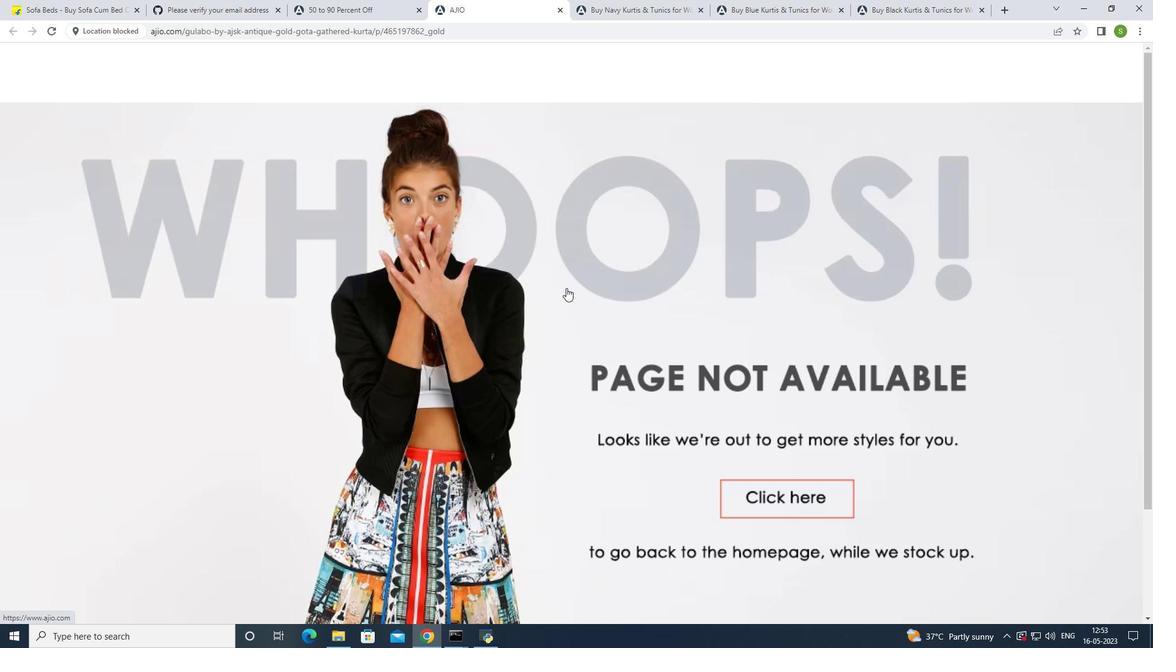 
Action: Mouse scrolled (566, 287) with delta (0, 0)
Screenshot: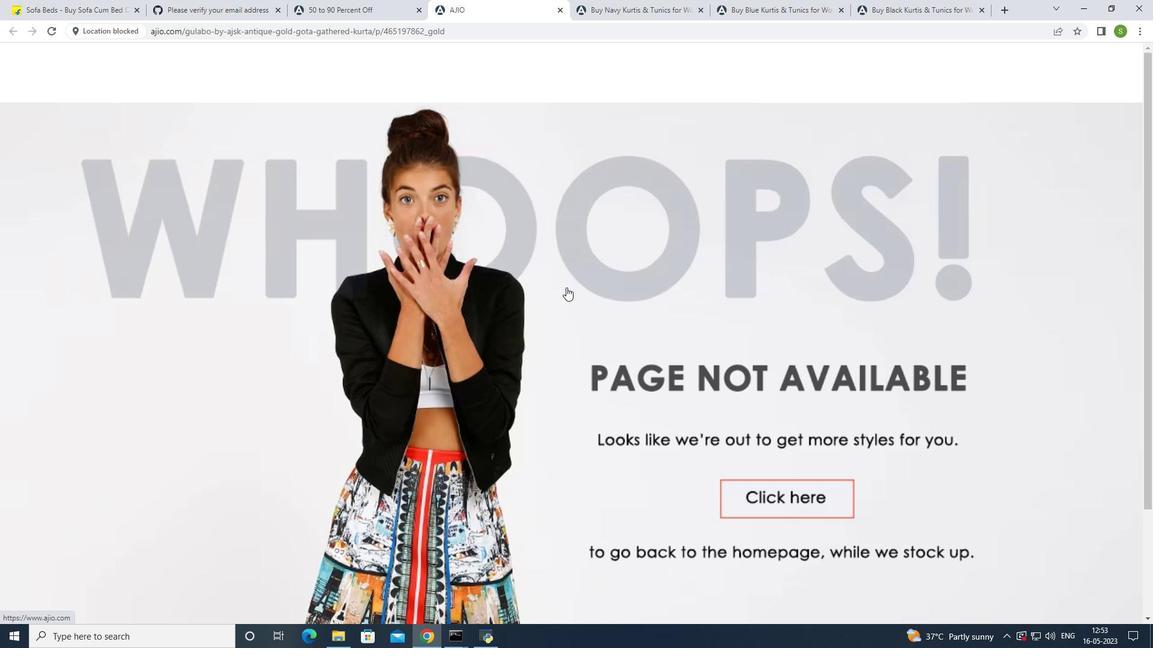 
Action: Mouse scrolled (566, 287) with delta (0, 0)
Screenshot: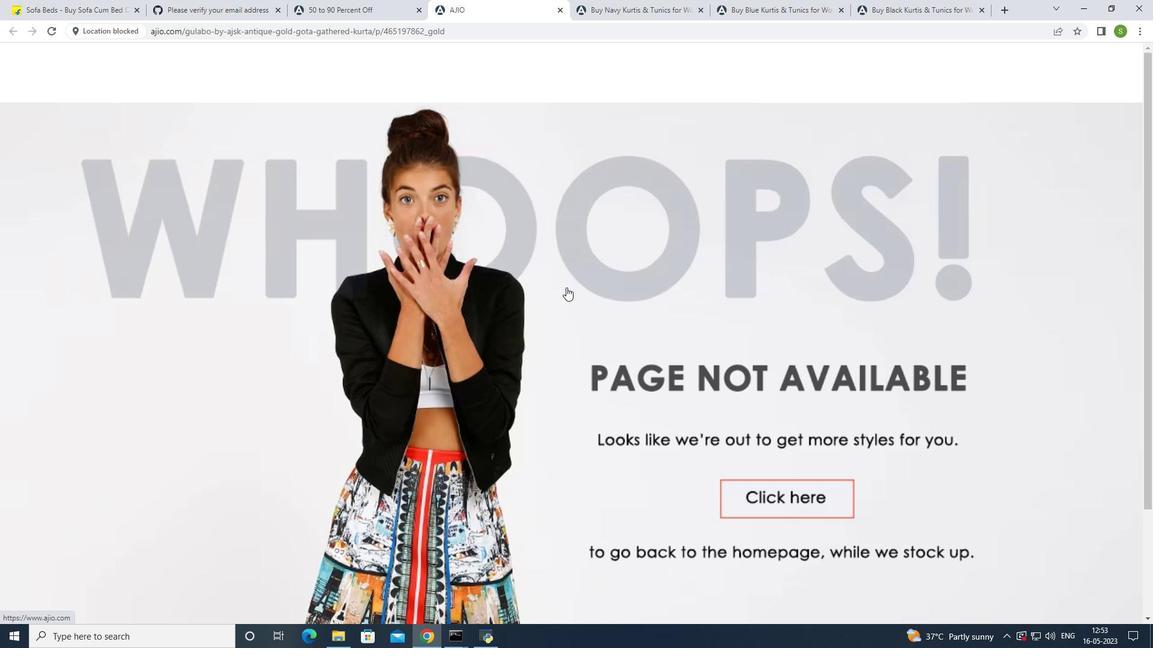
Action: Mouse scrolled (566, 287) with delta (0, 0)
Screenshot: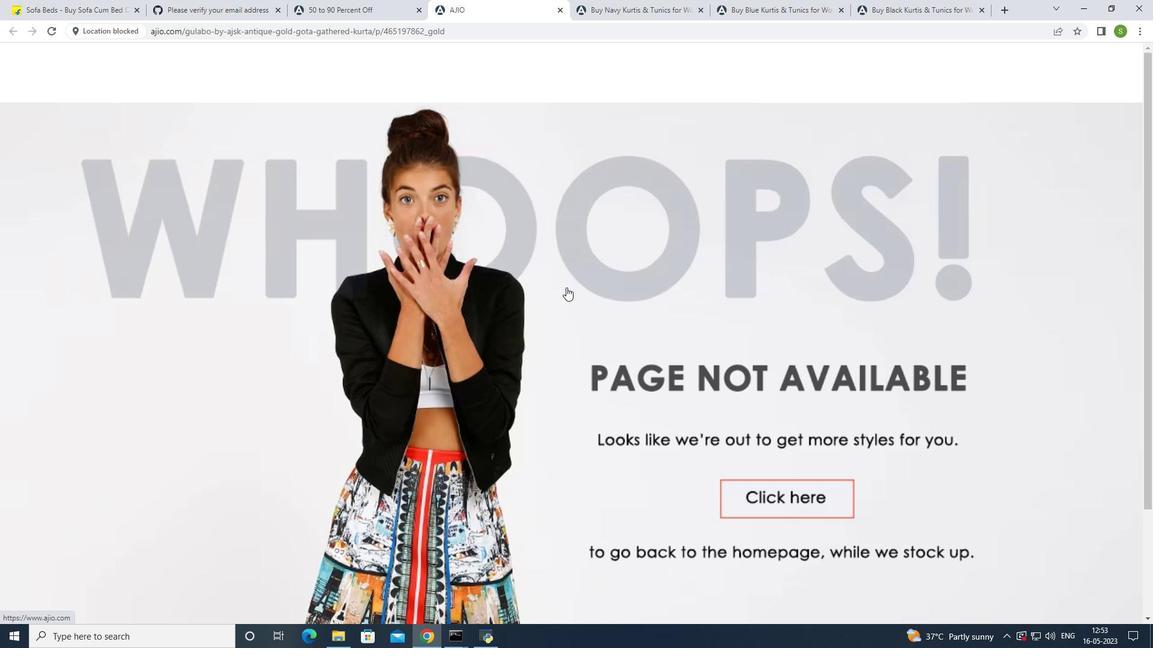 
Action: Mouse scrolled (566, 287) with delta (0, 0)
Screenshot: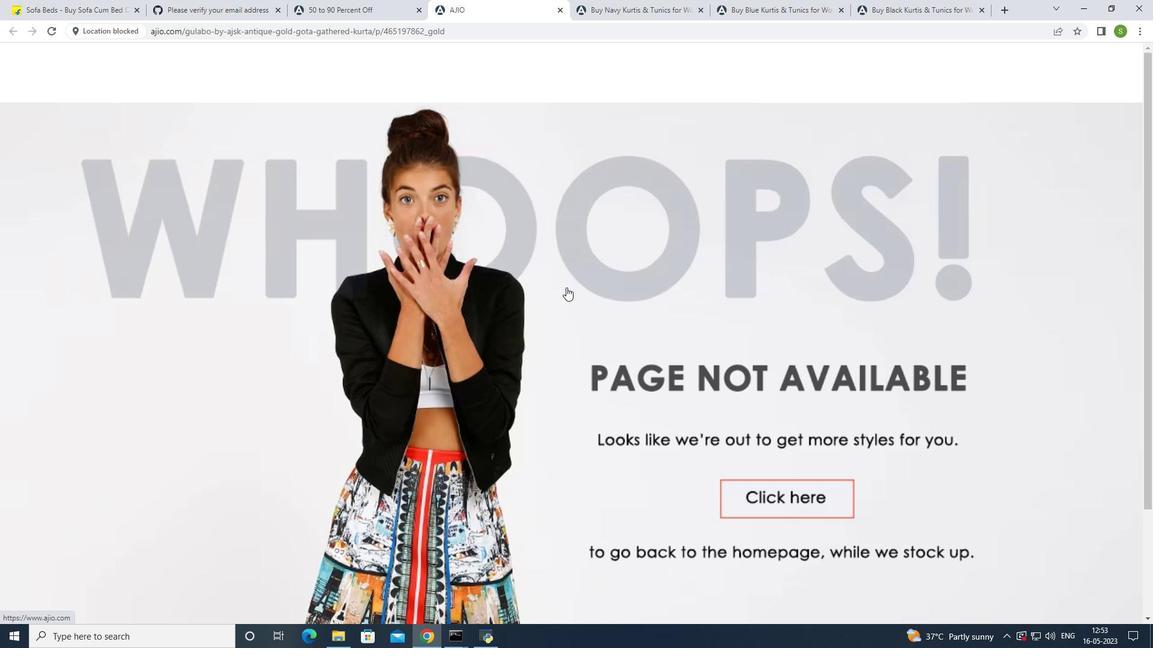 
Action: Mouse scrolled (566, 287) with delta (0, 0)
Screenshot: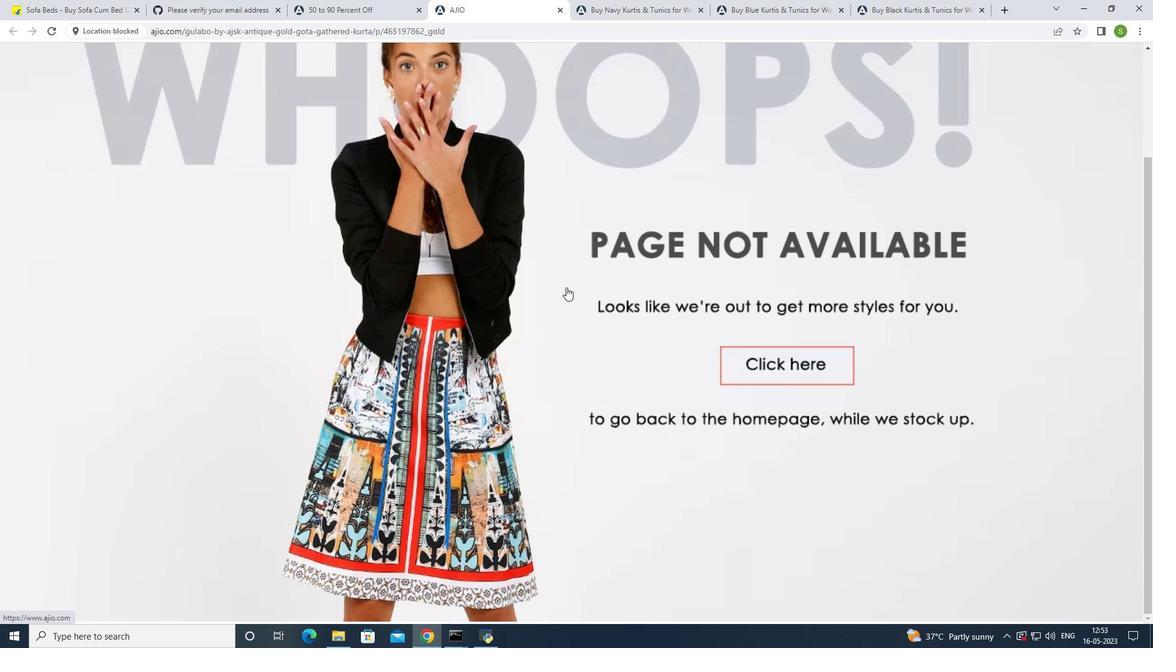 
Action: Mouse scrolled (566, 287) with delta (0, 0)
Screenshot: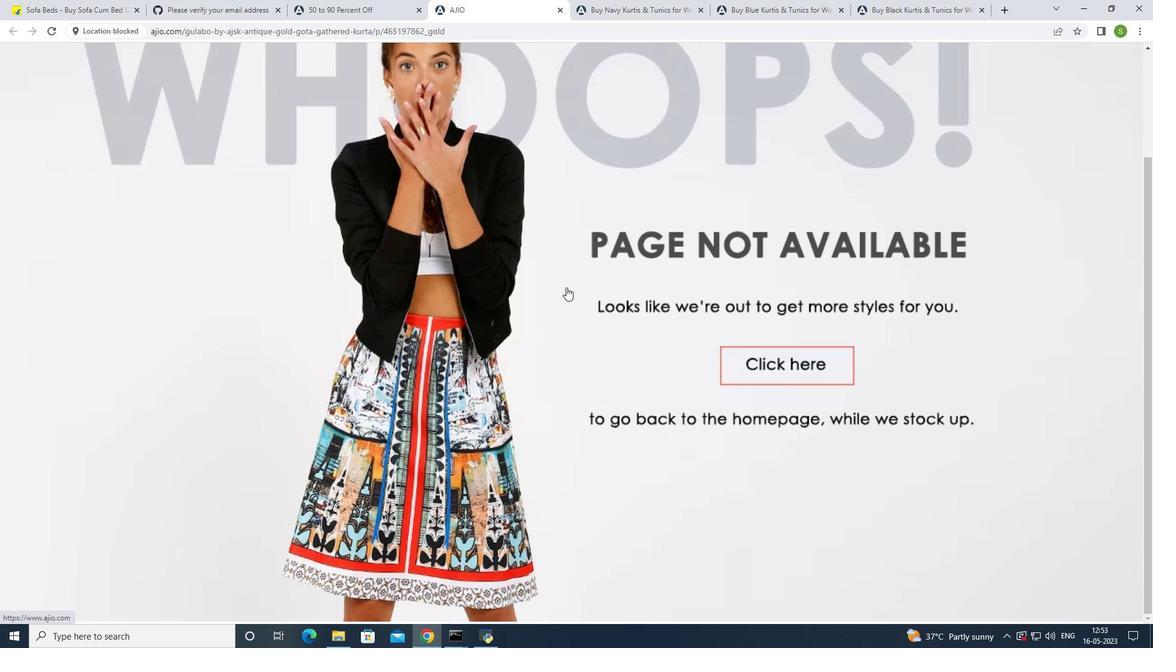 
Action: Mouse scrolled (566, 287) with delta (0, 0)
Screenshot: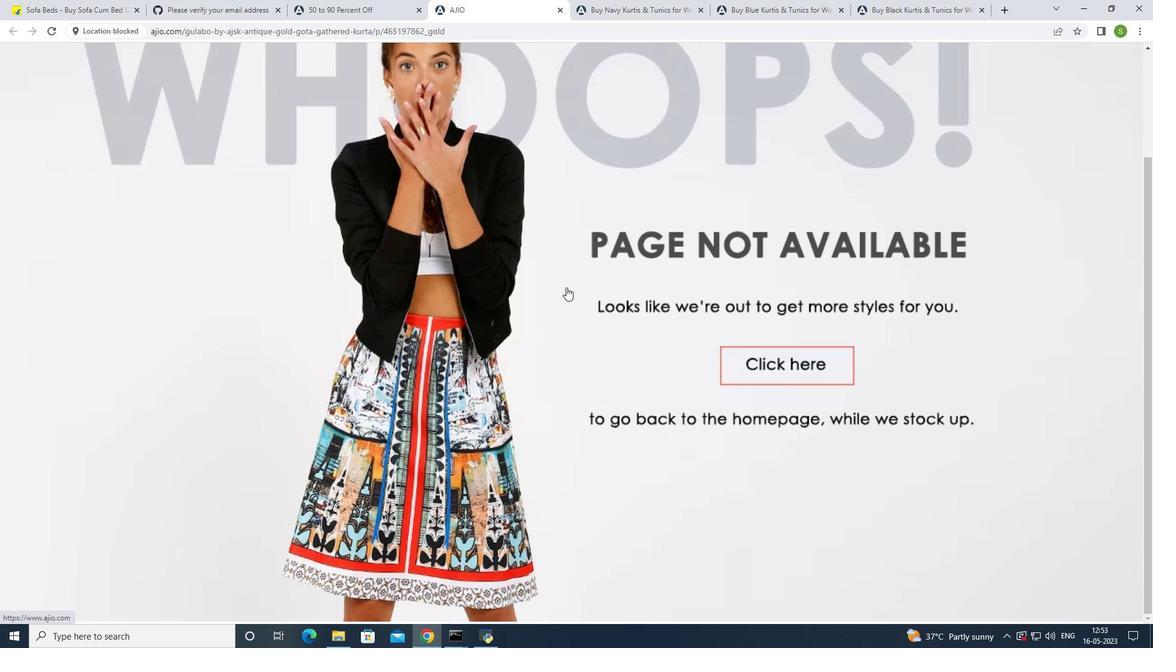 
Action: Mouse moved to (817, 371)
Screenshot: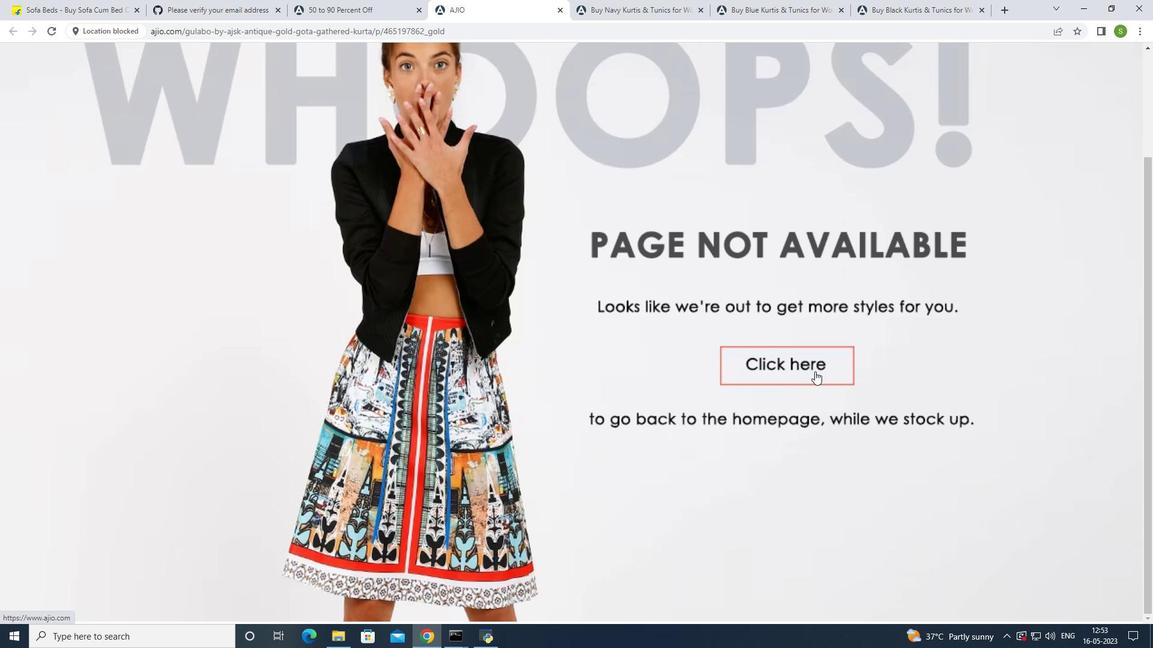 
Action: Mouse pressed left at (817, 371)
Screenshot: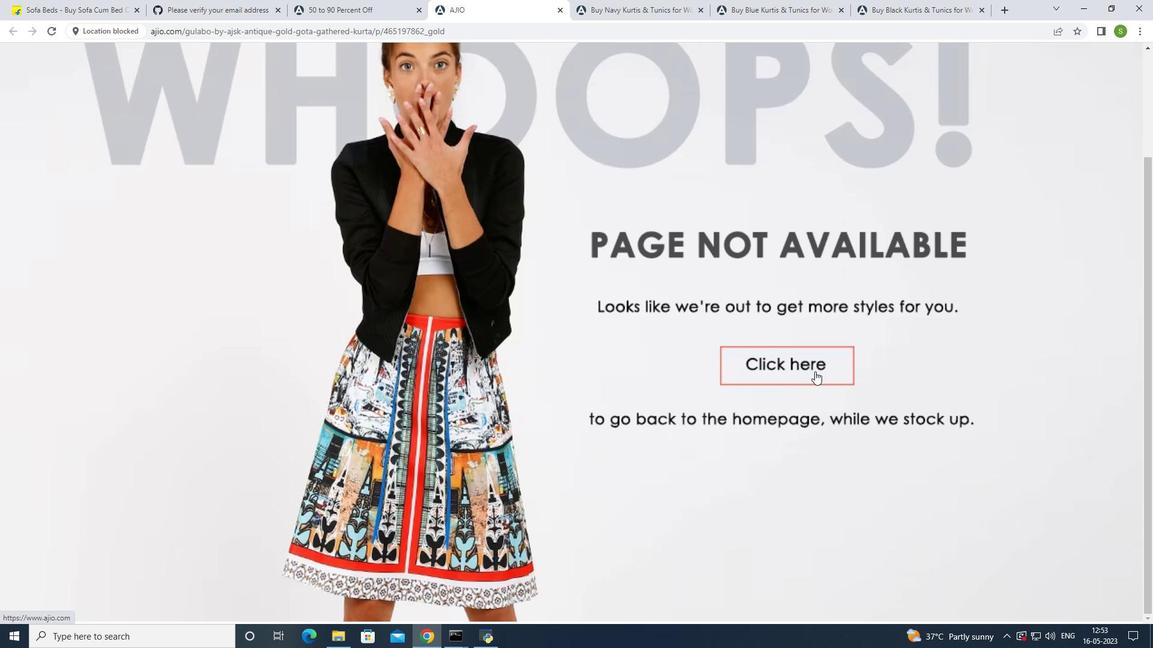 
Action: Mouse moved to (366, 0)
Screenshot: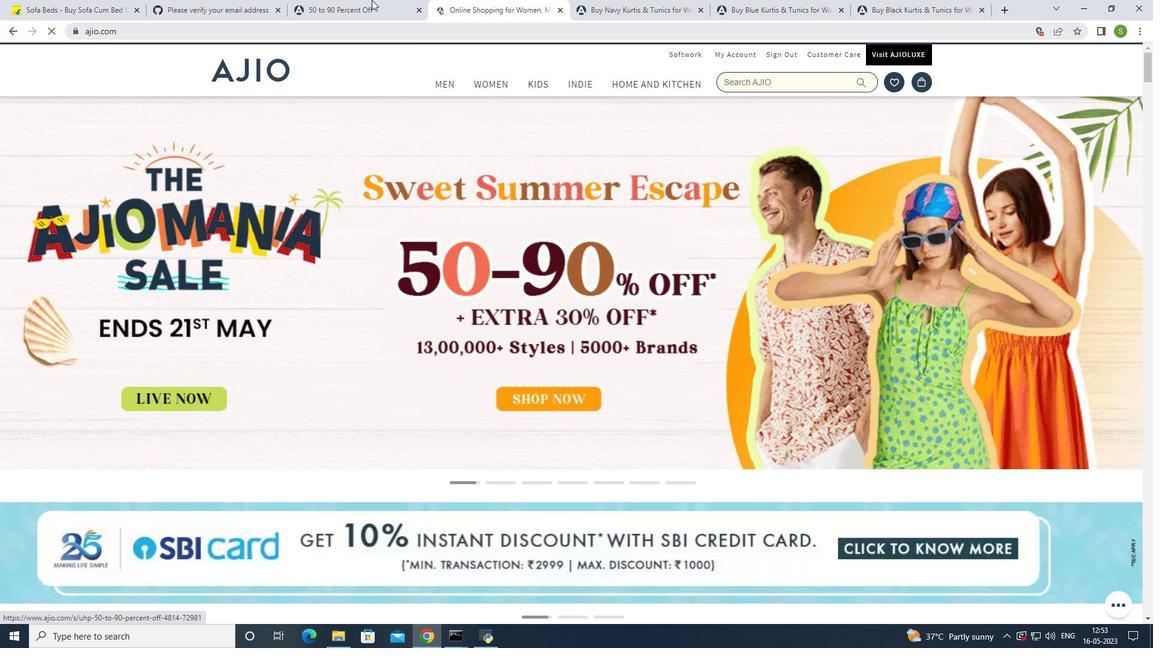 
Action: Mouse pressed left at (366, 0)
Screenshot: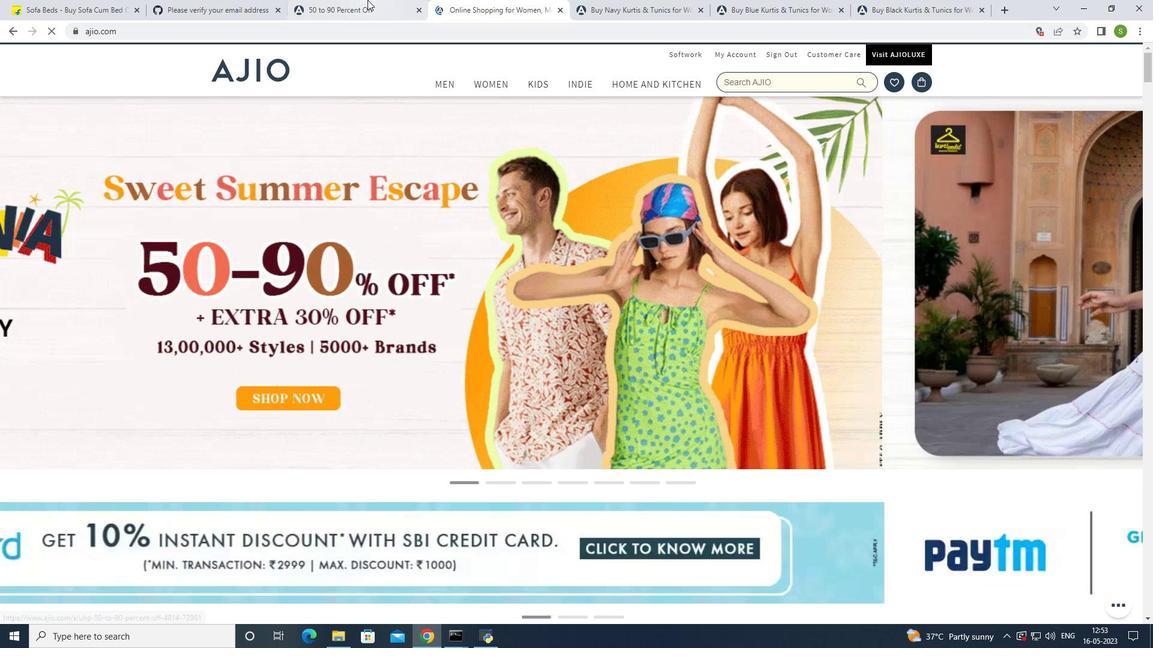 
Action: Mouse moved to (654, 324)
Screenshot: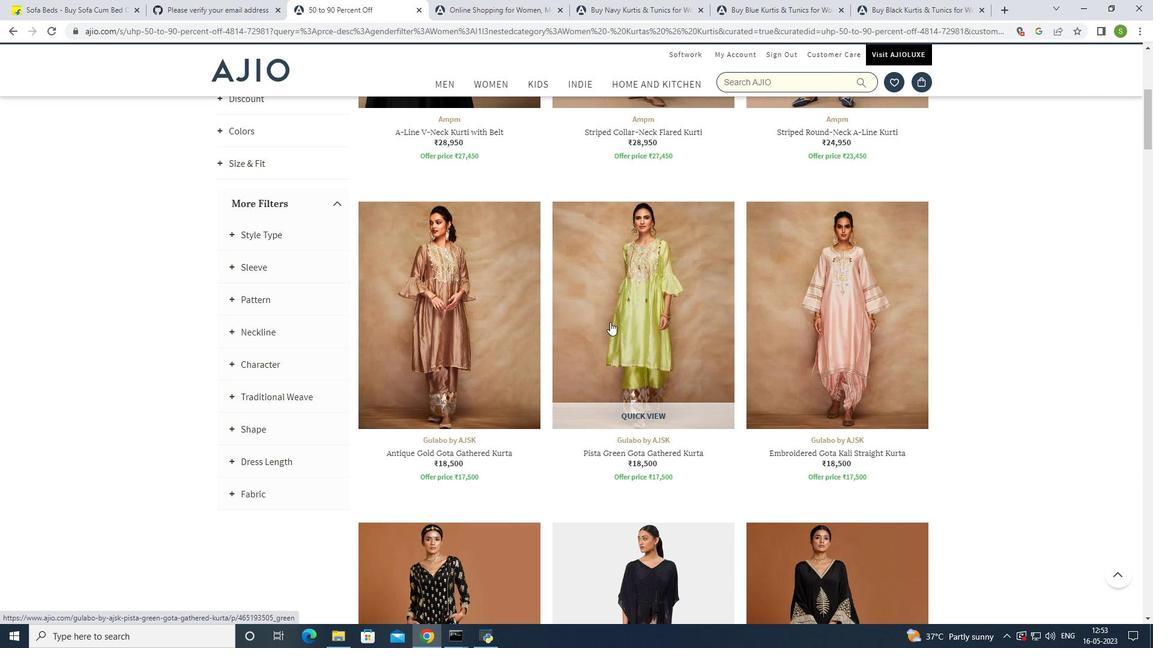 
Action: Mouse pressed left at (654, 324)
Screenshot: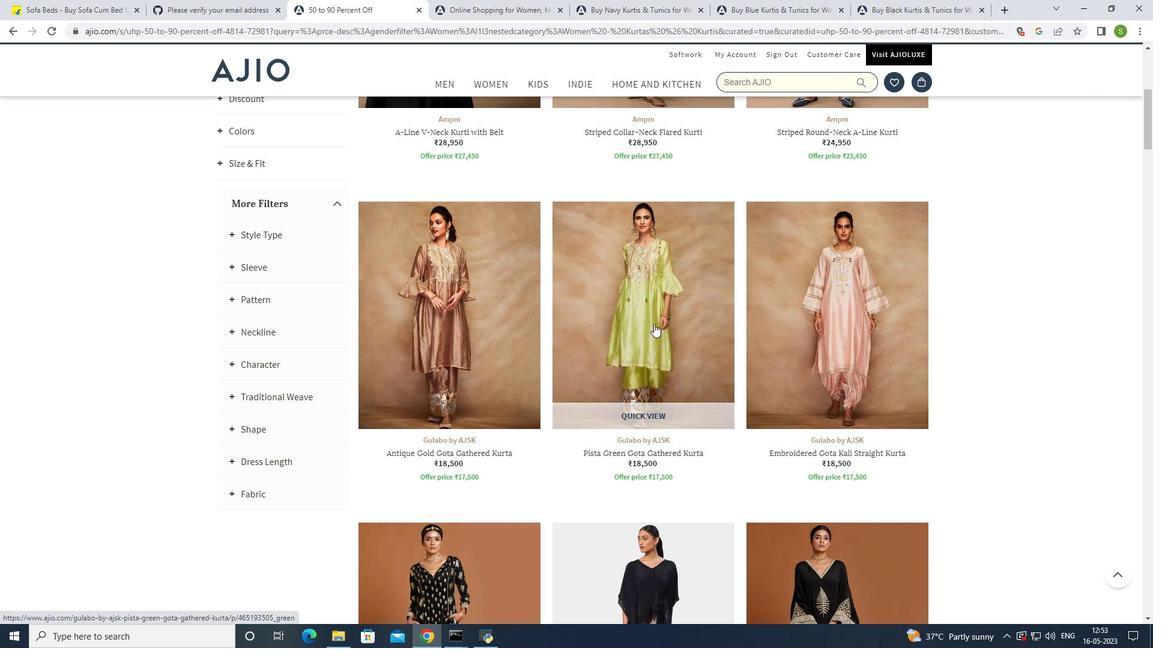 
Action: Mouse moved to (641, 313)
Screenshot: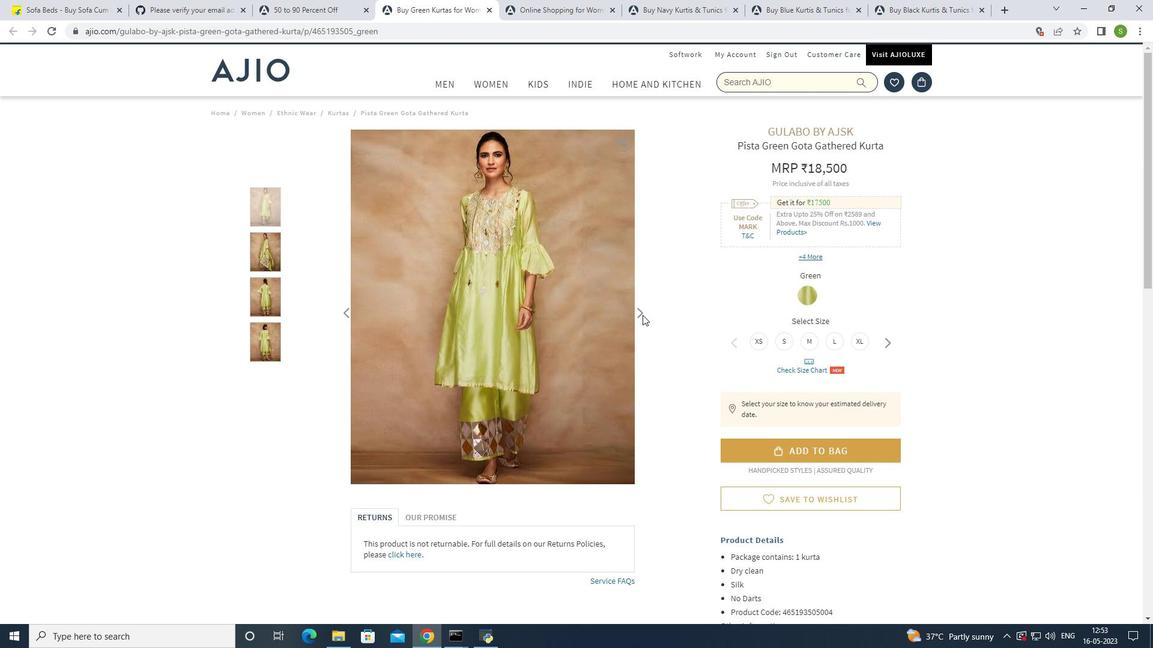 
Action: Mouse pressed left at (641, 313)
Screenshot: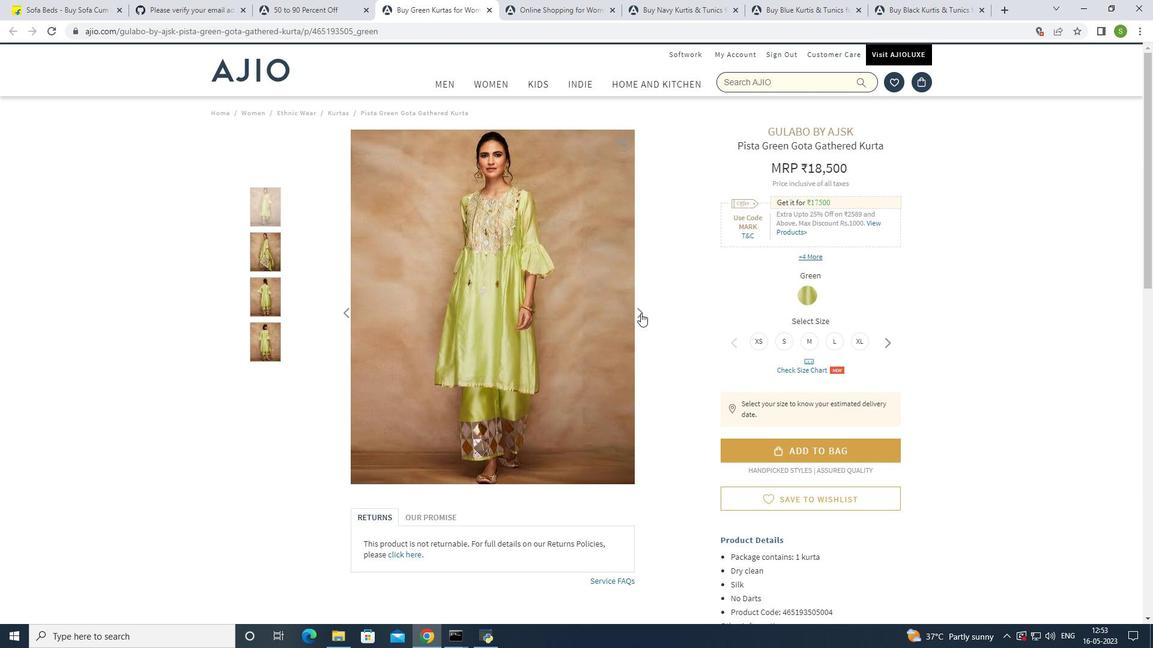 
Action: Mouse moved to (763, 448)
Screenshot: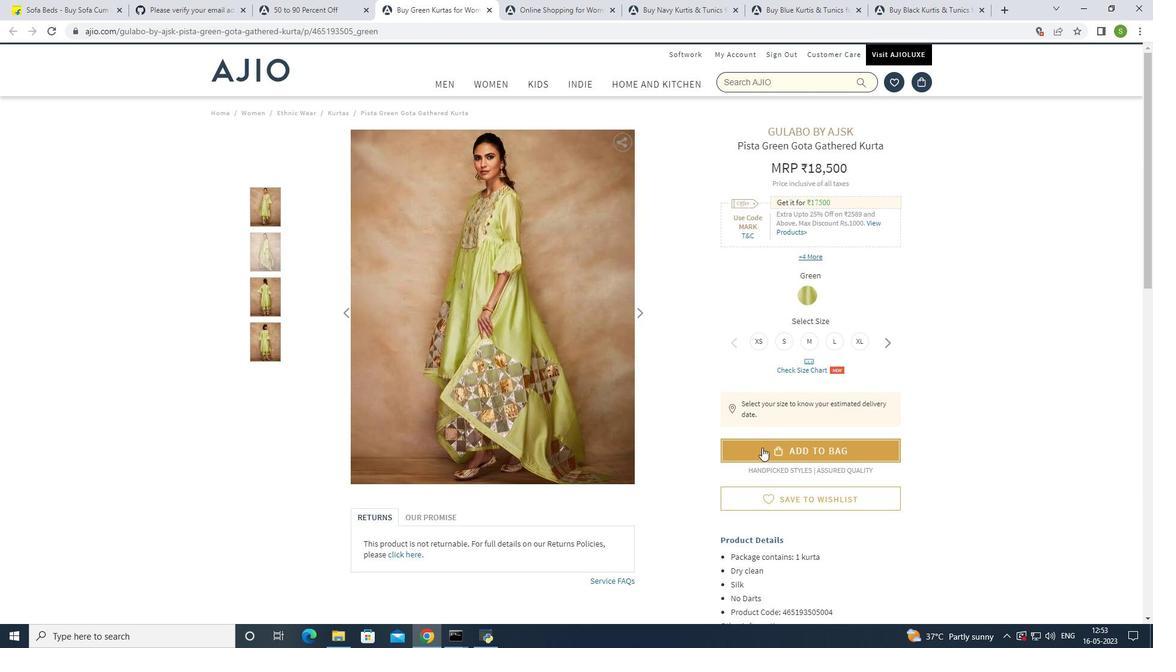
Action: Mouse pressed left at (763, 448)
Screenshot: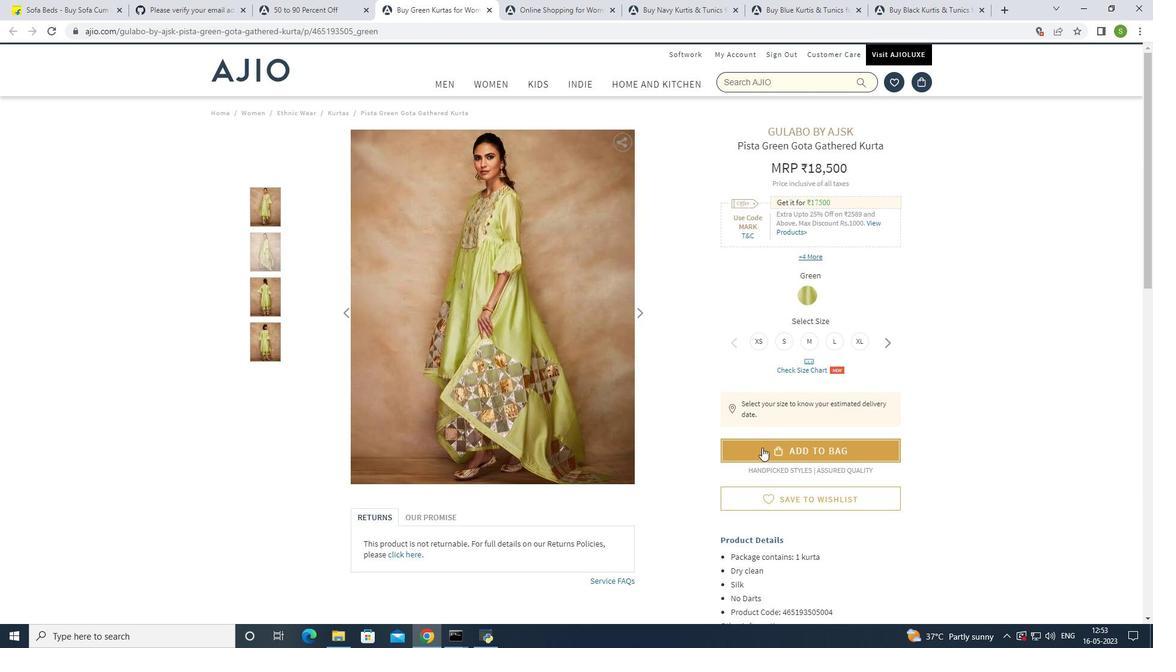 
Action: Mouse moved to (328, 10)
Screenshot: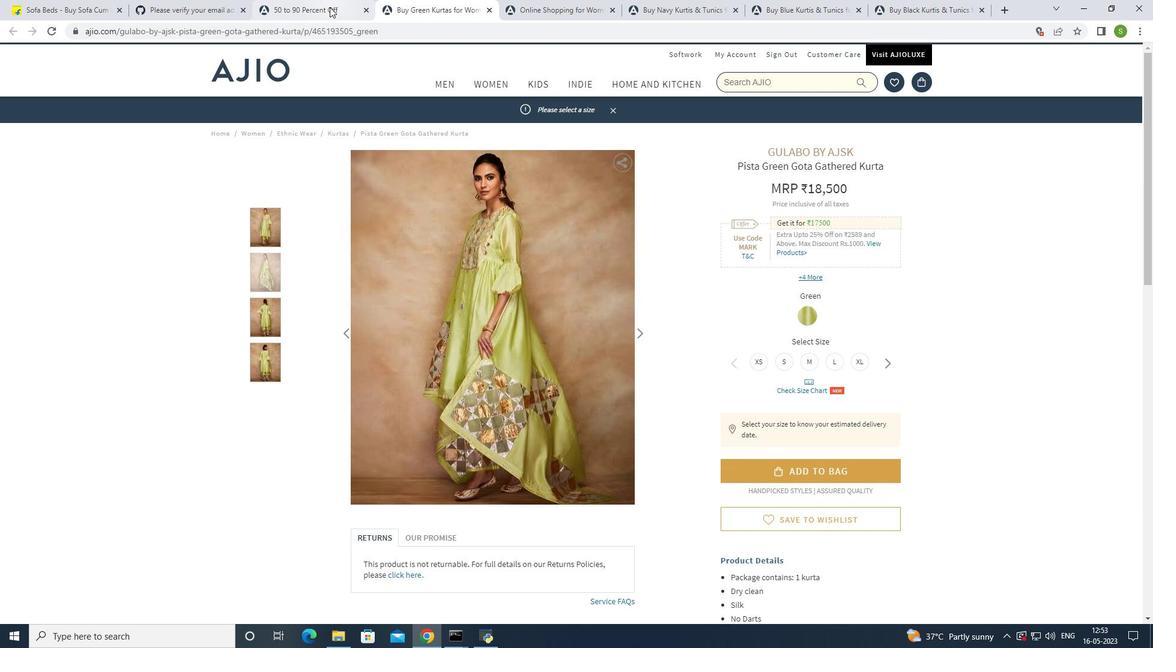 
Action: Mouse pressed left at (328, 10)
Screenshot: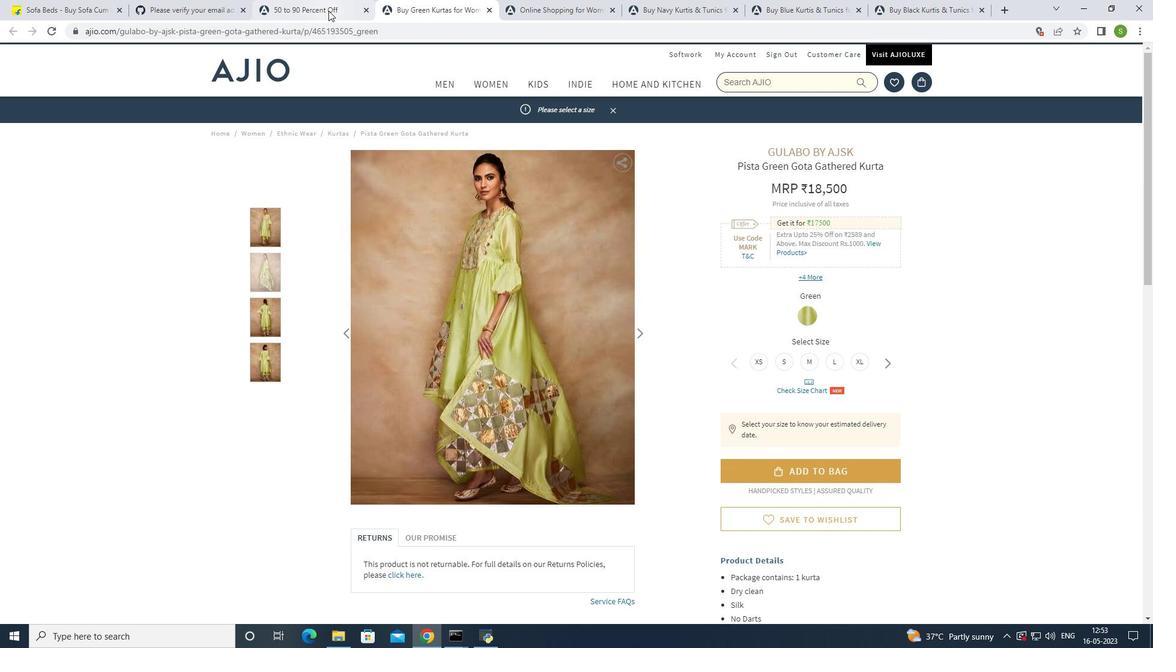 
Action: Mouse moved to (490, 231)
Screenshot: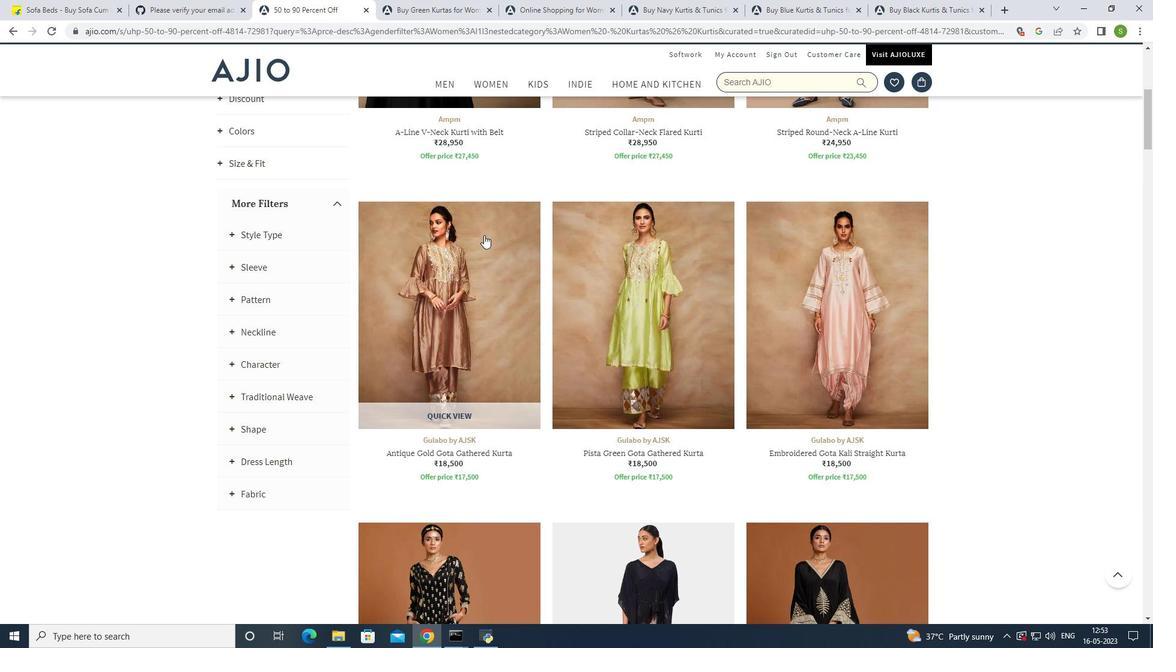 
Action: Mouse scrolled (490, 231) with delta (0, 0)
Screenshot: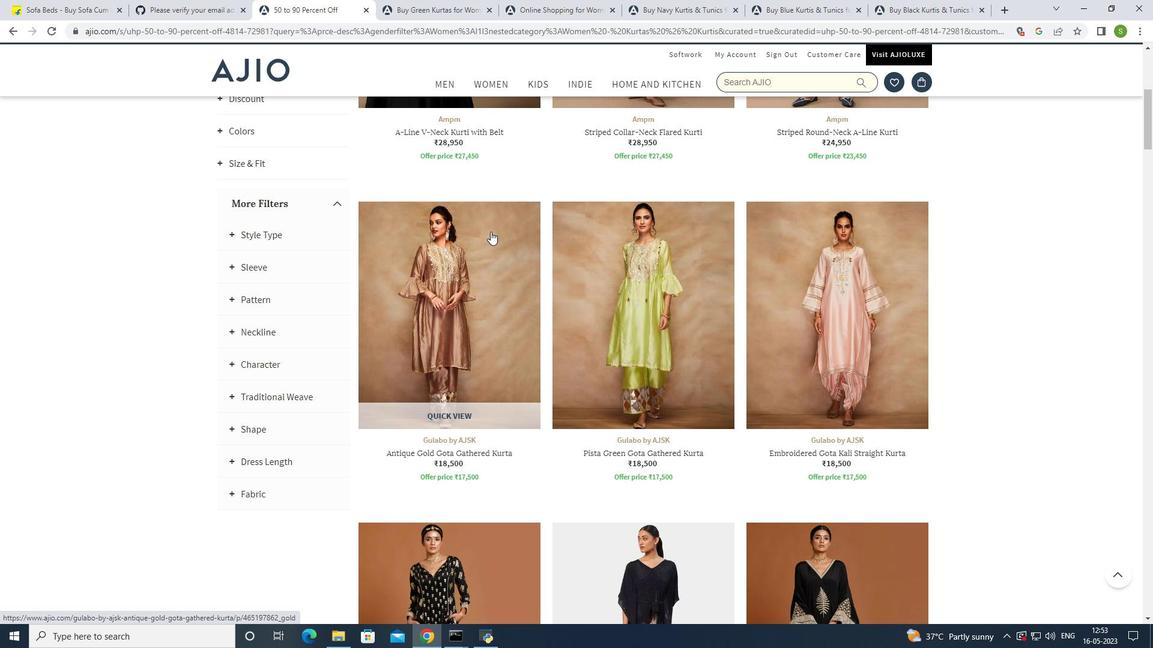 
Action: Mouse moved to (494, 228)
Screenshot: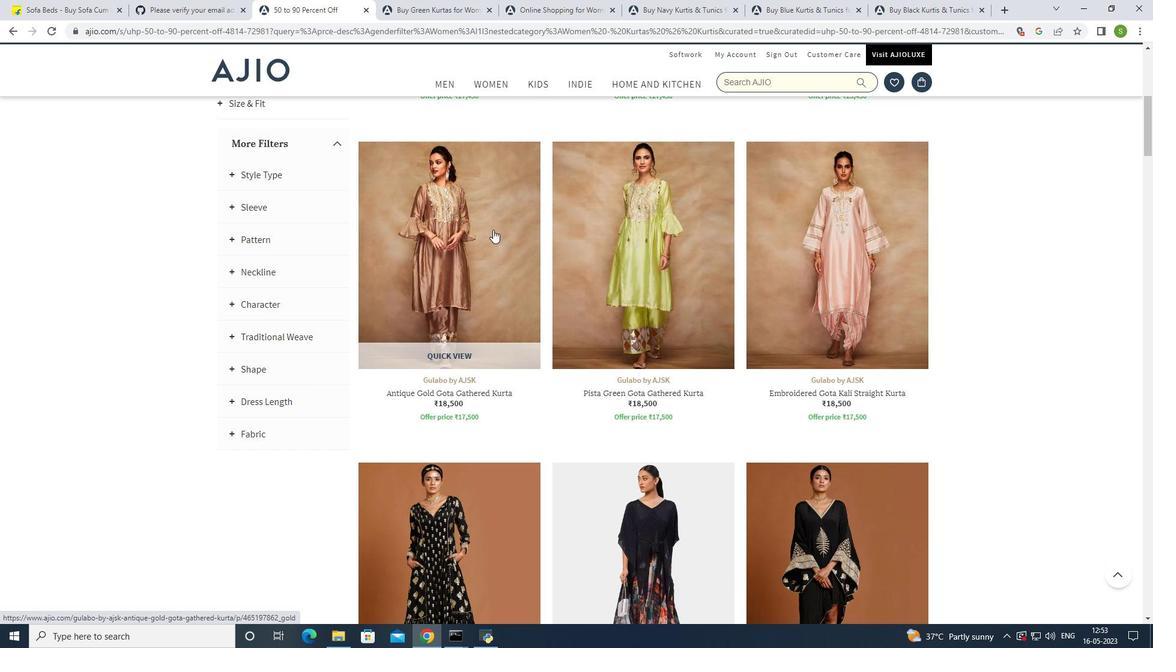 
Action: Mouse scrolled (494, 229) with delta (0, 0)
Screenshot: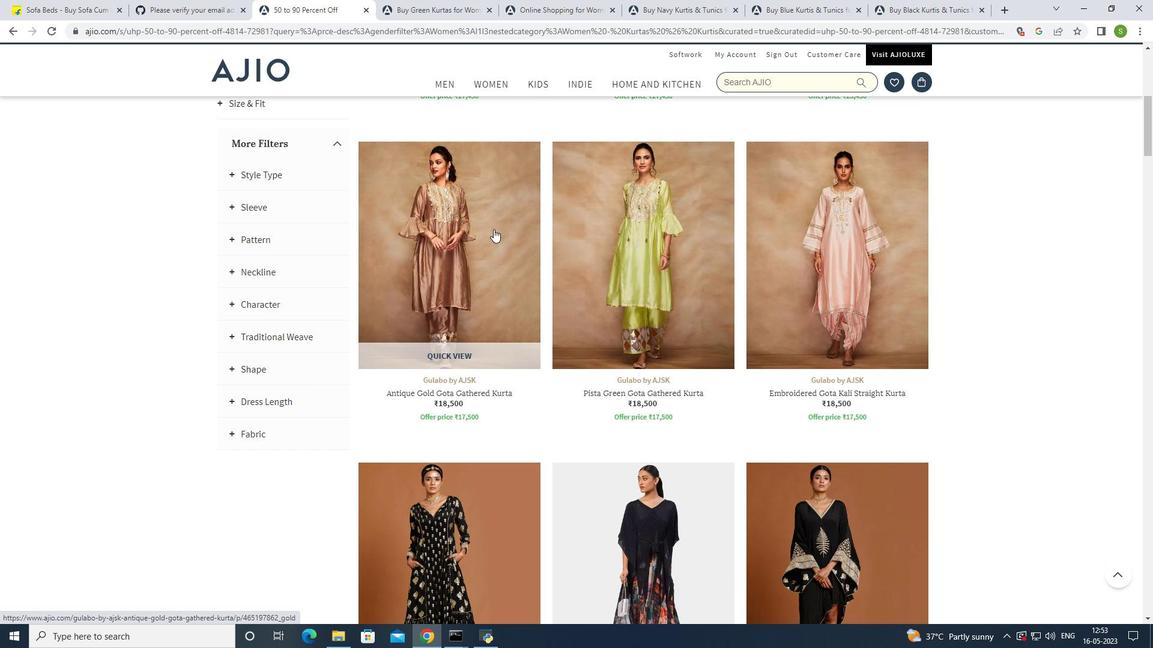 
Action: Mouse moved to (495, 228)
Screenshot: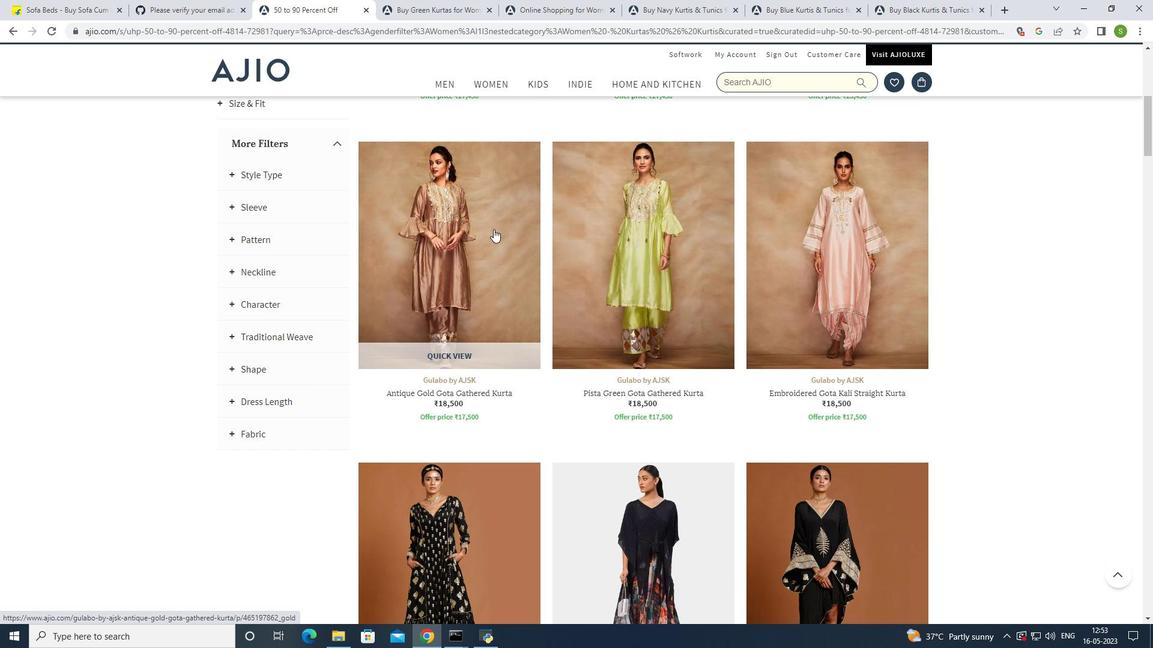 
Action: Mouse scrolled (495, 228) with delta (0, 0)
Screenshot: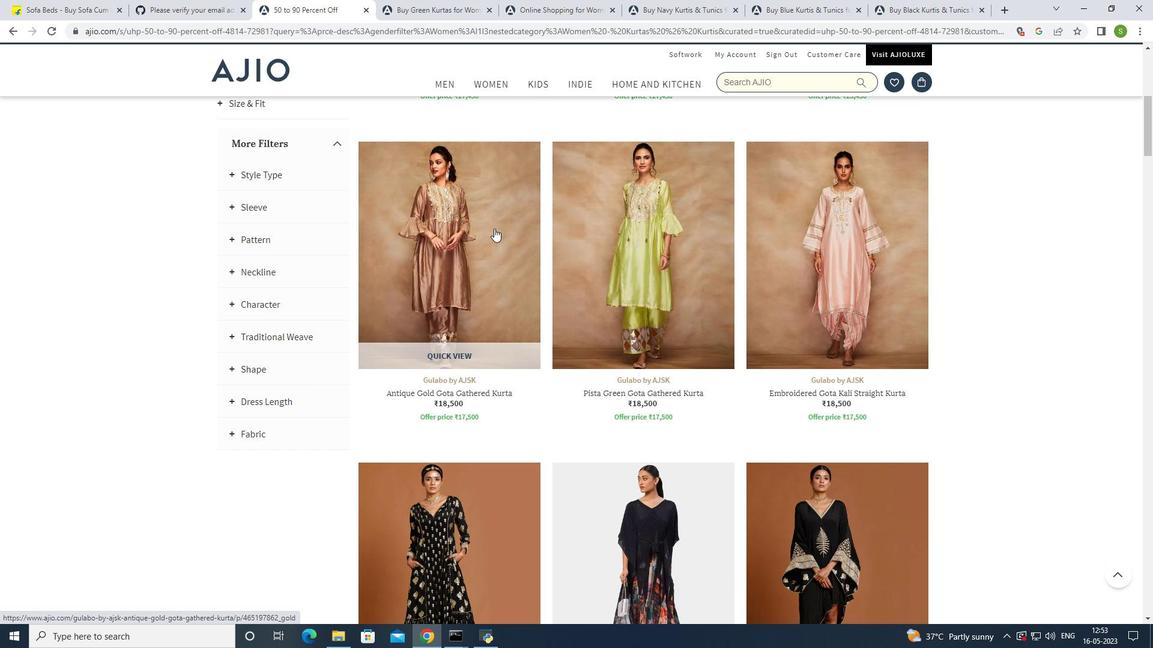 
Action: Mouse scrolled (495, 228) with delta (0, 0)
Screenshot: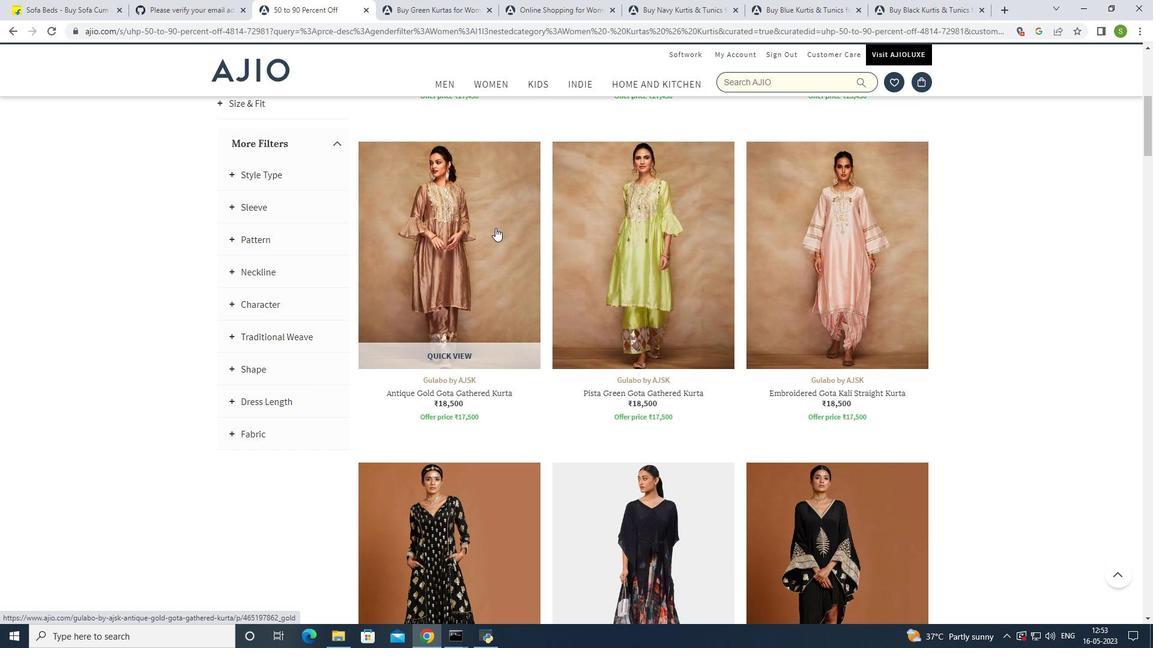 
Action: Mouse scrolled (495, 228) with delta (0, 0)
Screenshot: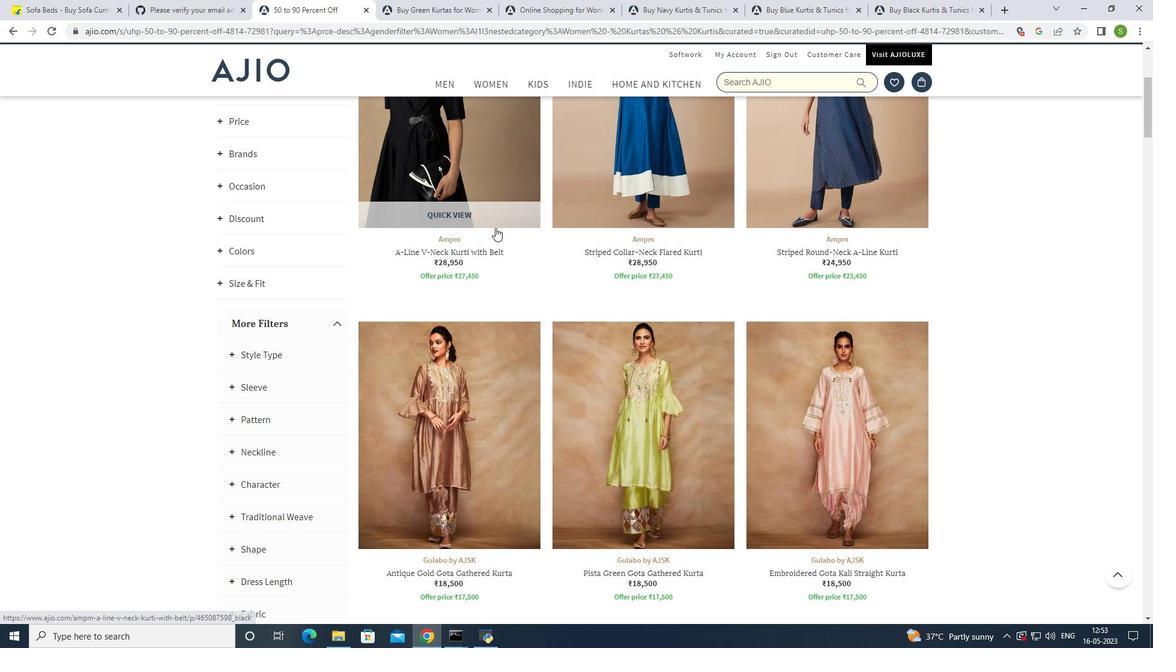 
Action: Mouse scrolled (495, 228) with delta (0, 0)
Screenshot: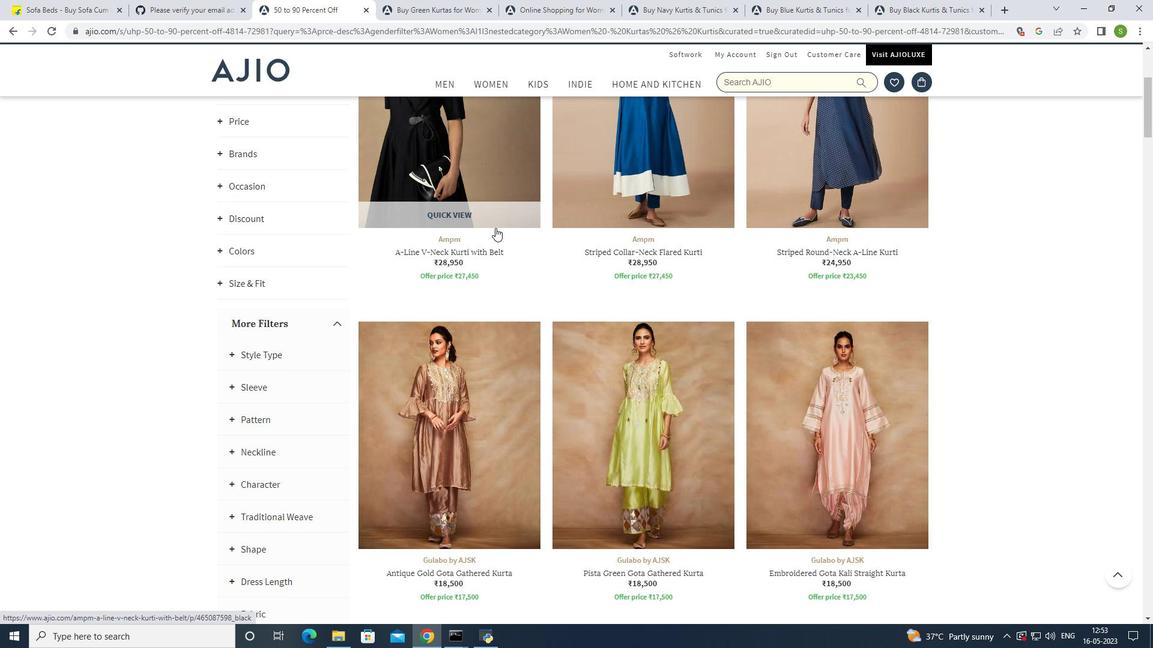 
Action: Mouse scrolled (495, 228) with delta (0, 0)
Screenshot: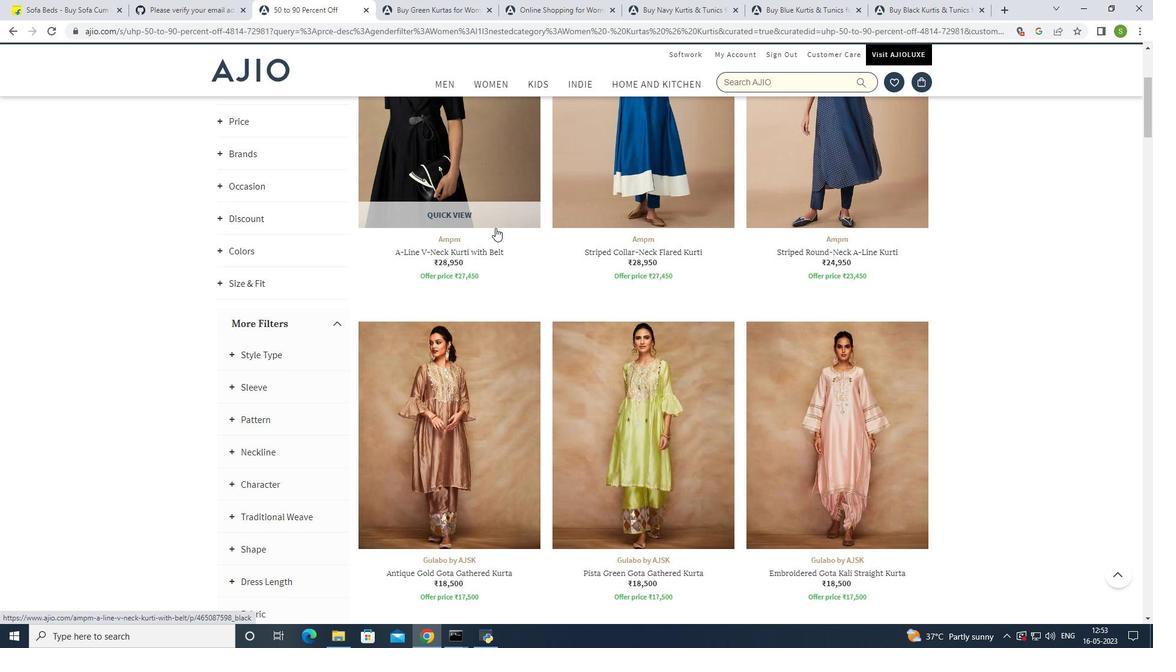 
Action: Mouse scrolled (495, 228) with delta (0, 0)
Screenshot: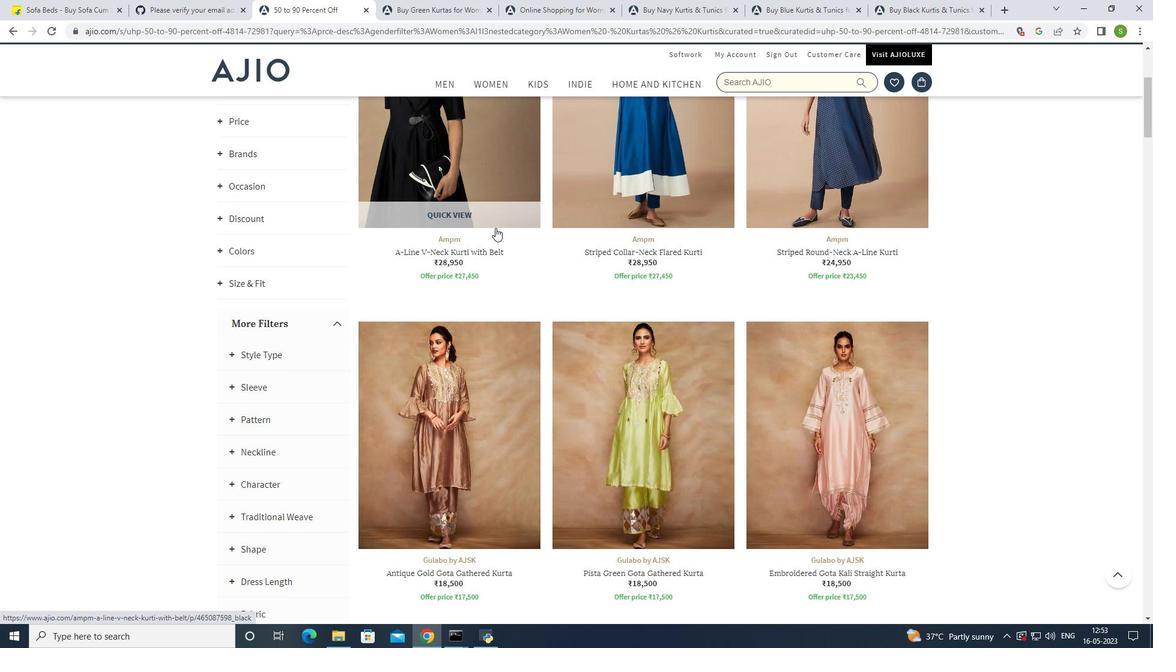 
Action: Mouse moved to (495, 228)
Screenshot: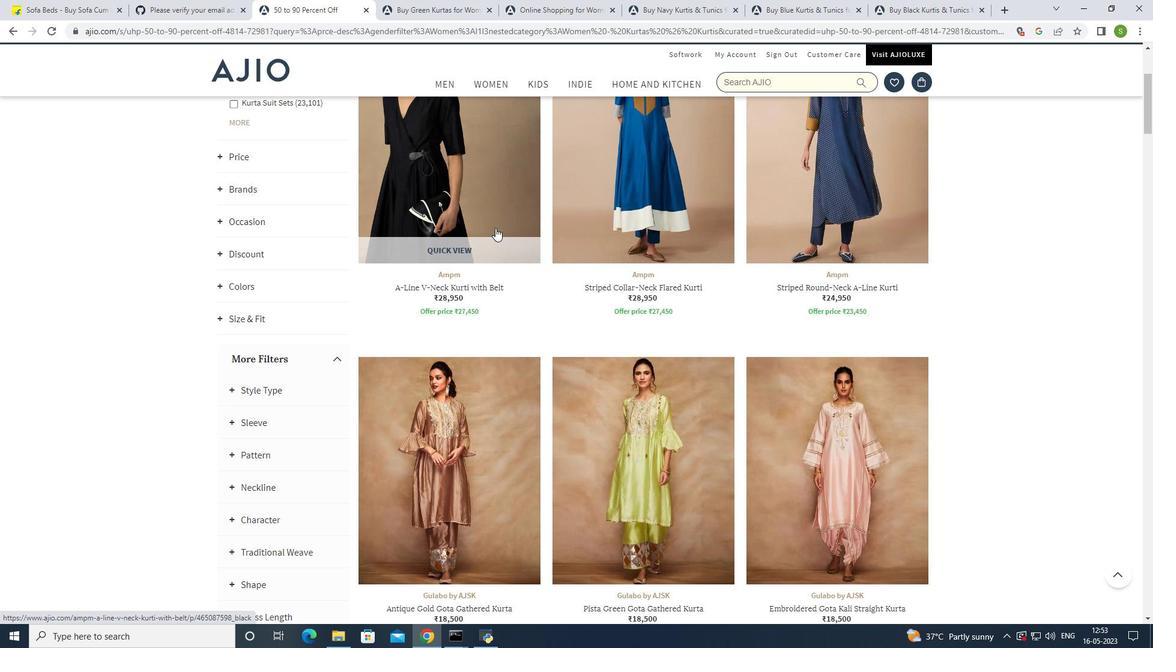 
Action: Mouse scrolled (495, 228) with delta (0, 0)
Screenshot: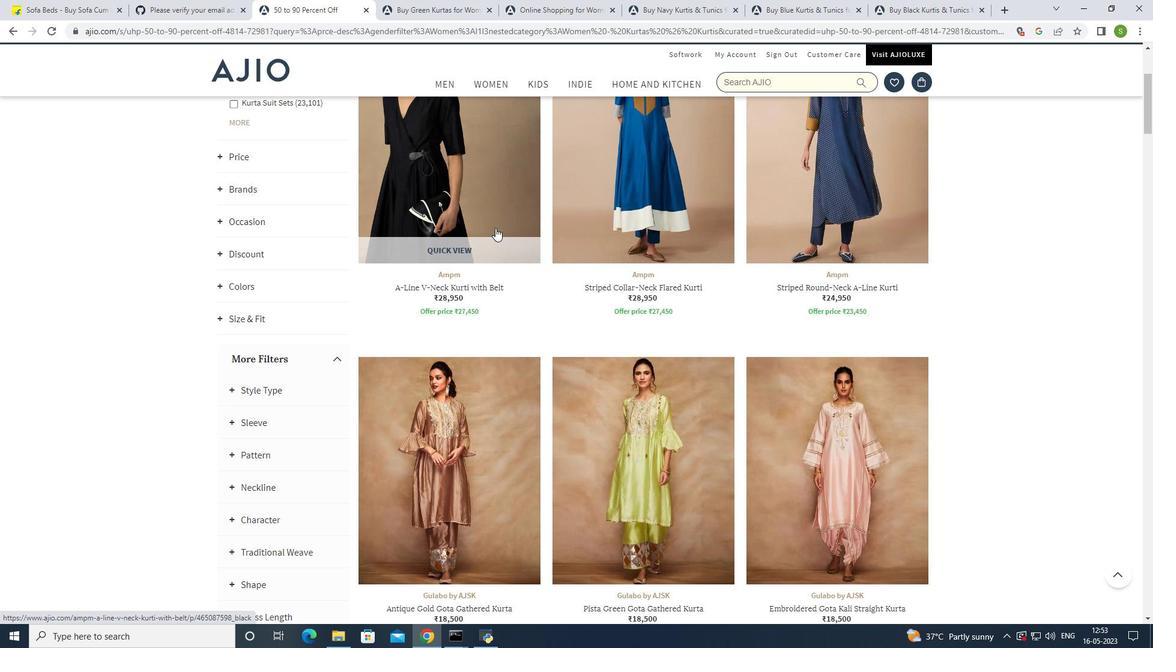 
Action: Mouse scrolled (495, 228) with delta (0, 0)
Screenshot: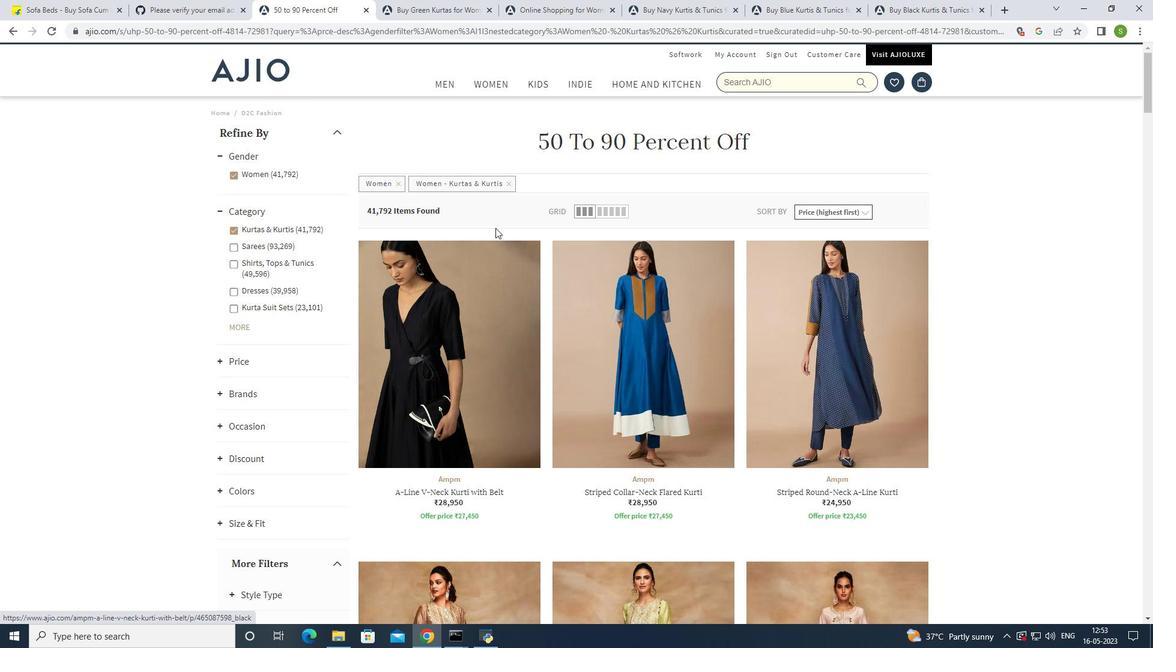 
Action: Mouse scrolled (495, 228) with delta (0, 0)
Screenshot: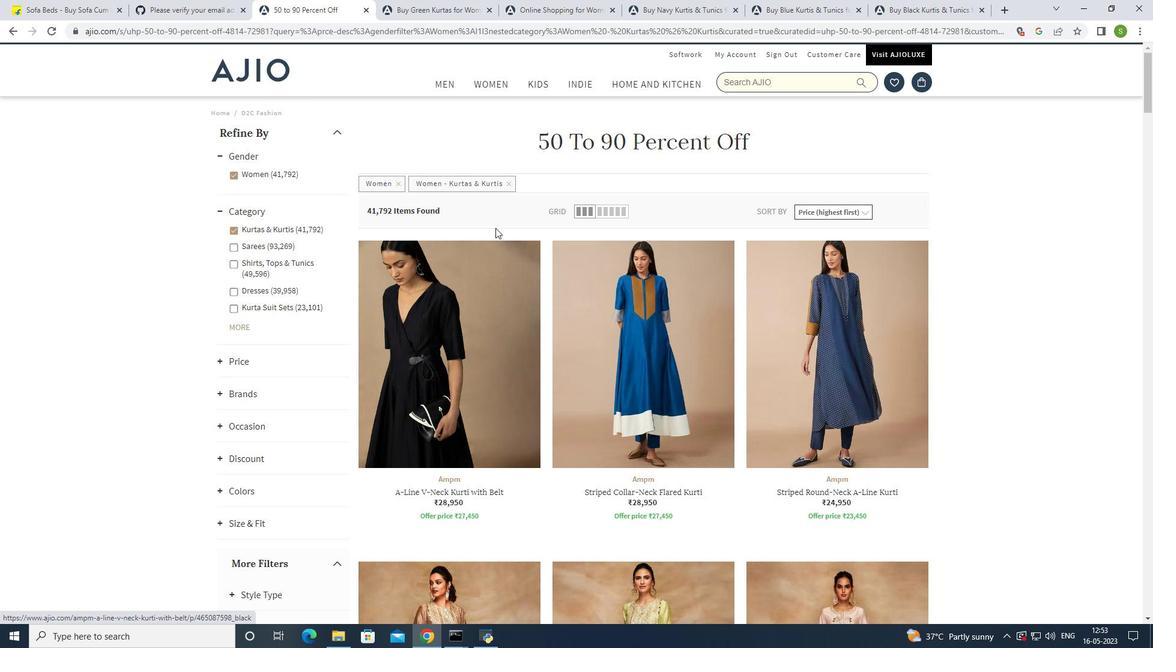 
Action: Mouse scrolled (495, 228) with delta (0, 0)
Screenshot: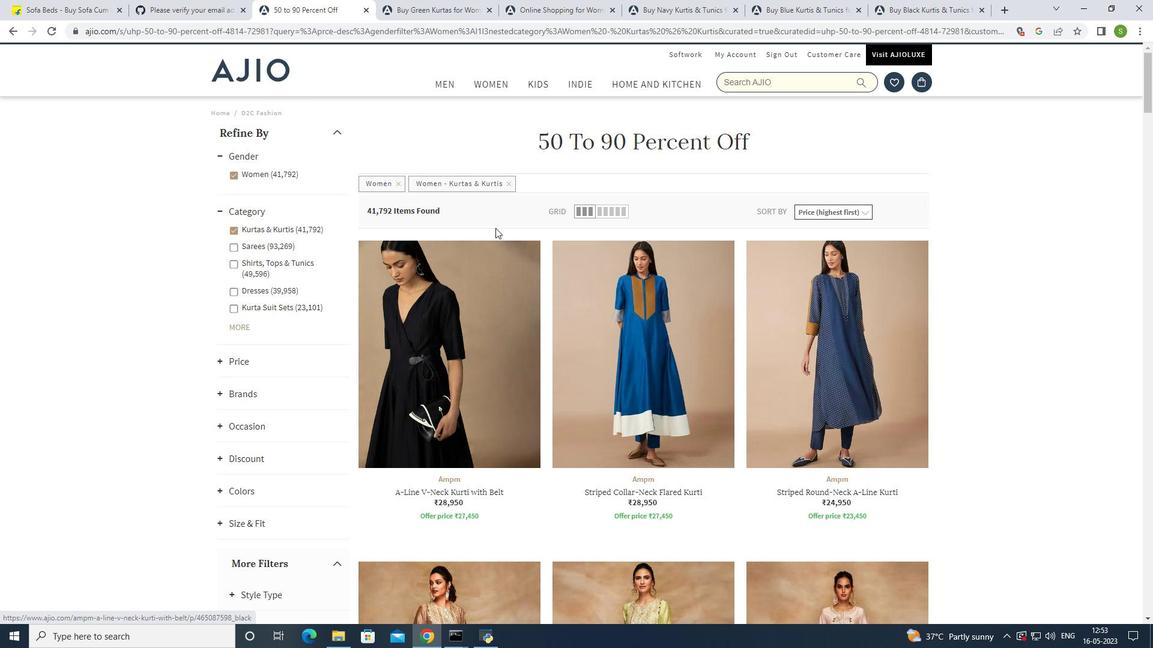 
Action: Mouse scrolled (495, 228) with delta (0, 0)
Screenshot: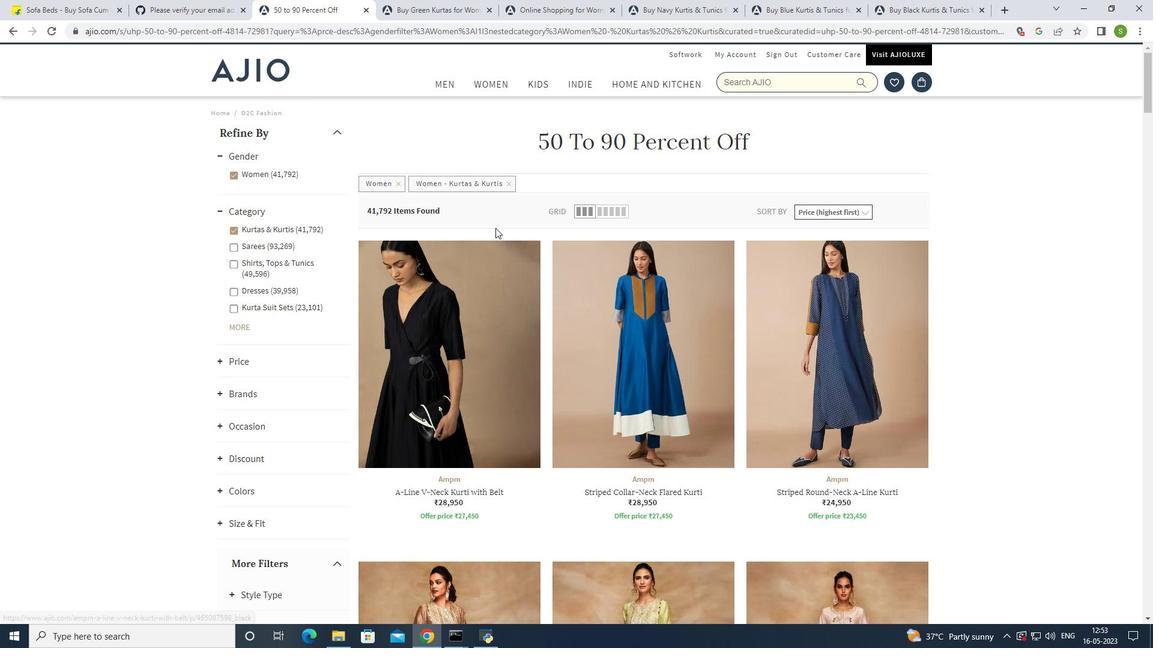
Action: Mouse moved to (921, 81)
Screenshot: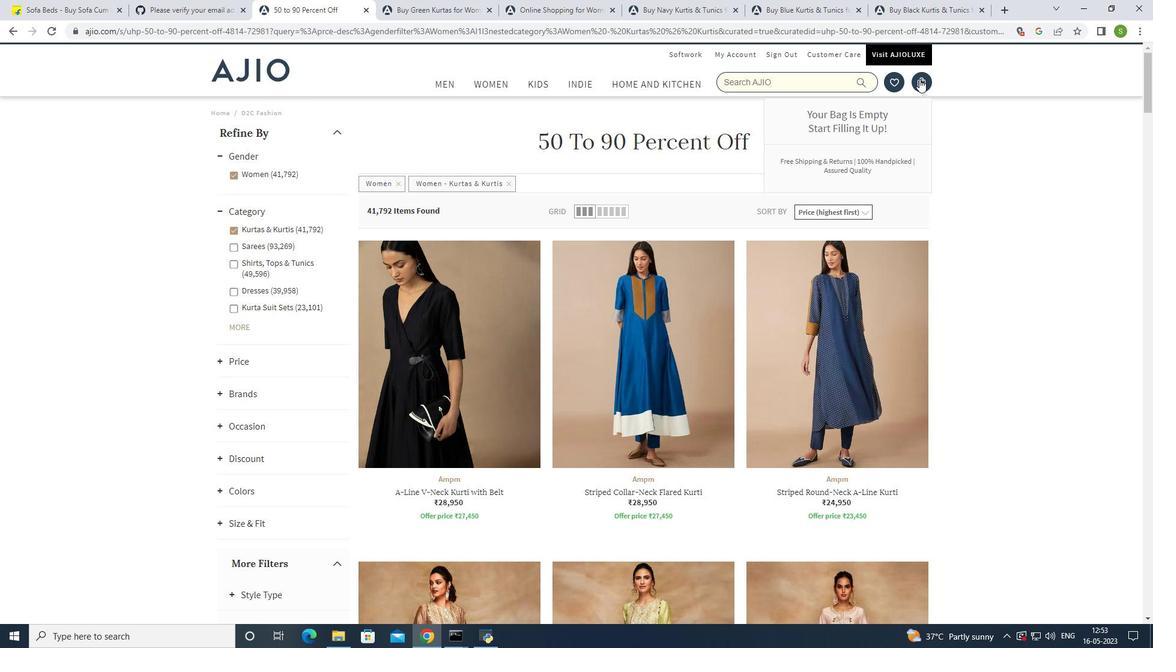 
Action: Mouse pressed left at (921, 81)
Screenshot: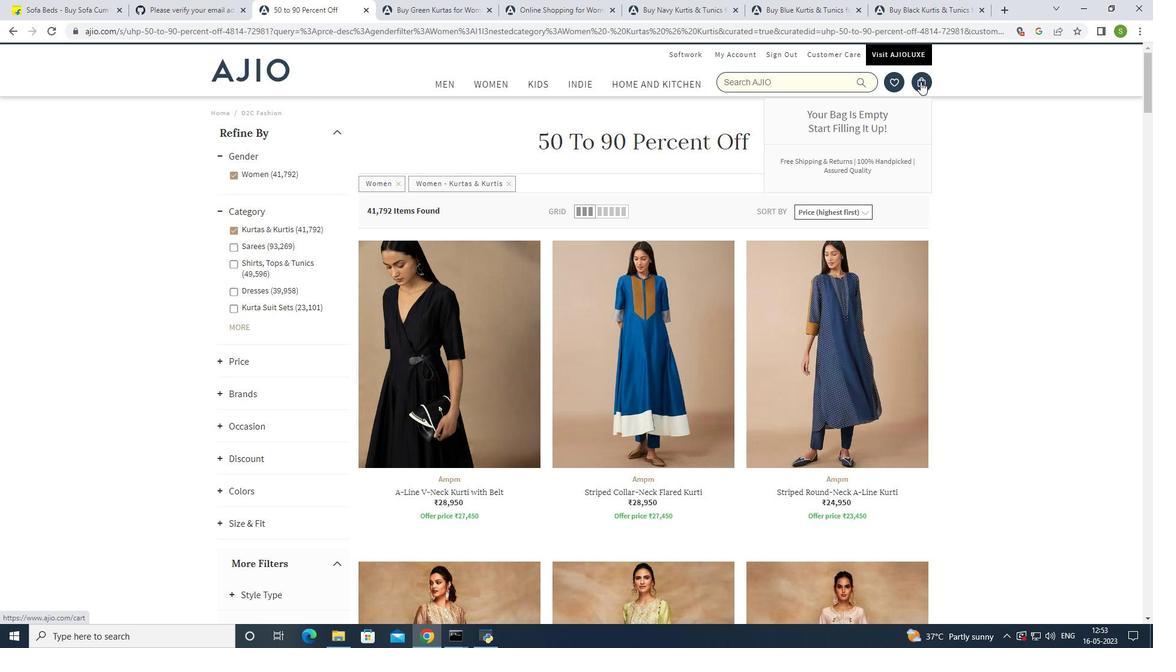 
Action: Mouse moved to (654, 180)
Screenshot: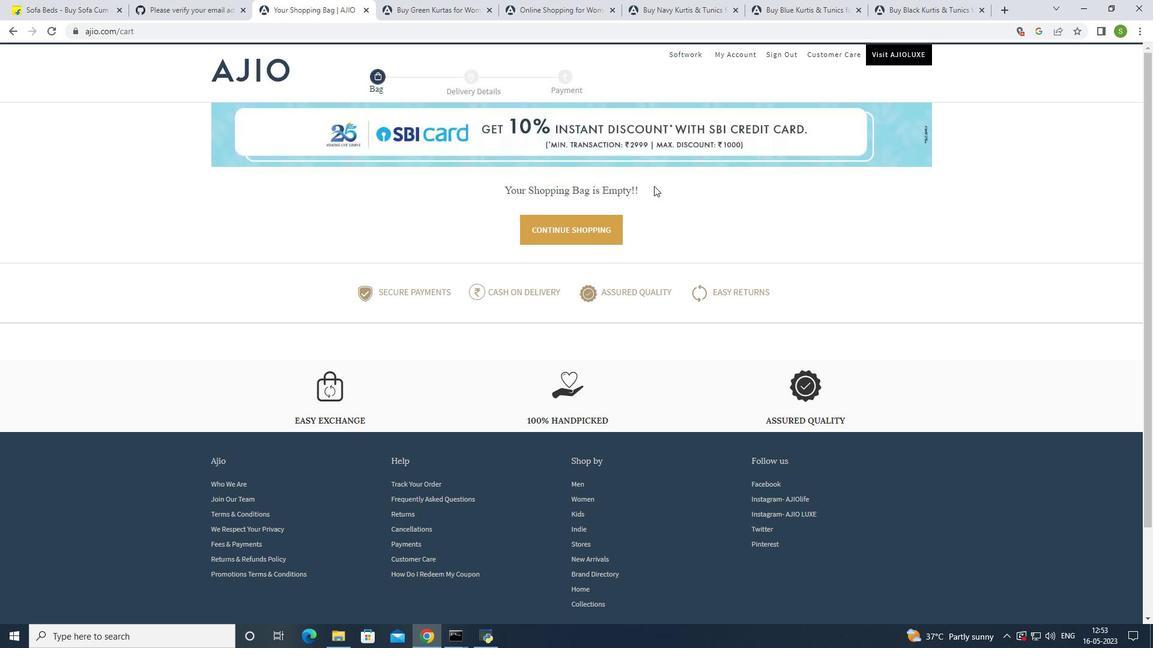 
Action: Mouse scrolled (654, 180) with delta (0, 0)
Screenshot: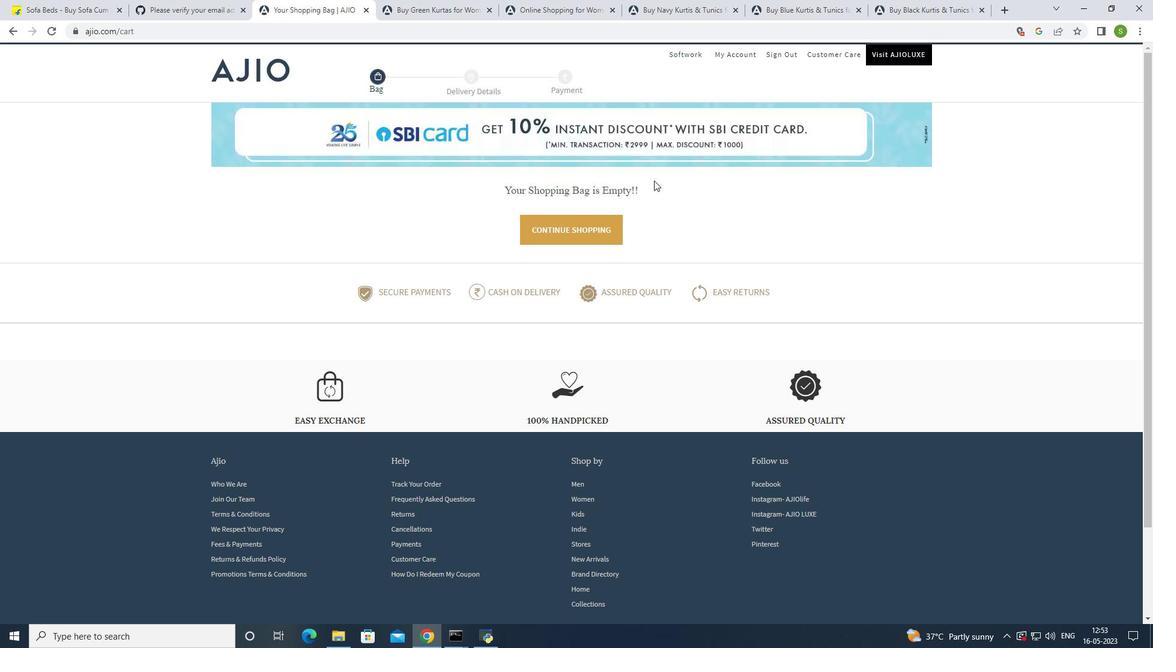 
Action: Mouse scrolled (654, 180) with delta (0, 0)
Screenshot: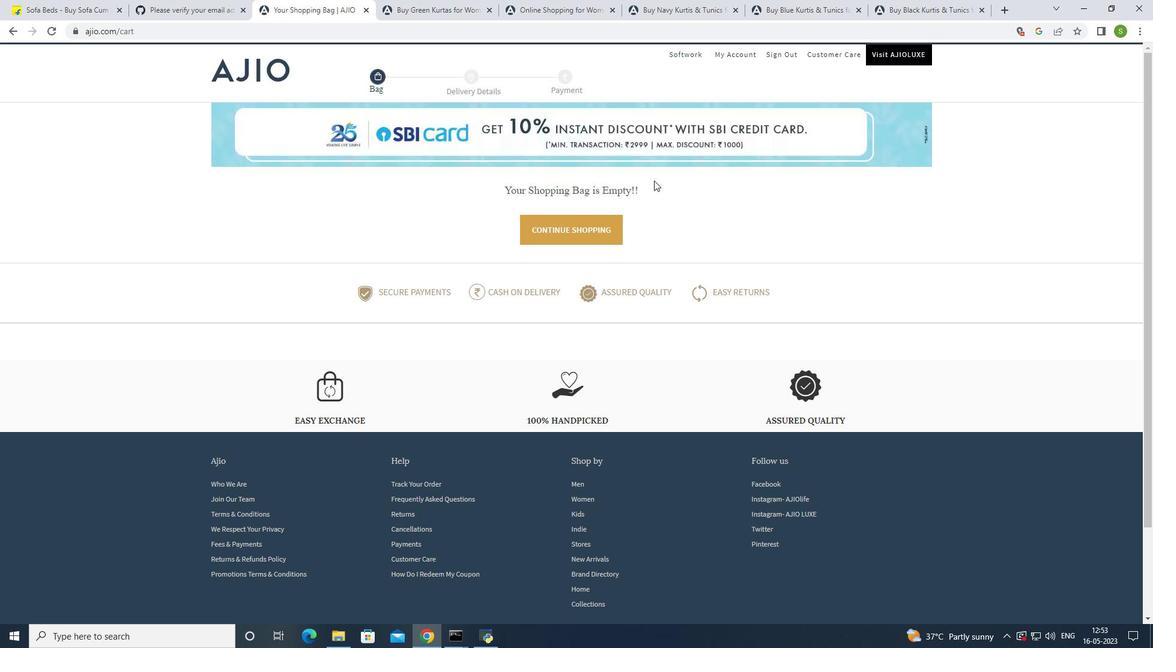 
Action: Mouse scrolled (654, 180) with delta (0, 0)
Screenshot: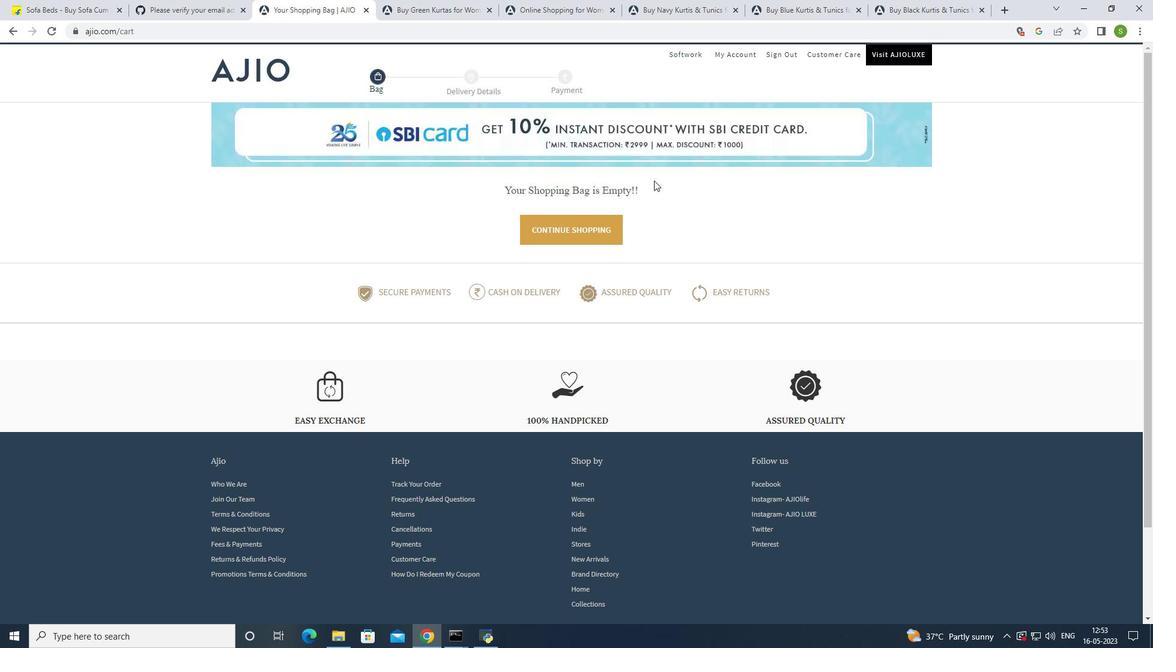 
Action: Mouse scrolled (654, 180) with delta (0, 0)
Screenshot: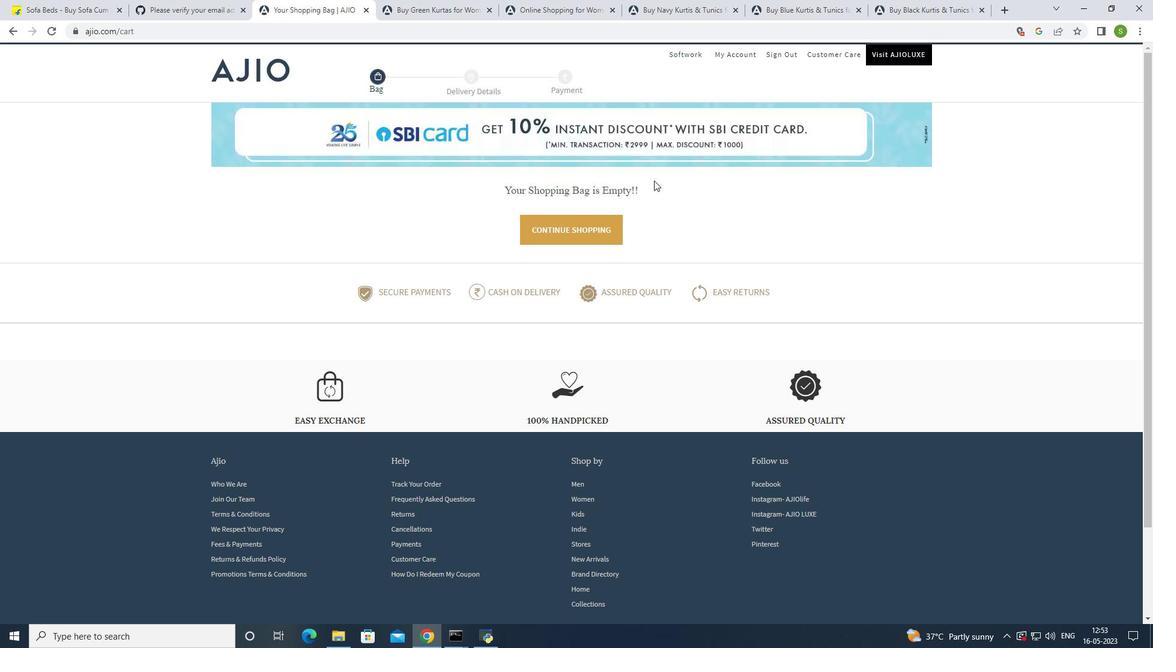 
Action: Mouse moved to (654, 180)
Screenshot: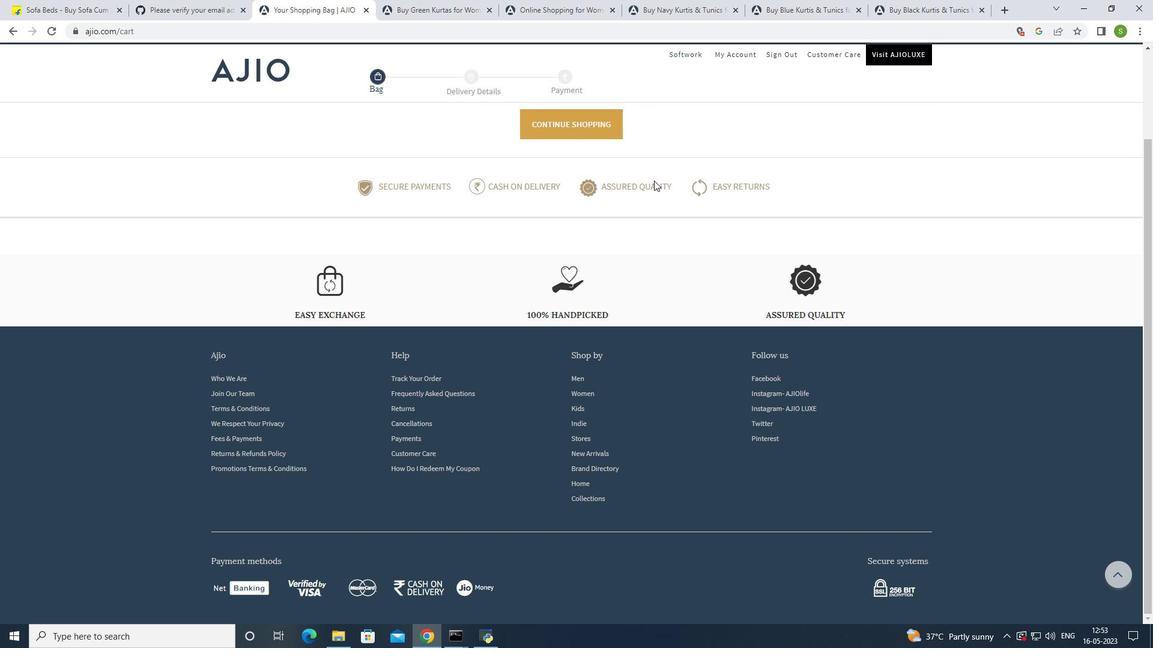 
Action: Mouse scrolled (654, 180) with delta (0, 0)
Screenshot: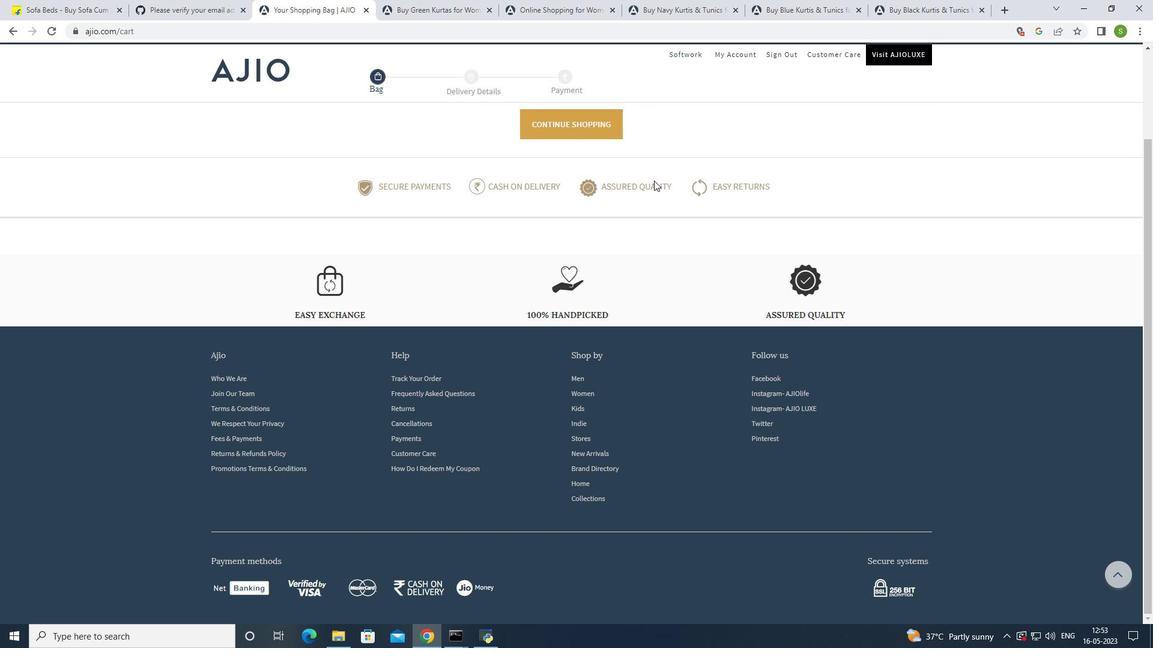 
Action: Mouse moved to (655, 178)
Screenshot: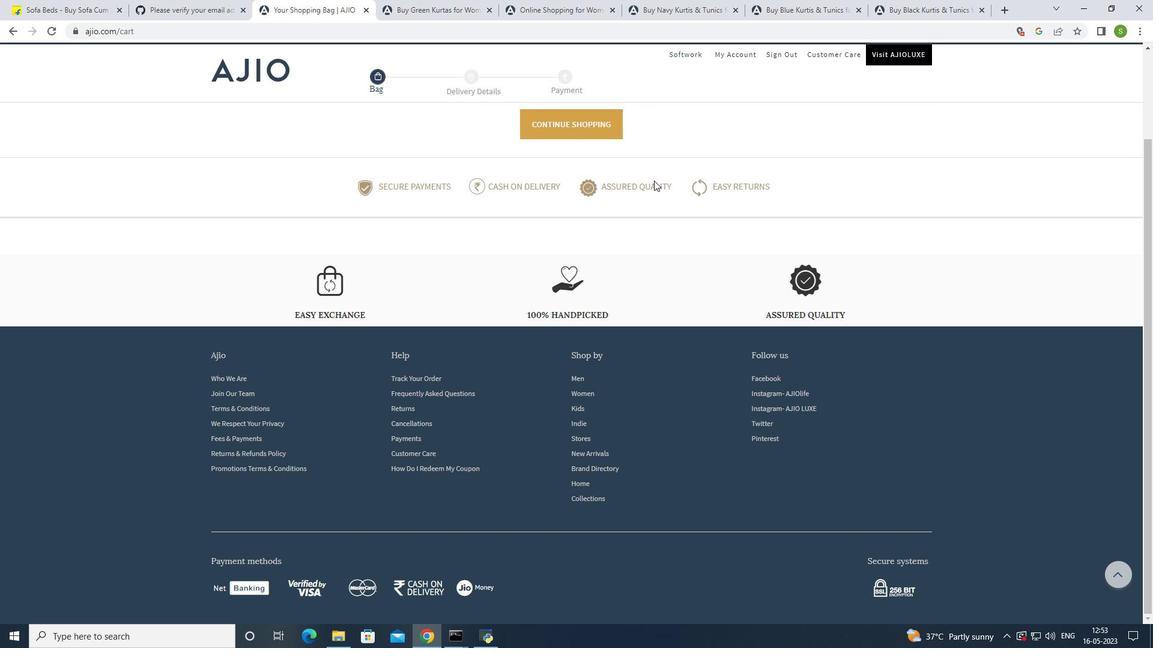 
Action: Mouse scrolled (655, 179) with delta (0, 0)
Screenshot: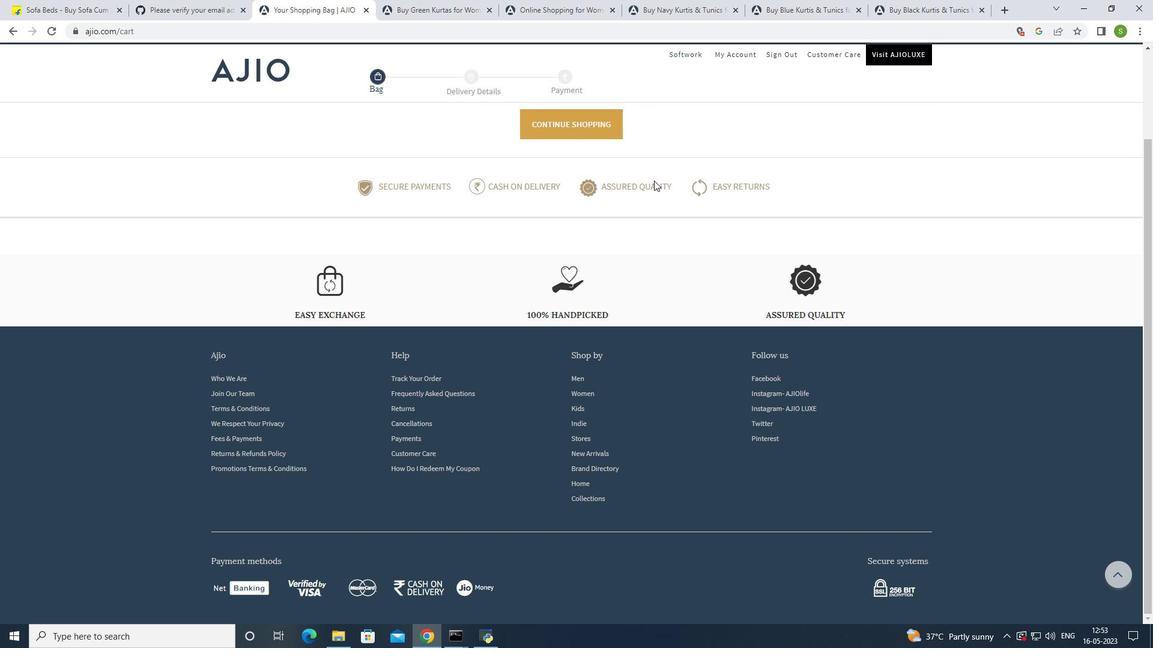 
Action: Mouse moved to (656, 177)
Screenshot: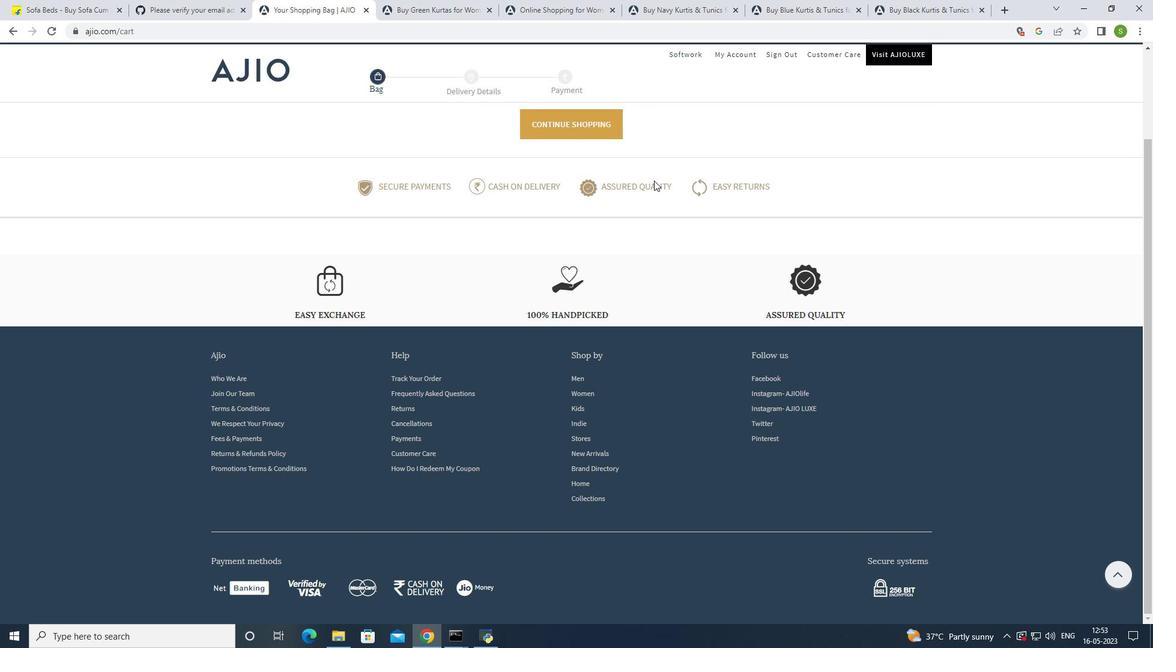 
Action: Mouse scrolled (656, 177) with delta (0, 0)
Screenshot: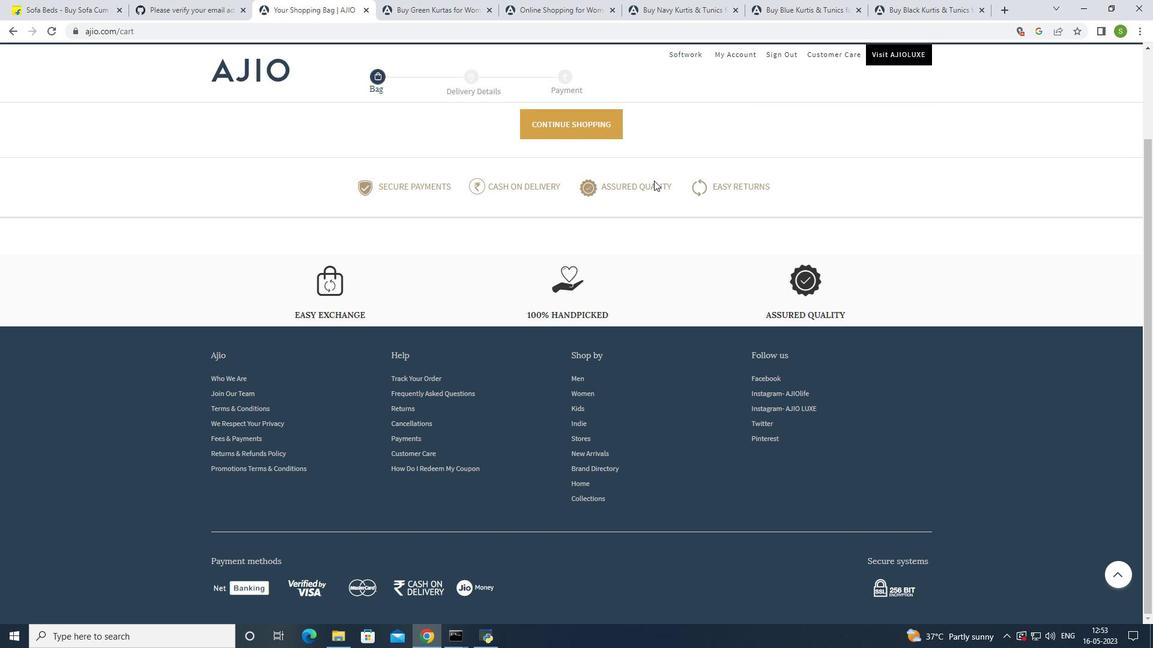 
Action: Mouse moved to (656, 176)
Screenshot: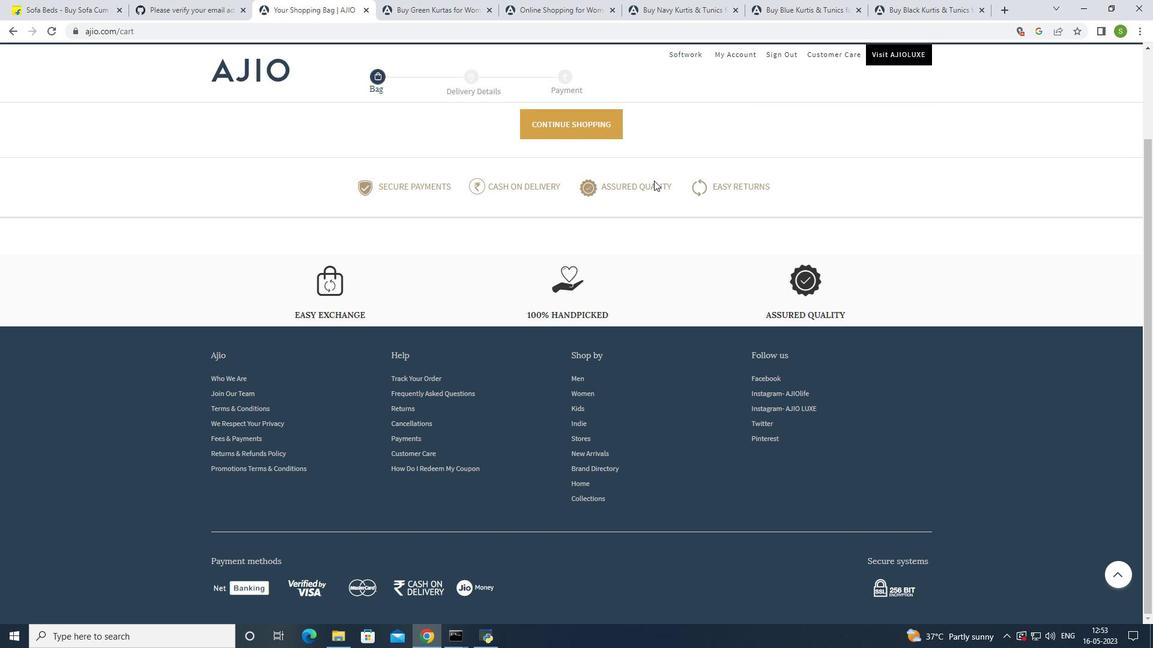 
Action: Mouse scrolled (656, 176) with delta (0, 0)
Screenshot: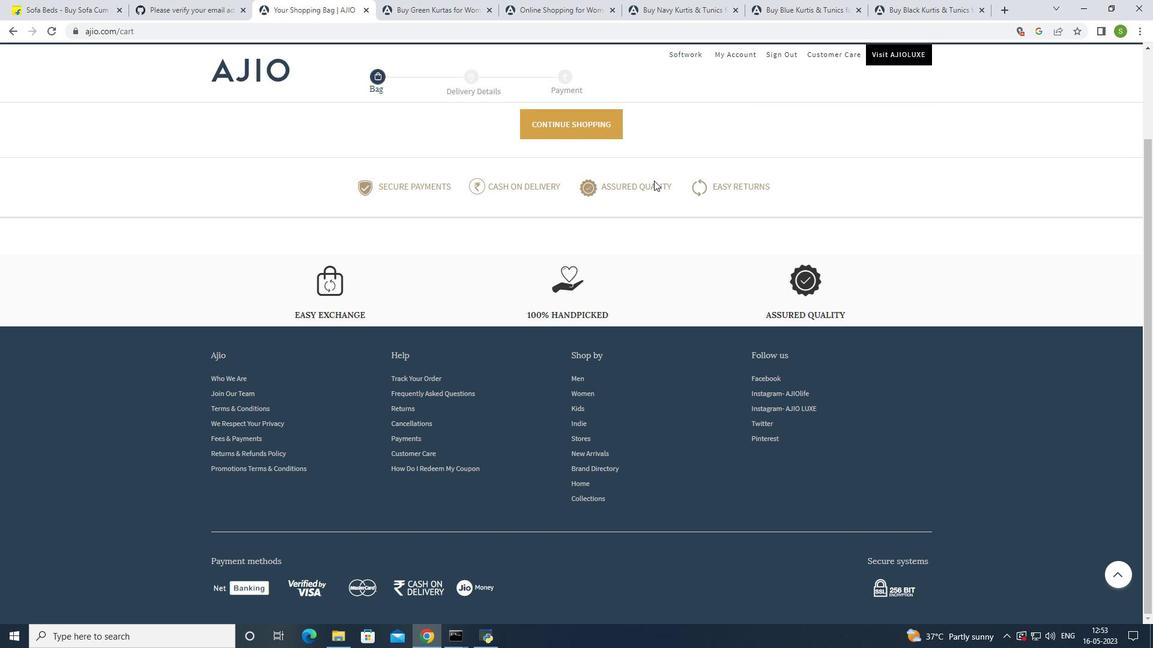 
Action: Mouse moved to (658, 174)
Screenshot: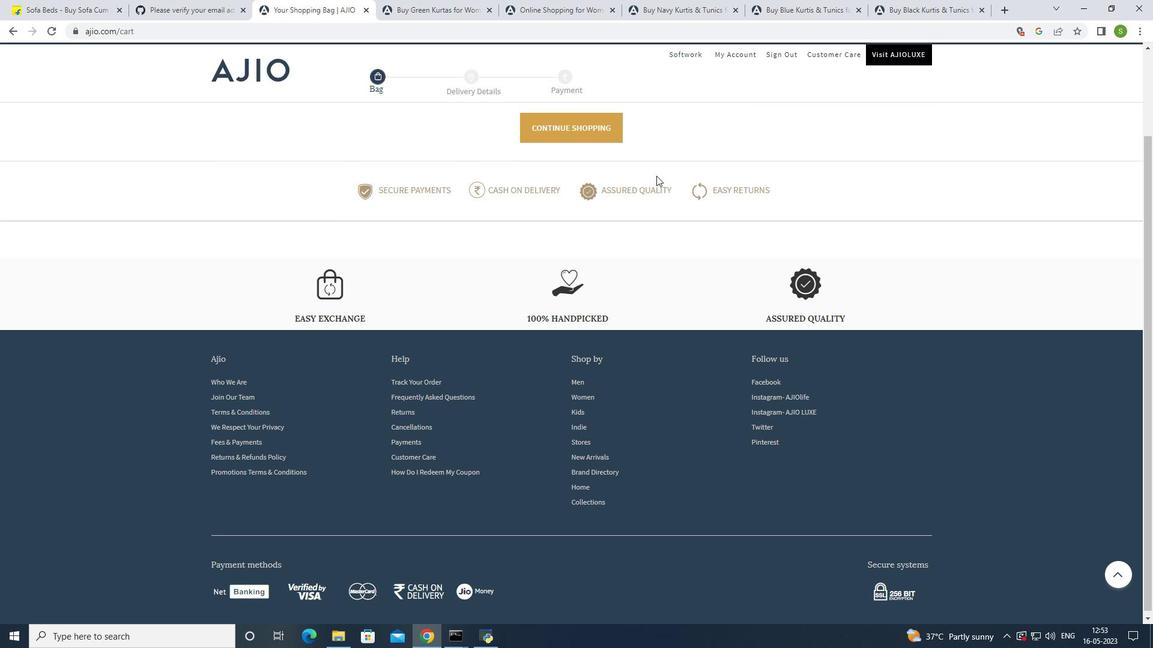 
Action: Mouse scrolled (658, 174) with delta (0, 0)
Screenshot: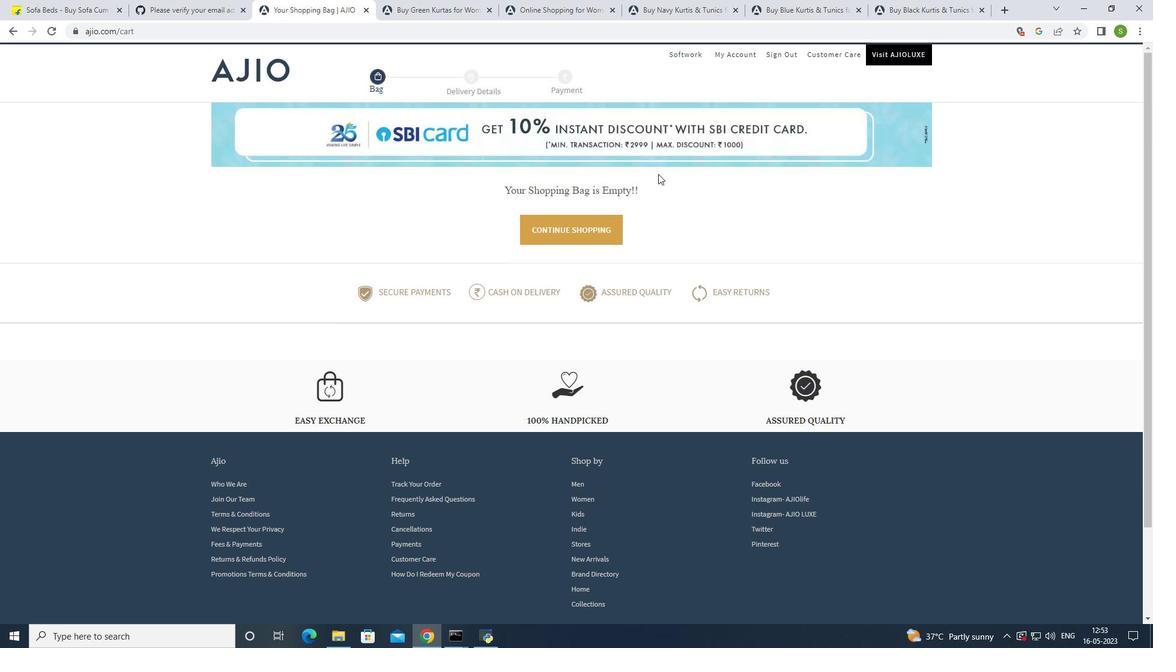 
Action: Mouse scrolled (658, 174) with delta (0, 0)
Screenshot: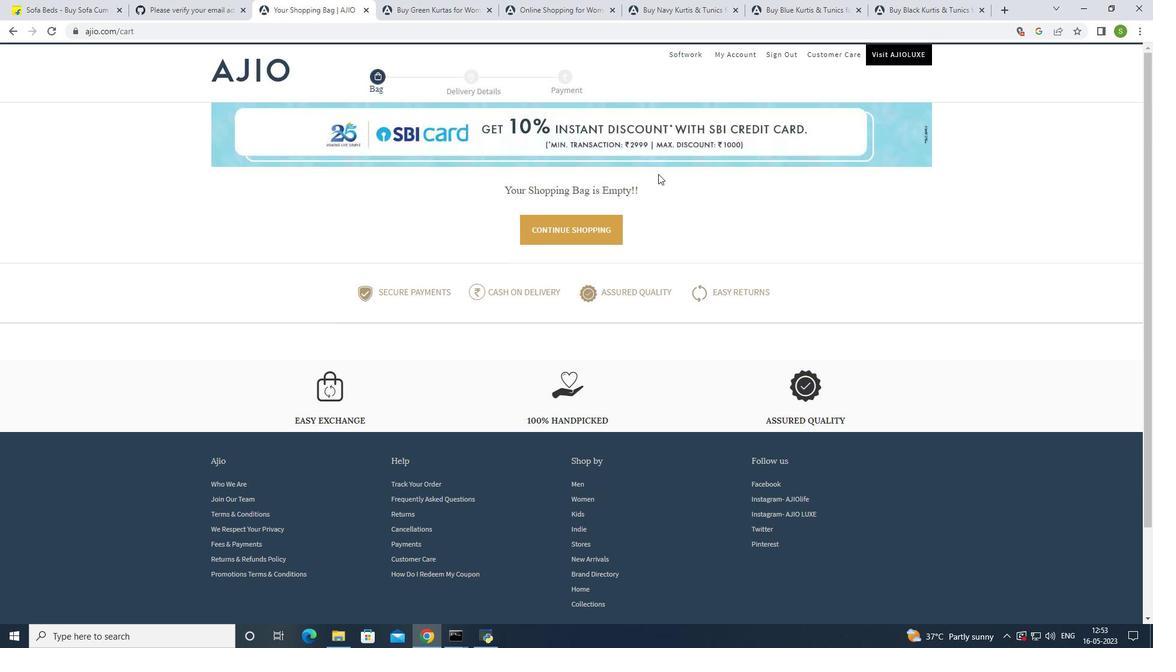 
Action: Mouse scrolled (658, 174) with delta (0, 0)
Screenshot: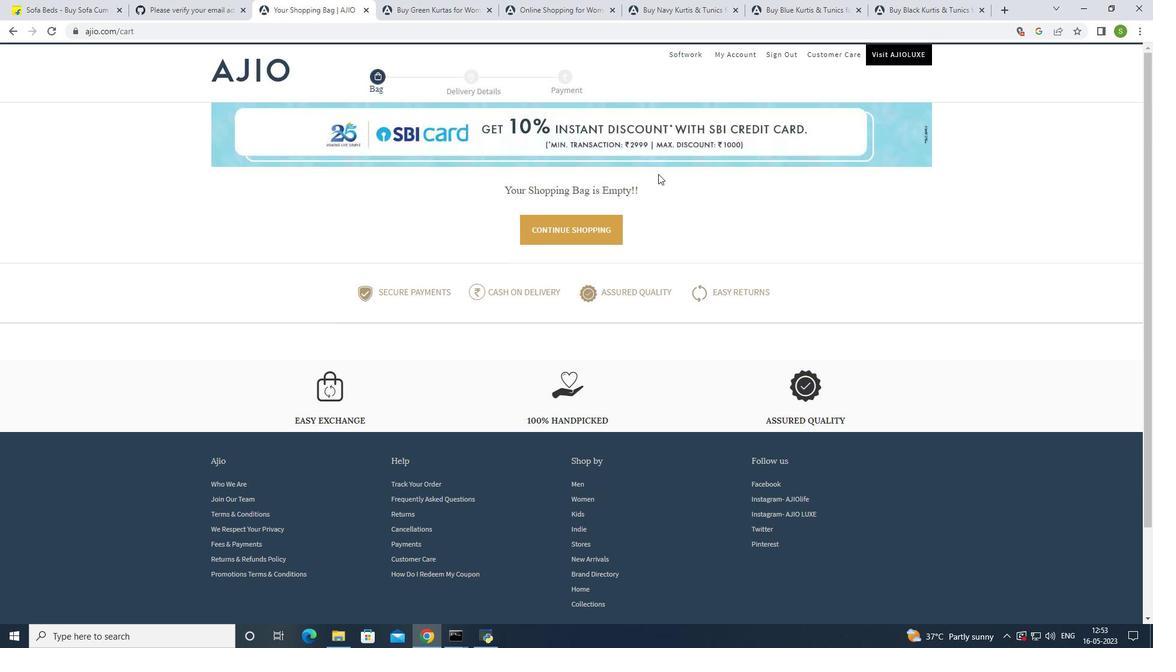 
Action: Mouse scrolled (658, 174) with delta (0, 0)
Screenshot: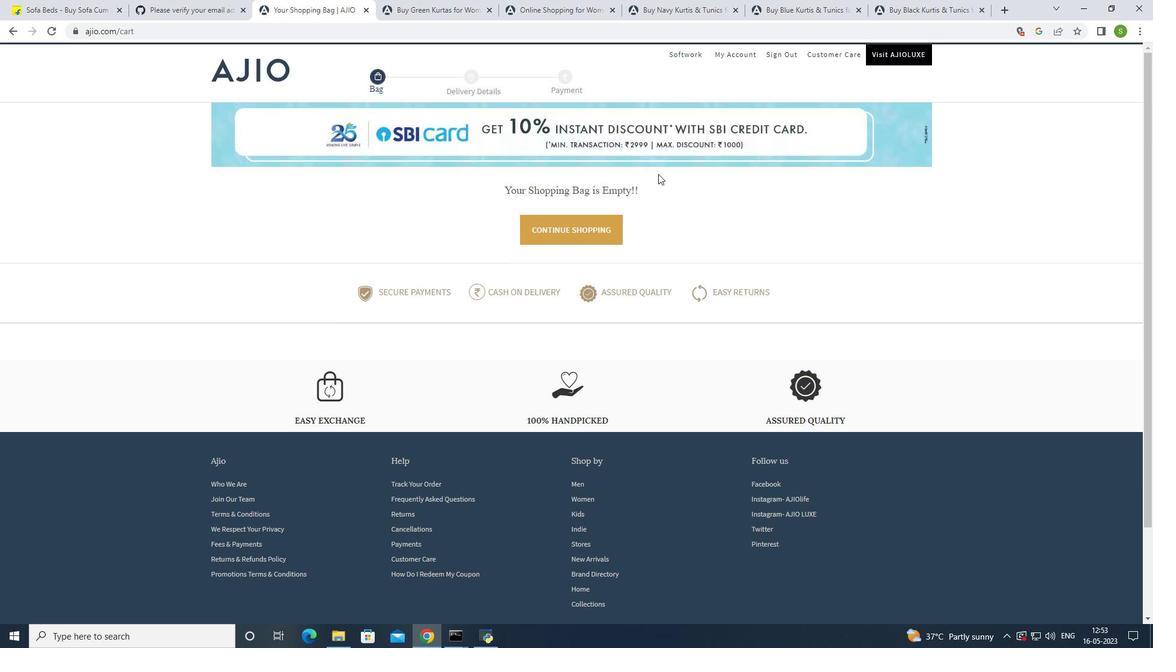 
Action: Mouse moved to (6, 30)
Screenshot: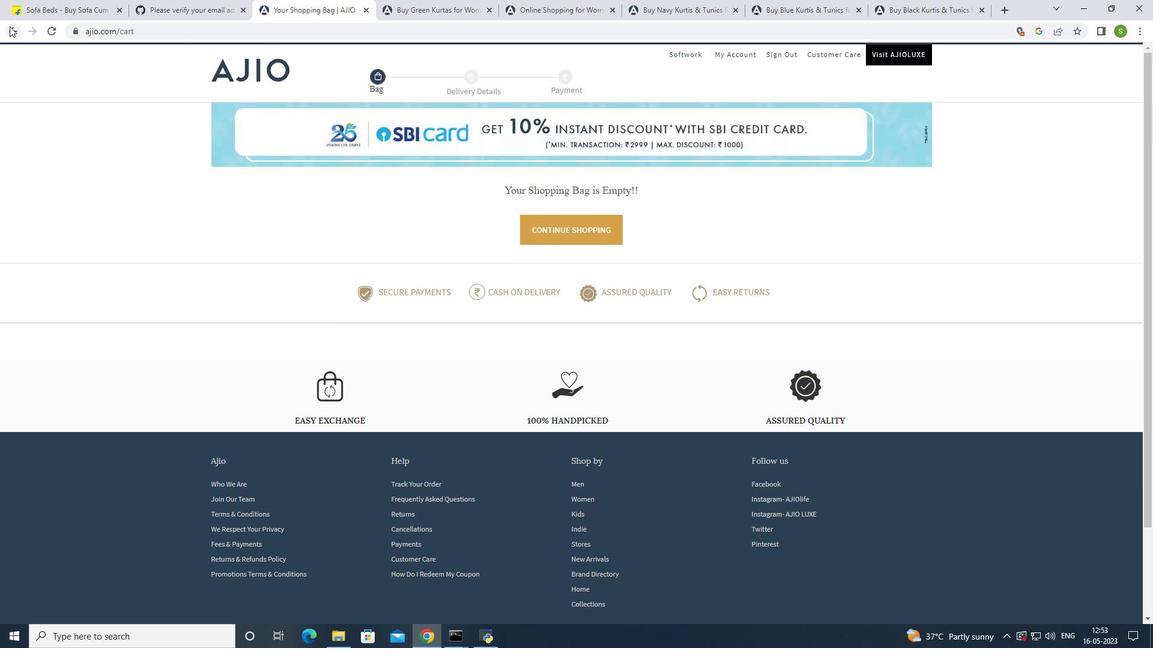 
Action: Mouse pressed left at (6, 30)
Screenshot: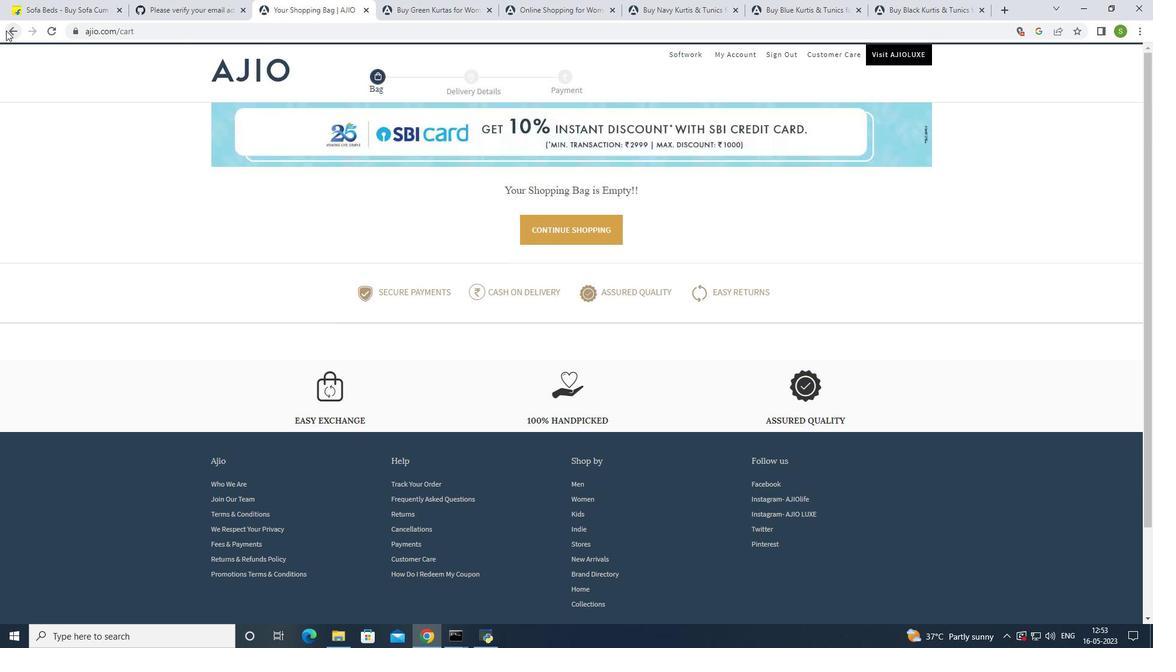 
Action: Mouse moved to (580, 143)
Screenshot: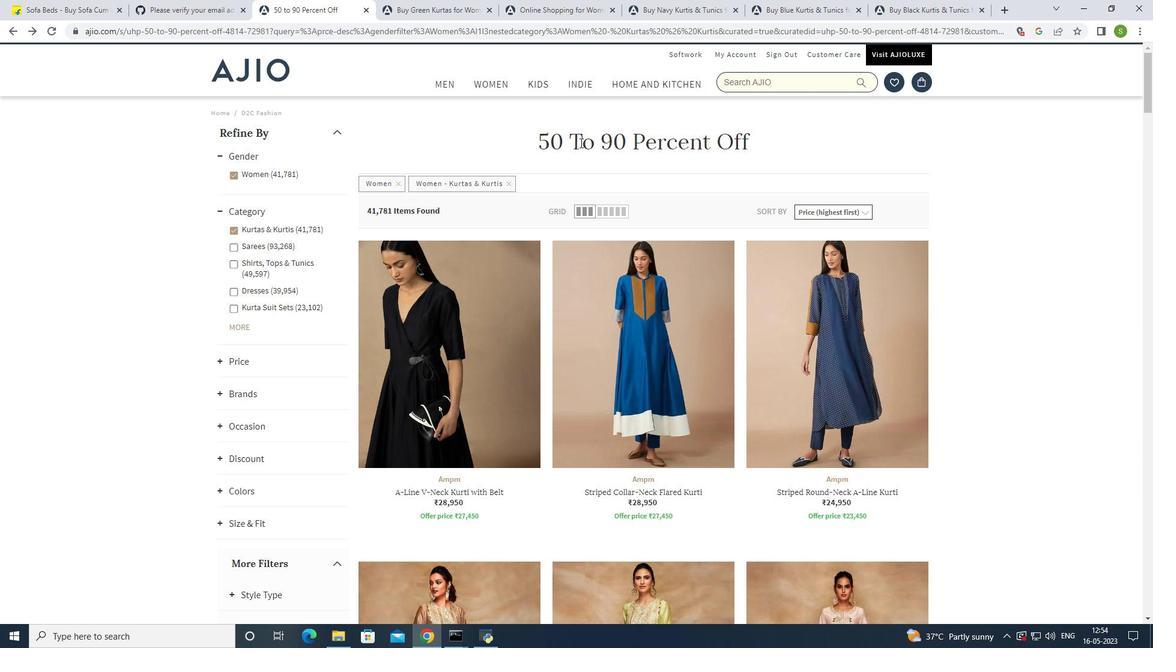 
Action: Mouse scrolled (580, 143) with delta (0, 0)
Screenshot: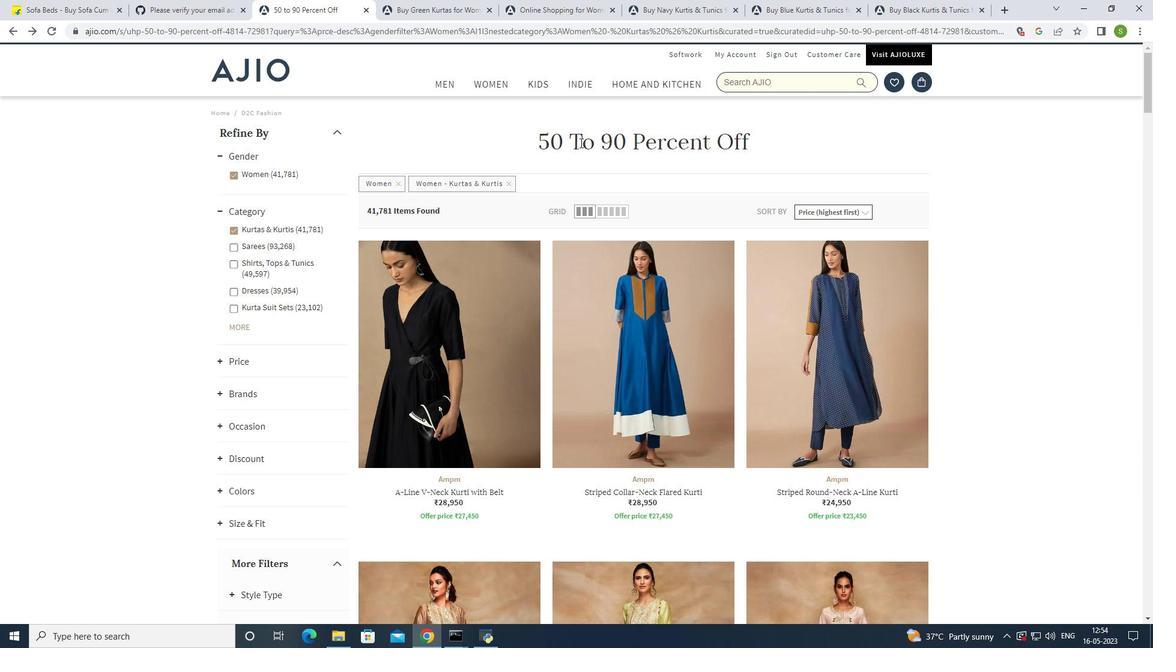 
Action: Mouse moved to (721, 202)
Screenshot: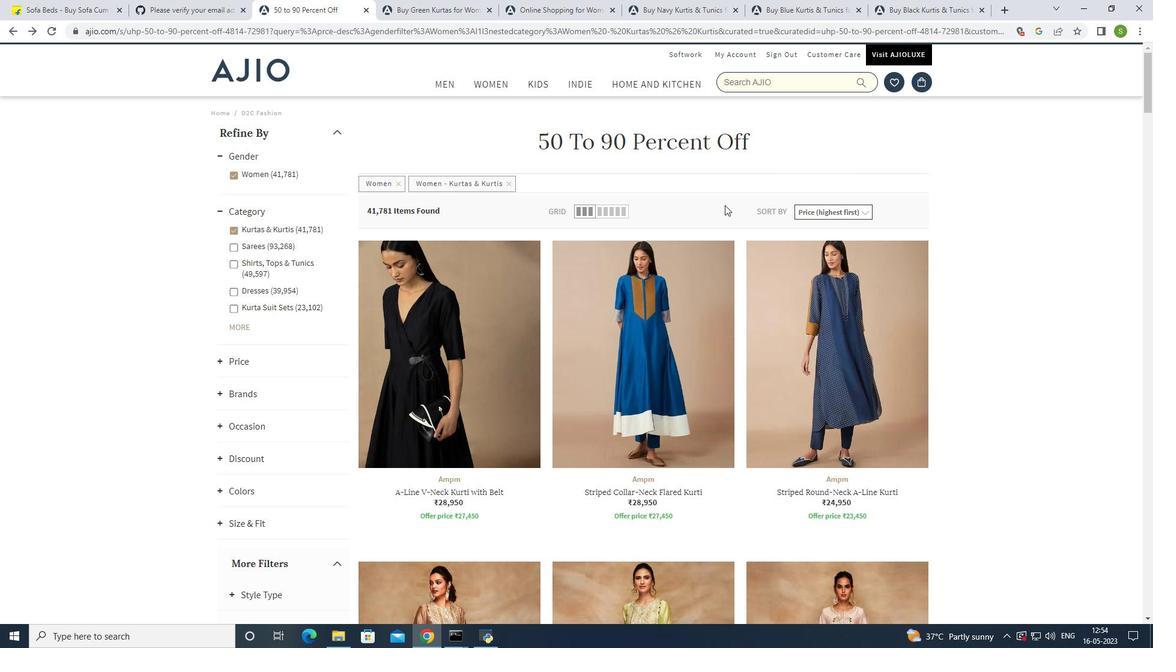 
Action: Mouse scrolled (721, 201) with delta (0, 0)
Screenshot: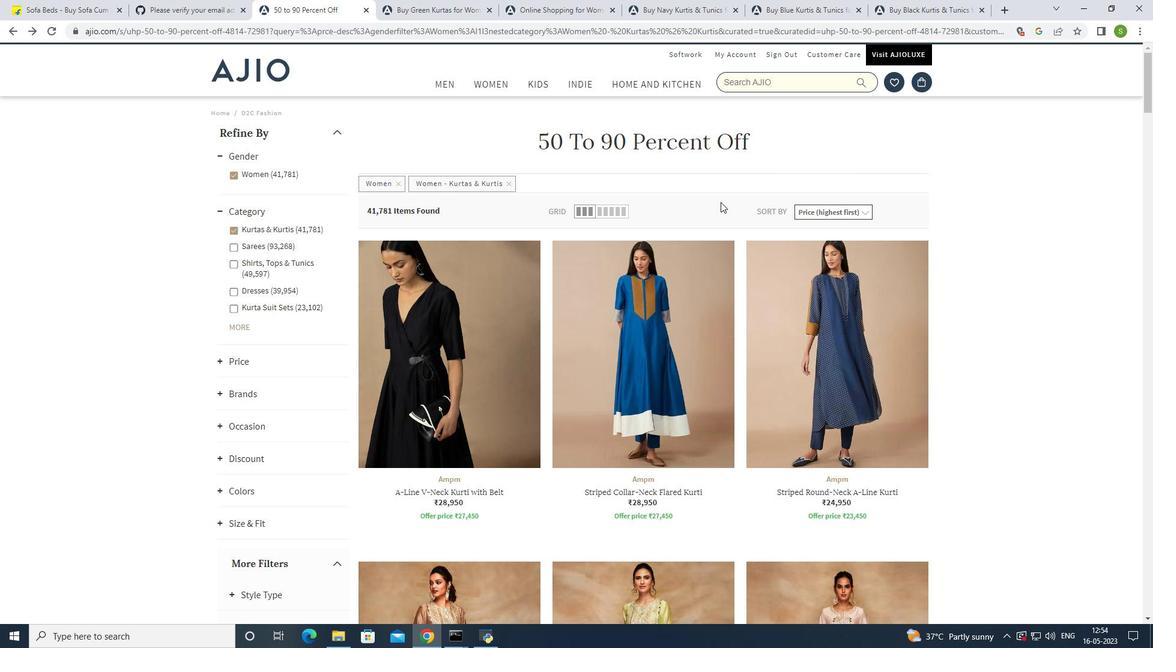 
Action: Mouse scrolled (721, 201) with delta (0, 0)
Screenshot: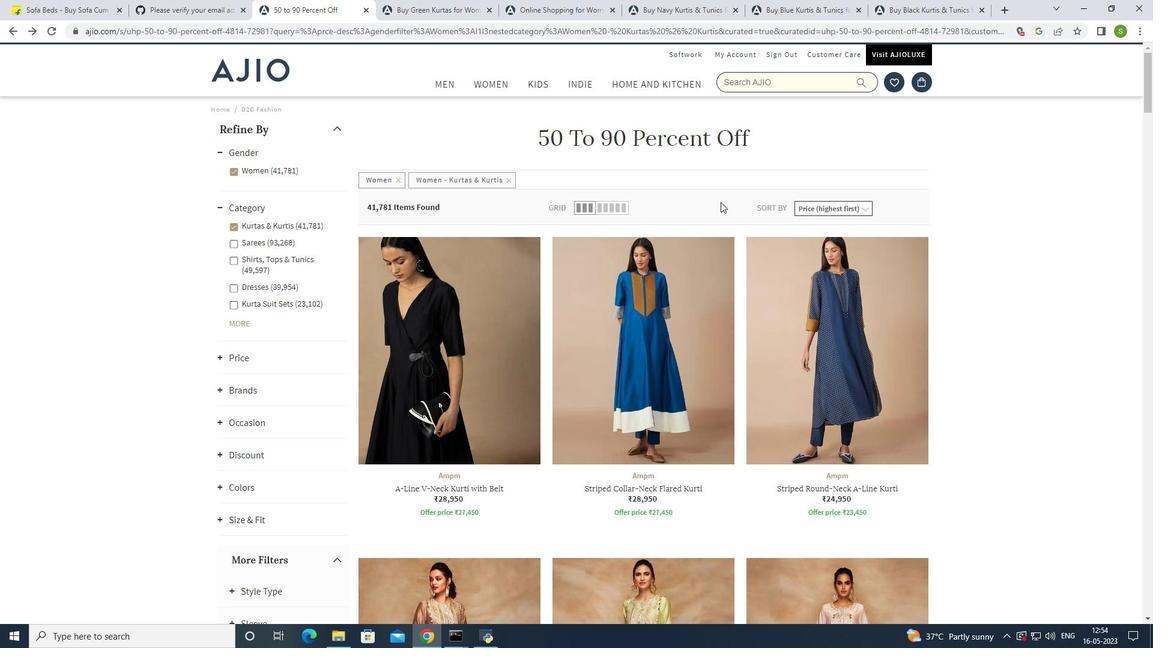 
Action: Mouse scrolled (721, 201) with delta (0, 0)
Screenshot: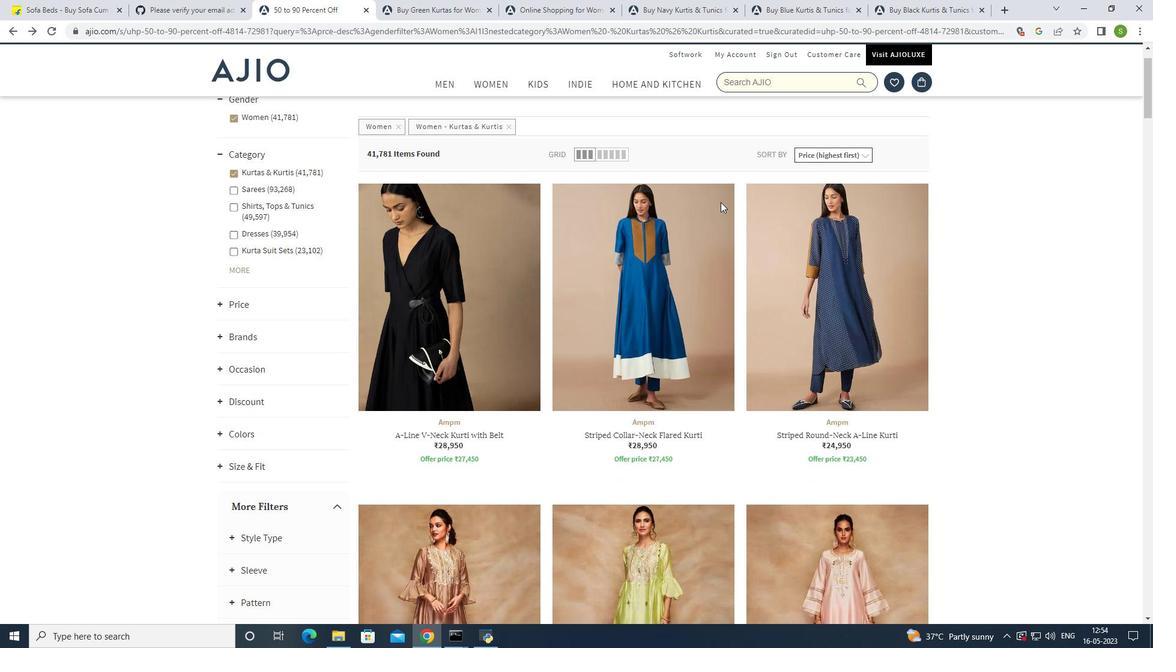 
Action: Mouse scrolled (721, 201) with delta (0, 0)
Screenshot: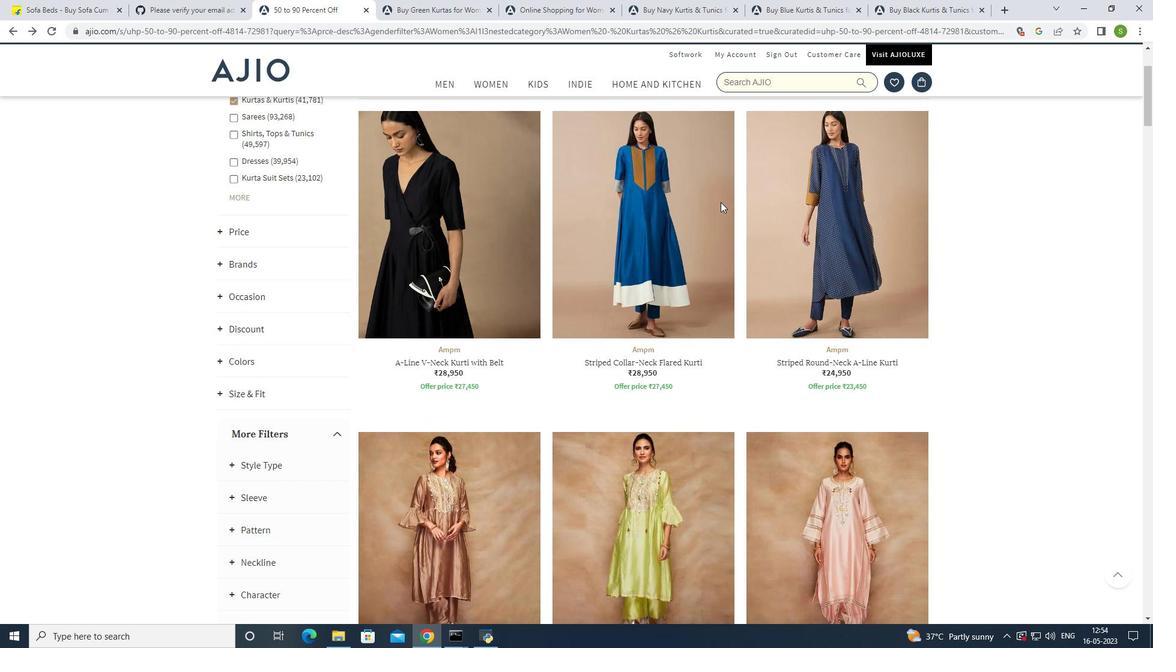 
Action: Mouse scrolled (721, 201) with delta (0, 0)
Screenshot: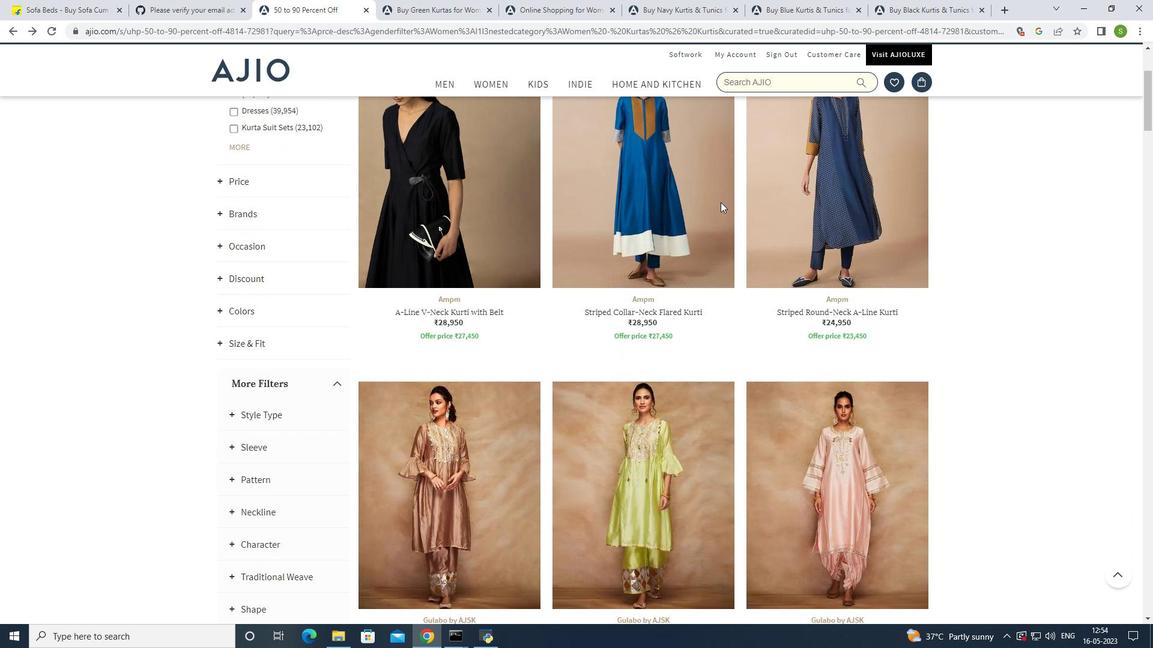 
Action: Mouse moved to (719, 196)
Screenshot: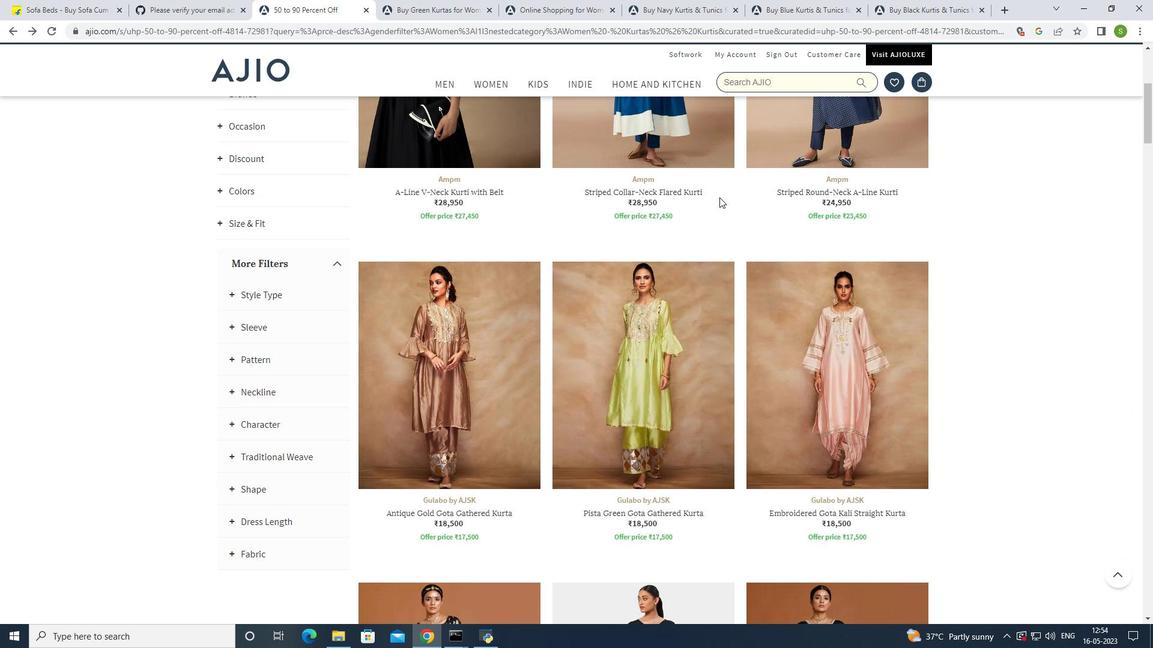 
Action: Mouse scrolled (719, 195) with delta (0, 0)
Screenshot: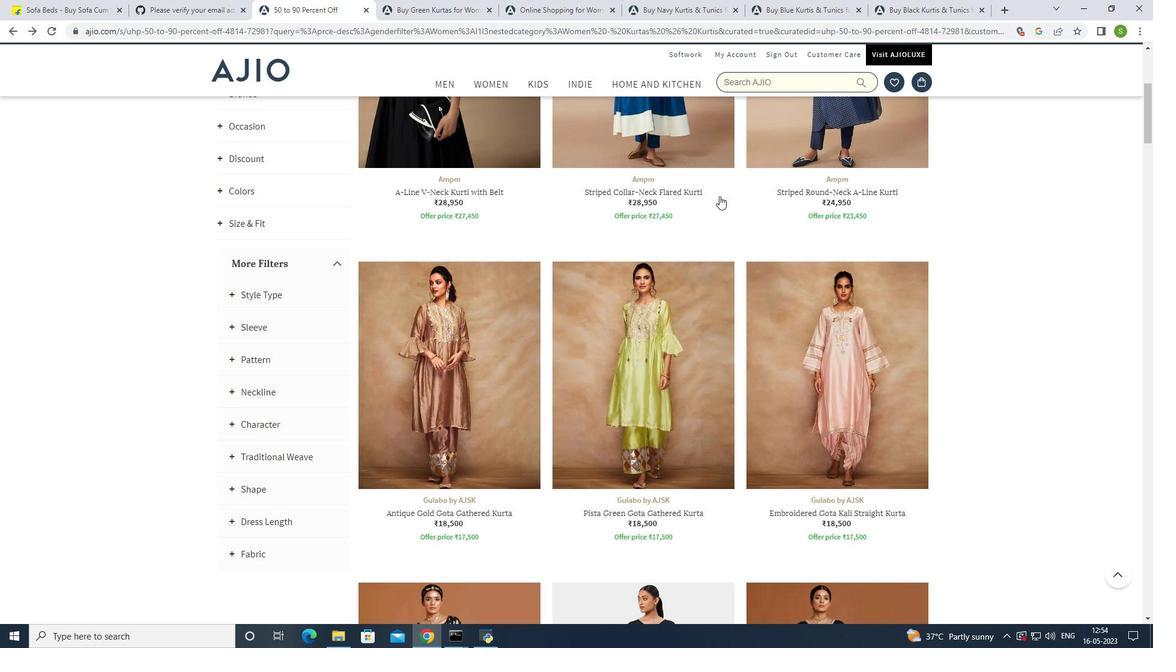 
Action: Mouse scrolled (719, 195) with delta (0, 0)
Screenshot: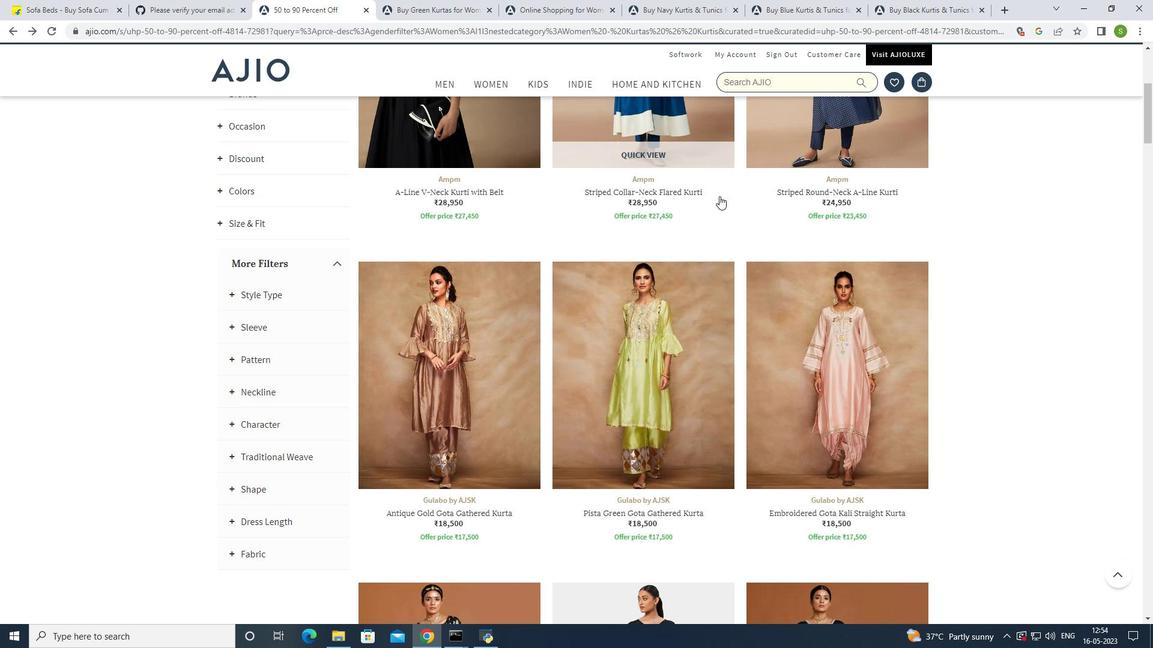 
Action: Mouse scrolled (719, 195) with delta (0, 0)
Screenshot: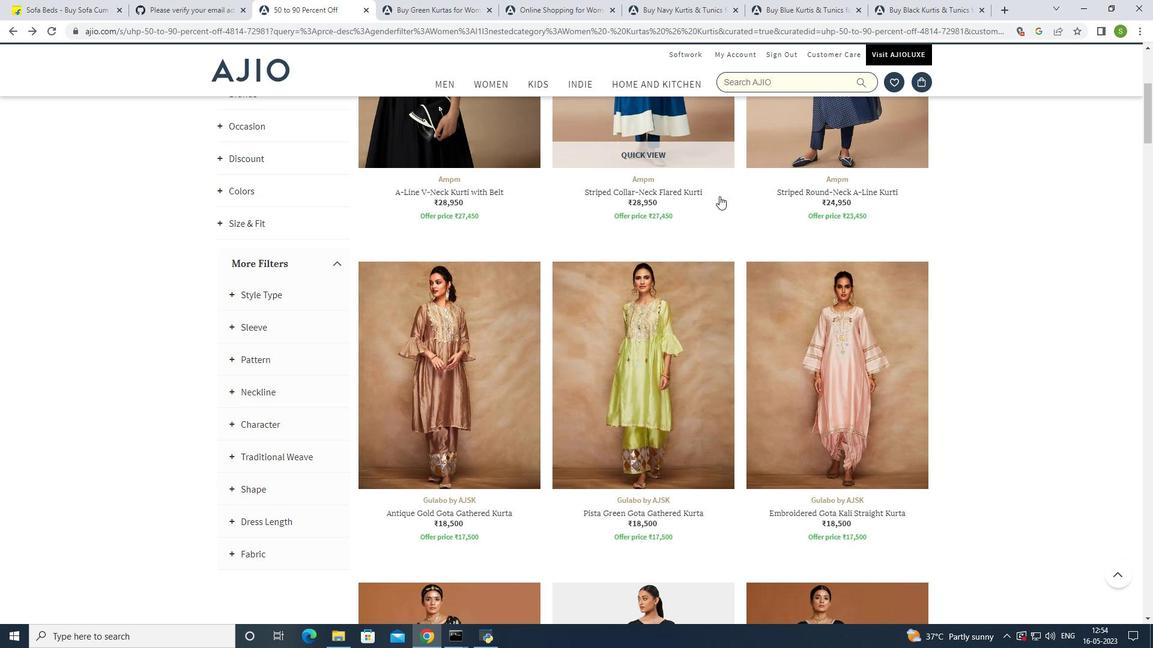 
Action: Mouse scrolled (719, 195) with delta (0, 0)
Screenshot: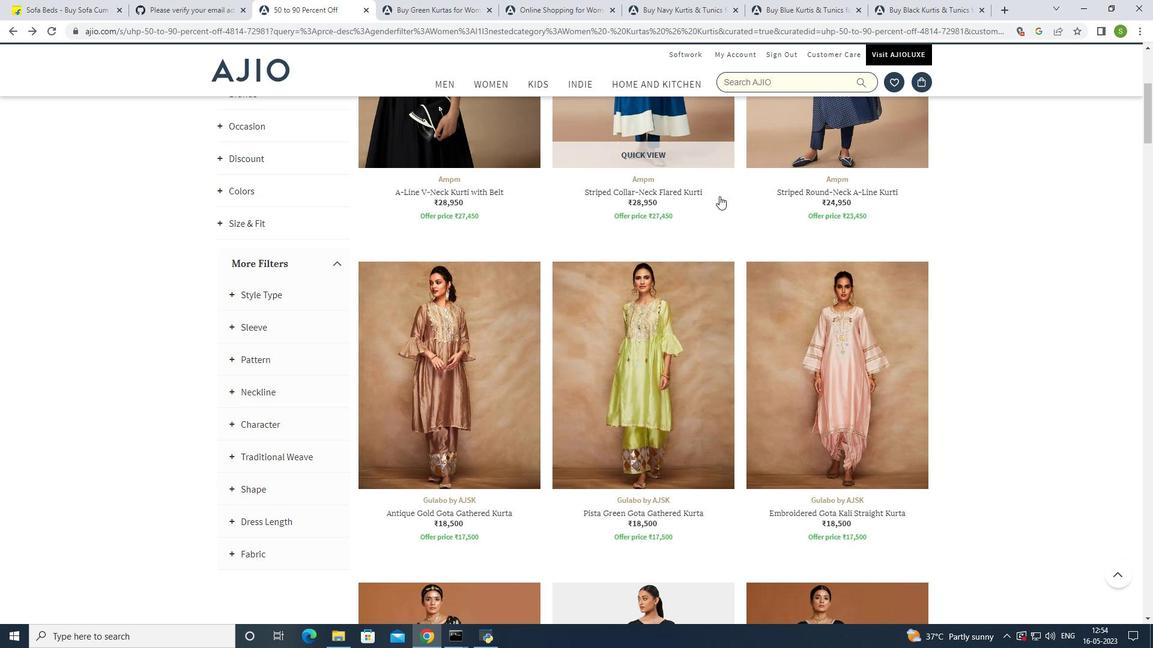 
Action: Mouse scrolled (719, 195) with delta (0, 0)
Screenshot: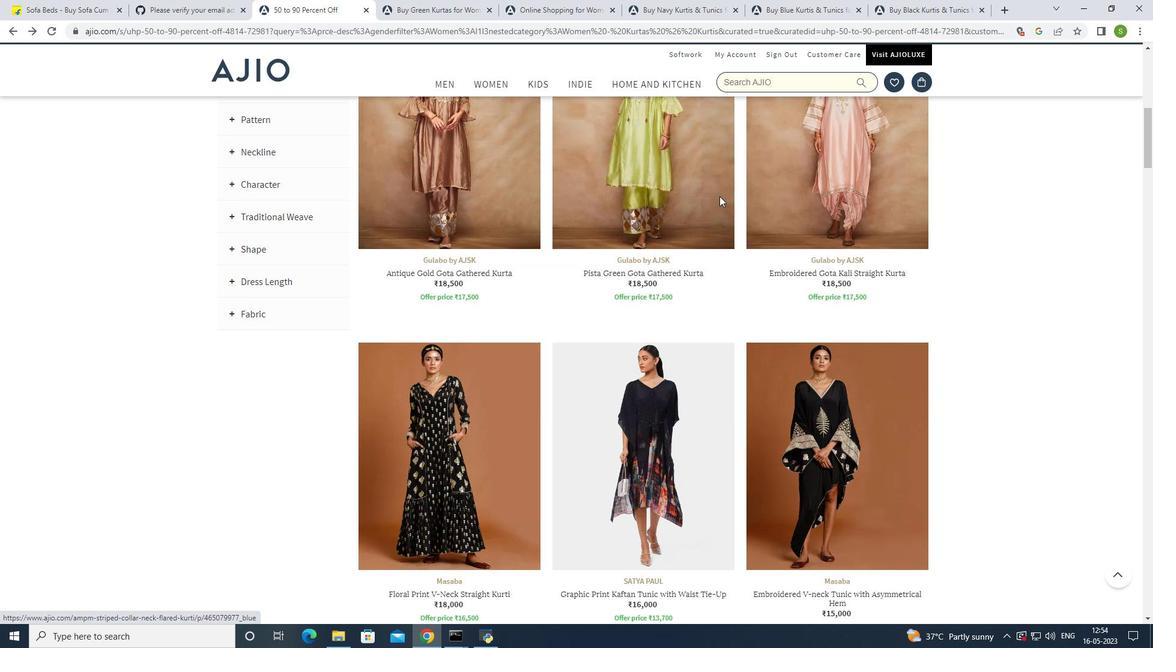 
Action: Mouse scrolled (719, 195) with delta (0, 0)
Screenshot: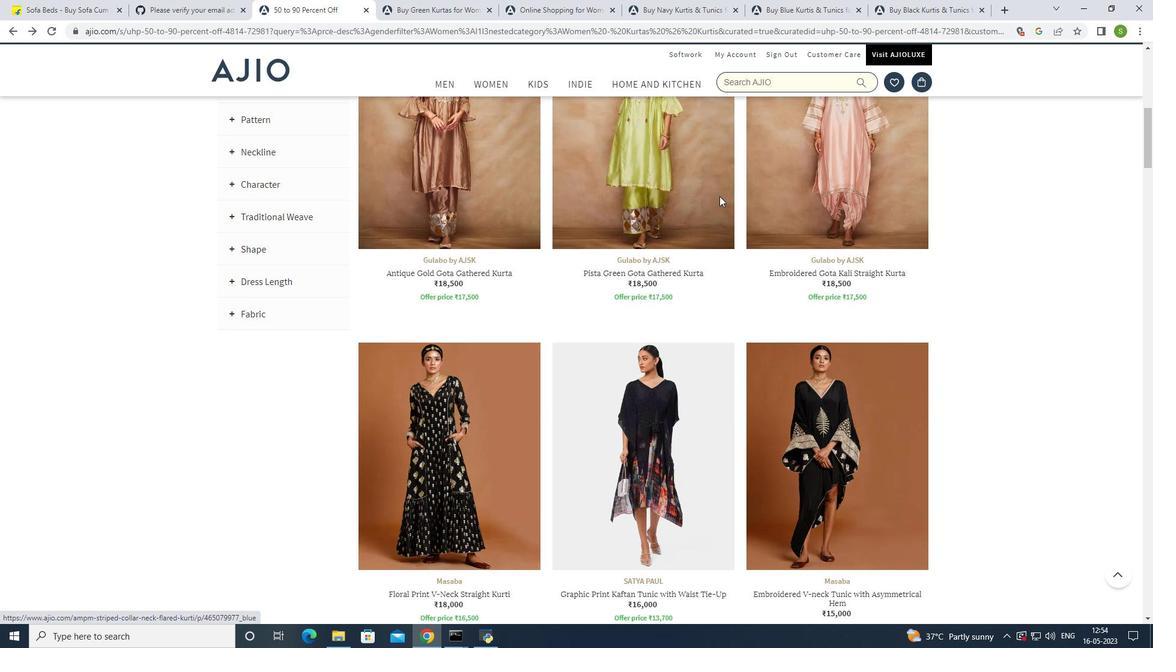 
Action: Mouse scrolled (719, 195) with delta (0, 0)
Screenshot: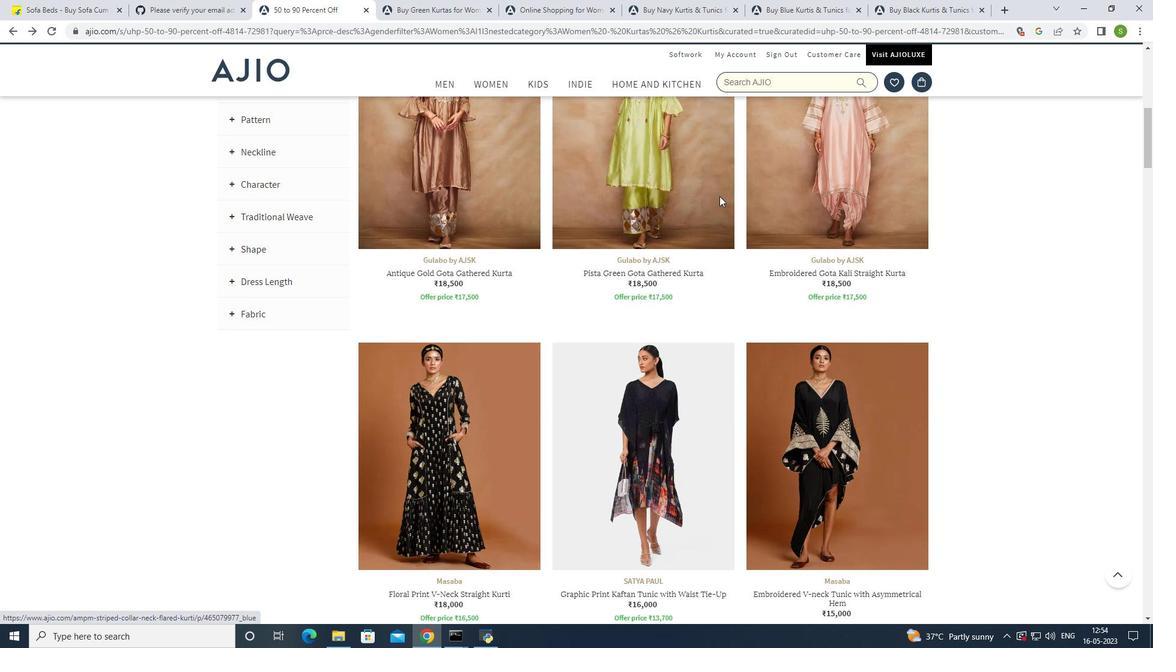 
Action: Mouse scrolled (719, 195) with delta (0, 0)
Screenshot: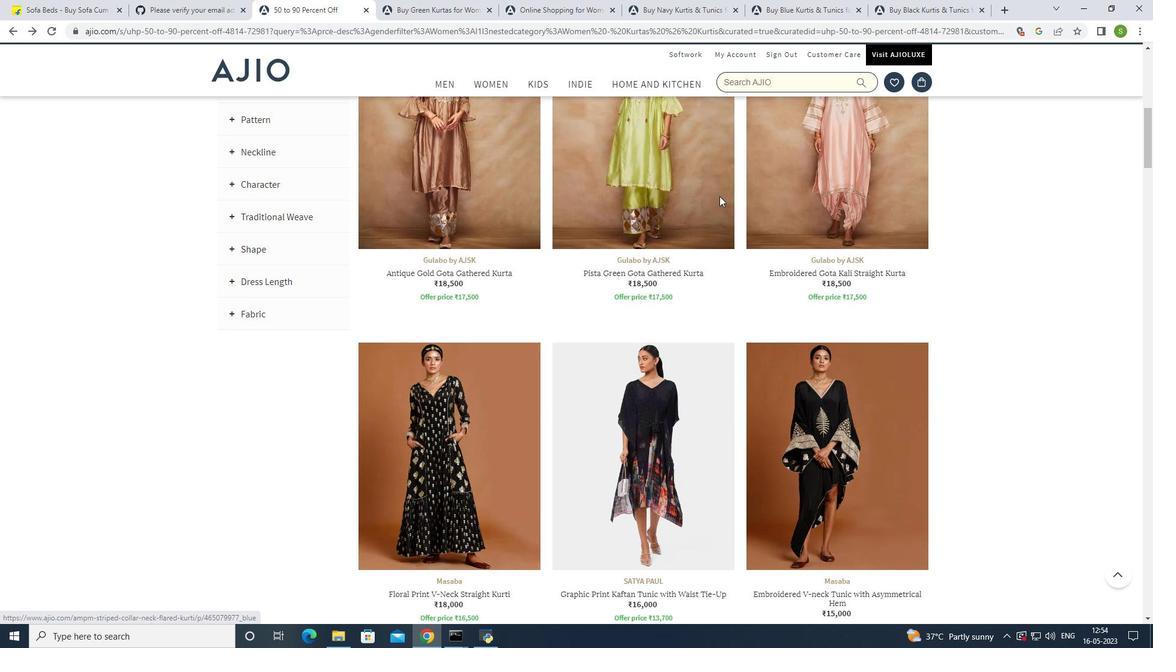 
Action: Mouse moved to (719, 194)
Screenshot: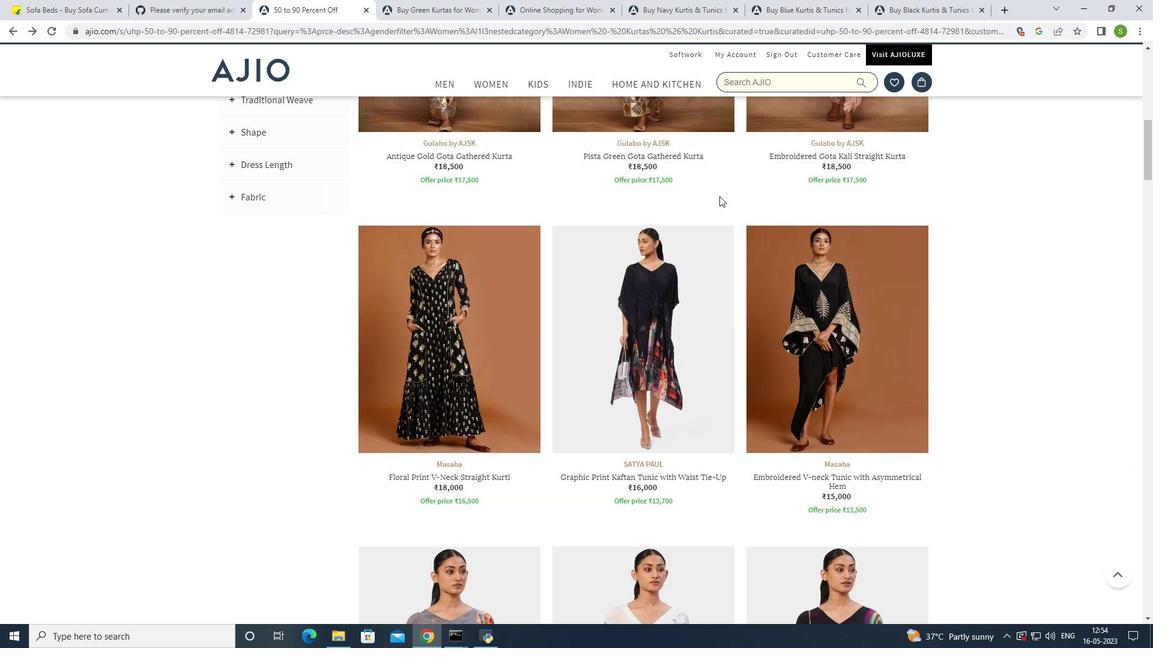 
Action: Mouse scrolled (719, 194) with delta (0, 0)
Screenshot: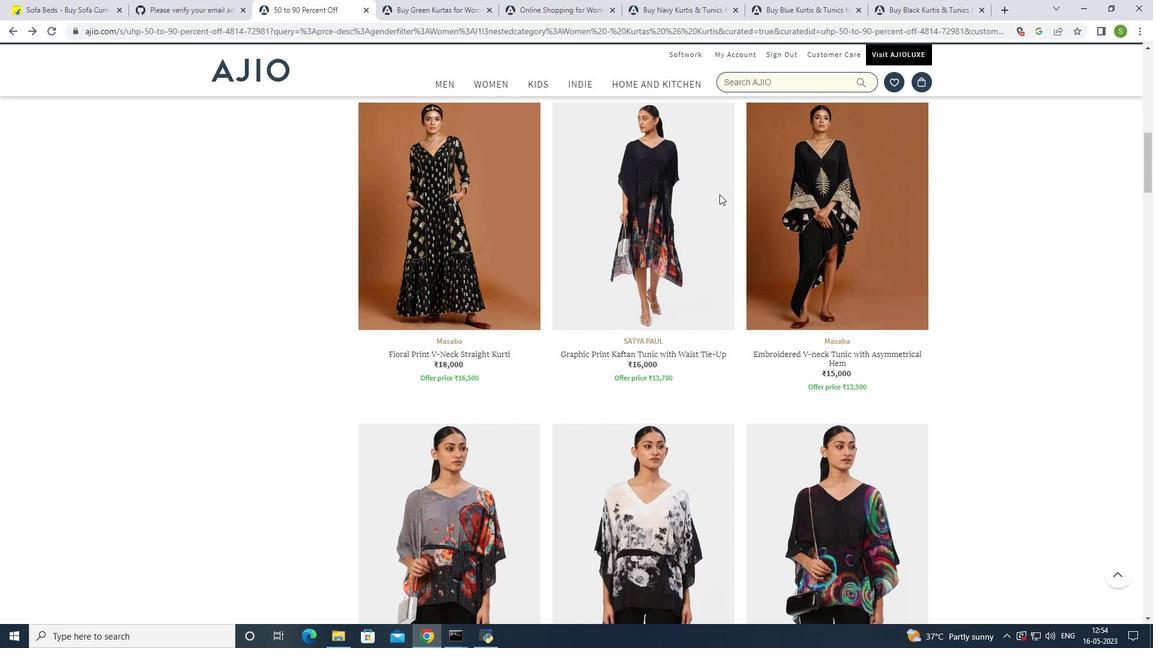 
Action: Mouse scrolled (719, 194) with delta (0, 0)
Screenshot: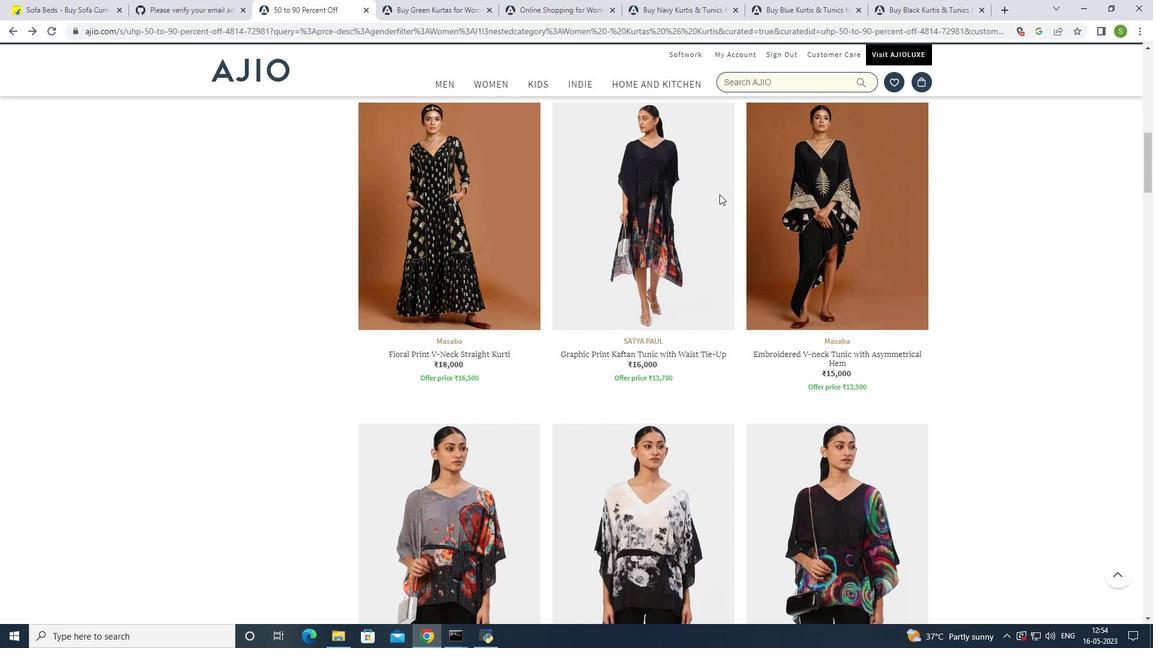 
Action: Mouse scrolled (719, 194) with delta (0, 0)
Screenshot: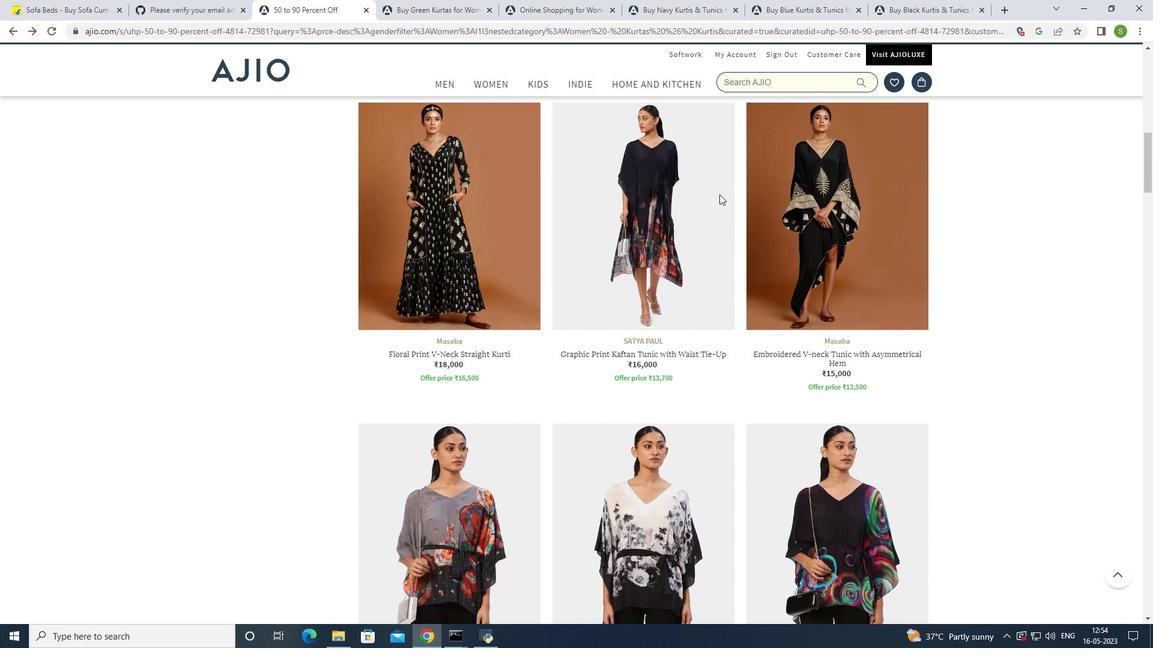 
Action: Mouse scrolled (719, 194) with delta (0, 0)
